 Task: Buy 1 Hoodies & Active of size Large for Baby Boys from Clothing section under best seller category for shipping address: Catherine Martinez, 3635 Walton Street, Salt Lake City, Utah 84104, Cell Number 8014200980. Pay from credit card ending with 2005, CVV 3321
Action: Mouse moved to (294, 75)
Screenshot: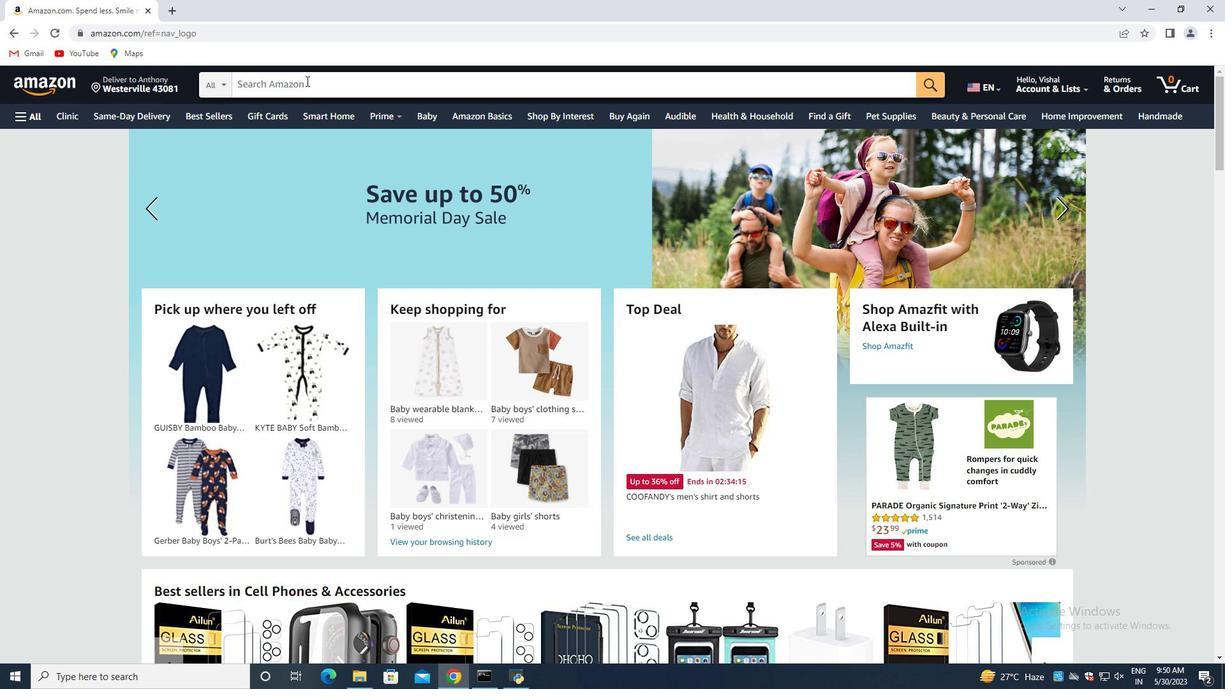 
Action: Mouse pressed left at (294, 75)
Screenshot: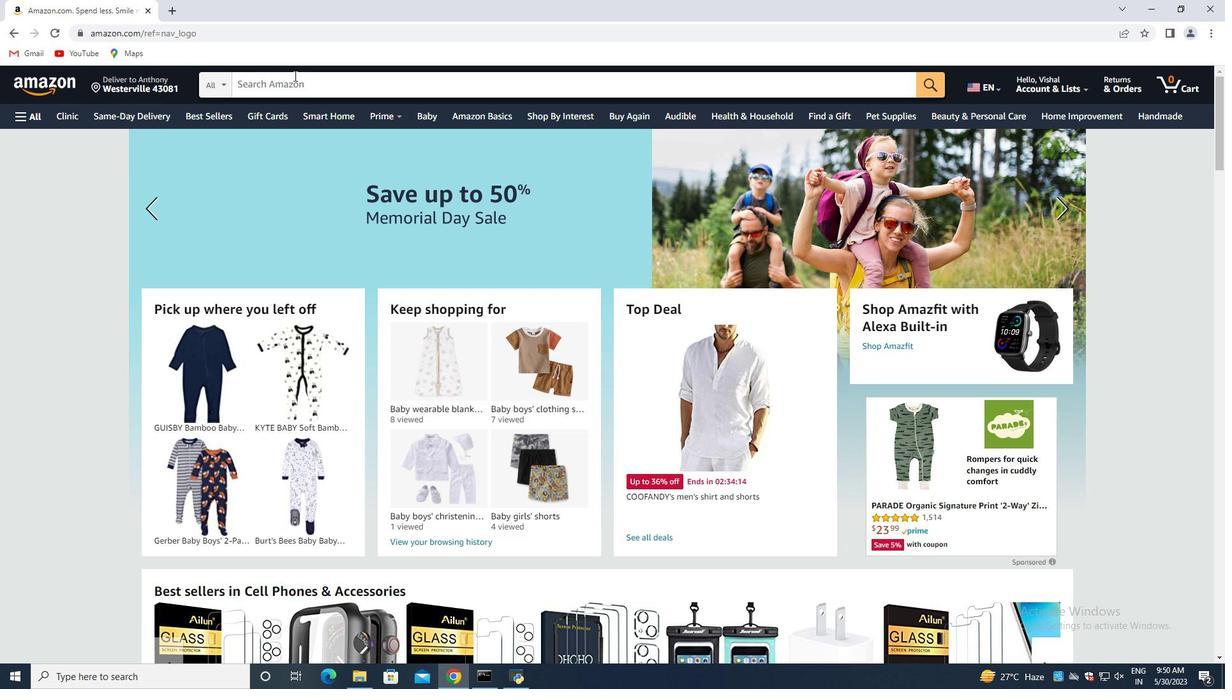 
Action: Mouse moved to (294, 86)
Screenshot: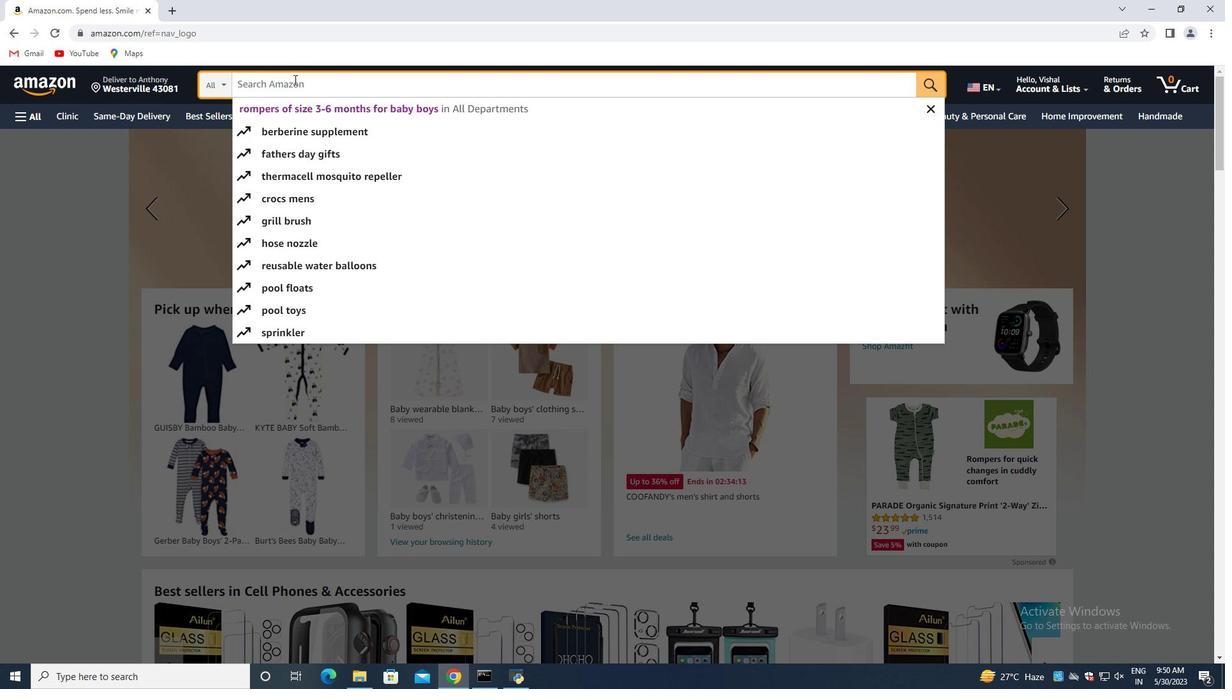 
Action: Key pressed <Key.shift>Hoodies<Key.space><Key.shift><Key.shift><Key.shift><Key.shift><Key.shift><Key.shift><Key.shift><Key.shift><Key.shift><Key.shift><Key.shift><Key.shift><Key.shift><Key.shift><Key.shift><Key.shift><Key.shift><Key.shift><Key.shift>&<Key.space><Key.shift><Key.shift><Key.shift>Active<Key.space>of<Key.space>size<Key.space><Key.shift>Large<Key.space>for<Key.space>baby<Key.space>boys<Key.enter>
Screenshot: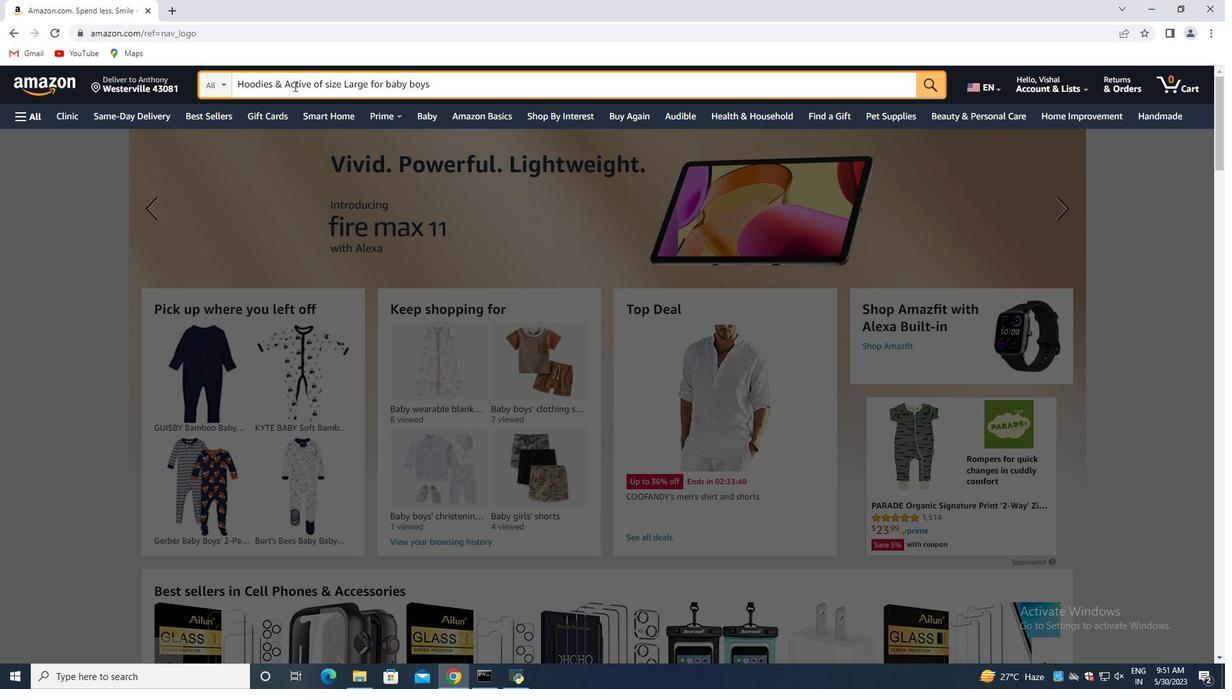 
Action: Mouse moved to (49, 297)
Screenshot: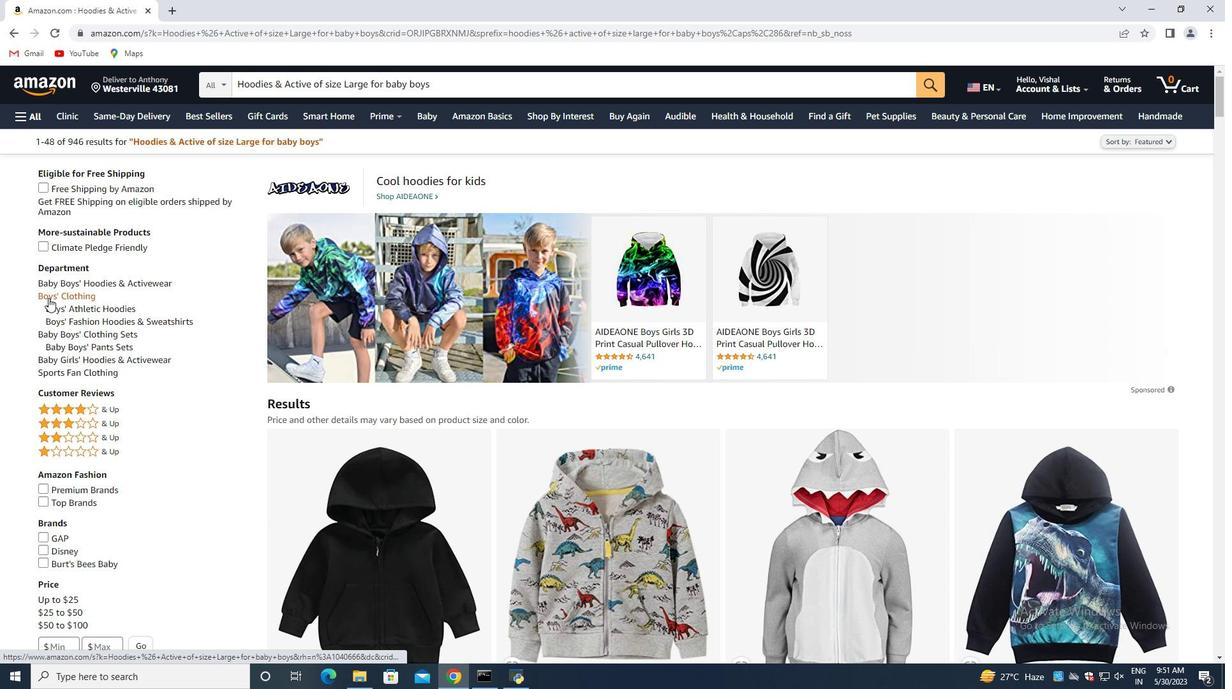 
Action: Mouse pressed left at (49, 297)
Screenshot: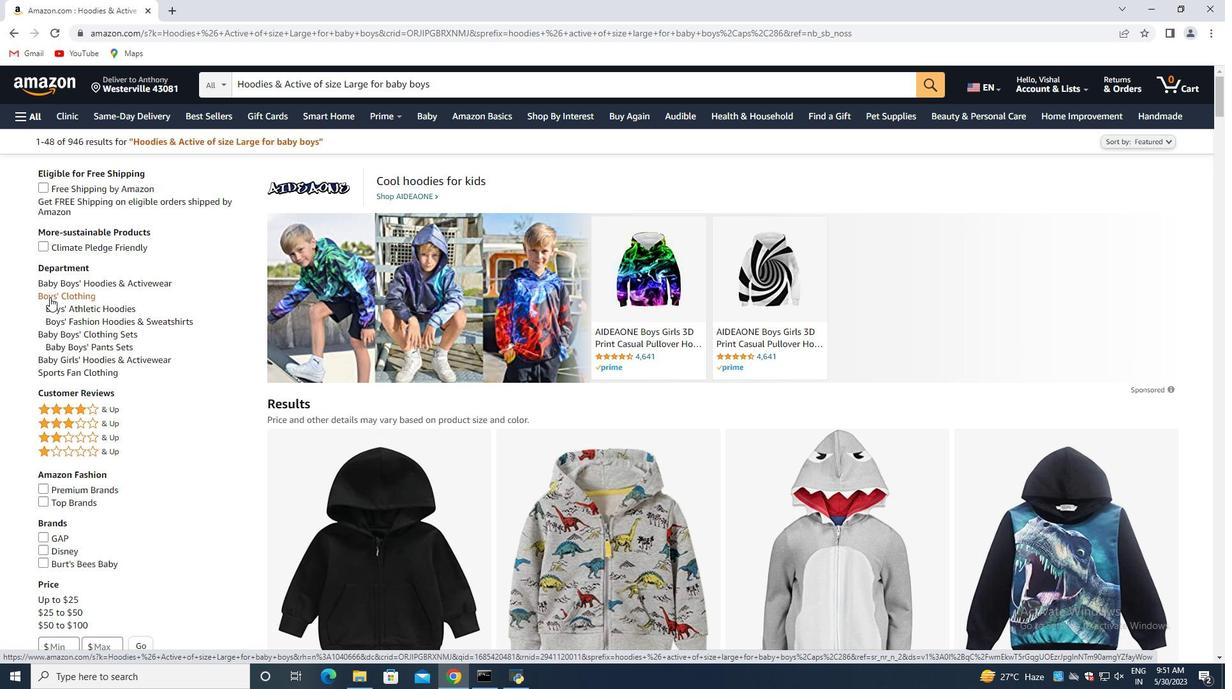 
Action: Mouse moved to (217, 119)
Screenshot: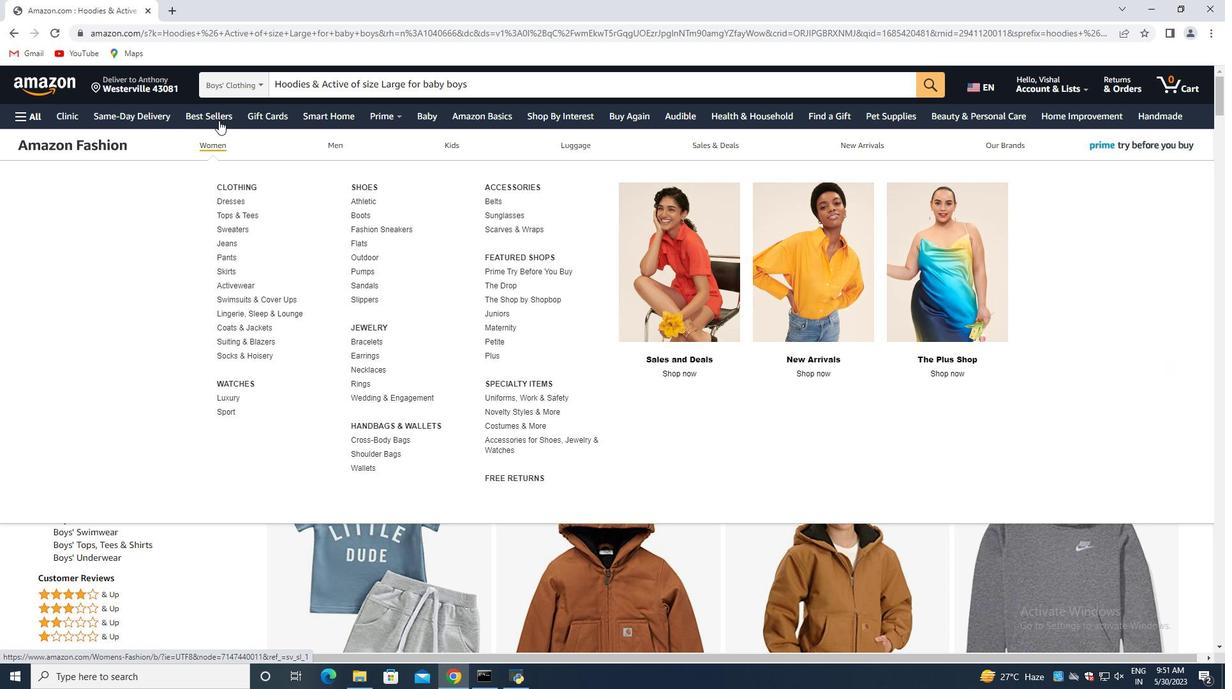 
Action: Mouse pressed left at (217, 119)
Screenshot: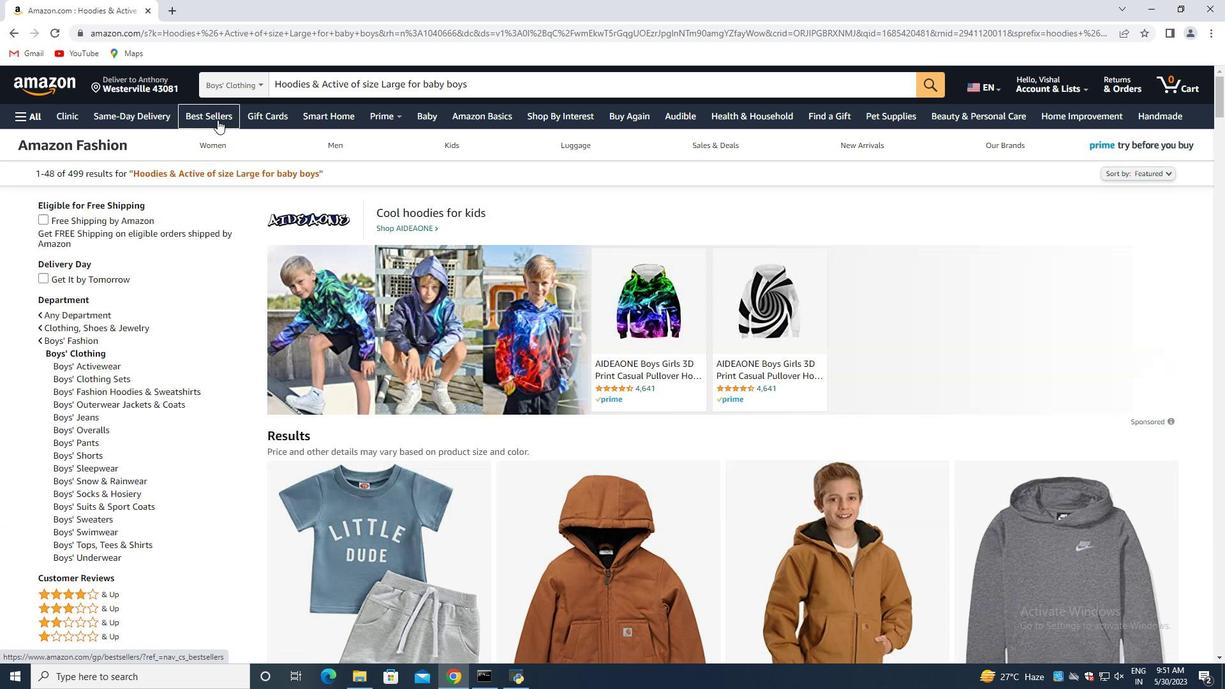 
Action: Mouse moved to (329, 82)
Screenshot: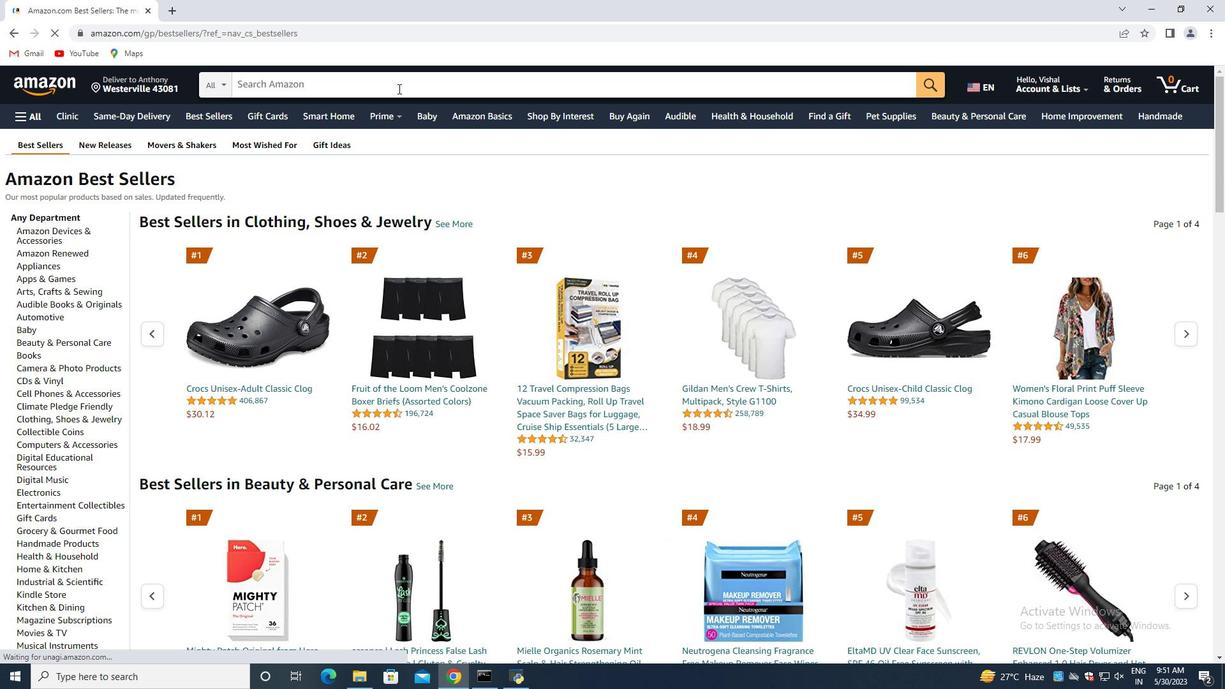 
Action: Mouse pressed left at (329, 82)
Screenshot: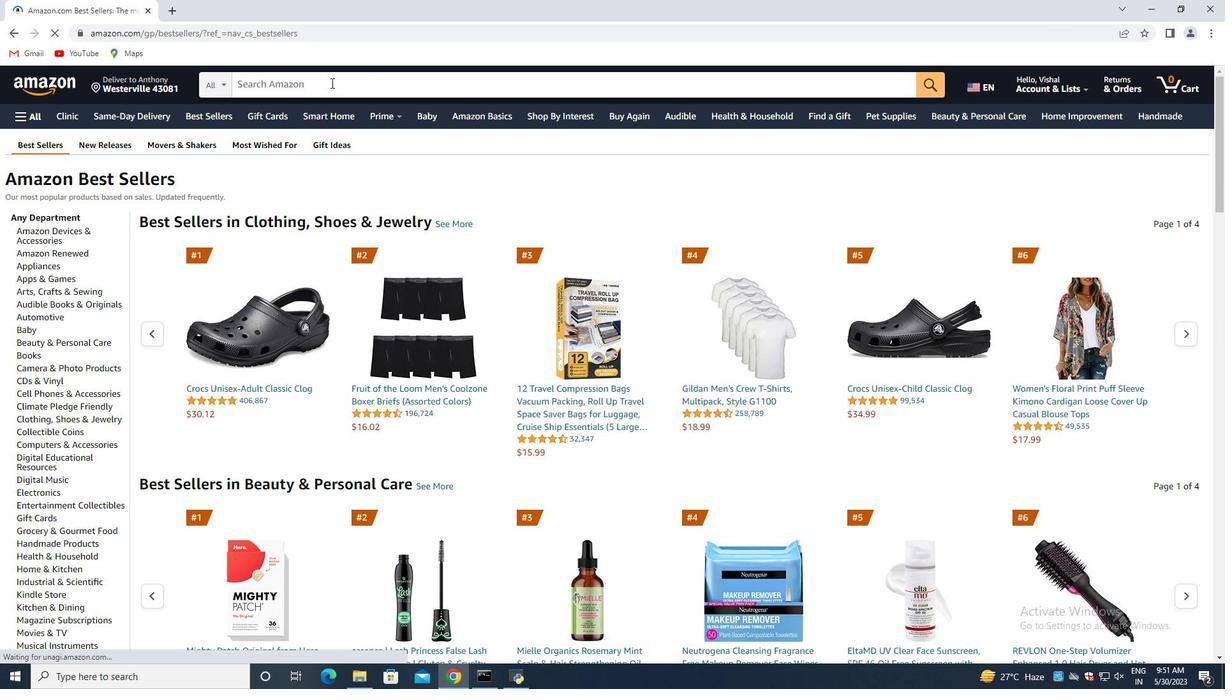 
Action: Mouse moved to (347, 103)
Screenshot: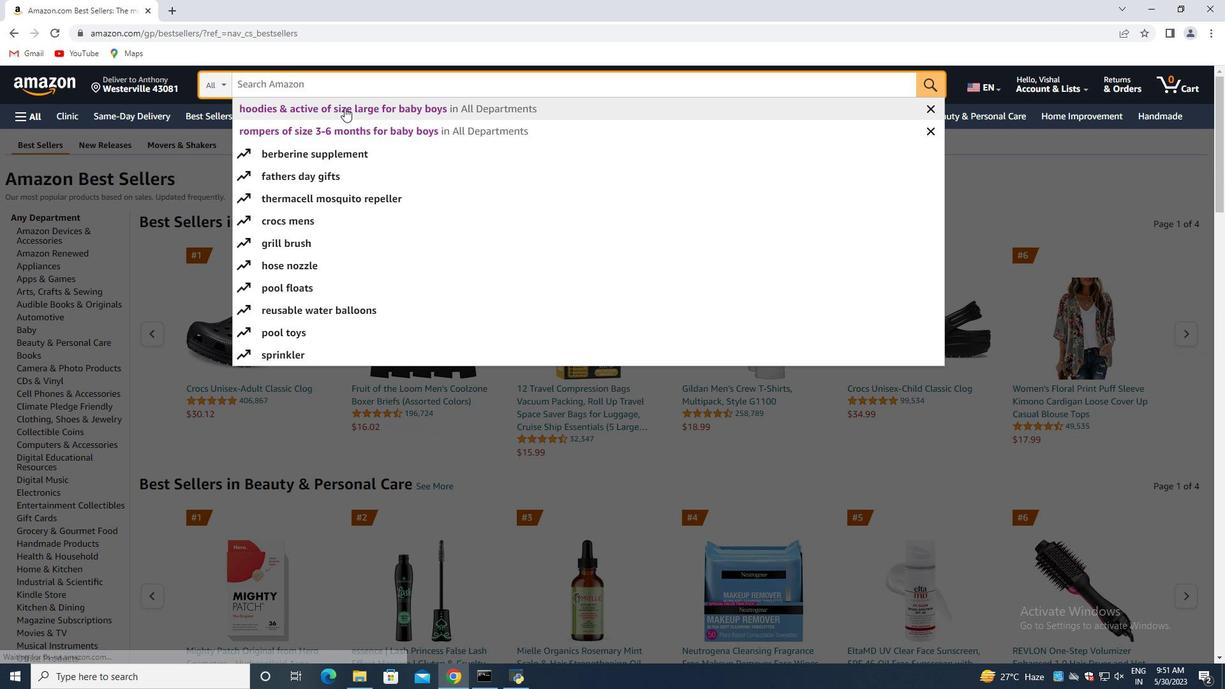 
Action: Mouse pressed left at (347, 103)
Screenshot: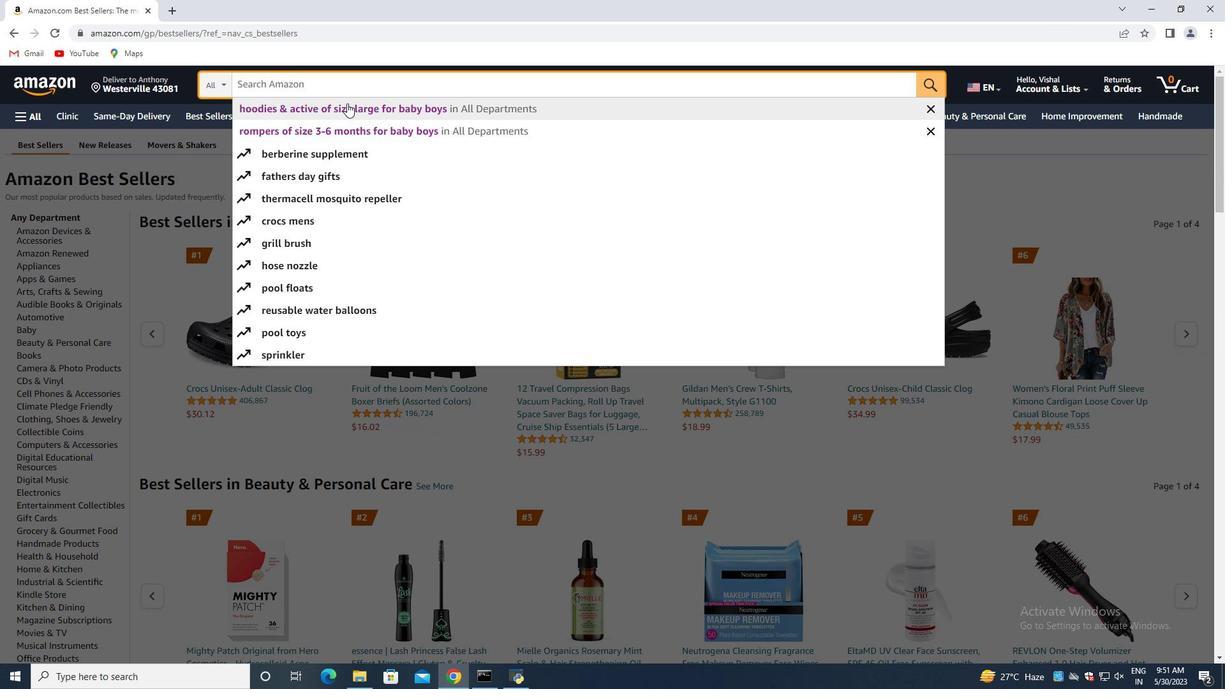 
Action: Mouse moved to (308, 410)
Screenshot: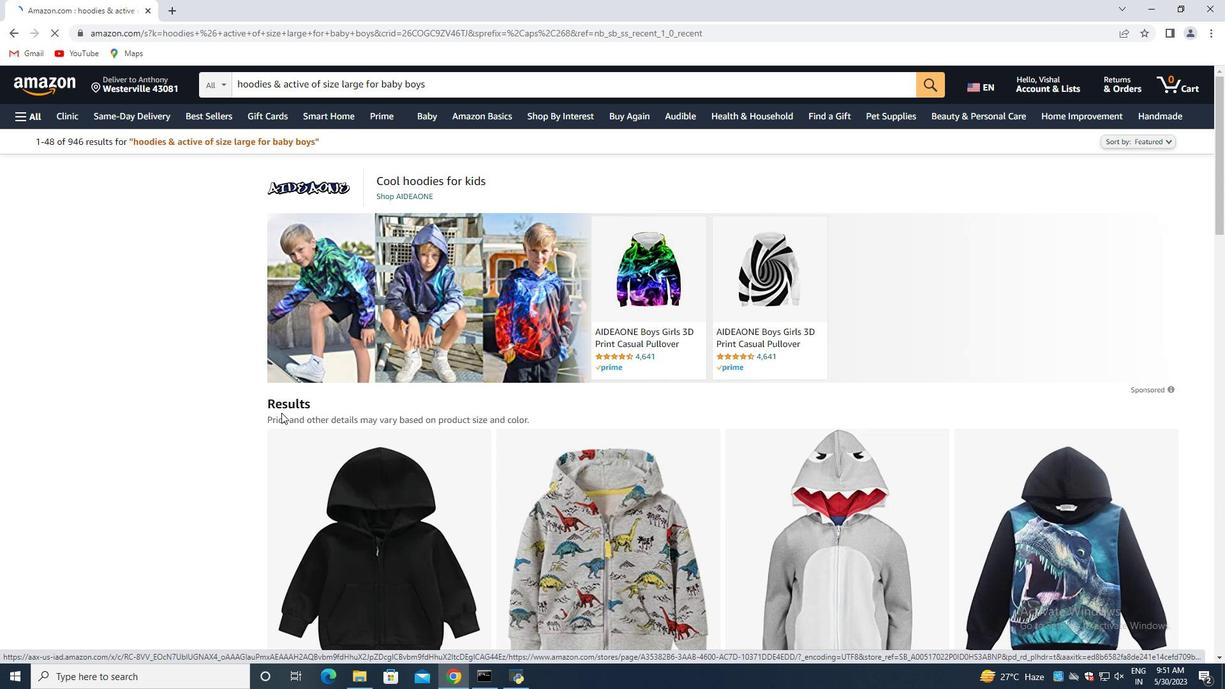 
Action: Mouse scrolled (308, 409) with delta (0, 0)
Screenshot: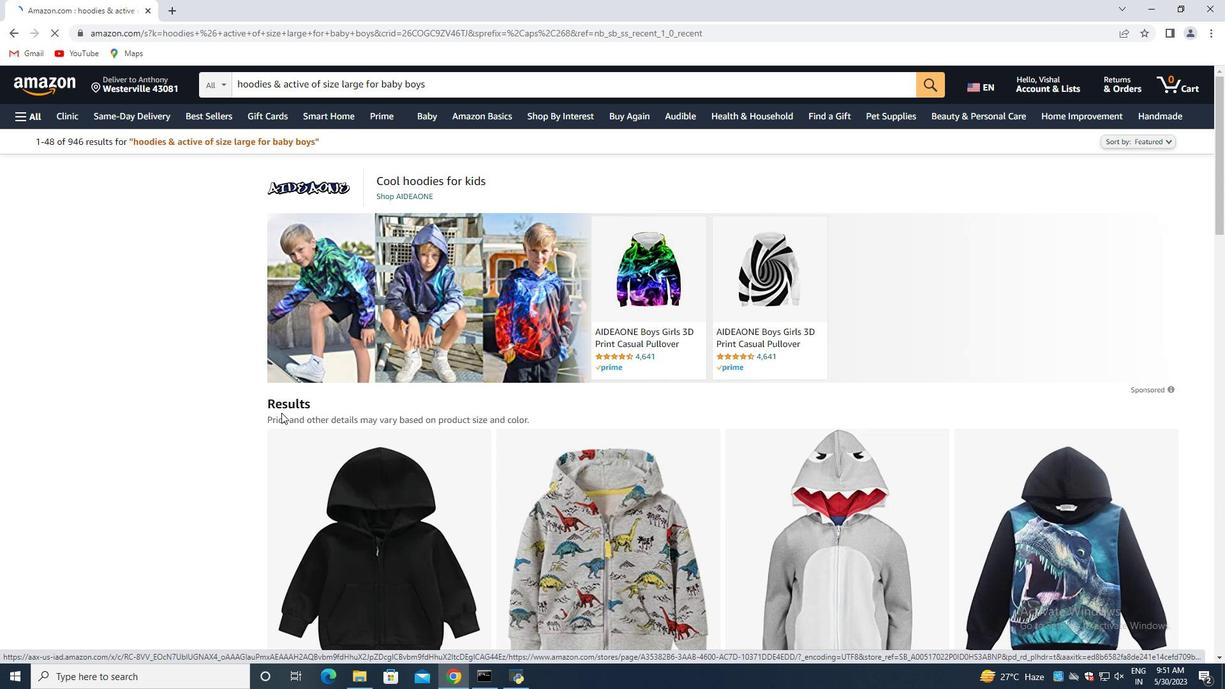 
Action: Mouse moved to (346, 402)
Screenshot: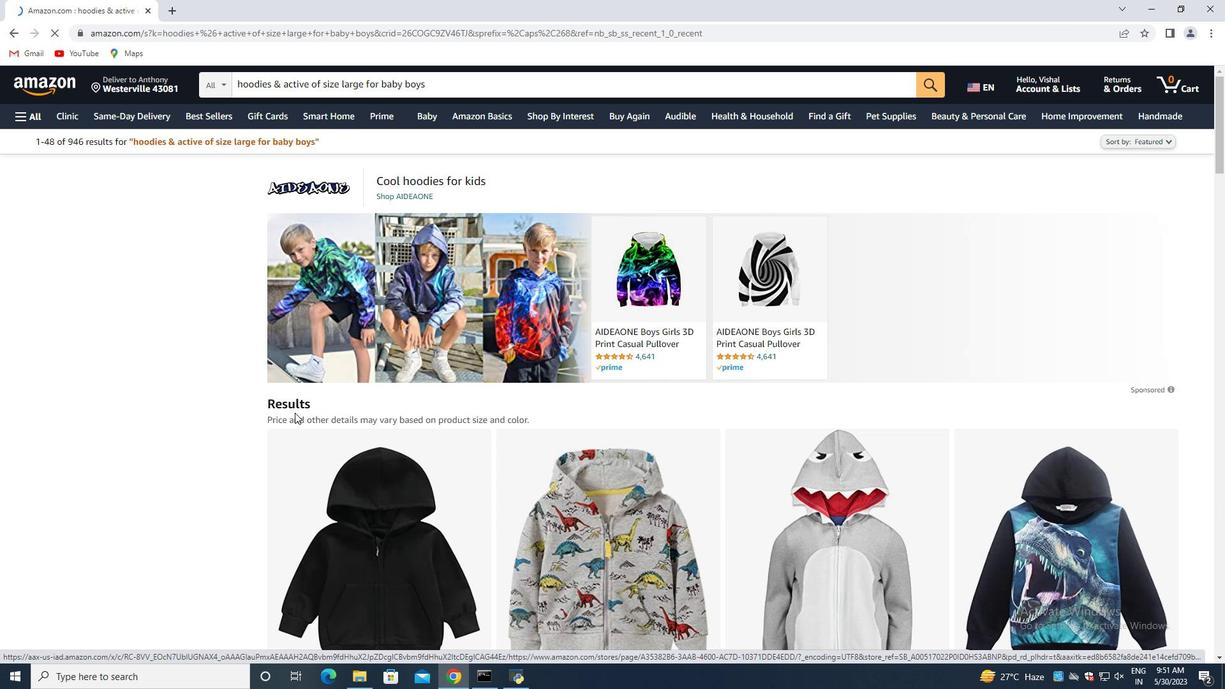 
Action: Mouse scrolled (346, 401) with delta (0, 0)
Screenshot: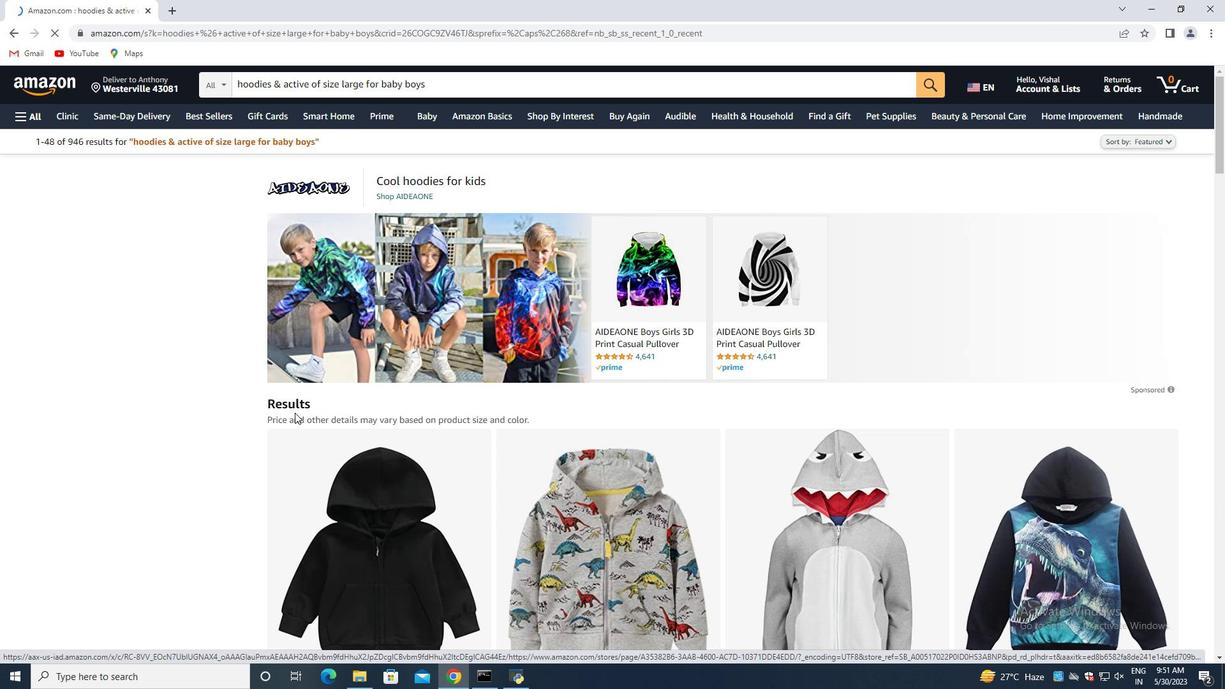 
Action: Mouse moved to (388, 393)
Screenshot: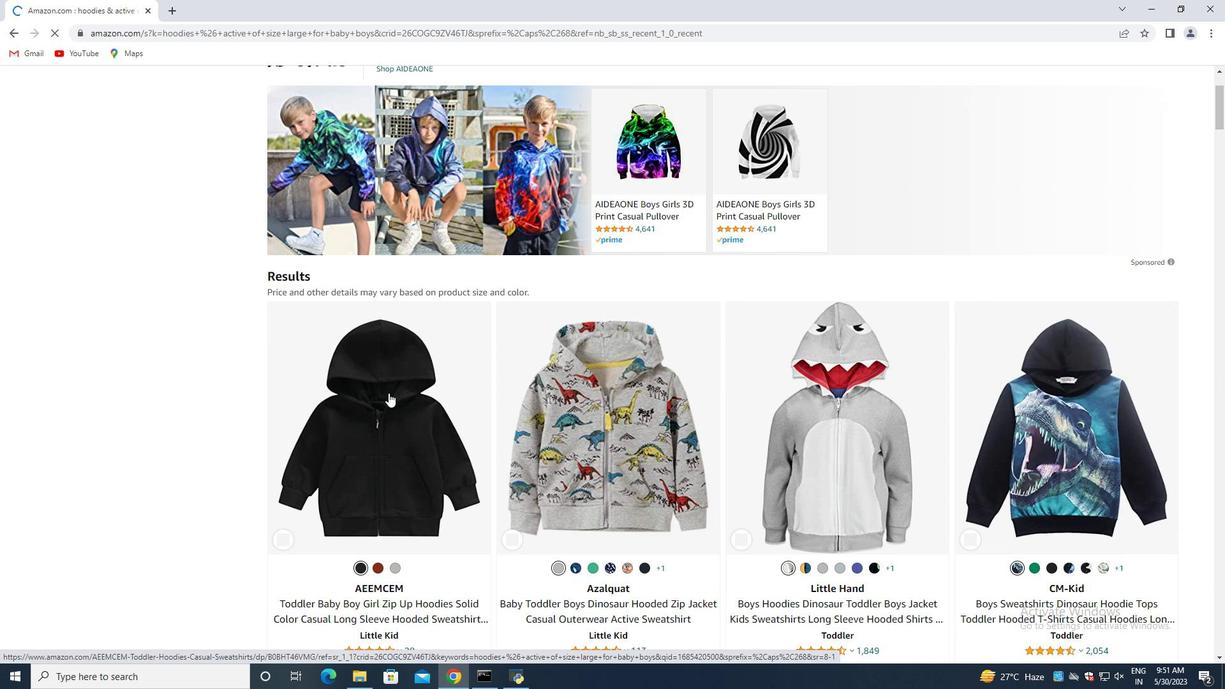 
Action: Mouse scrolled (388, 392) with delta (0, 0)
Screenshot: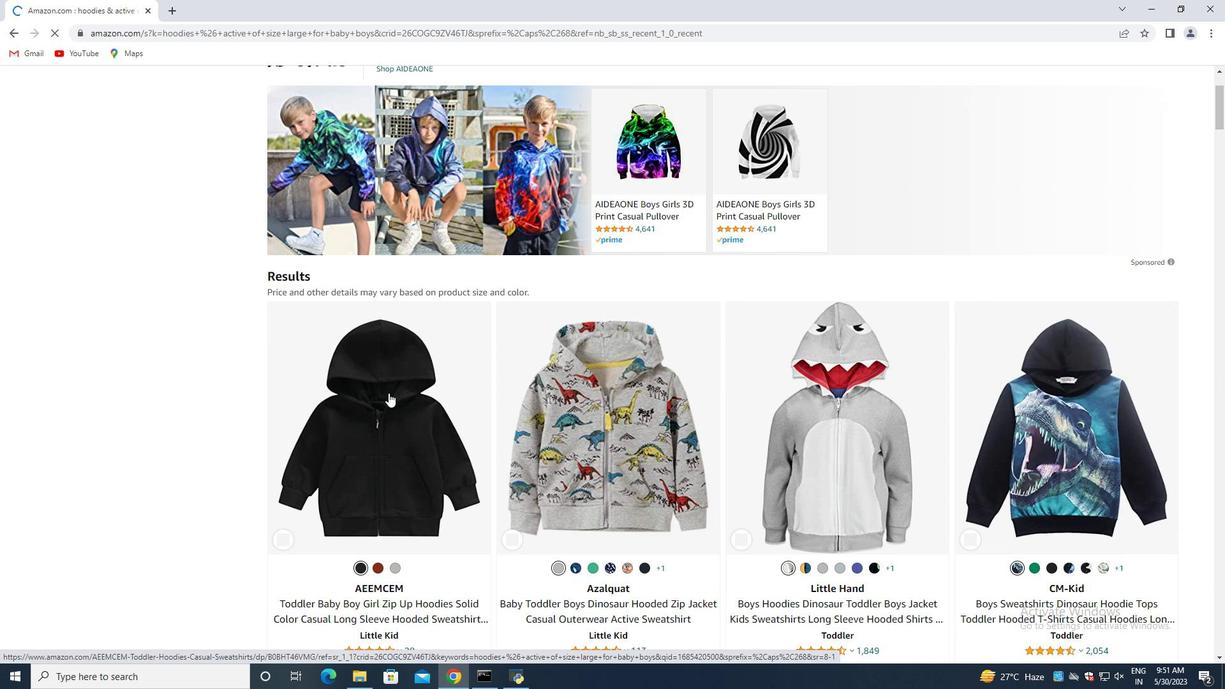 
Action: Mouse scrolled (388, 392) with delta (0, 0)
Screenshot: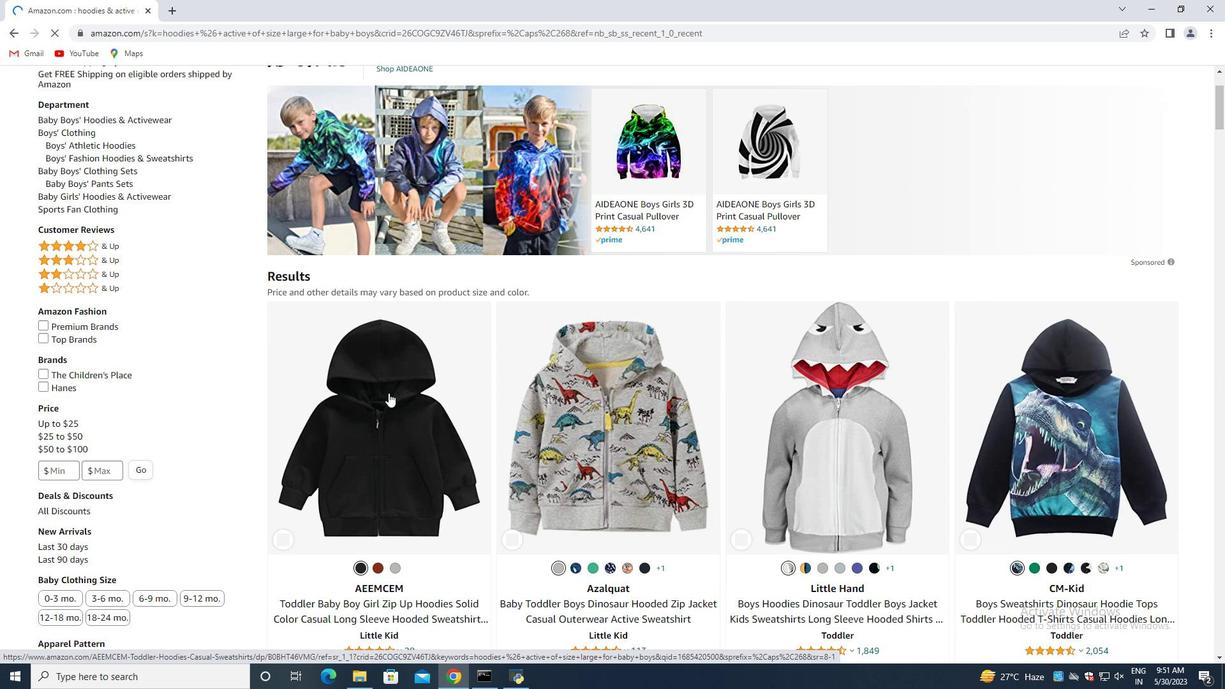 
Action: Mouse moved to (956, 376)
Screenshot: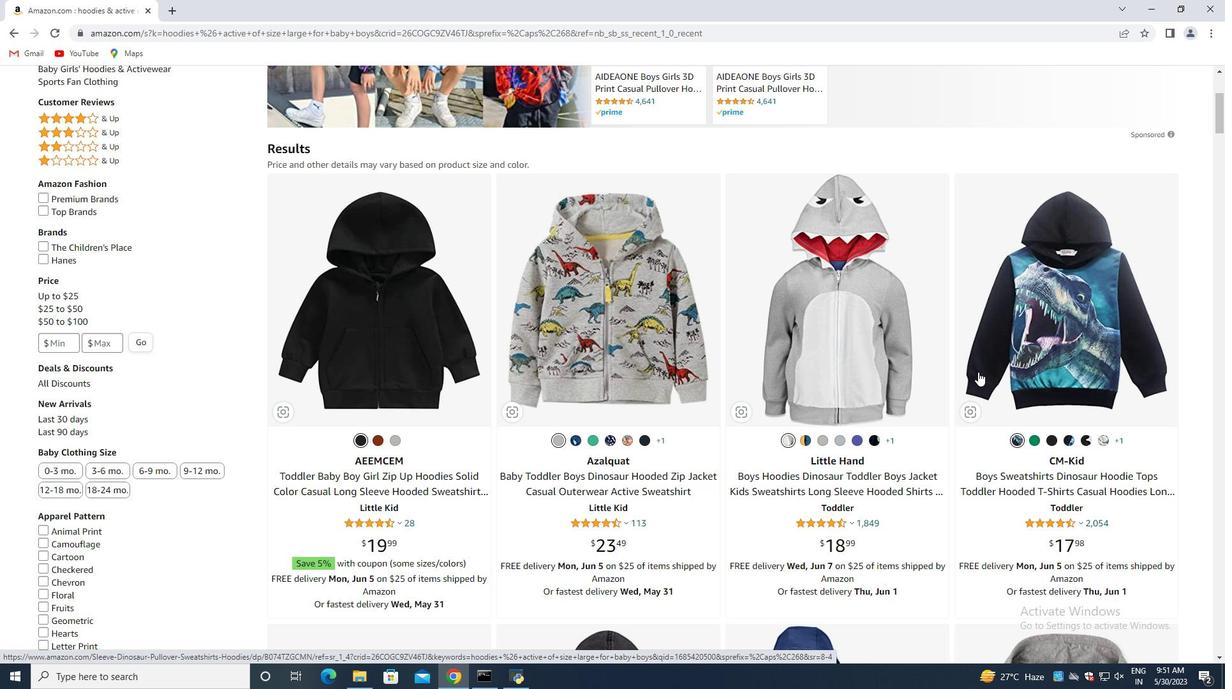 
Action: Mouse scrolled (956, 375) with delta (0, 0)
Screenshot: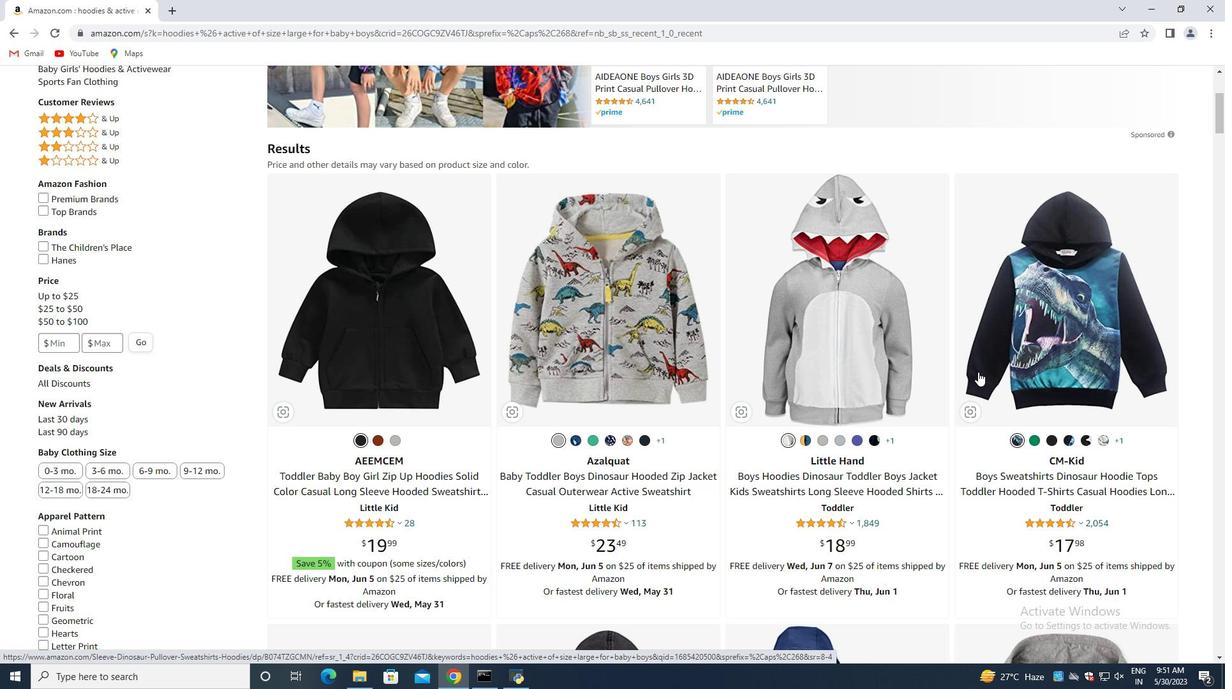 
Action: Mouse moved to (852, 379)
Screenshot: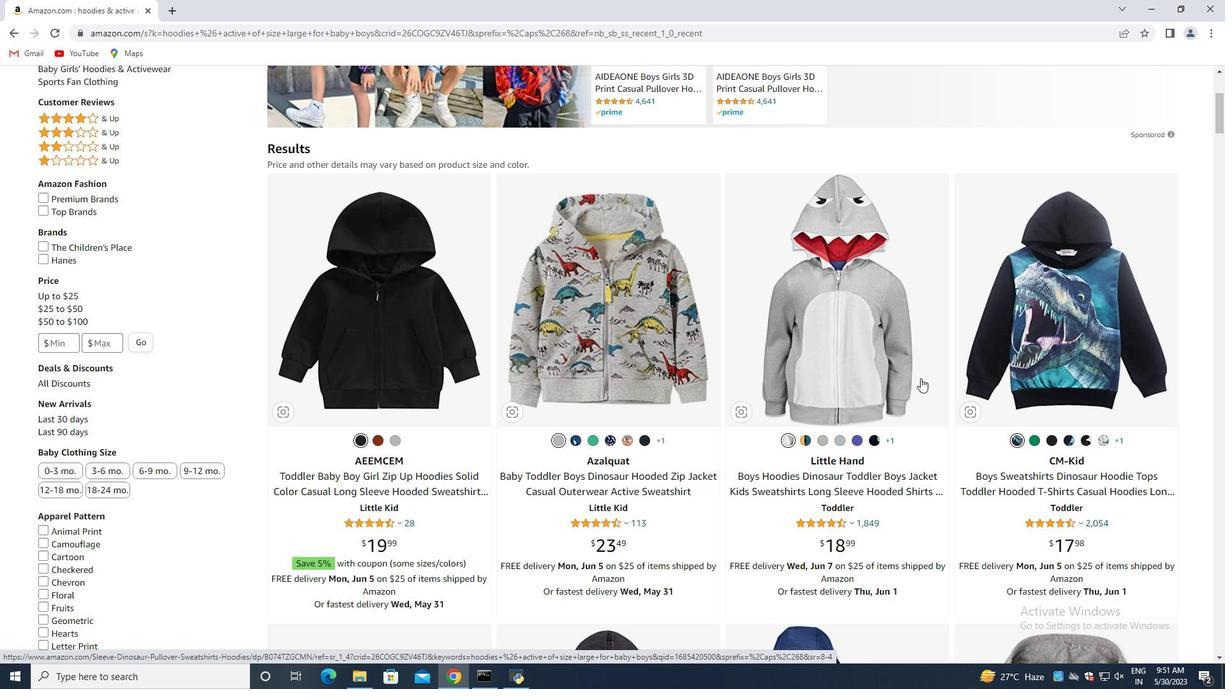 
Action: Mouse scrolled (873, 378) with delta (0, 0)
Screenshot: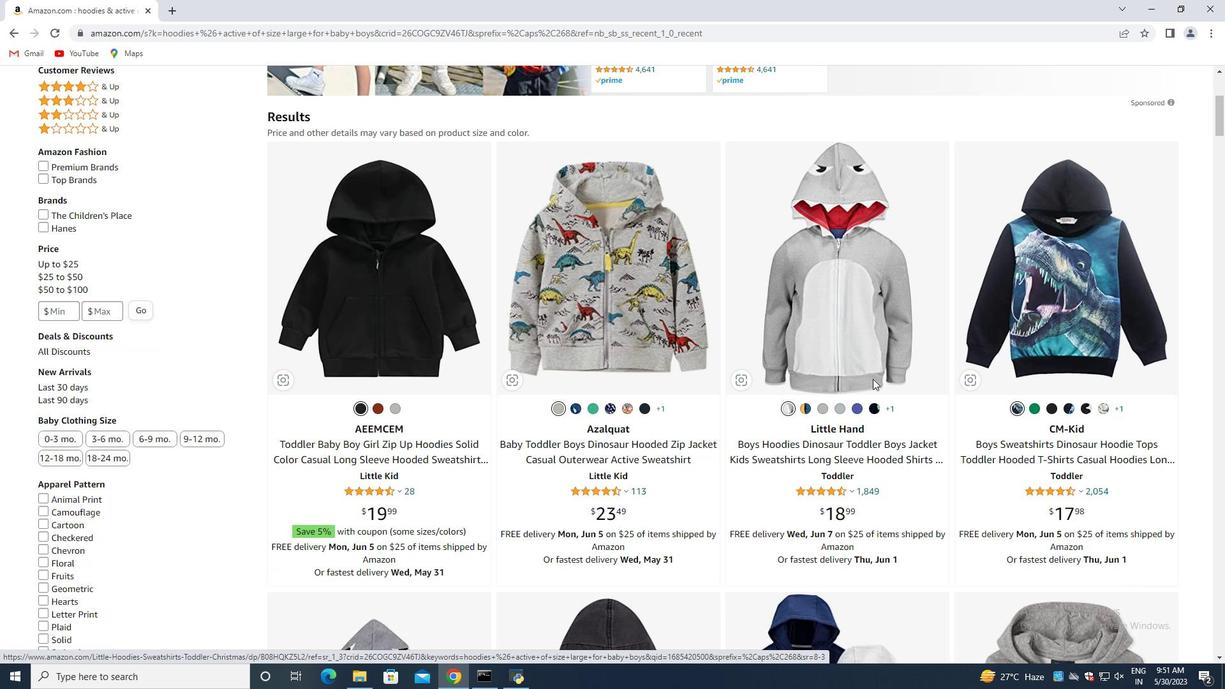 
Action: Mouse moved to (754, 379)
Screenshot: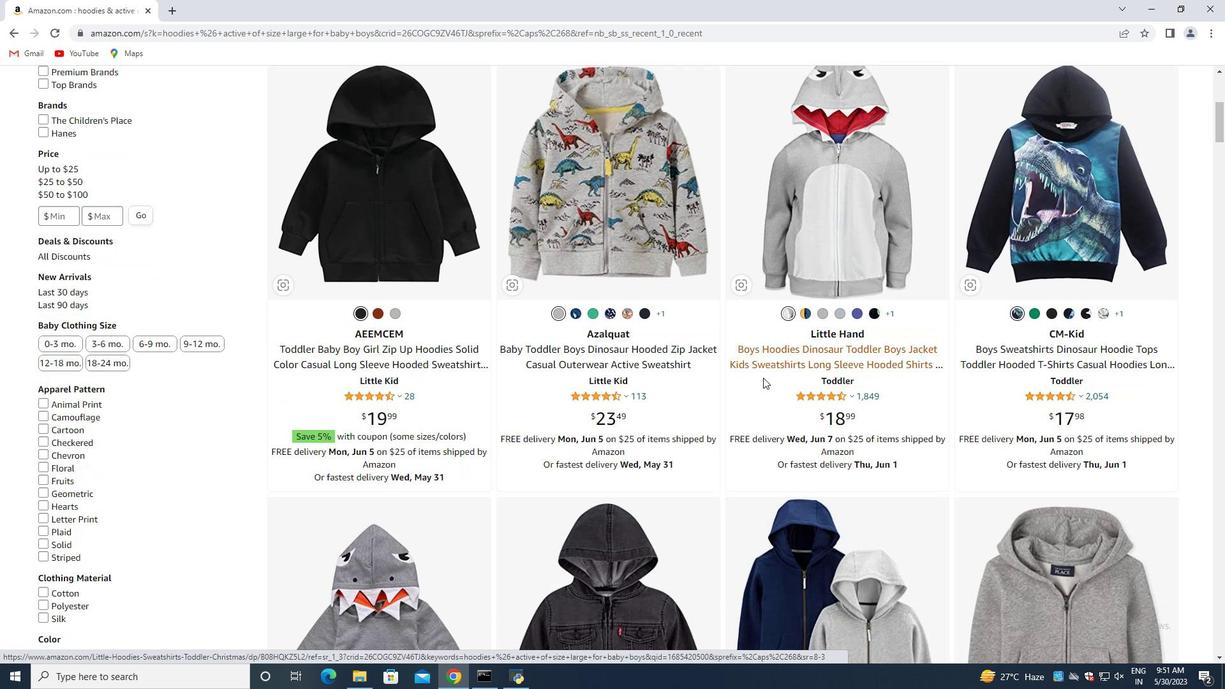 
Action: Mouse scrolled (754, 378) with delta (0, 0)
Screenshot: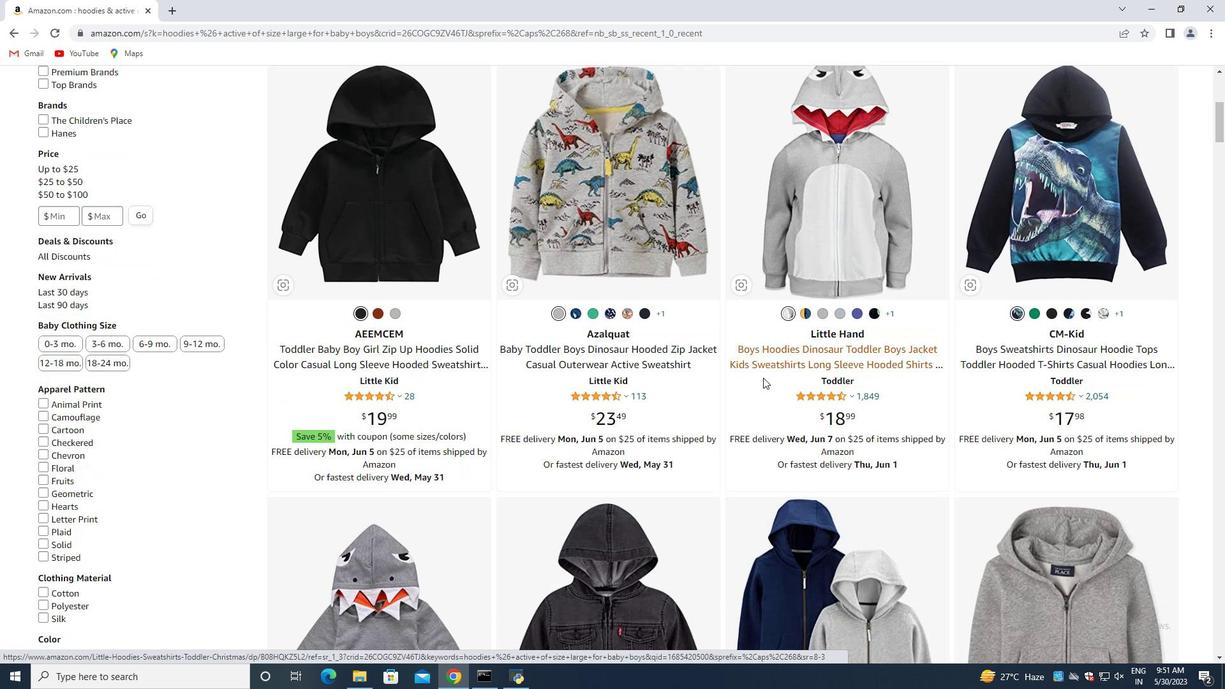 
Action: Mouse moved to (564, 385)
Screenshot: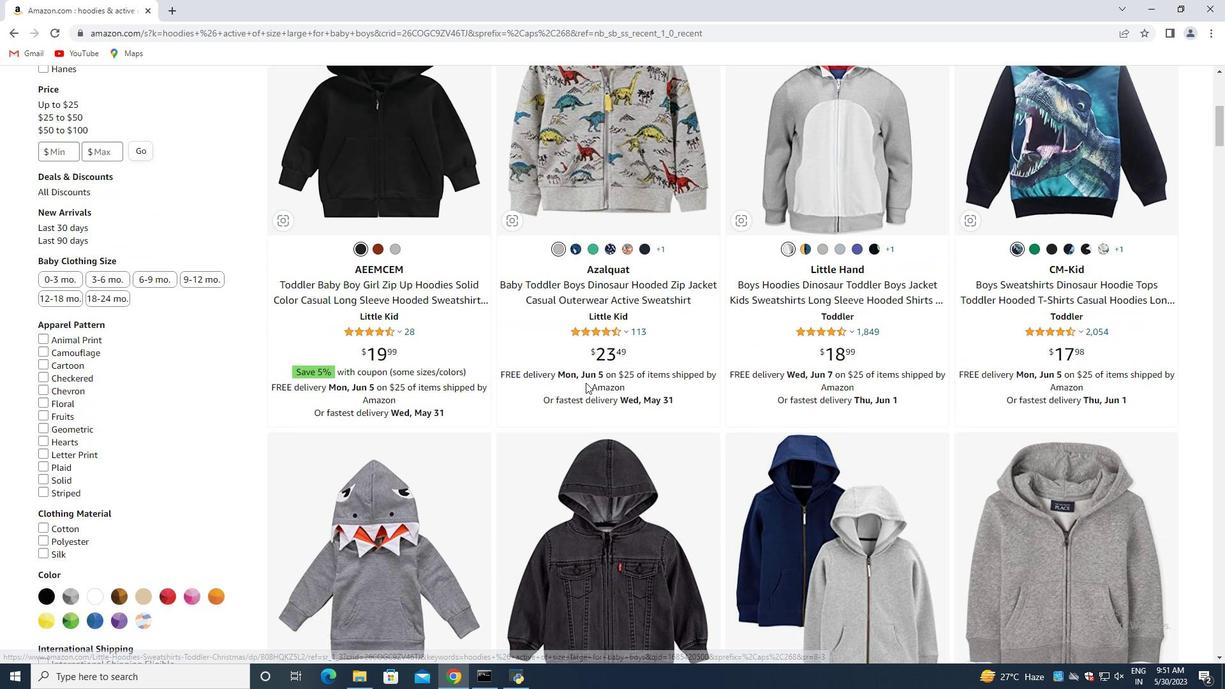 
Action: Mouse scrolled (564, 384) with delta (0, 0)
Screenshot: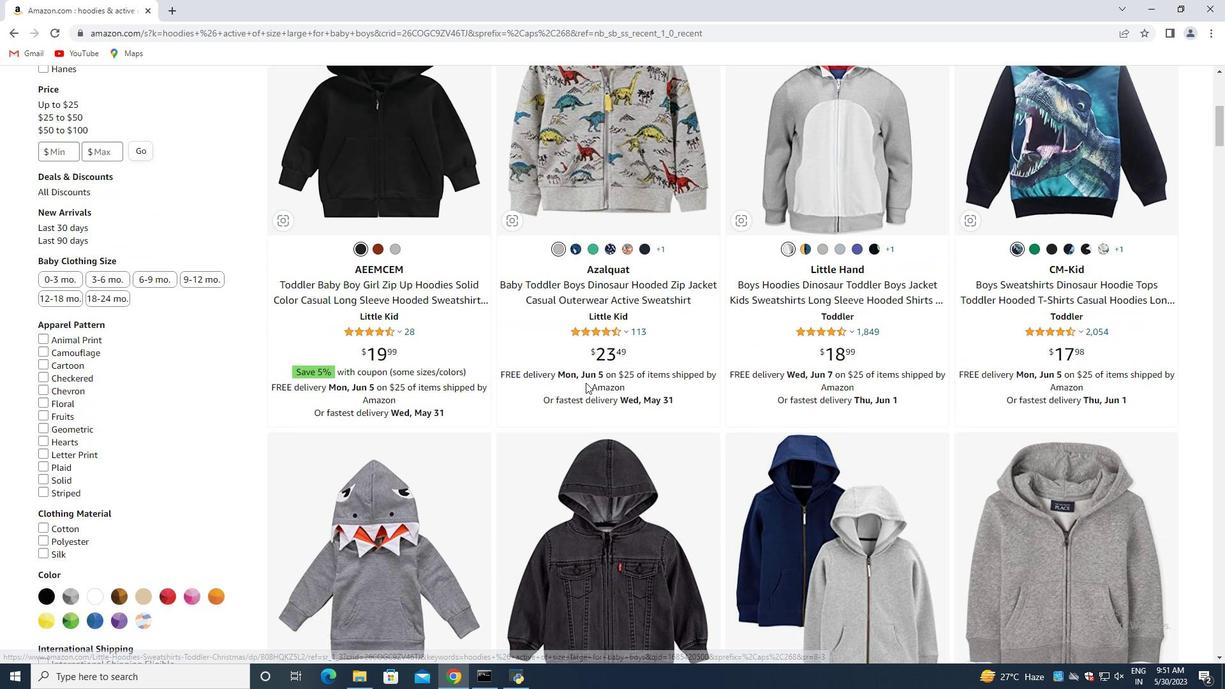 
Action: Mouse moved to (557, 386)
Screenshot: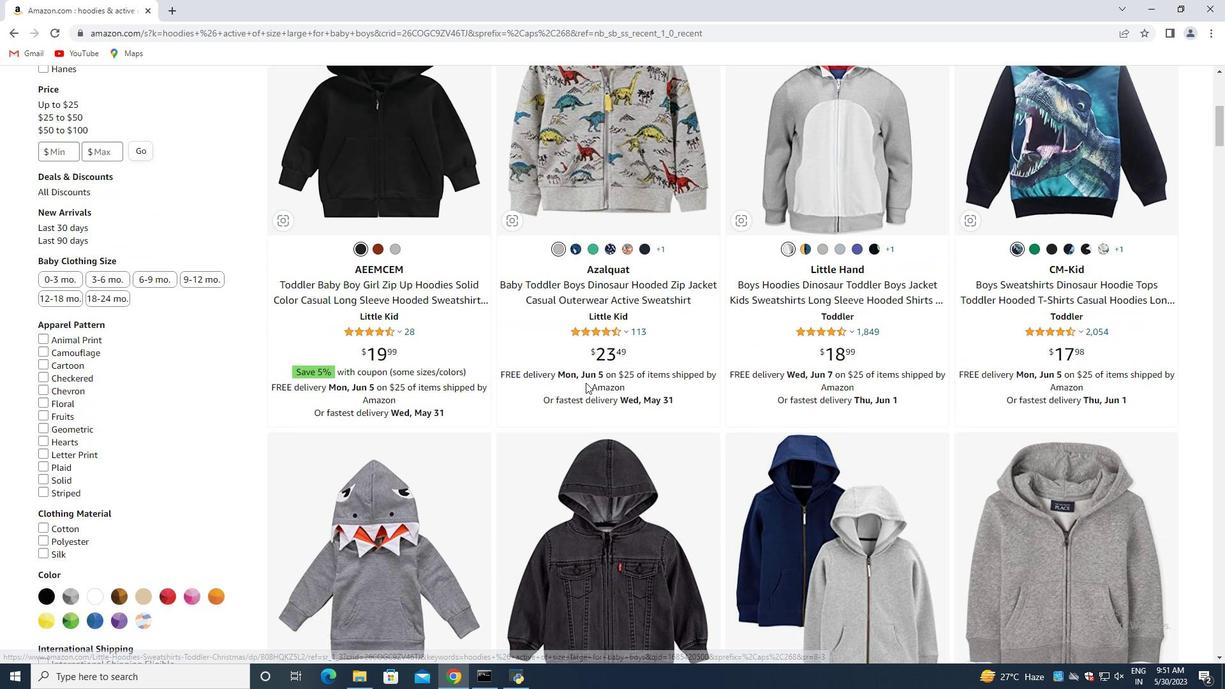 
Action: Mouse scrolled (557, 385) with delta (0, 0)
Screenshot: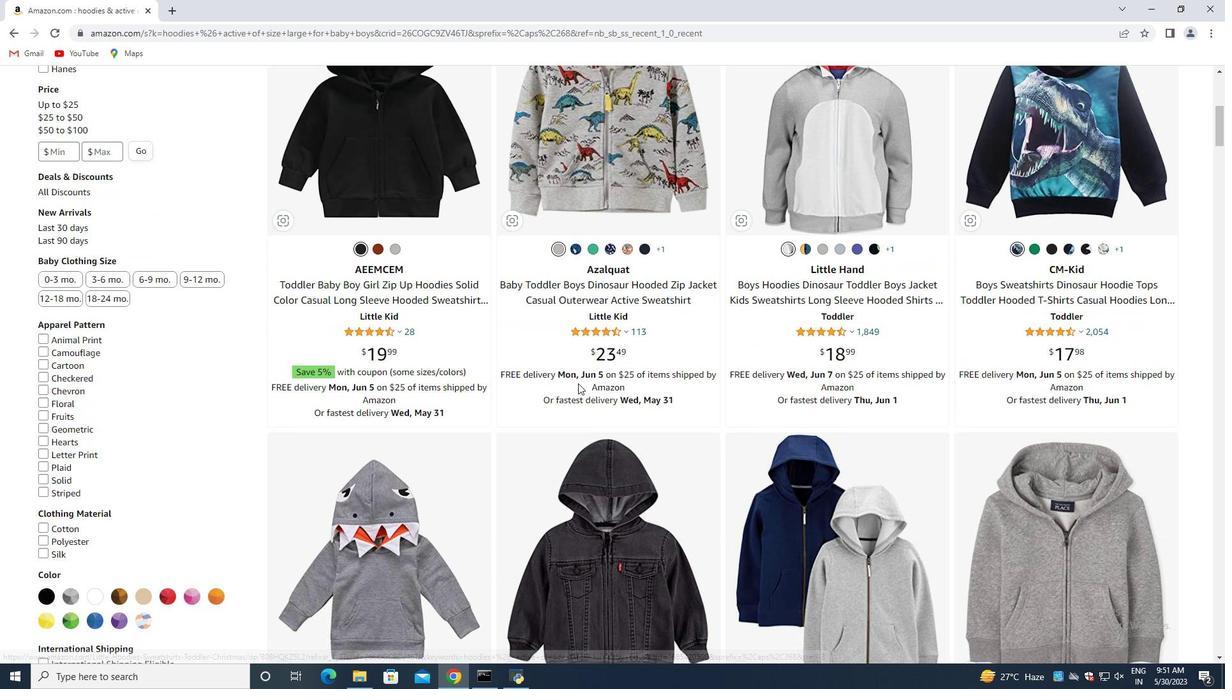 
Action: Mouse moved to (555, 388)
Screenshot: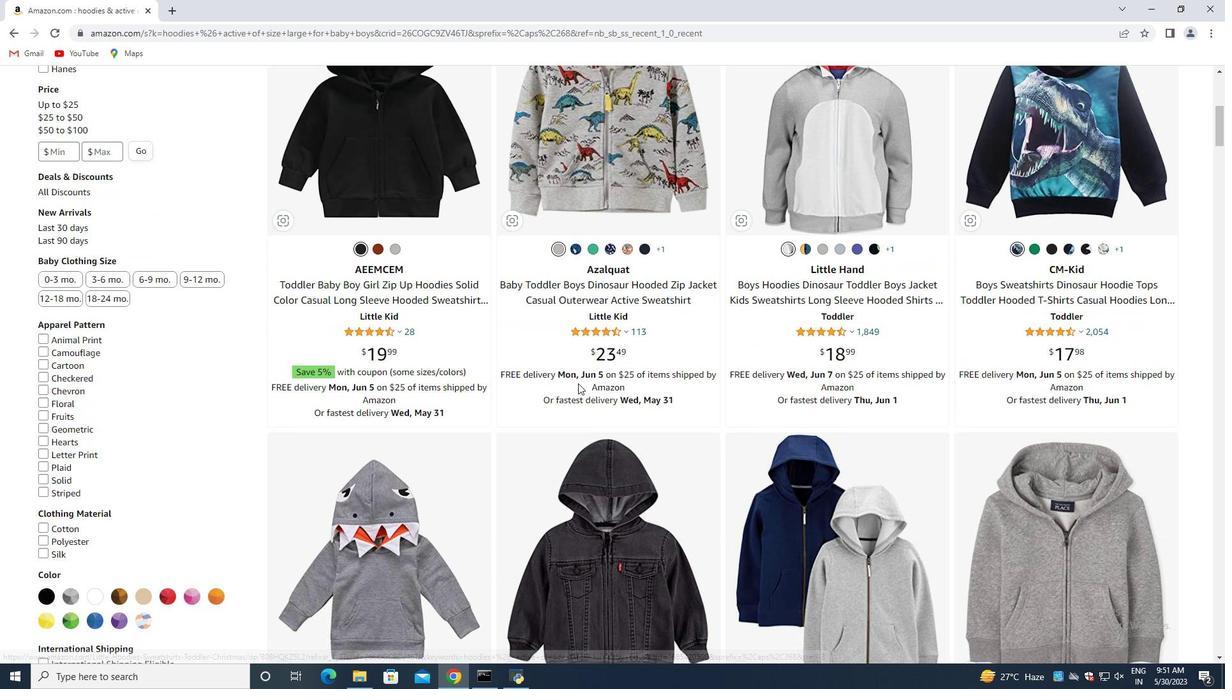 
Action: Mouse scrolled (555, 387) with delta (0, 0)
Screenshot: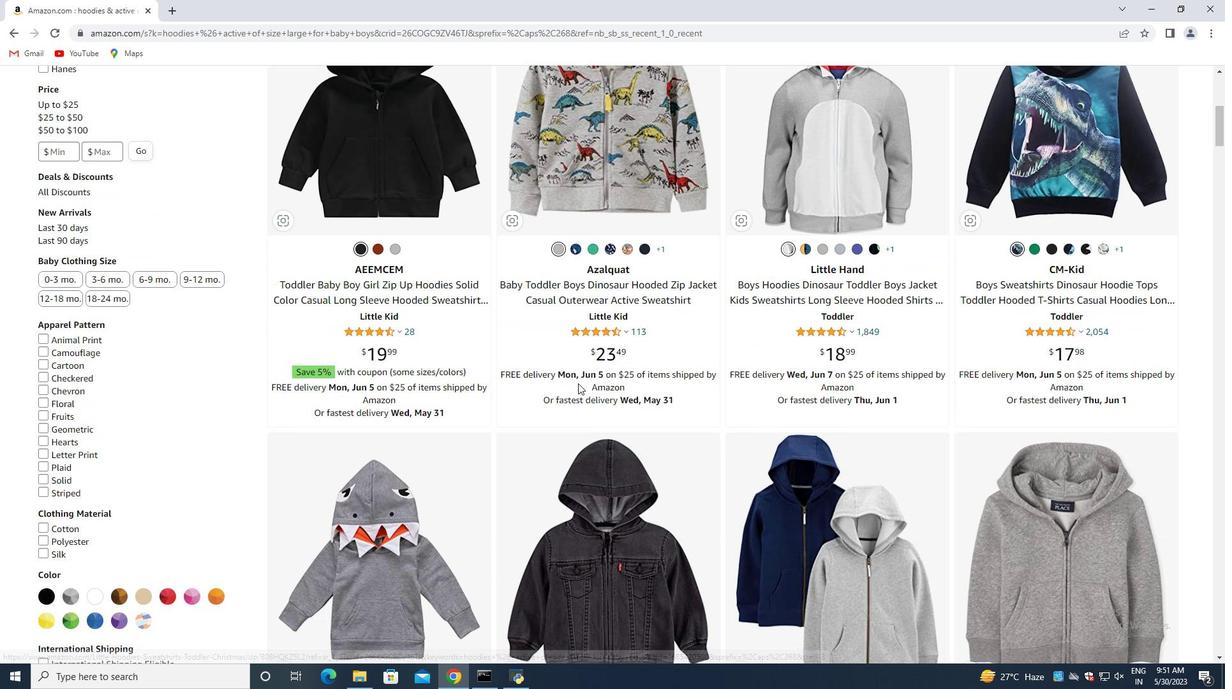 
Action: Mouse moved to (505, 389)
Screenshot: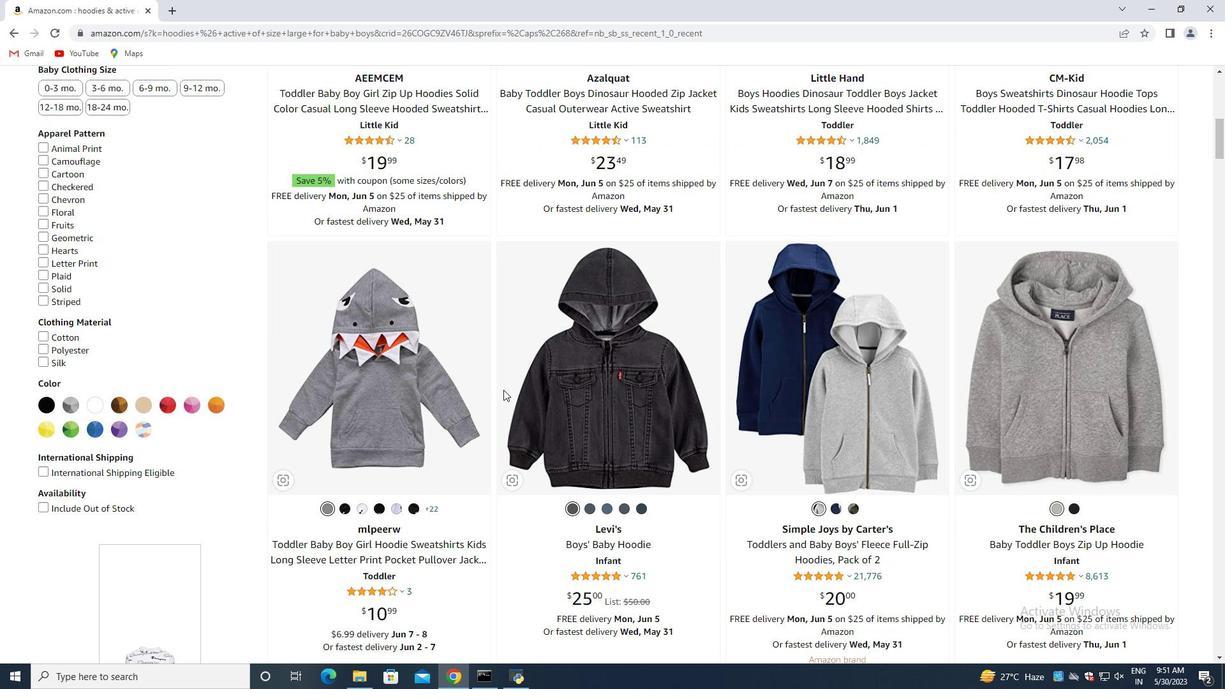 
Action: Mouse scrolled (505, 389) with delta (0, 0)
Screenshot: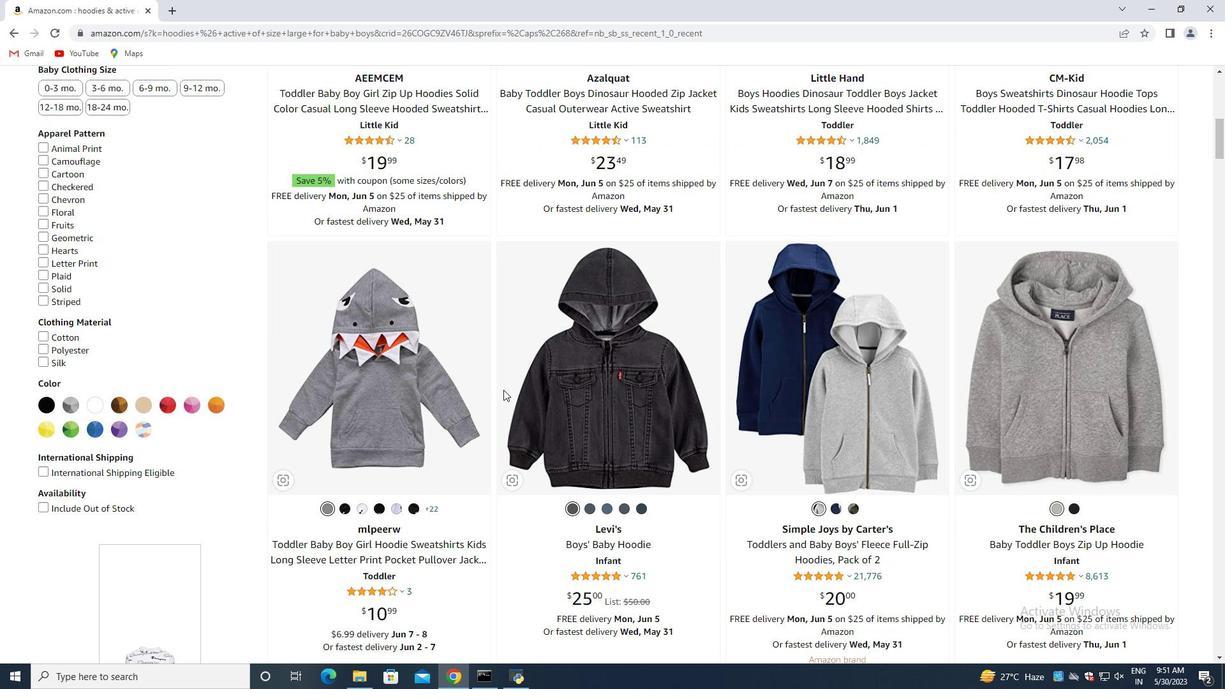 
Action: Mouse moved to (726, 405)
Screenshot: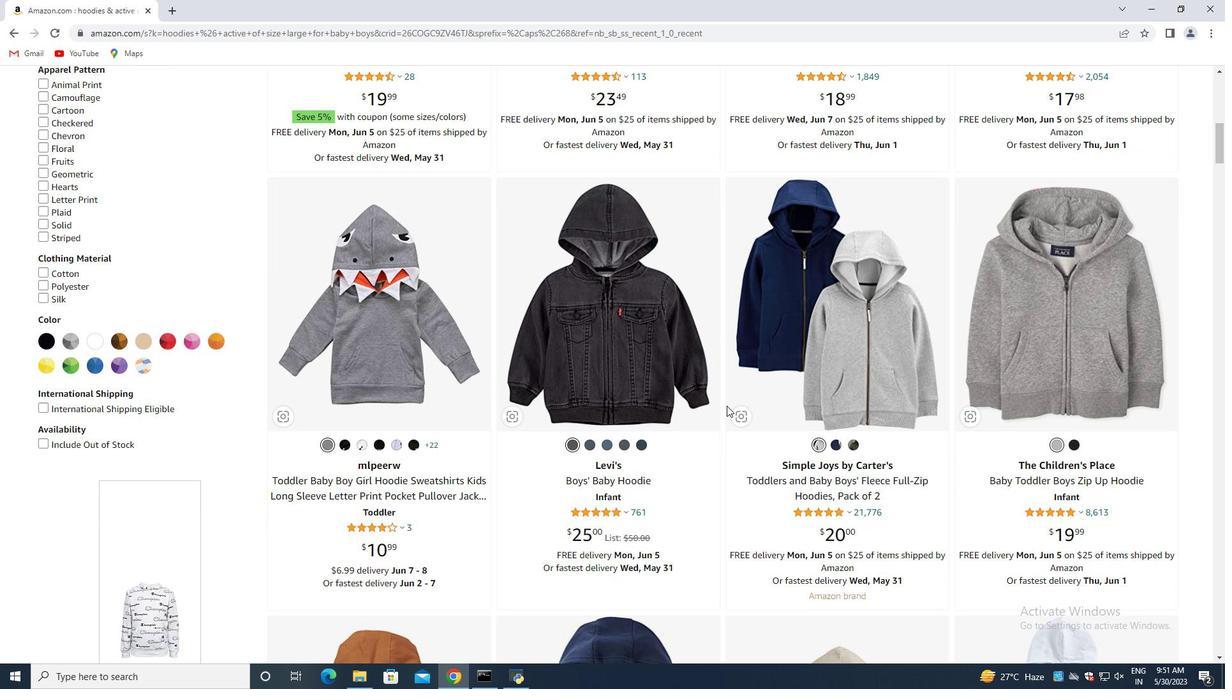 
Action: Key pressed <Key.down><Key.down><Key.down><Key.down><Key.down><Key.down><Key.down><Key.down><Key.down><Key.down><Key.down><Key.down><Key.down><Key.down><Key.down><Key.down><Key.down><Key.down><Key.down><Key.down><Key.down><Key.down><Key.down><Key.down><Key.down><Key.down><Key.down><Key.down><Key.down><Key.down><Key.down><Key.down><Key.down><Key.down><Key.down><Key.down><Key.down><Key.down><Key.down><Key.down>
Screenshot: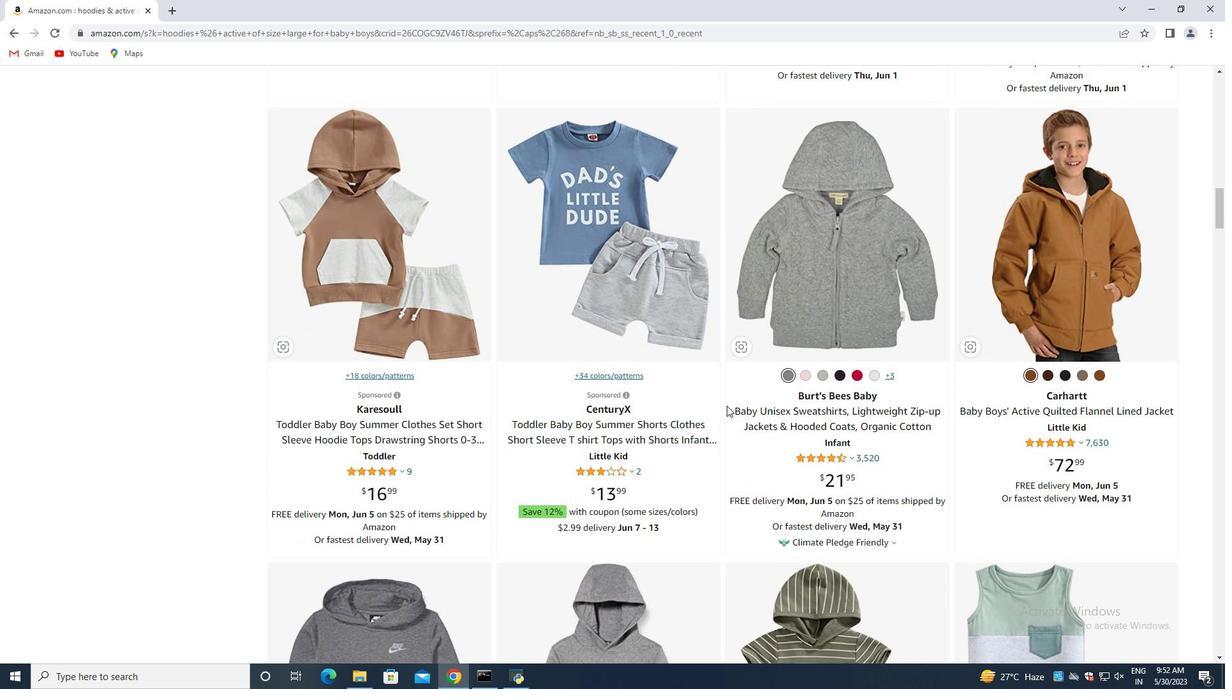 
Action: Mouse moved to (722, 443)
Screenshot: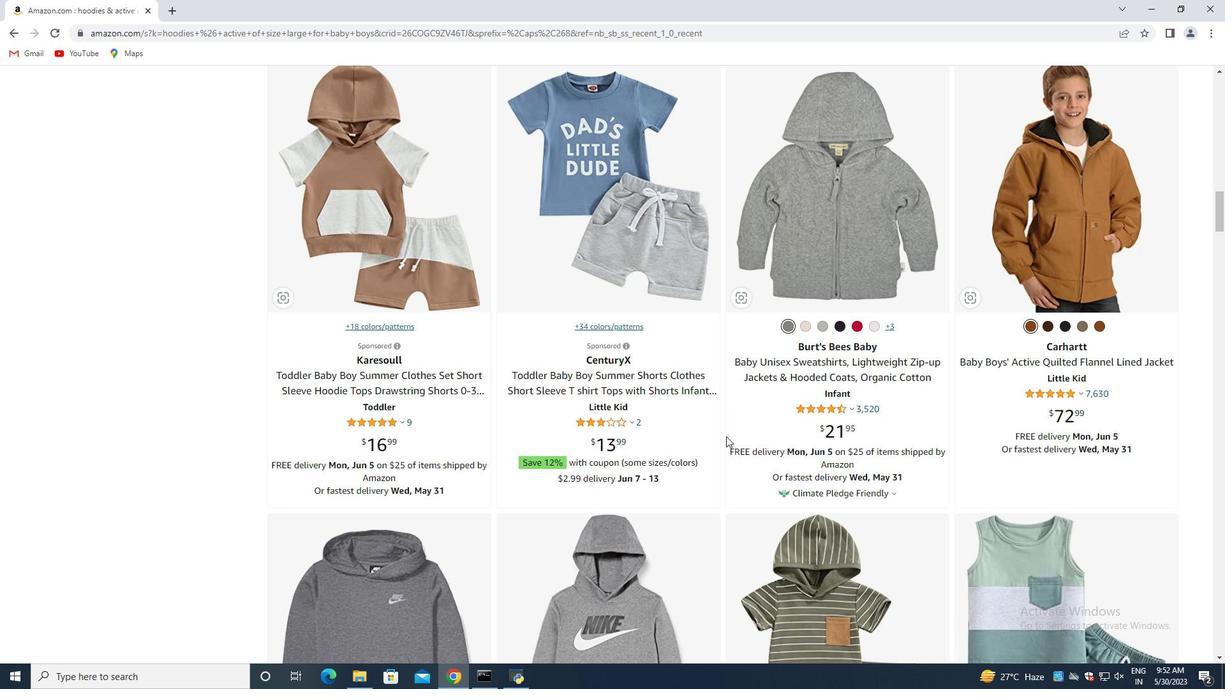 
Action: Mouse scrolled (724, 438) with delta (0, 0)
Screenshot: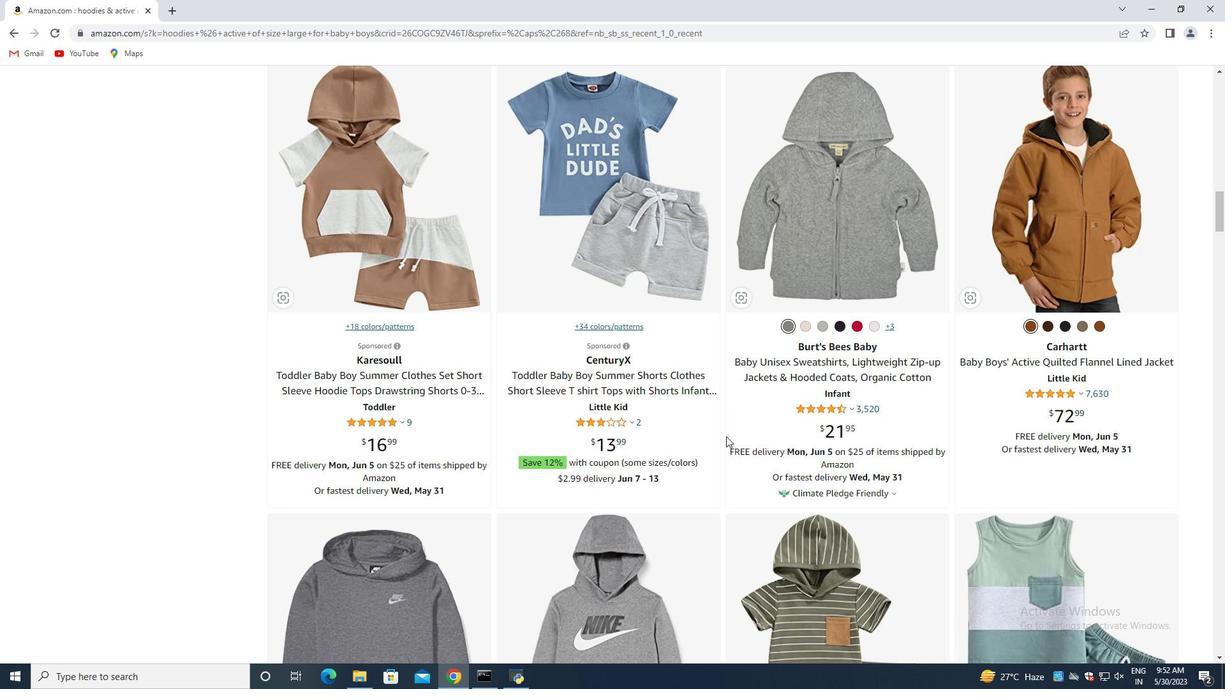 
Action: Mouse scrolled (722, 442) with delta (0, 0)
Screenshot: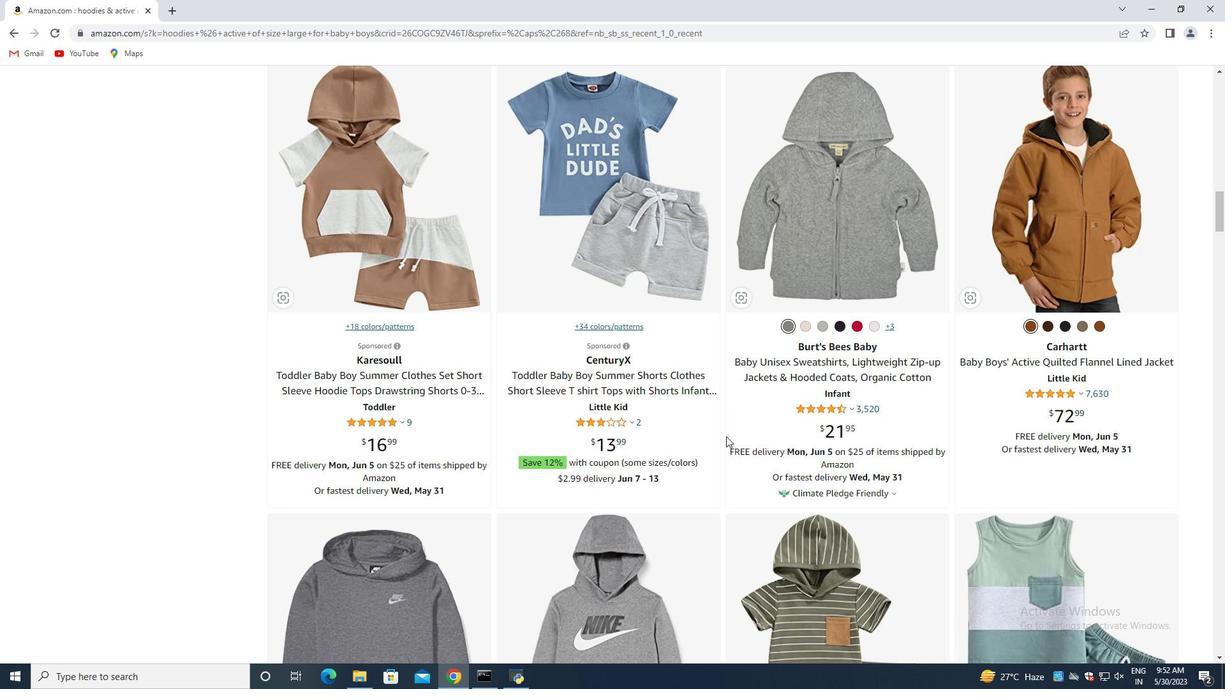 
Action: Mouse moved to (715, 451)
Screenshot: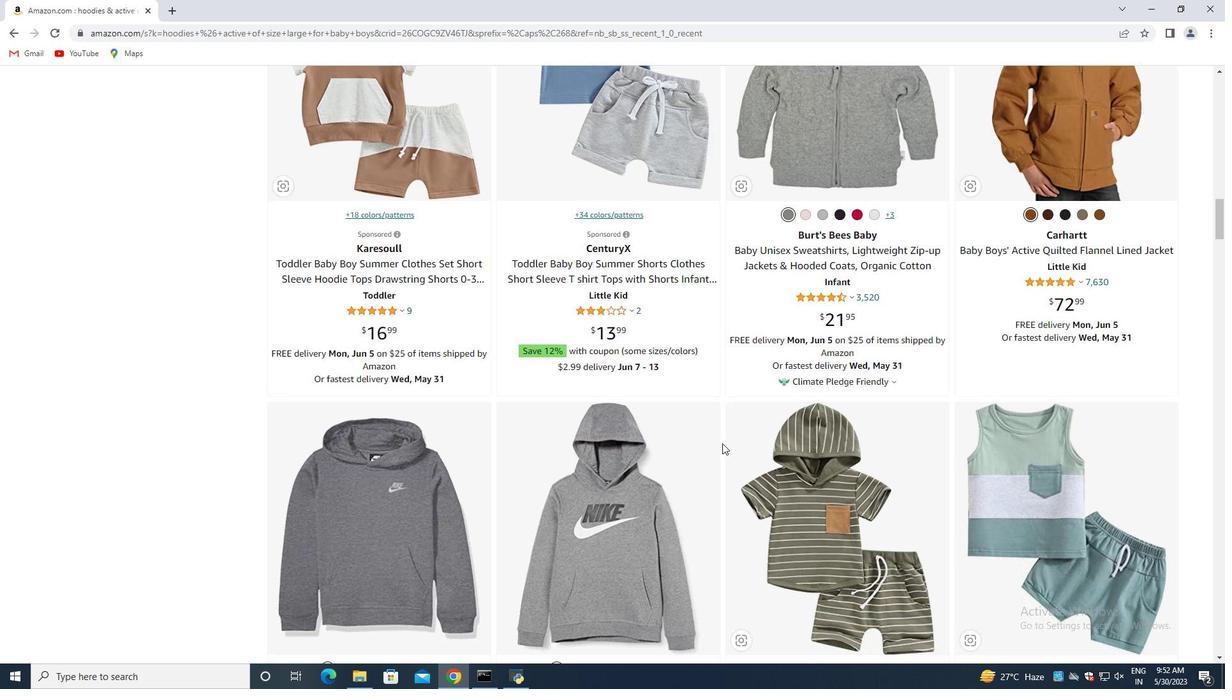 
Action: Mouse scrolled (715, 450) with delta (0, 0)
Screenshot: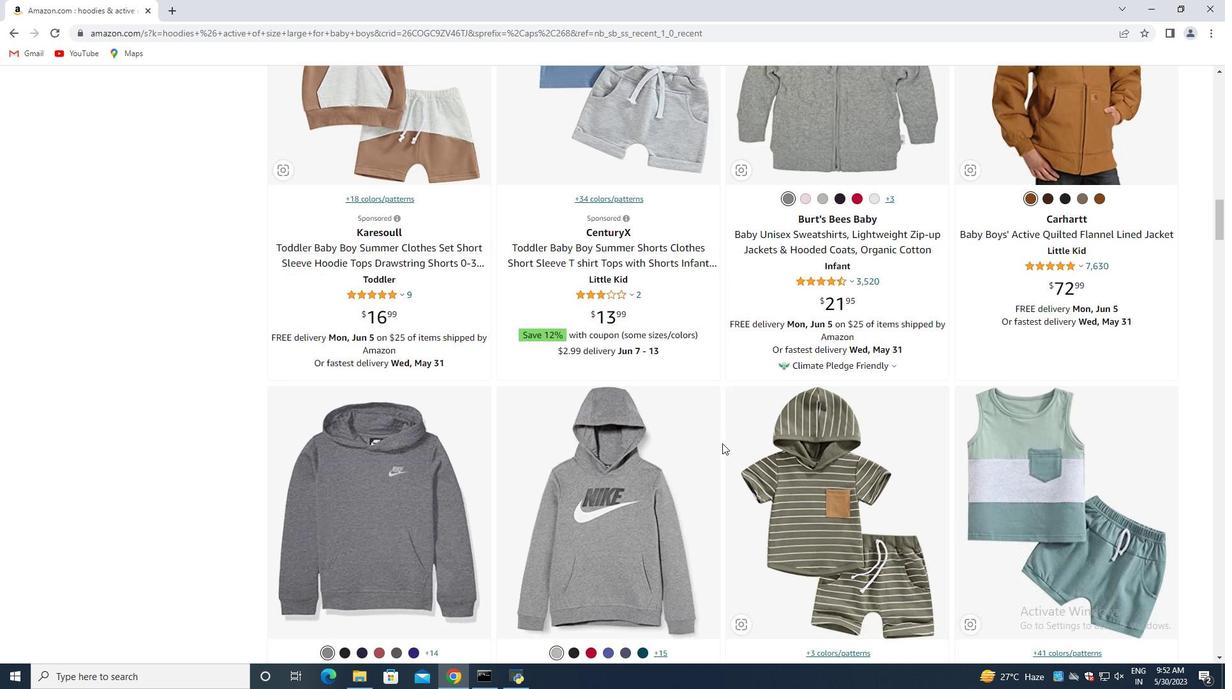 
Action: Mouse moved to (712, 455)
Screenshot: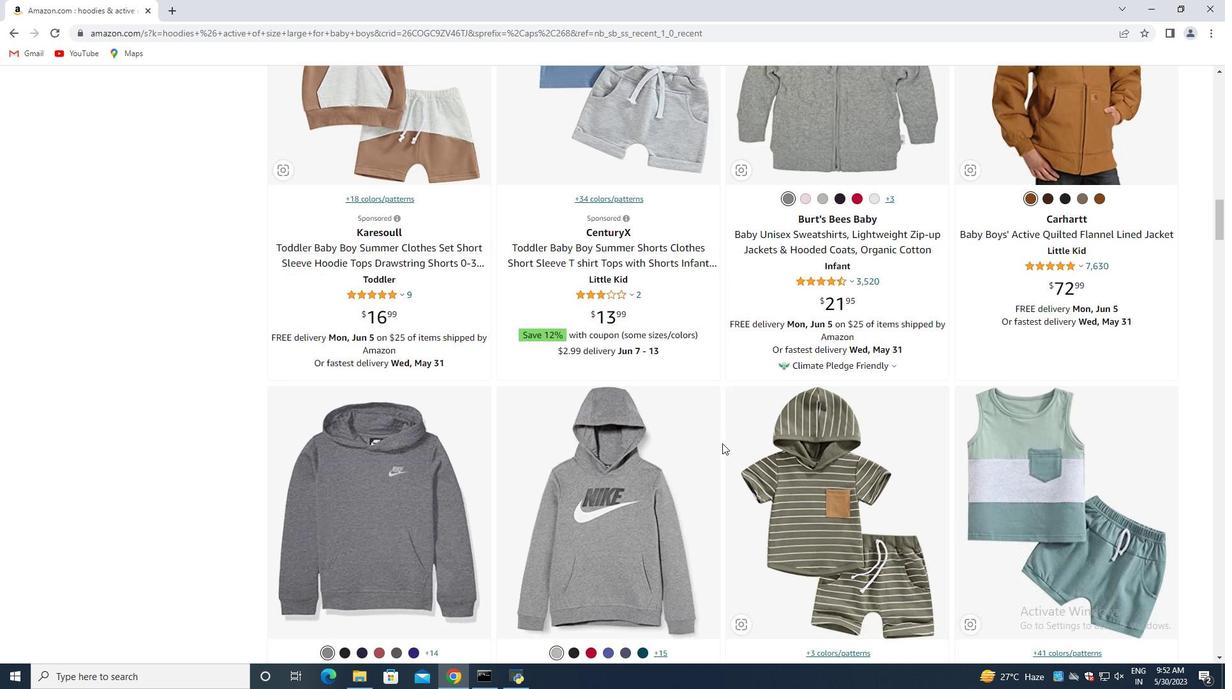 
Action: Mouse scrolled (712, 454) with delta (0, 0)
Screenshot: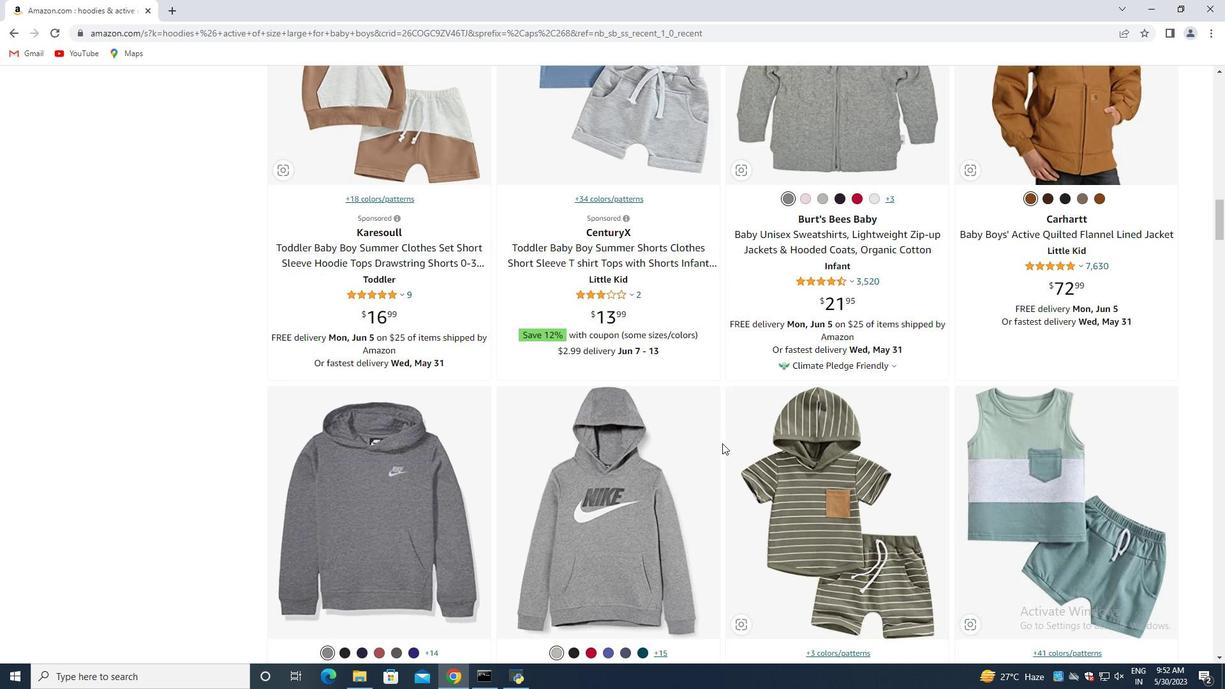 
Action: Mouse moved to (712, 455)
Screenshot: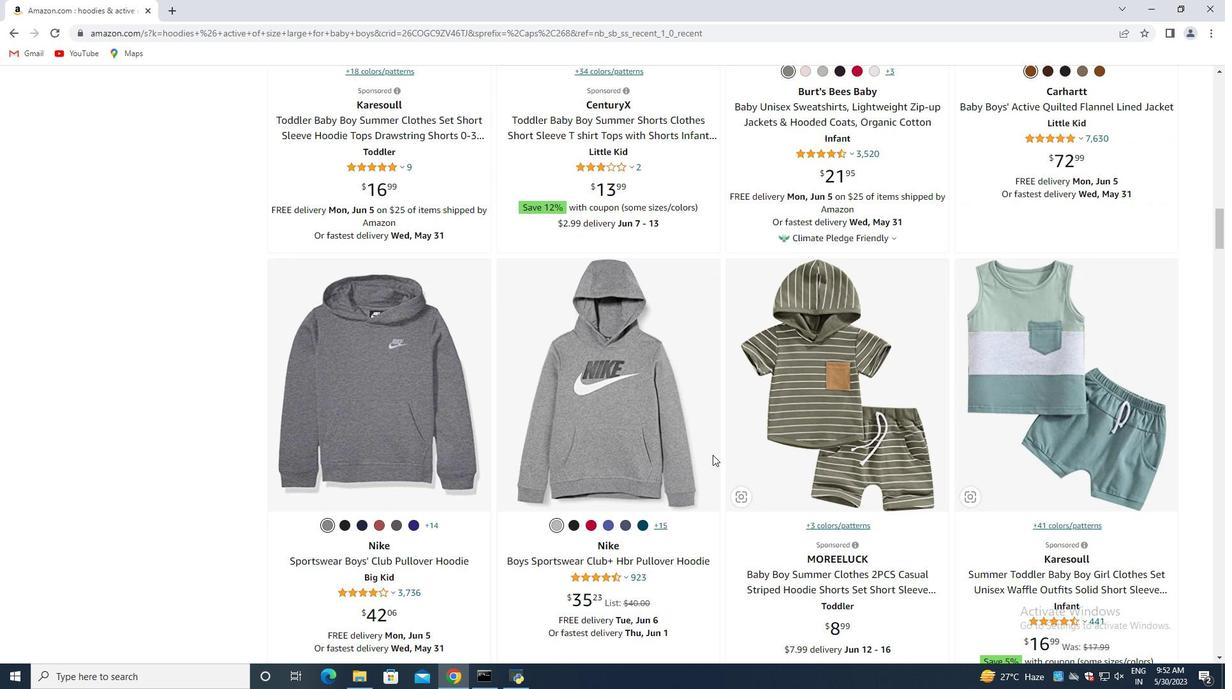 
Action: Mouse scrolled (712, 454) with delta (0, 0)
Screenshot: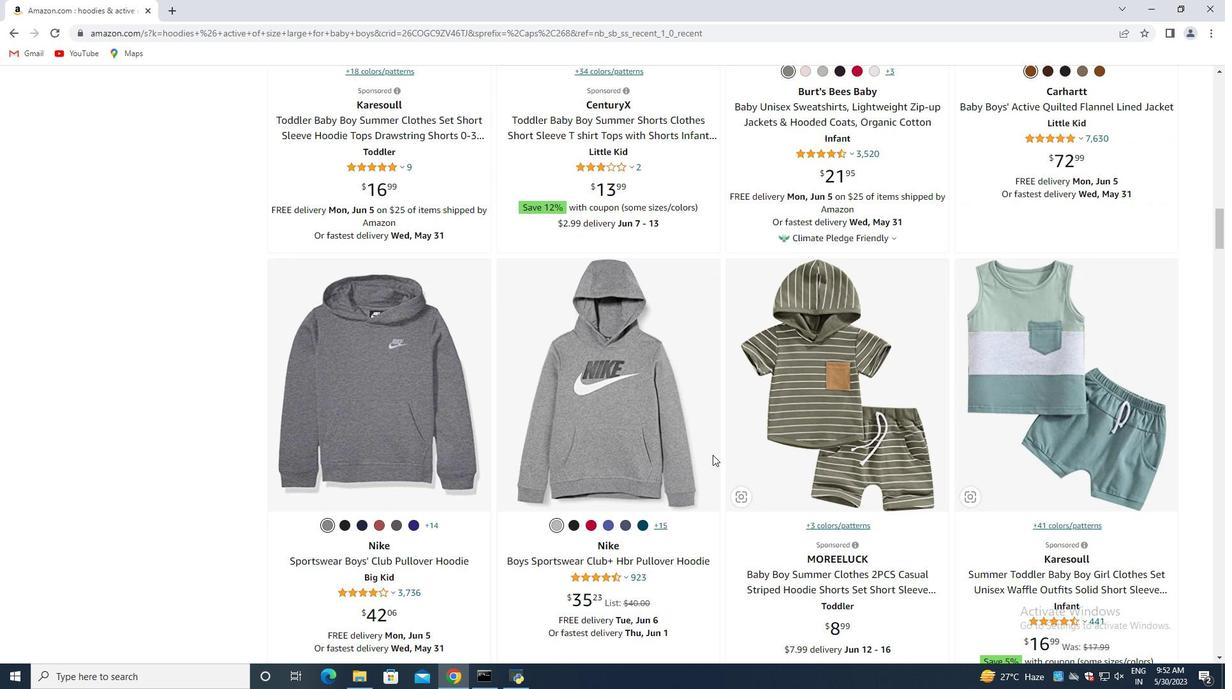 
Action: Mouse moved to (710, 455)
Screenshot: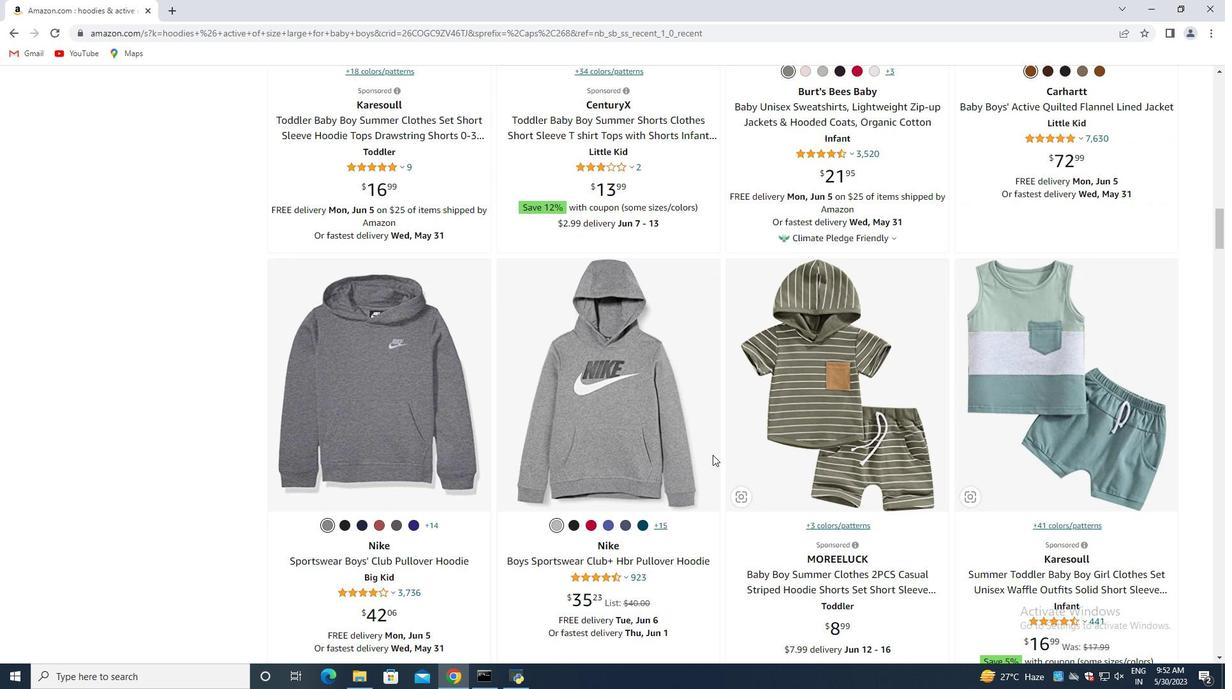 
Action: Mouse scrolled (710, 454) with delta (0, 0)
Screenshot: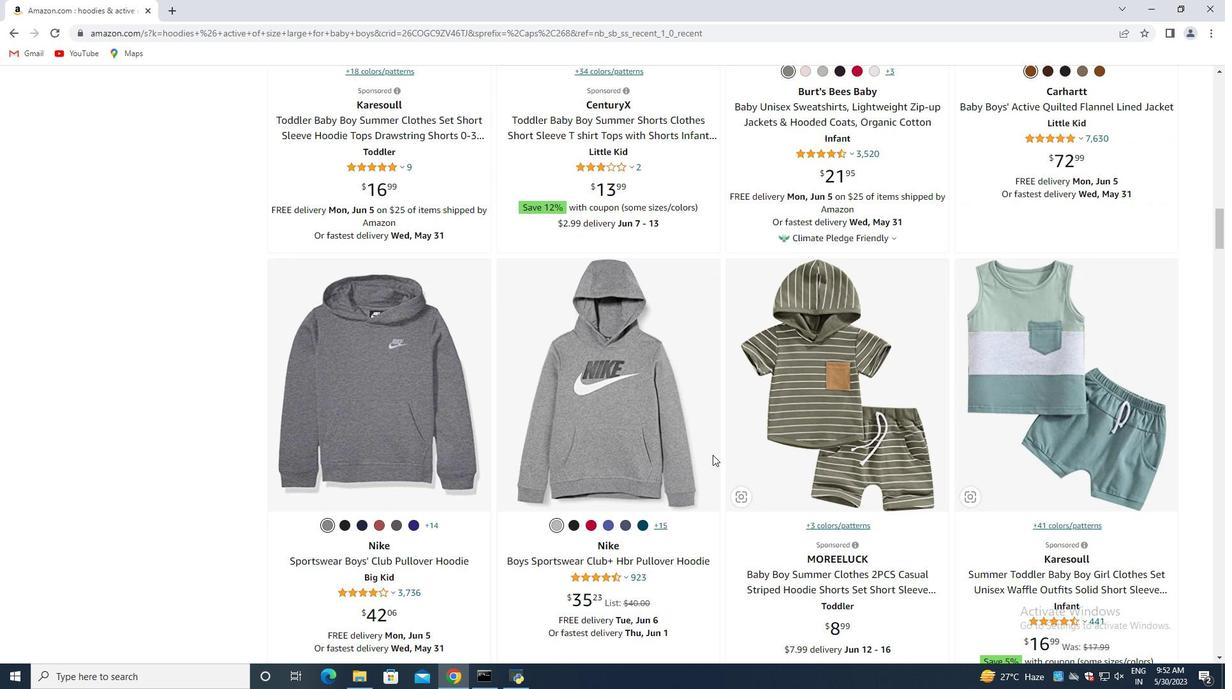 
Action: Mouse moved to (708, 455)
Screenshot: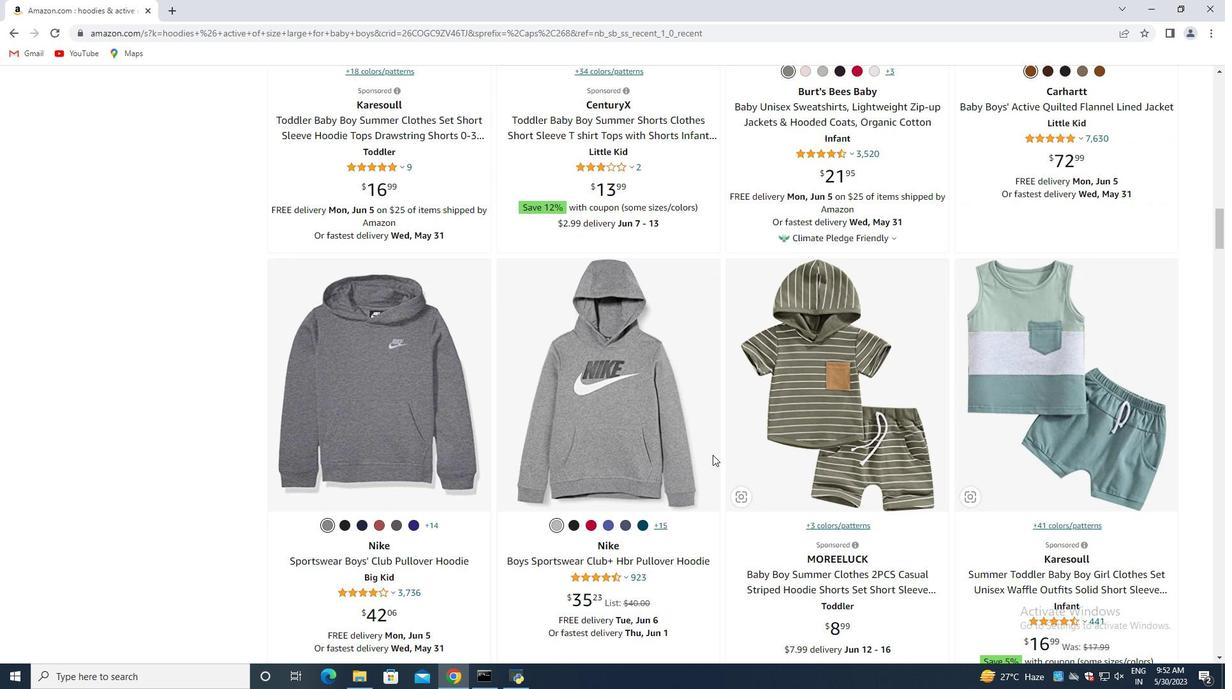 
Action: Mouse scrolled (708, 454) with delta (0, 0)
Screenshot: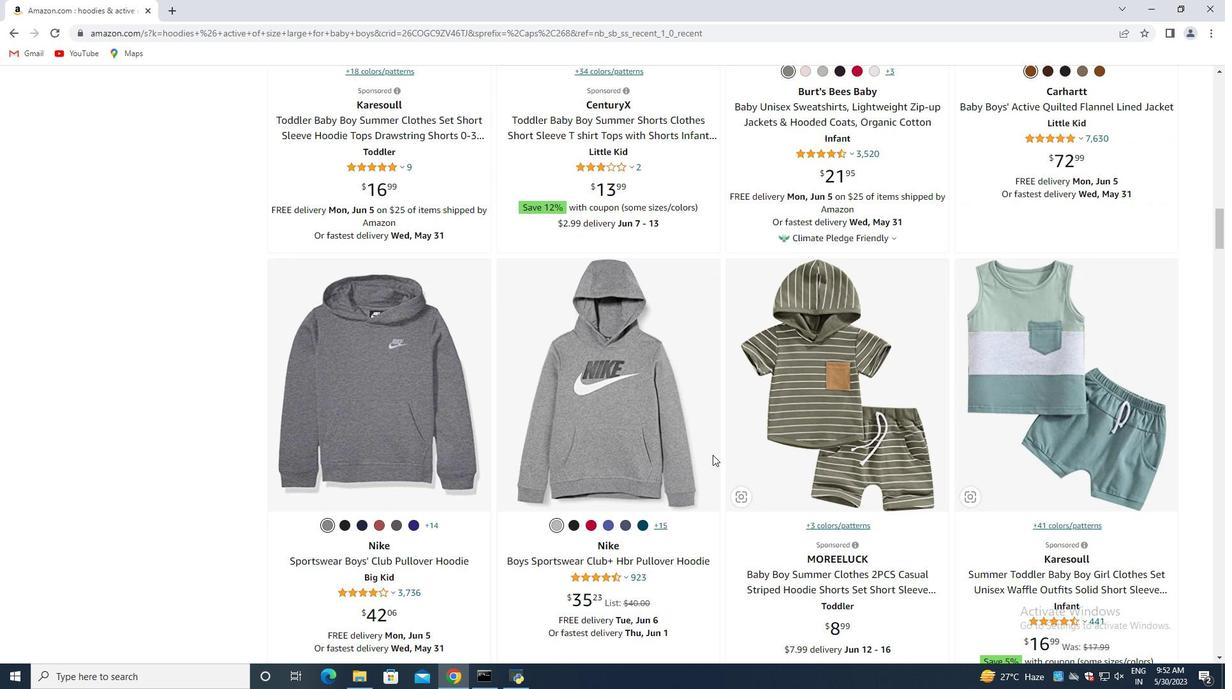 
Action: Mouse moved to (698, 451)
Screenshot: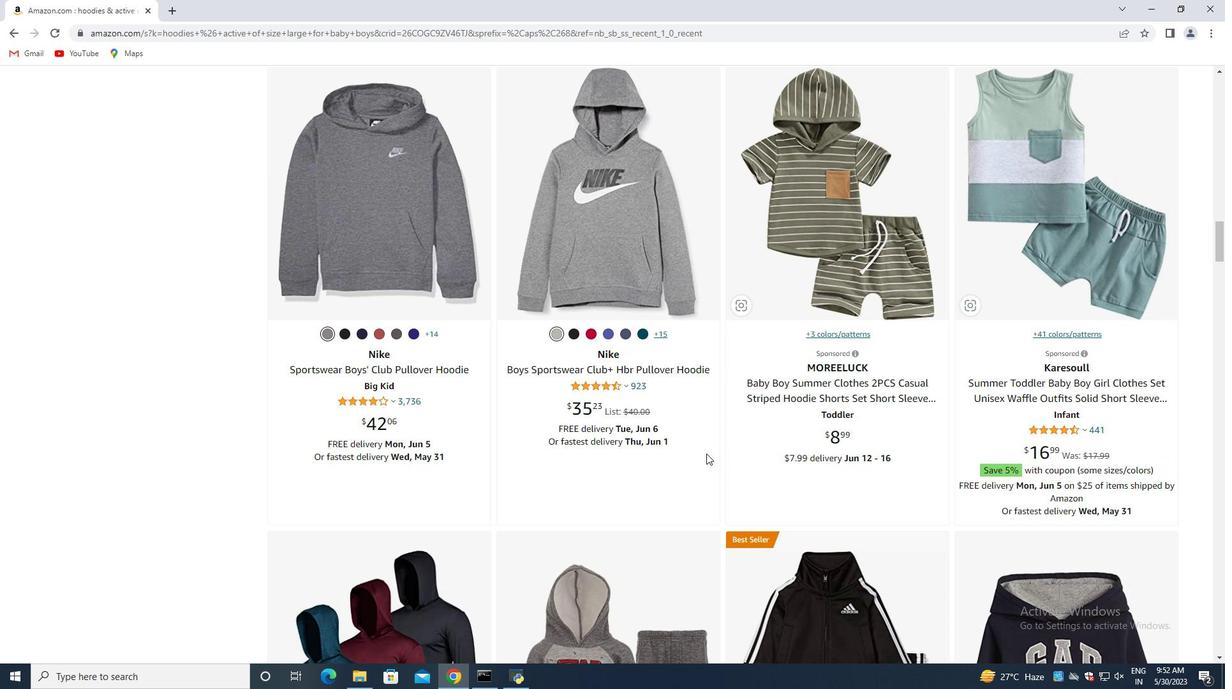 
Action: Mouse scrolled (698, 451) with delta (0, 0)
Screenshot: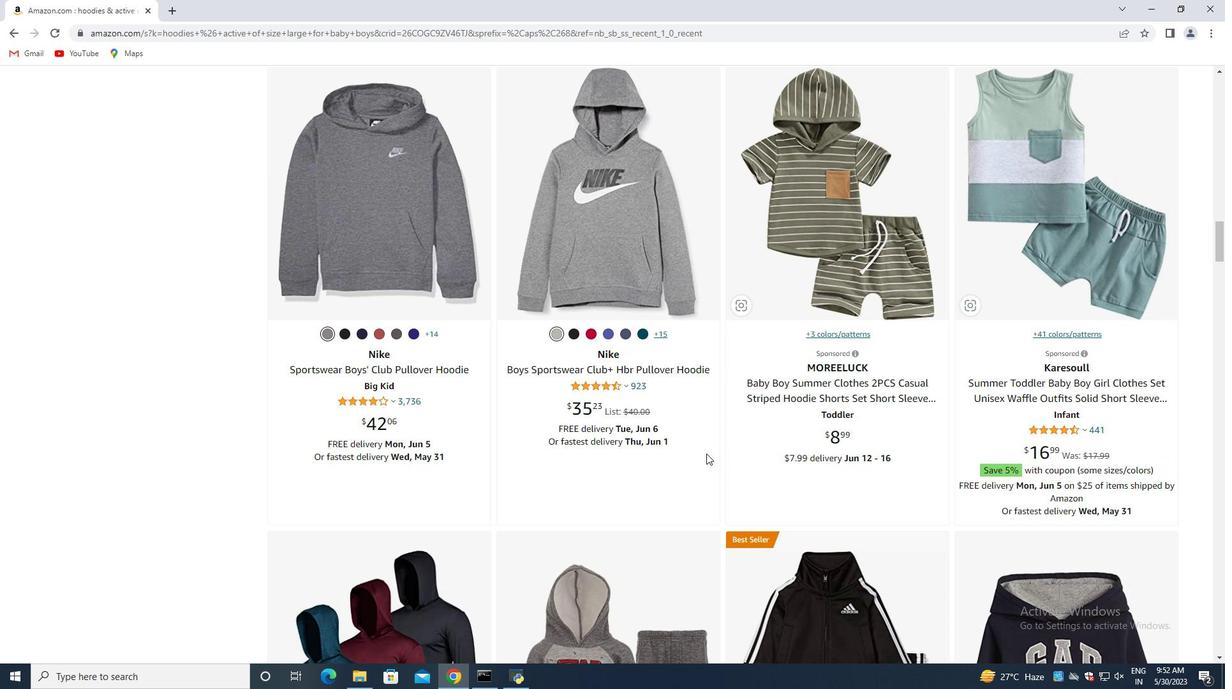 
Action: Mouse moved to (683, 449)
Screenshot: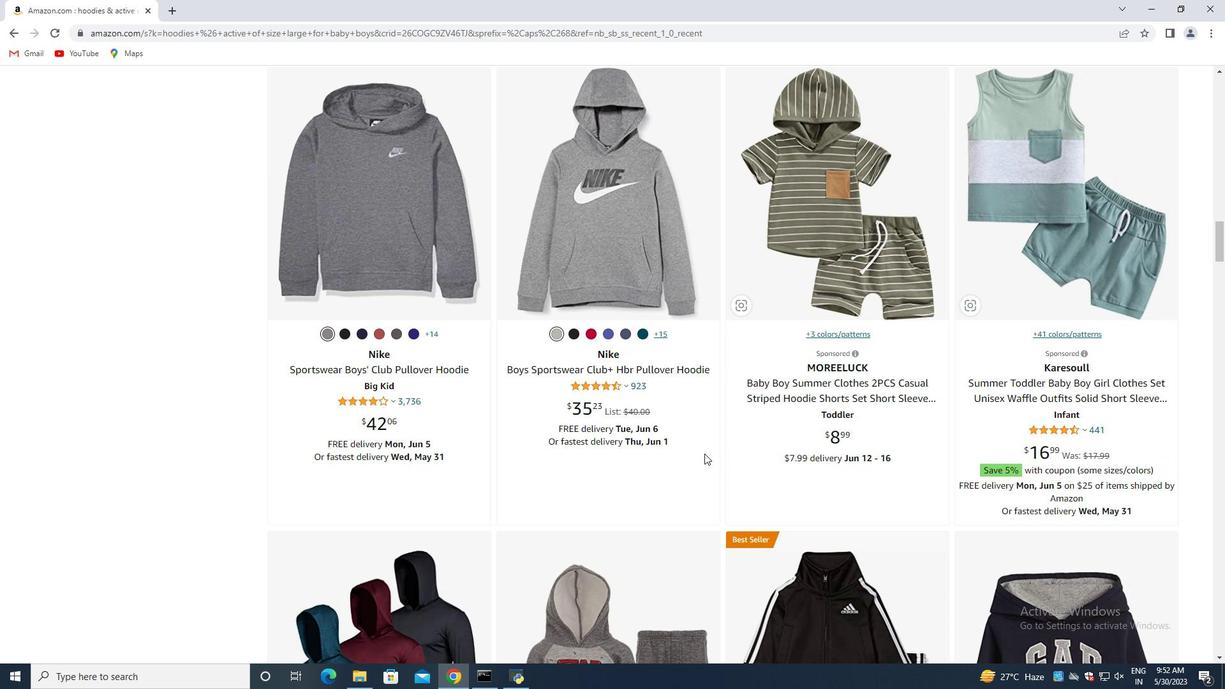 
Action: Mouse scrolled (683, 449) with delta (0, 0)
Screenshot: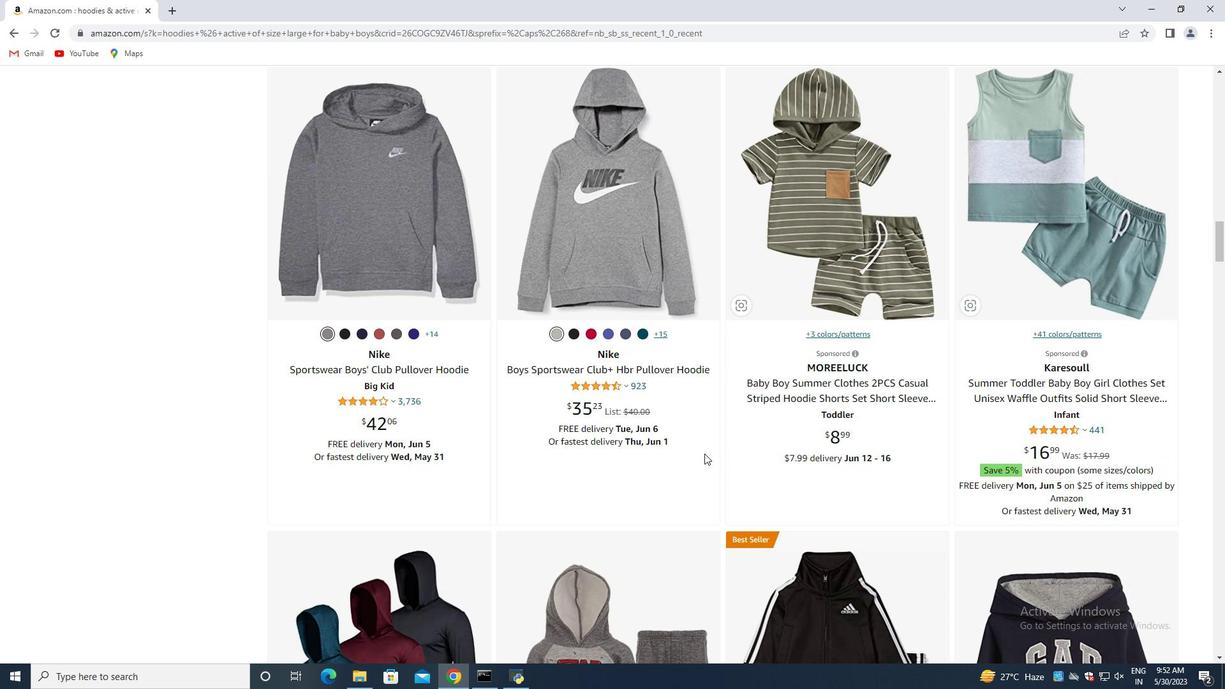 
Action: Mouse moved to (675, 448)
Screenshot: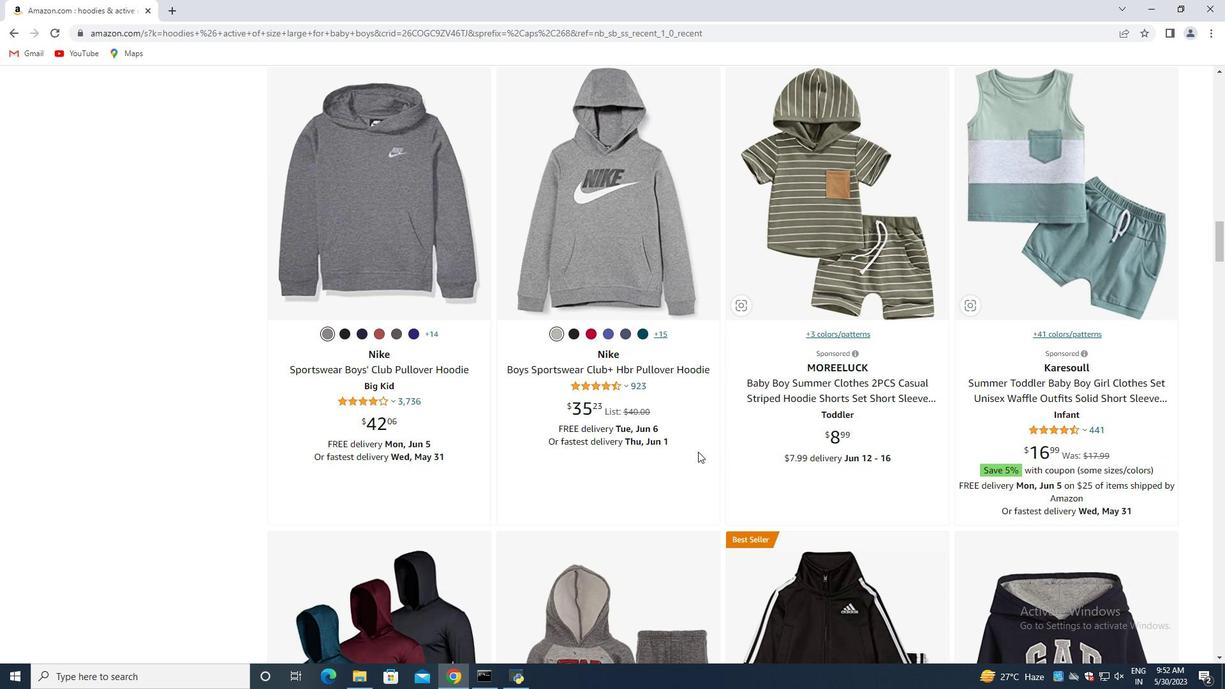 
Action: Mouse scrolled (675, 448) with delta (0, 0)
Screenshot: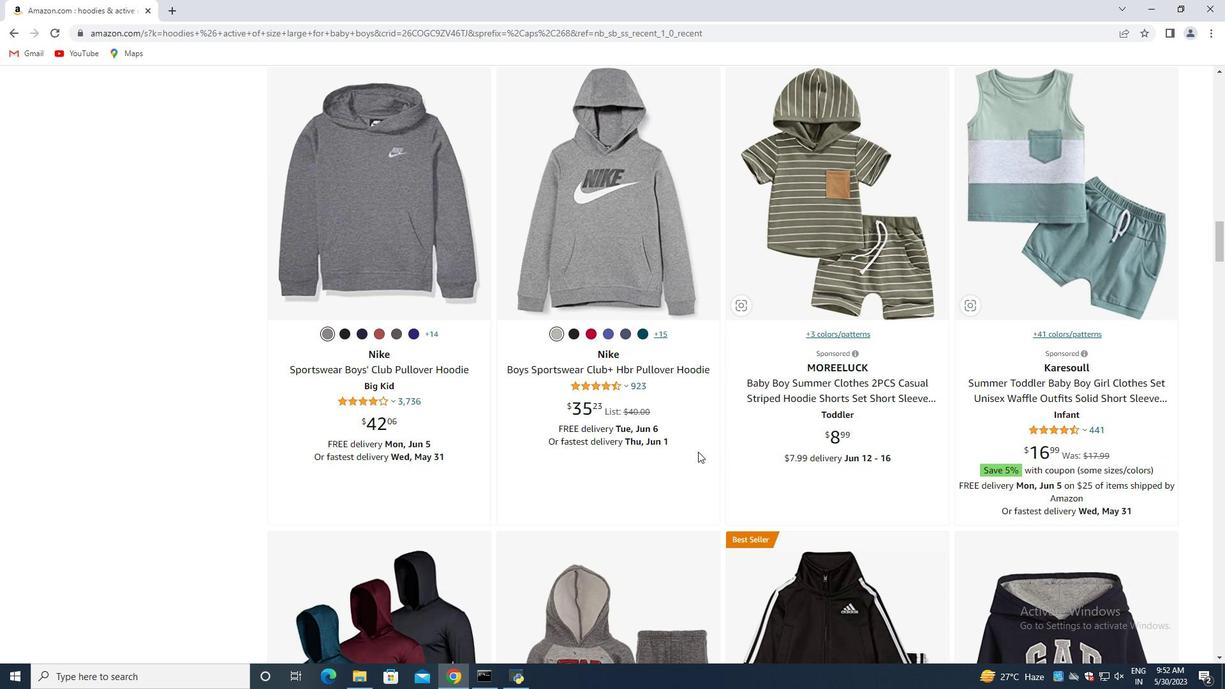 
Action: Mouse moved to (618, 435)
Screenshot: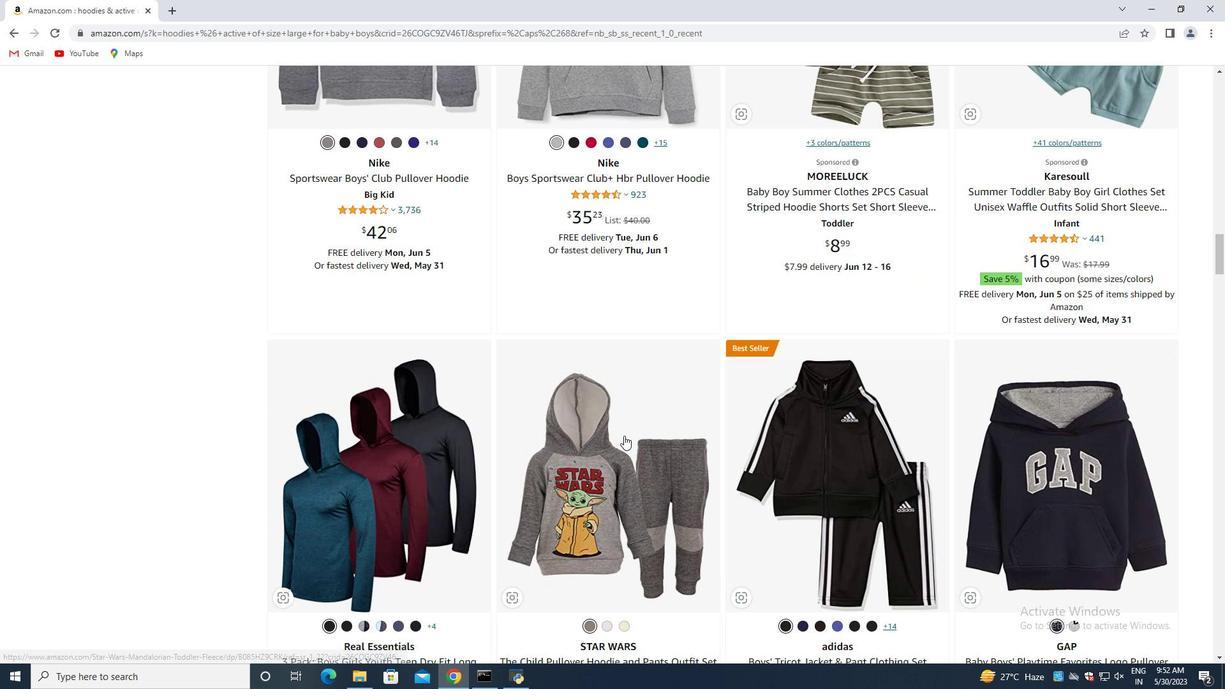 
Action: Mouse scrolled (618, 434) with delta (0, 0)
Screenshot: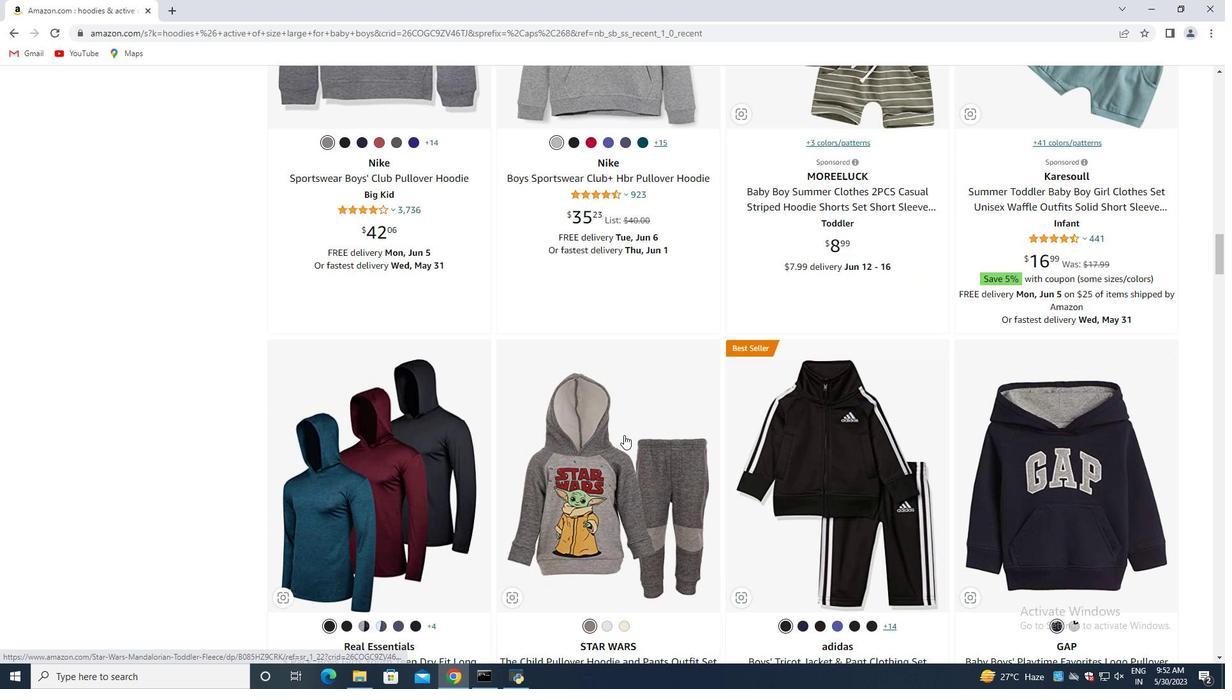 
Action: Mouse moved to (615, 435)
Screenshot: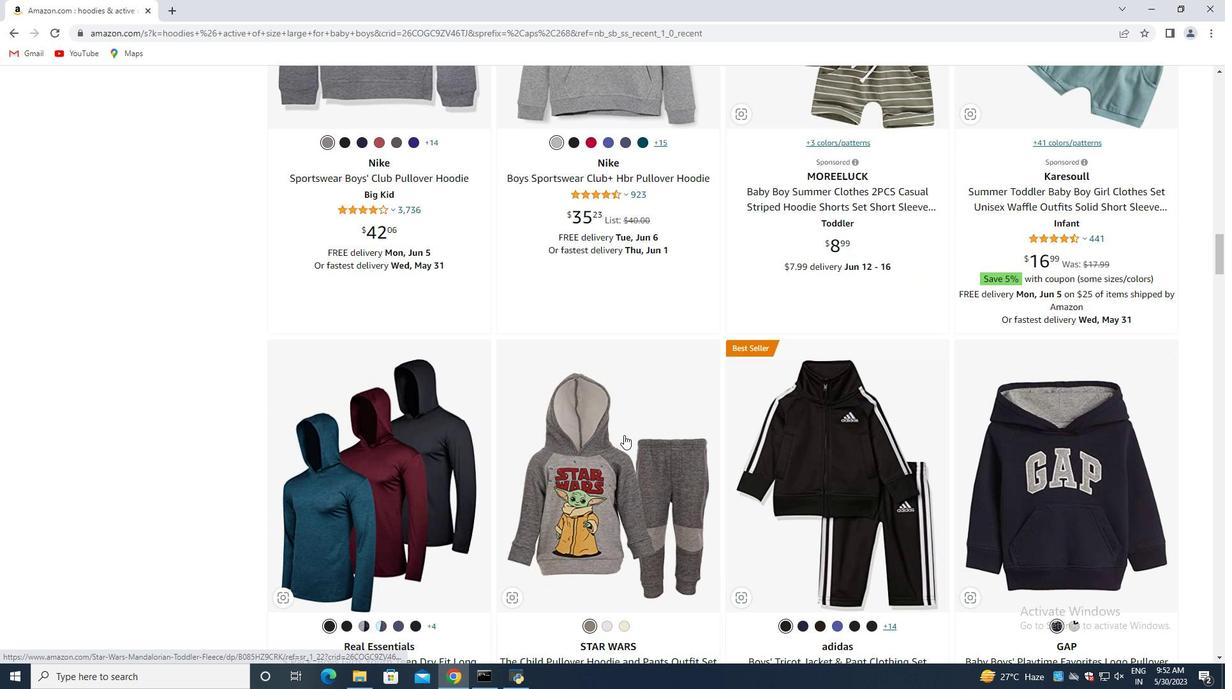 
Action: Mouse scrolled (615, 434) with delta (0, 0)
Screenshot: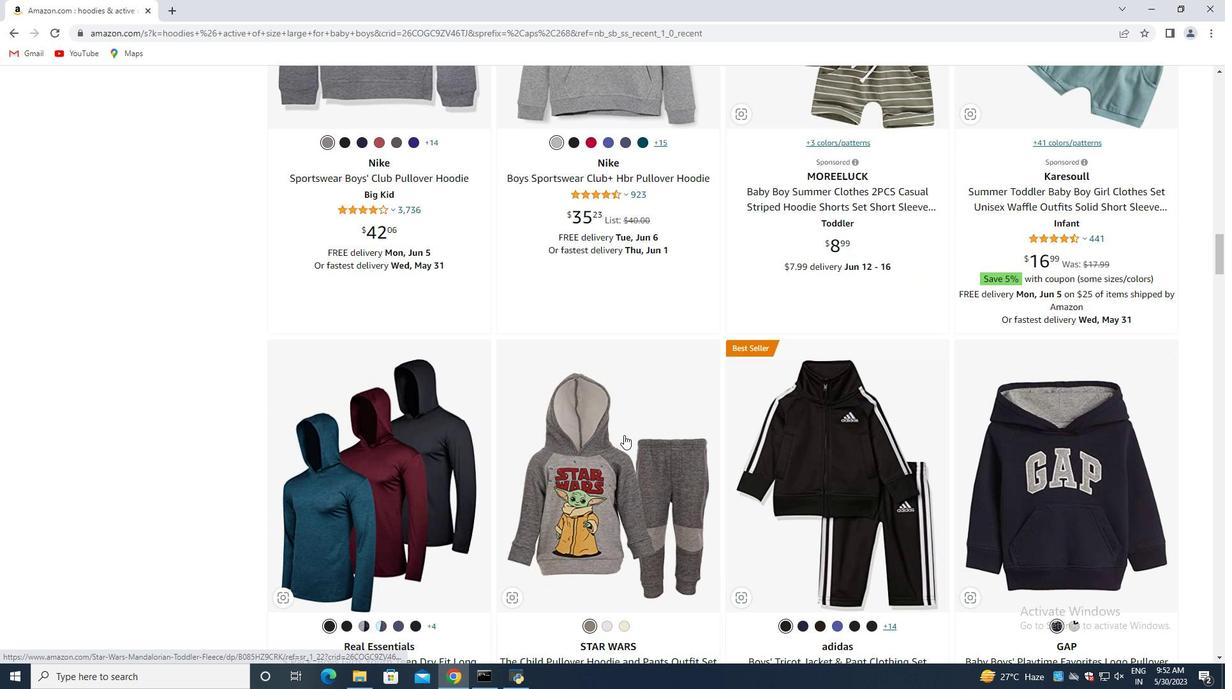 
Action: Mouse moved to (592, 426)
Screenshot: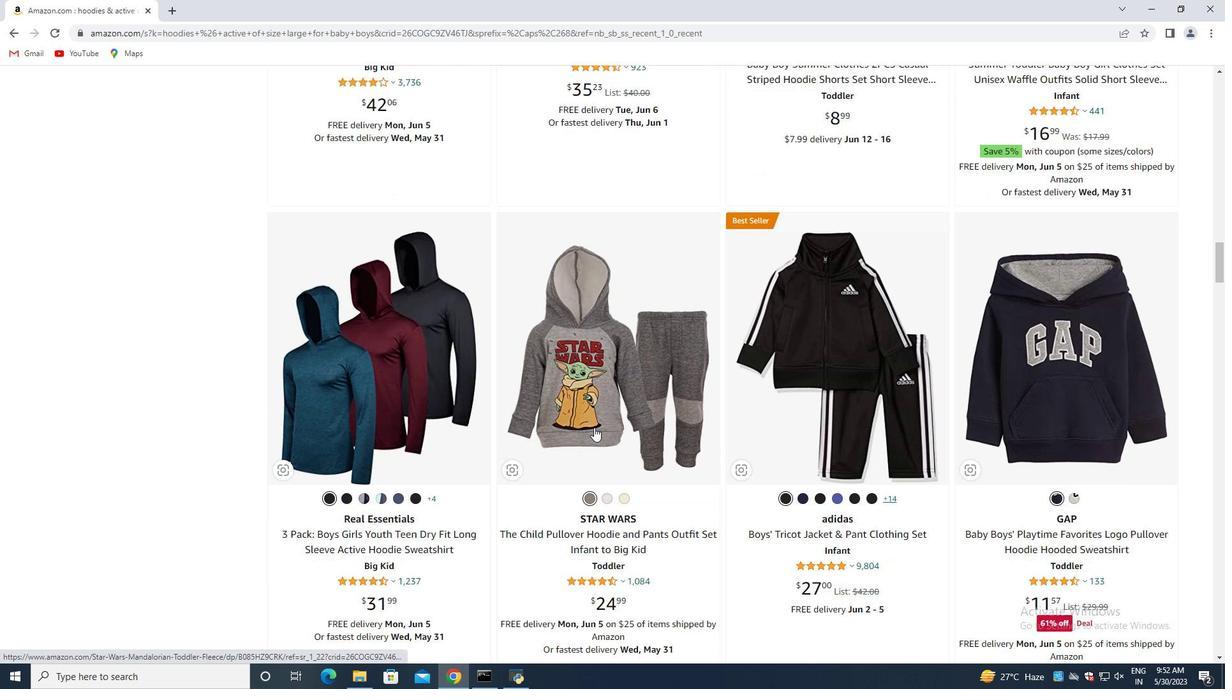 
Action: Mouse scrolled (592, 426) with delta (0, 0)
Screenshot: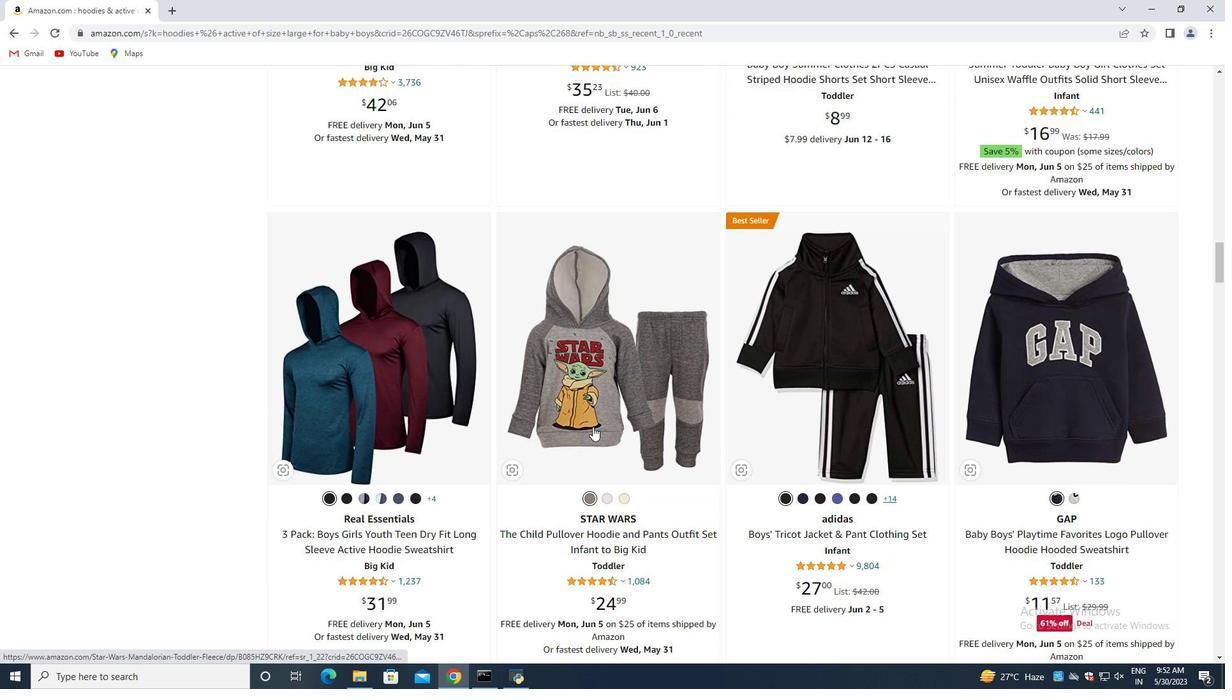 
Action: Mouse scrolled (592, 426) with delta (0, 0)
Screenshot: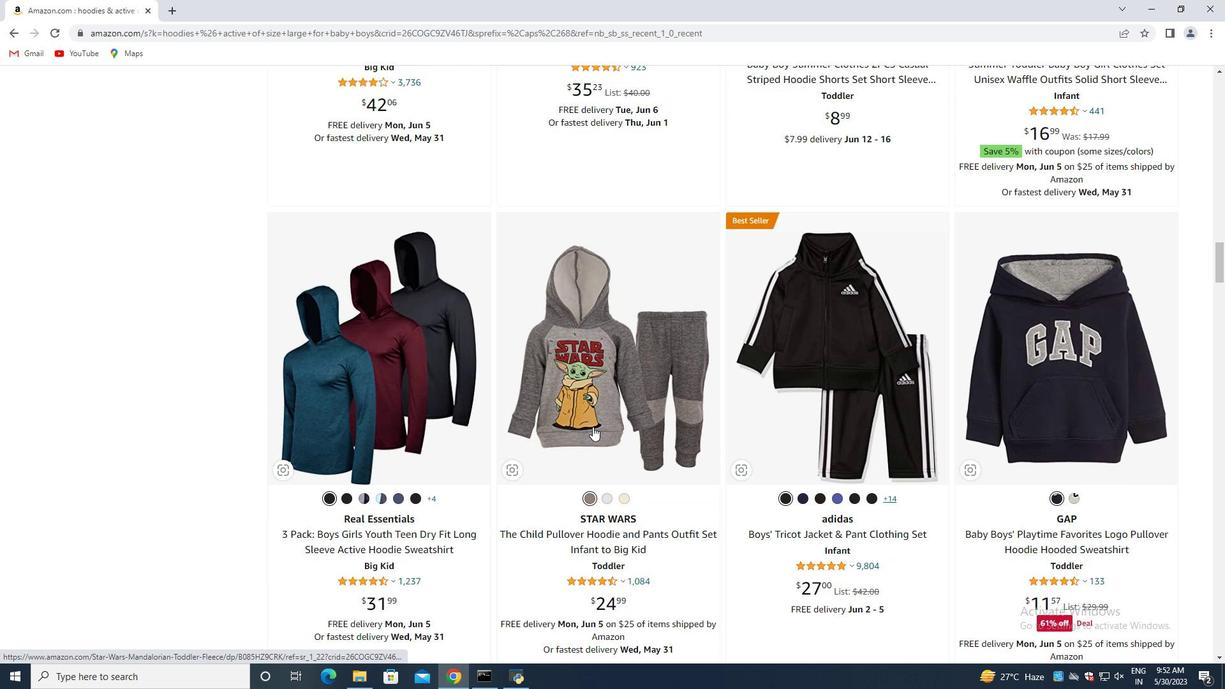 
Action: Mouse scrolled (592, 426) with delta (0, 0)
Screenshot: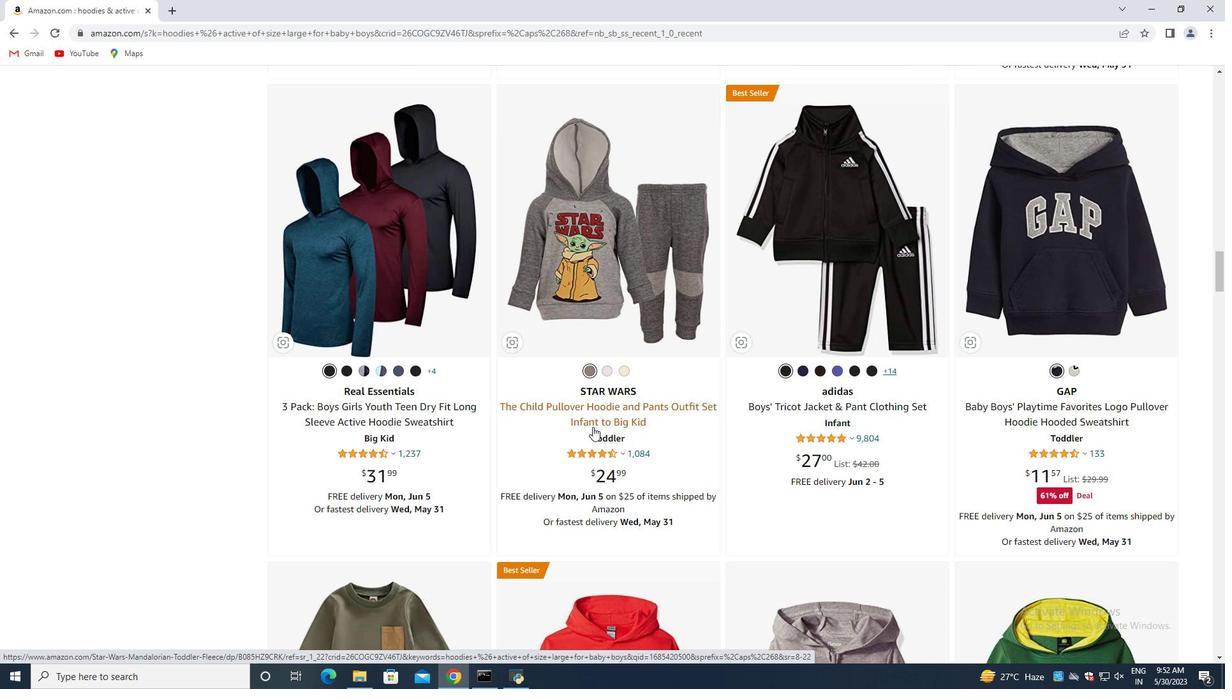
Action: Mouse scrolled (592, 426) with delta (0, 0)
Screenshot: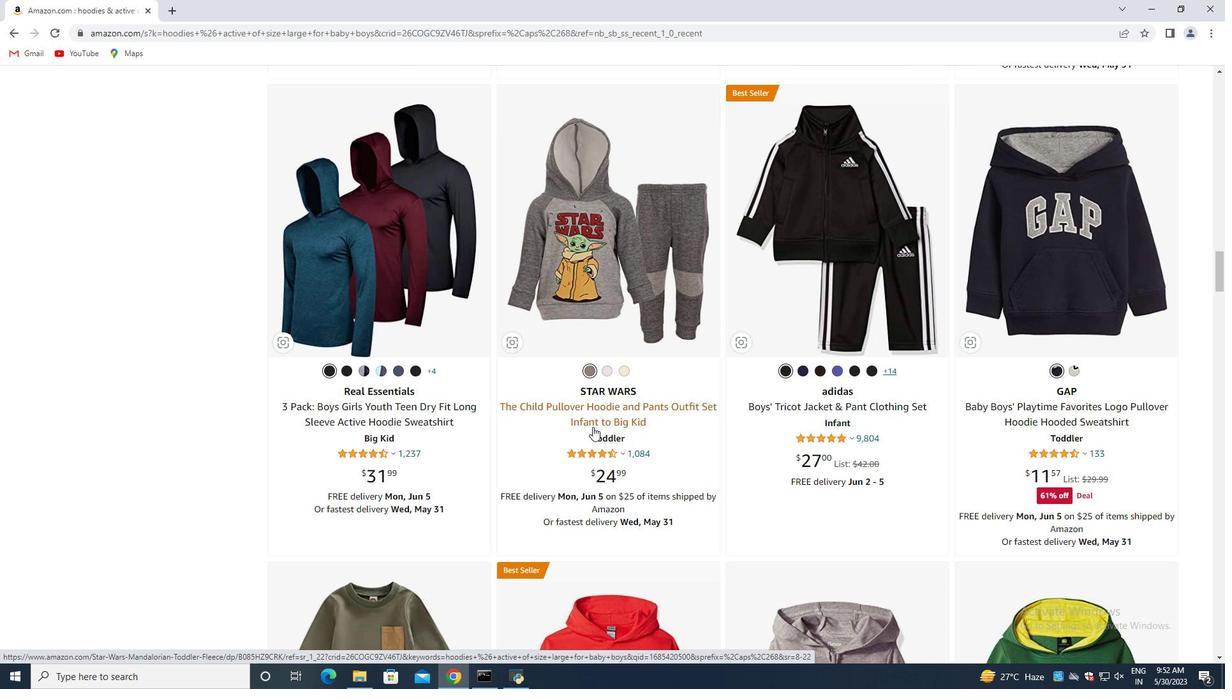 
Action: Mouse scrolled (592, 426) with delta (0, 0)
Screenshot: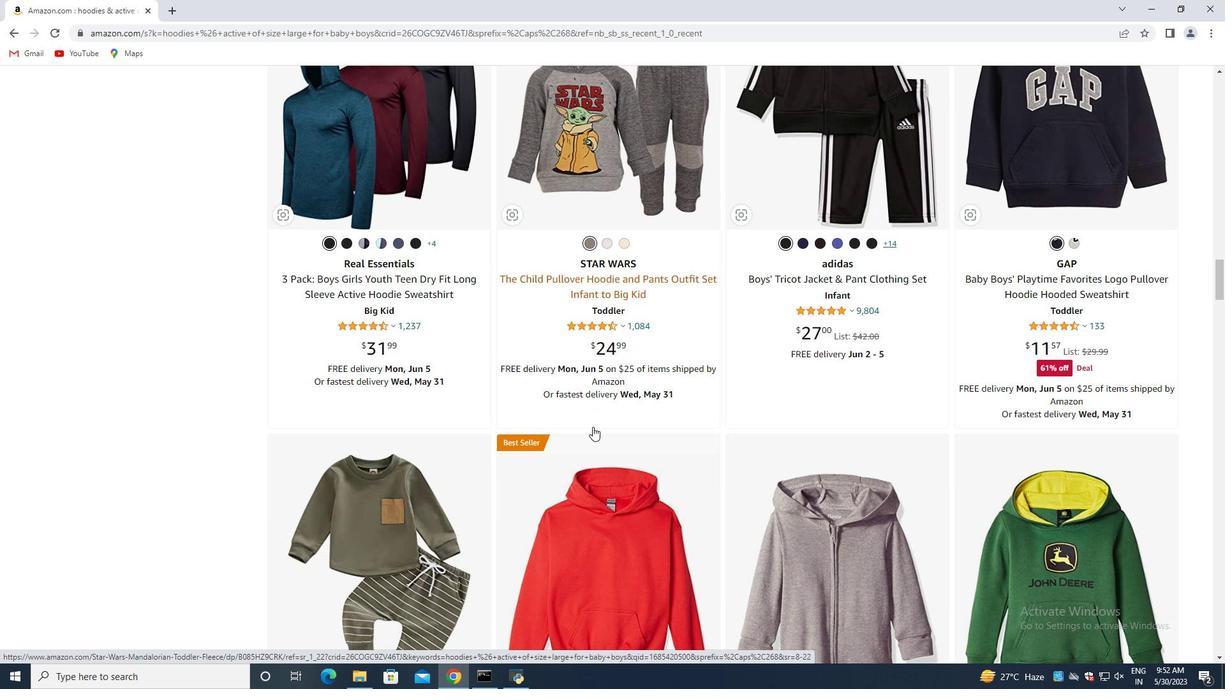 
Action: Mouse scrolled (592, 426) with delta (0, 0)
Screenshot: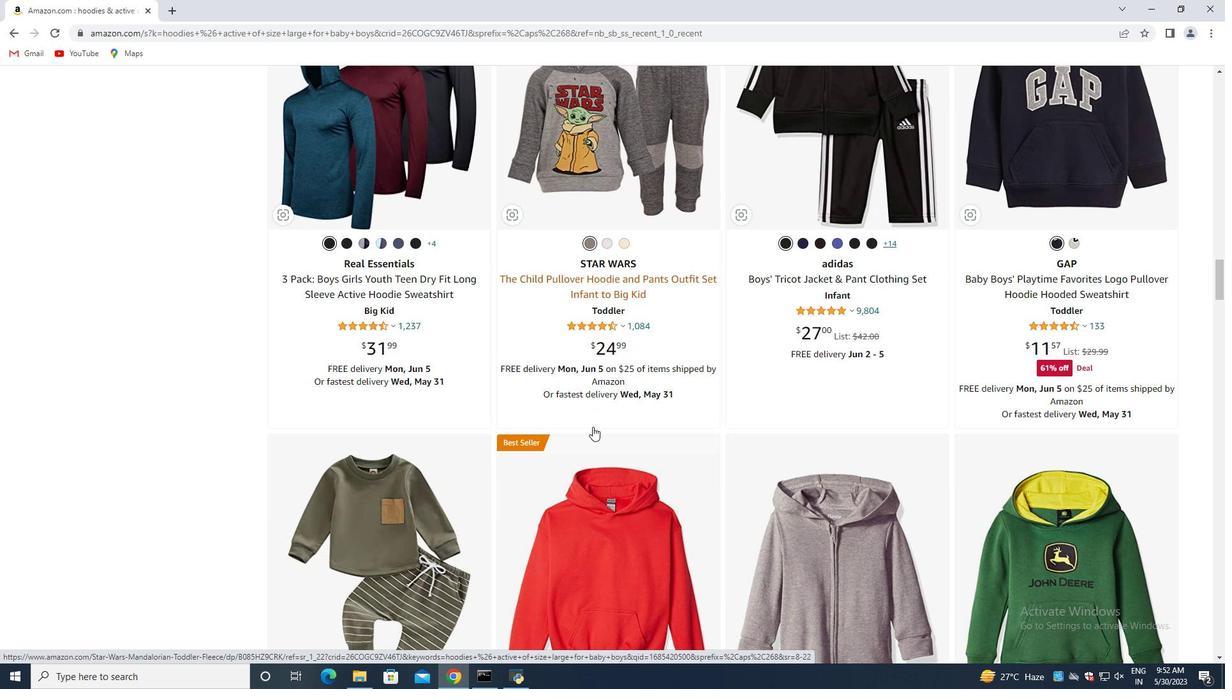 
Action: Mouse scrolled (592, 426) with delta (0, 0)
Screenshot: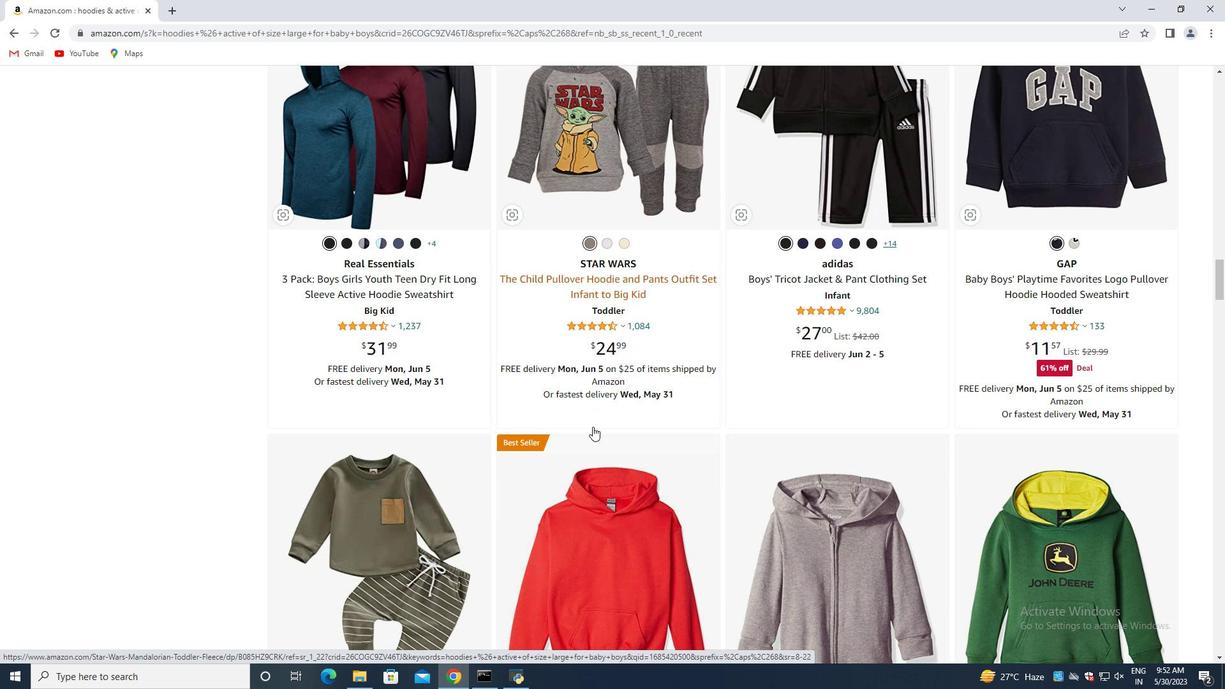 
Action: Mouse scrolled (592, 427) with delta (0, 0)
Screenshot: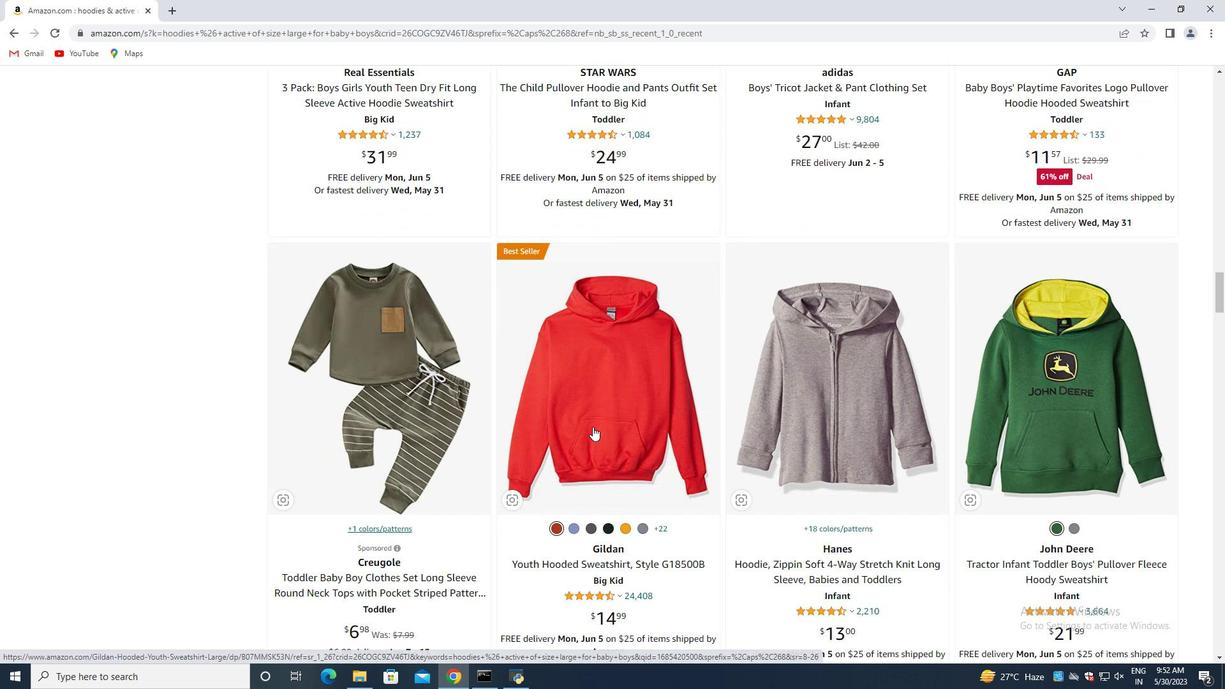 
Action: Mouse scrolled (592, 427) with delta (0, 0)
Screenshot: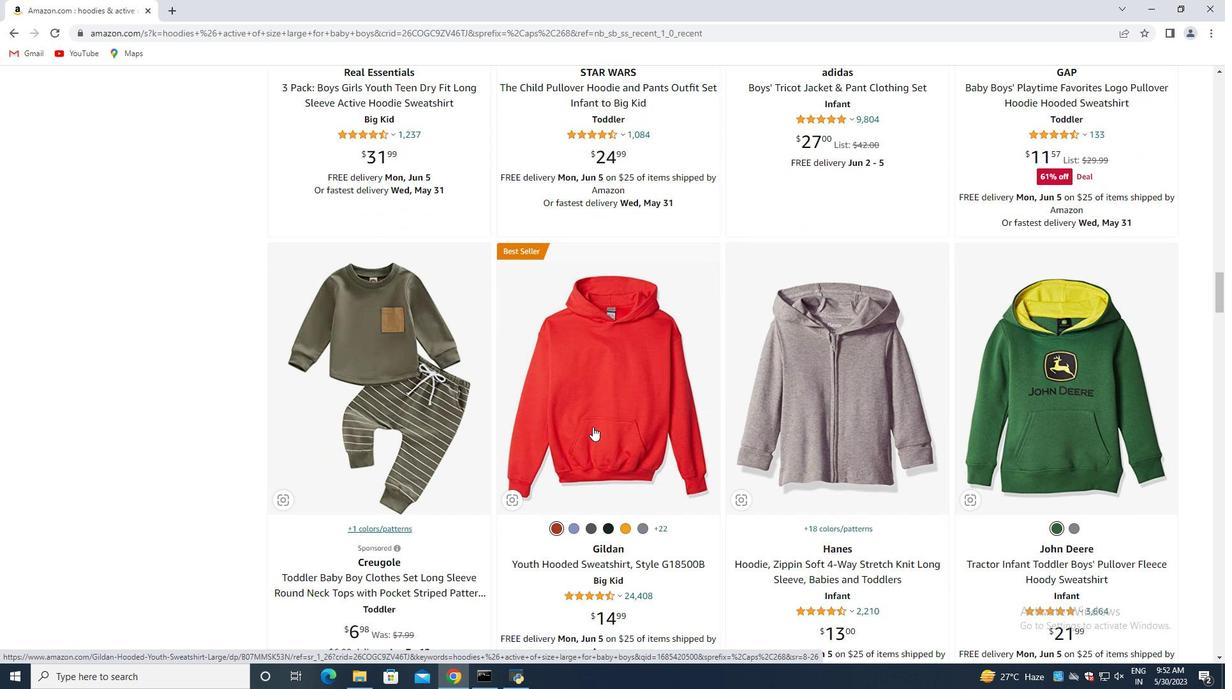 
Action: Mouse scrolled (592, 427) with delta (0, 0)
Screenshot: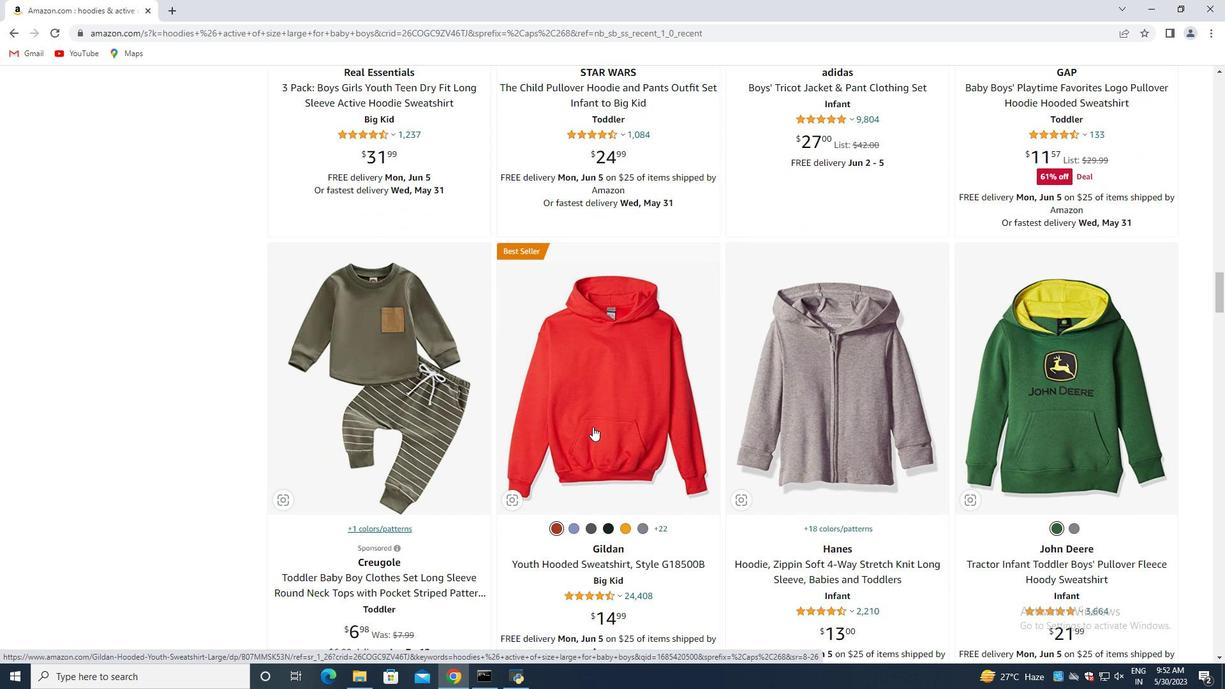 
Action: Mouse scrolled (592, 427) with delta (0, 0)
Screenshot: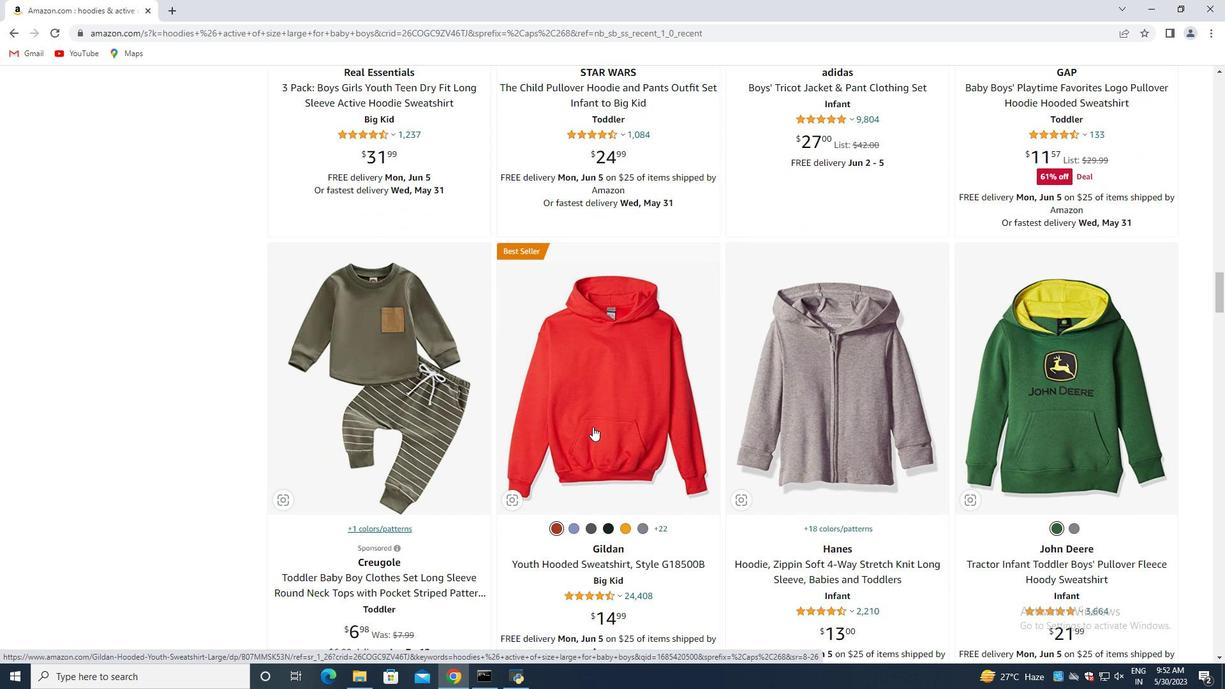 
Action: Mouse scrolled (592, 427) with delta (0, 0)
Screenshot: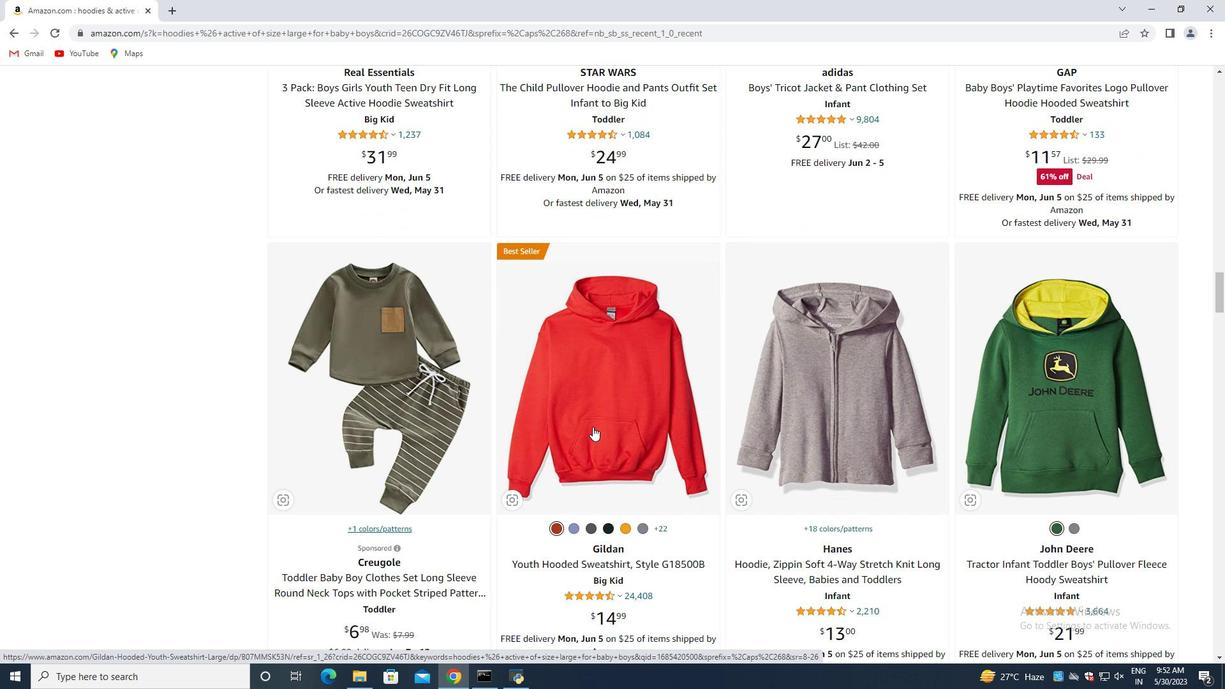 
Action: Mouse scrolled (592, 427) with delta (0, 0)
Screenshot: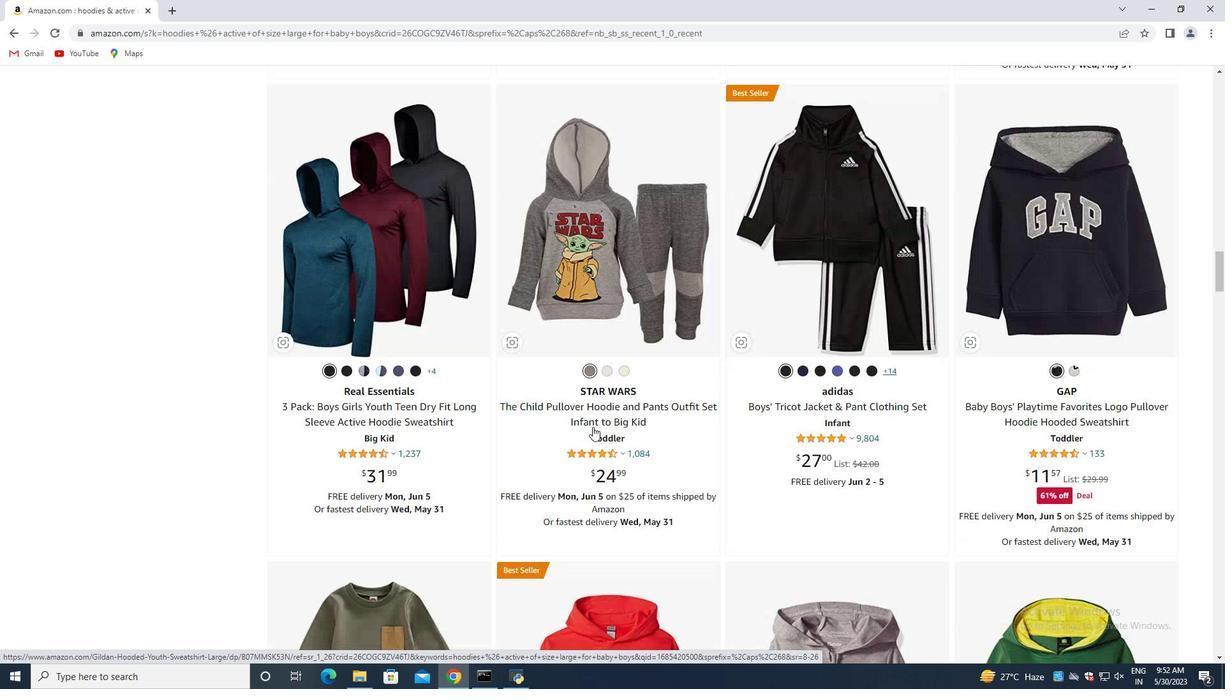 
Action: Mouse scrolled (592, 427) with delta (0, 0)
Screenshot: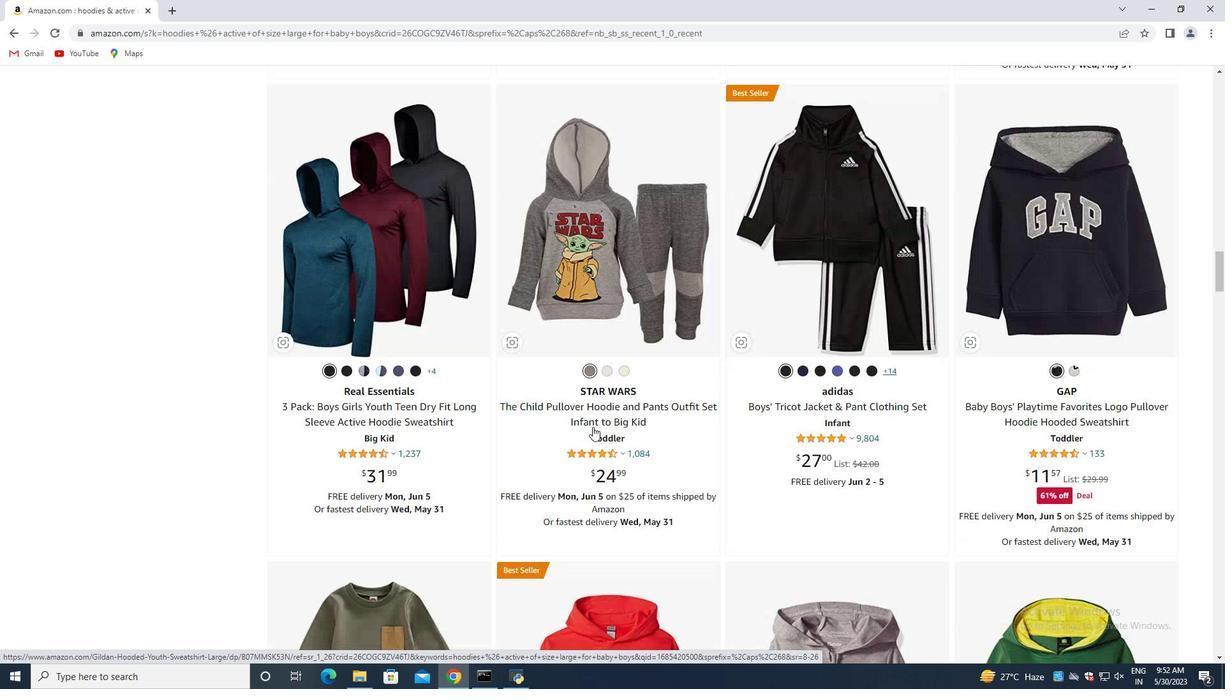 
Action: Mouse scrolled (592, 427) with delta (0, 0)
Screenshot: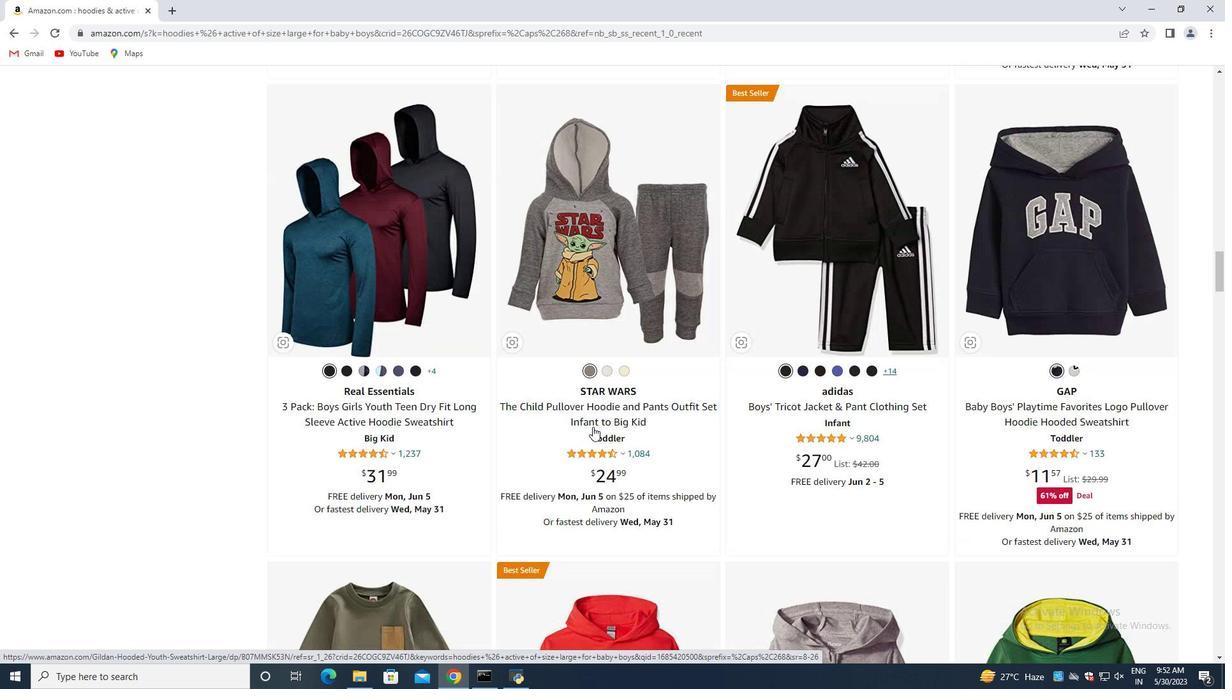 
Action: Mouse scrolled (592, 427) with delta (0, 0)
Screenshot: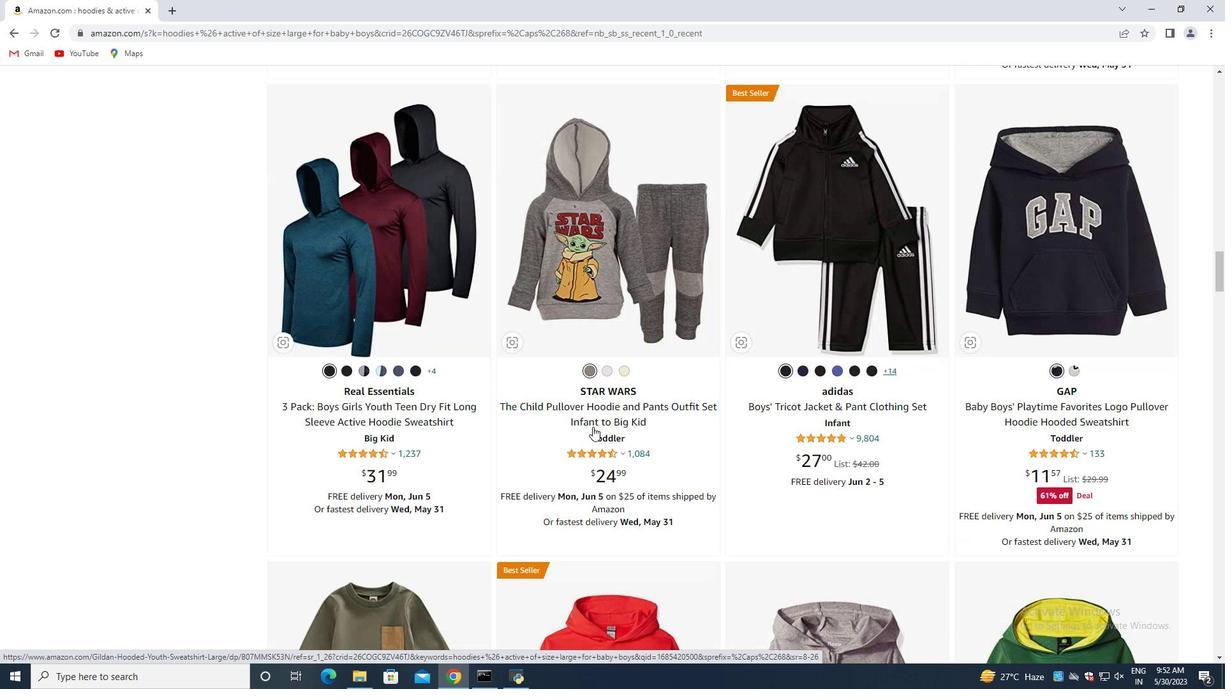 
Action: Mouse scrolled (592, 427) with delta (0, 0)
Screenshot: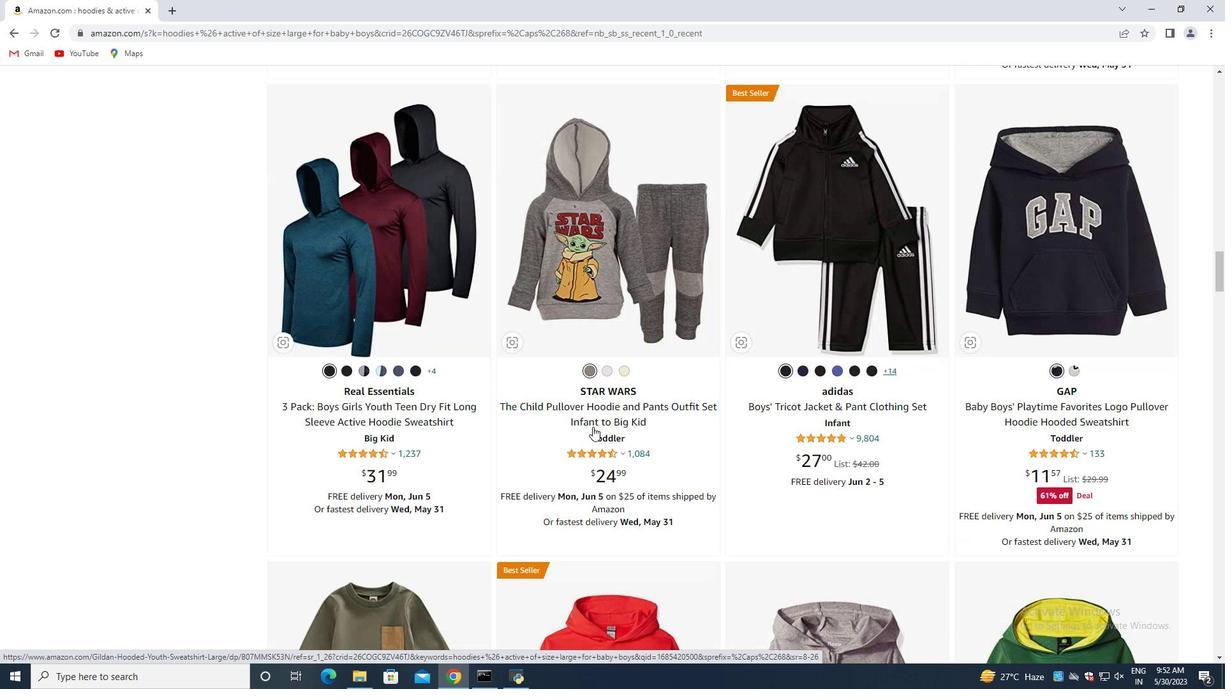 
Action: Mouse scrolled (592, 427) with delta (0, 0)
Screenshot: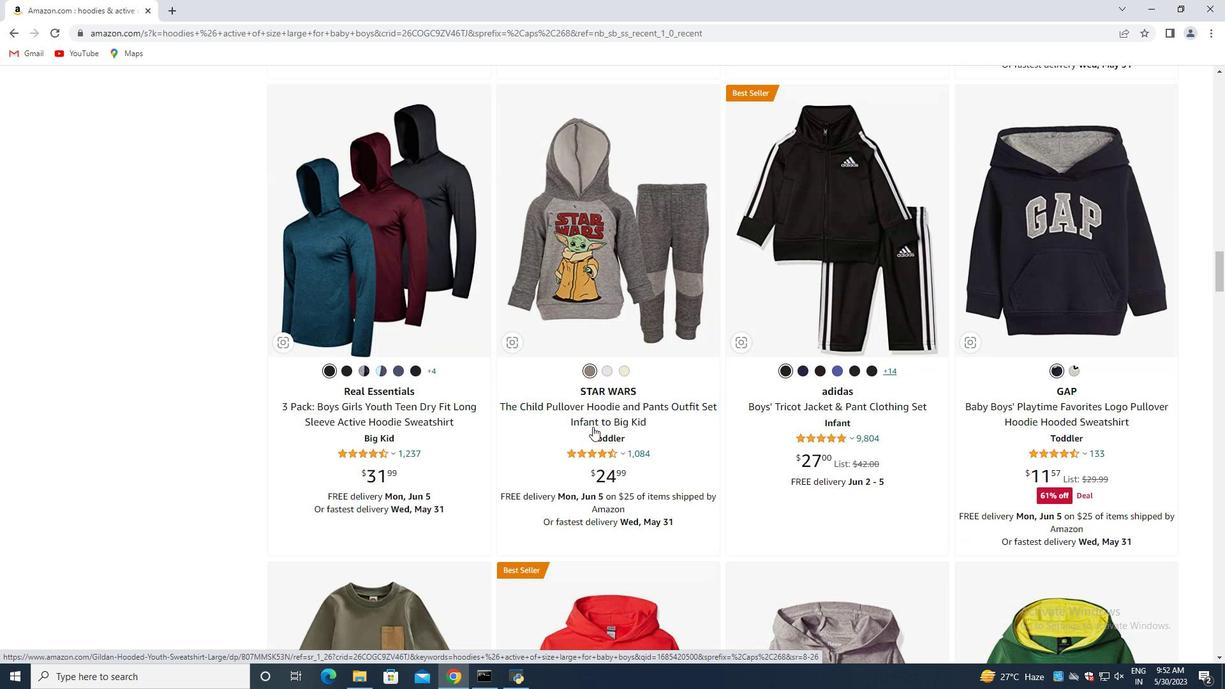 
Action: Mouse scrolled (592, 427) with delta (0, 0)
Screenshot: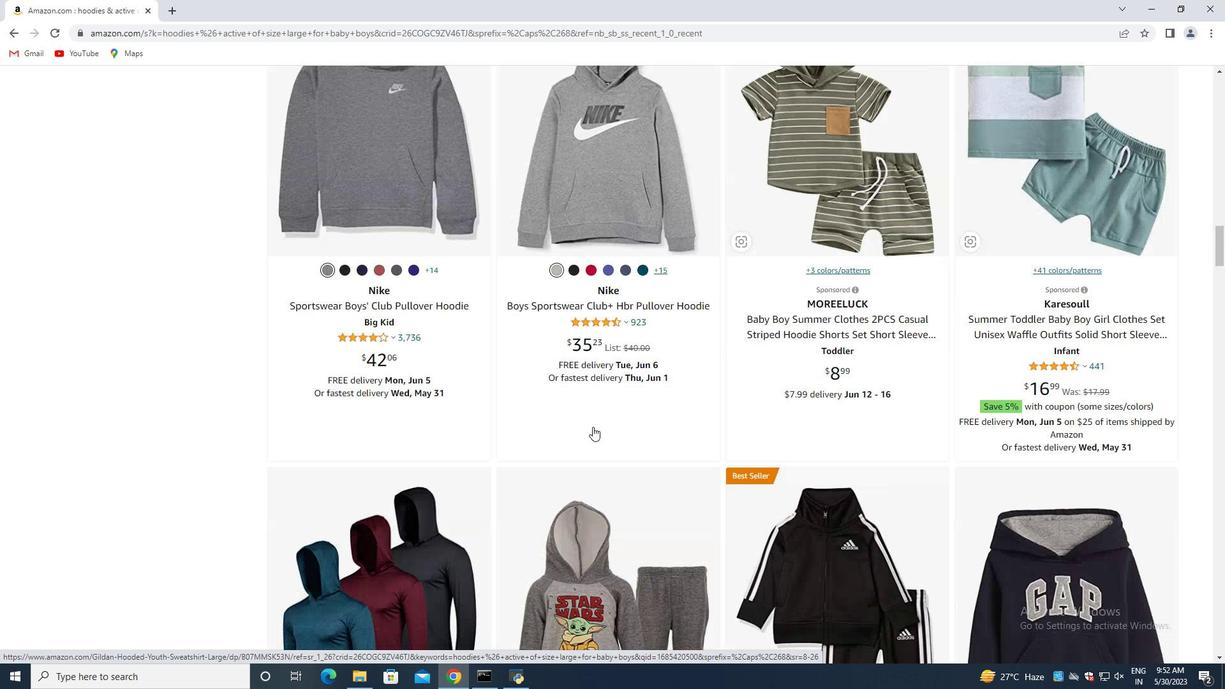
Action: Mouse scrolled (592, 427) with delta (0, 0)
Screenshot: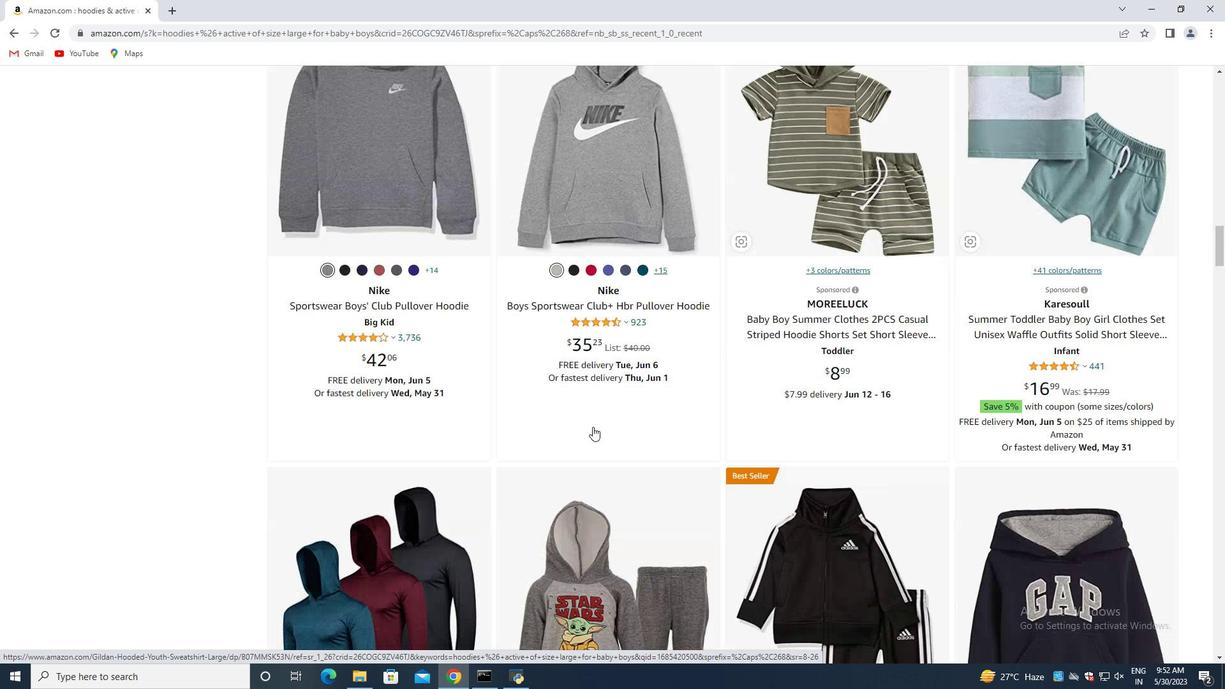 
Action: Mouse scrolled (592, 427) with delta (0, 0)
Screenshot: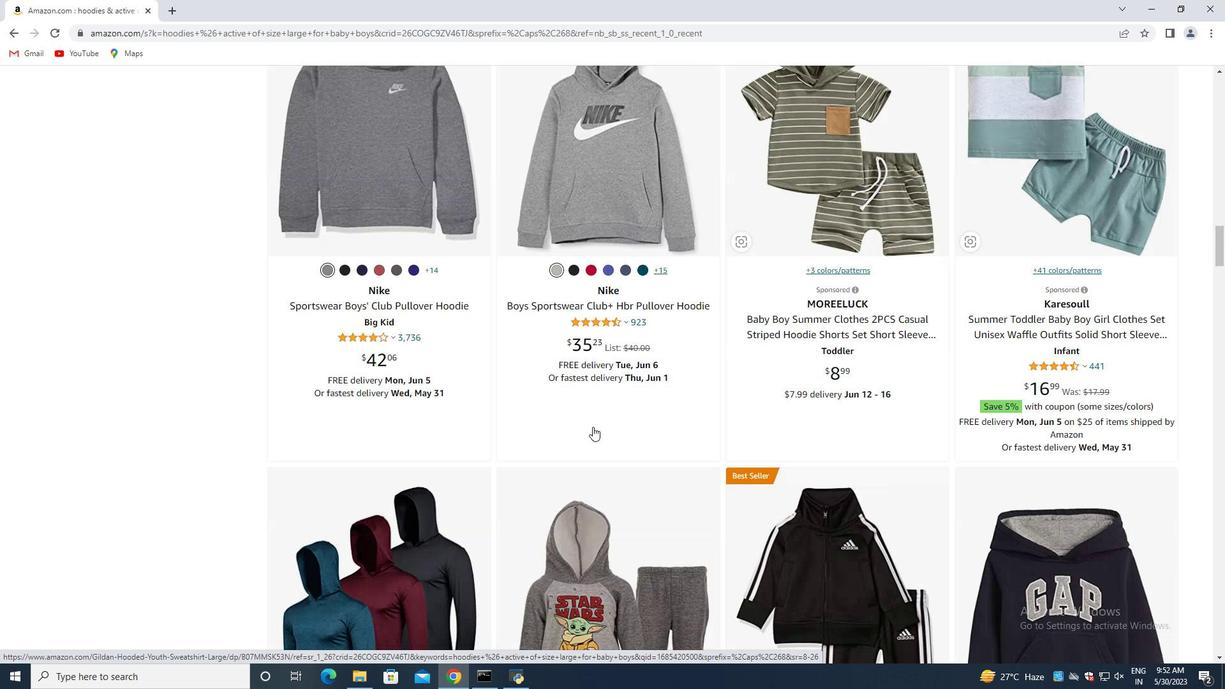 
Action: Mouse scrolled (592, 427) with delta (0, 0)
Screenshot: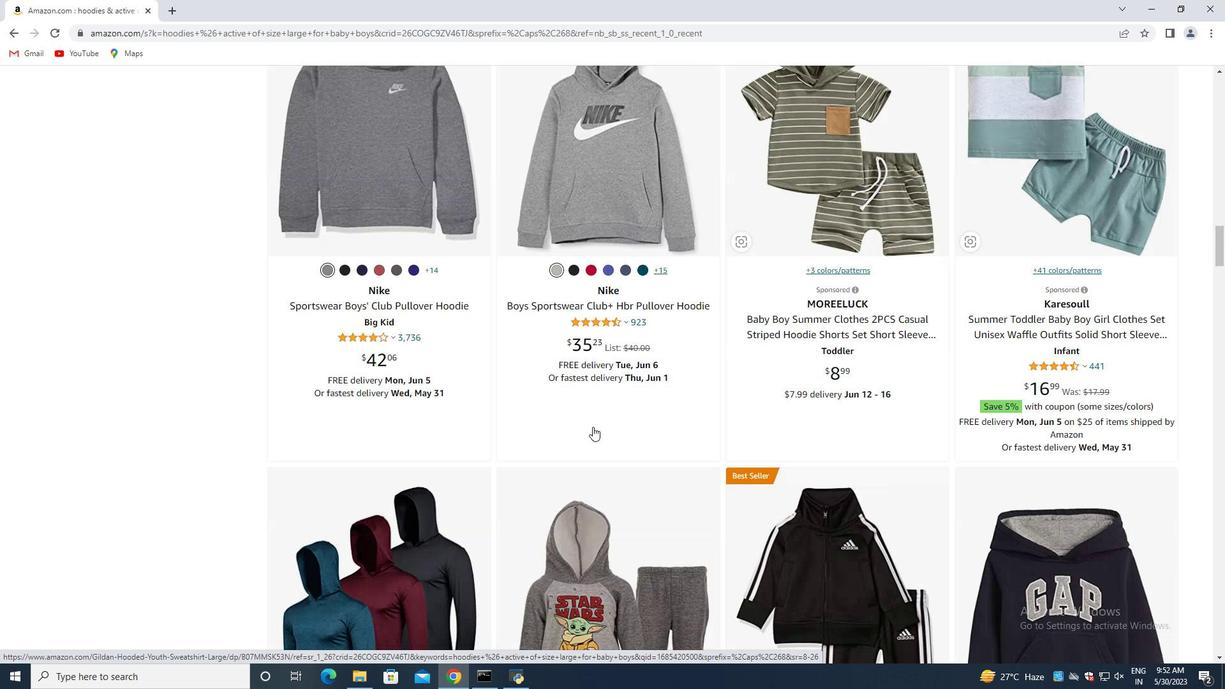 
Action: Mouse moved to (592, 426)
Screenshot: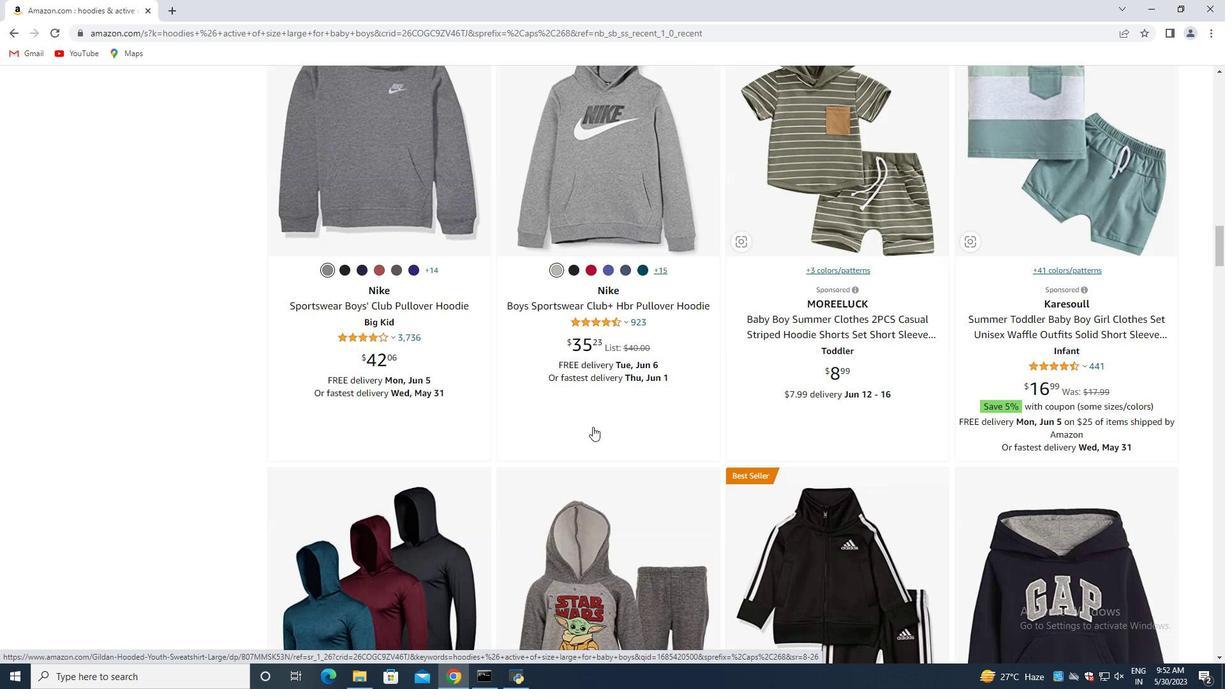
Action: Mouse scrolled (592, 426) with delta (0, 0)
Screenshot: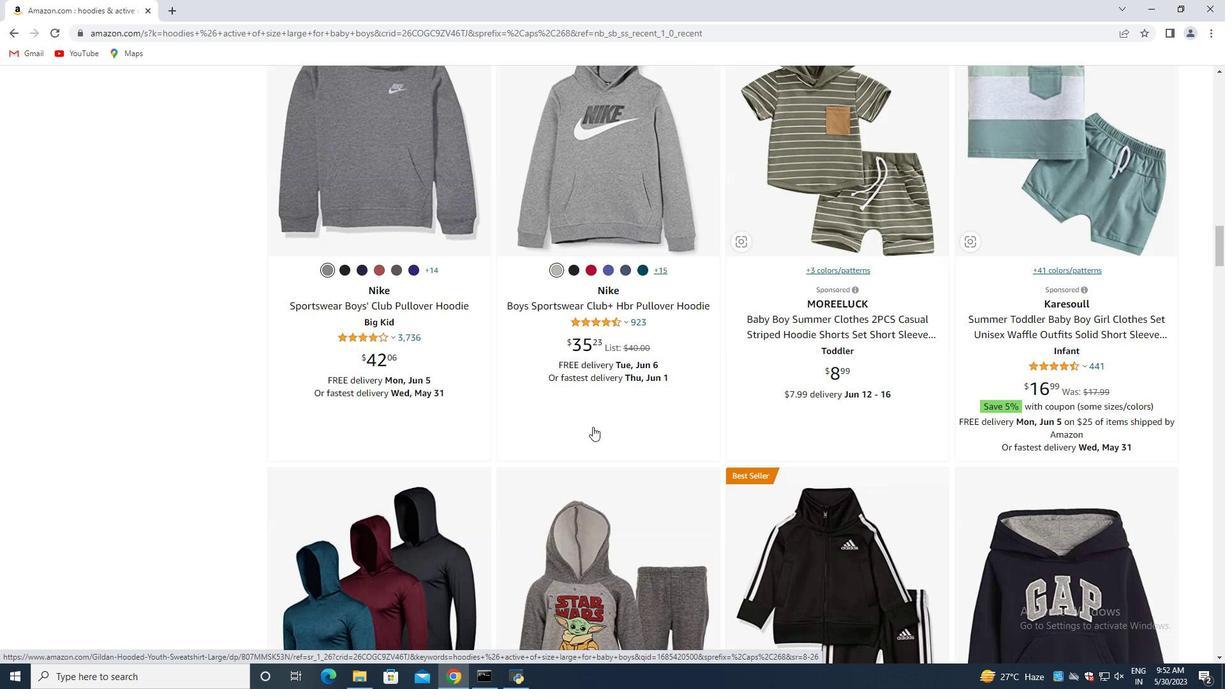 
Action: Mouse scrolled (592, 426) with delta (0, 0)
Screenshot: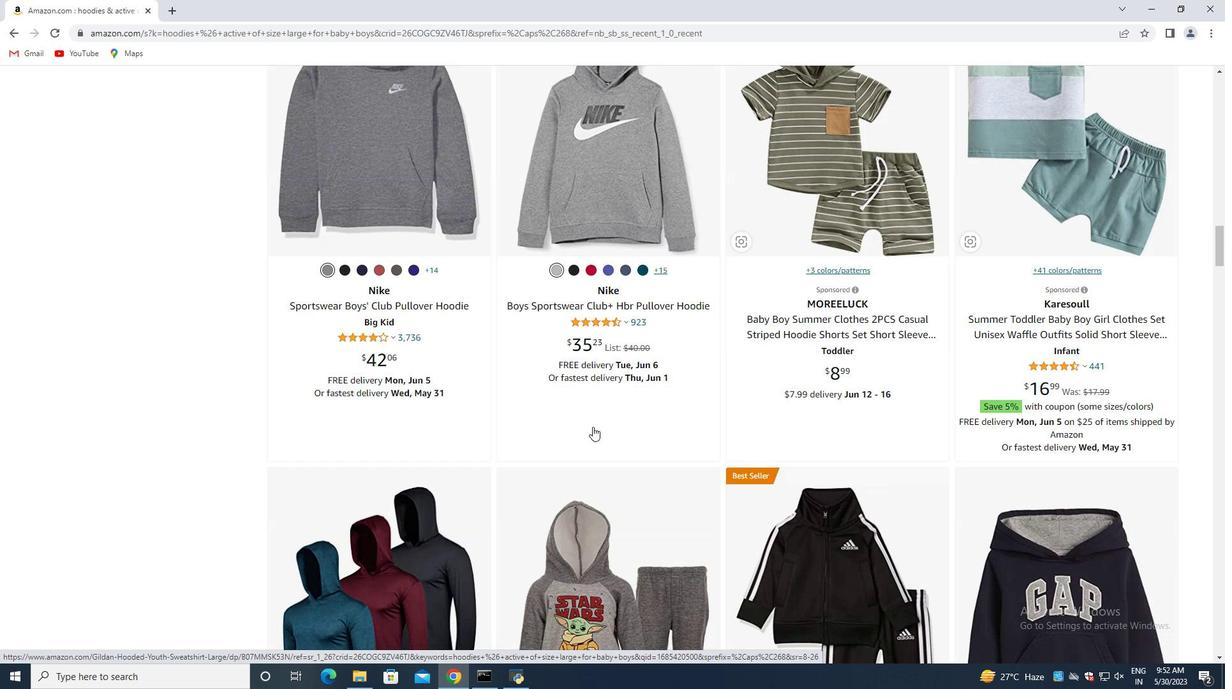 
Action: Mouse scrolled (592, 426) with delta (0, 0)
Screenshot: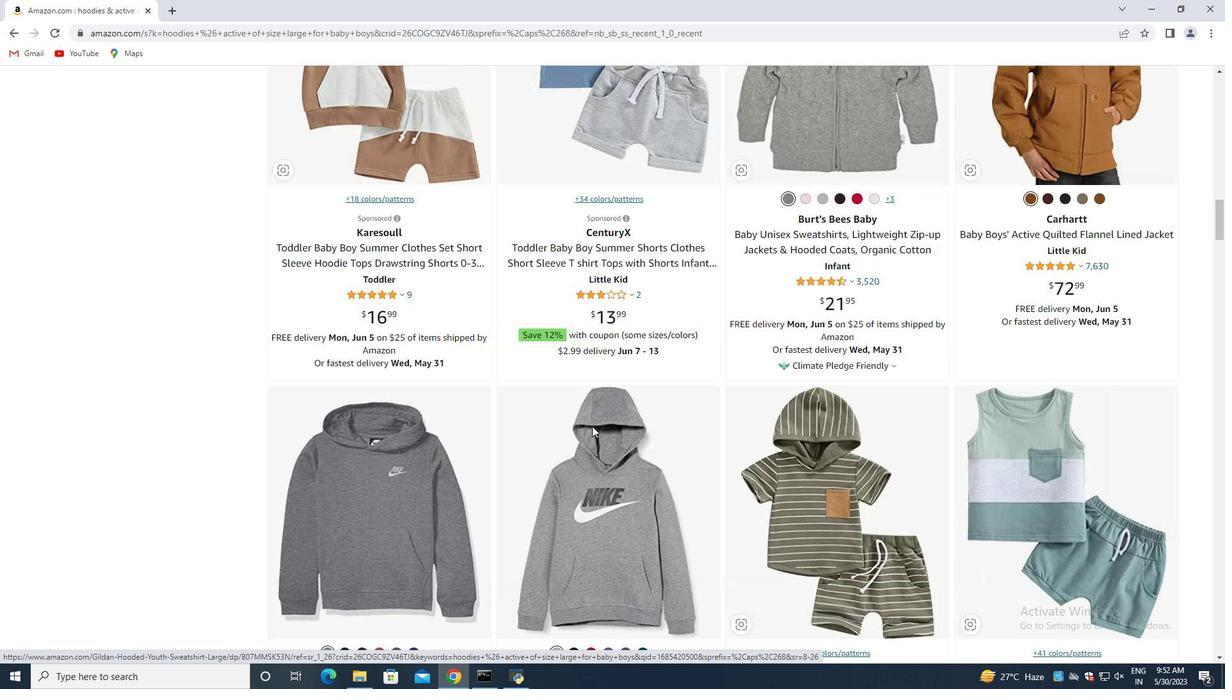 
Action: Mouse scrolled (592, 426) with delta (0, 0)
Screenshot: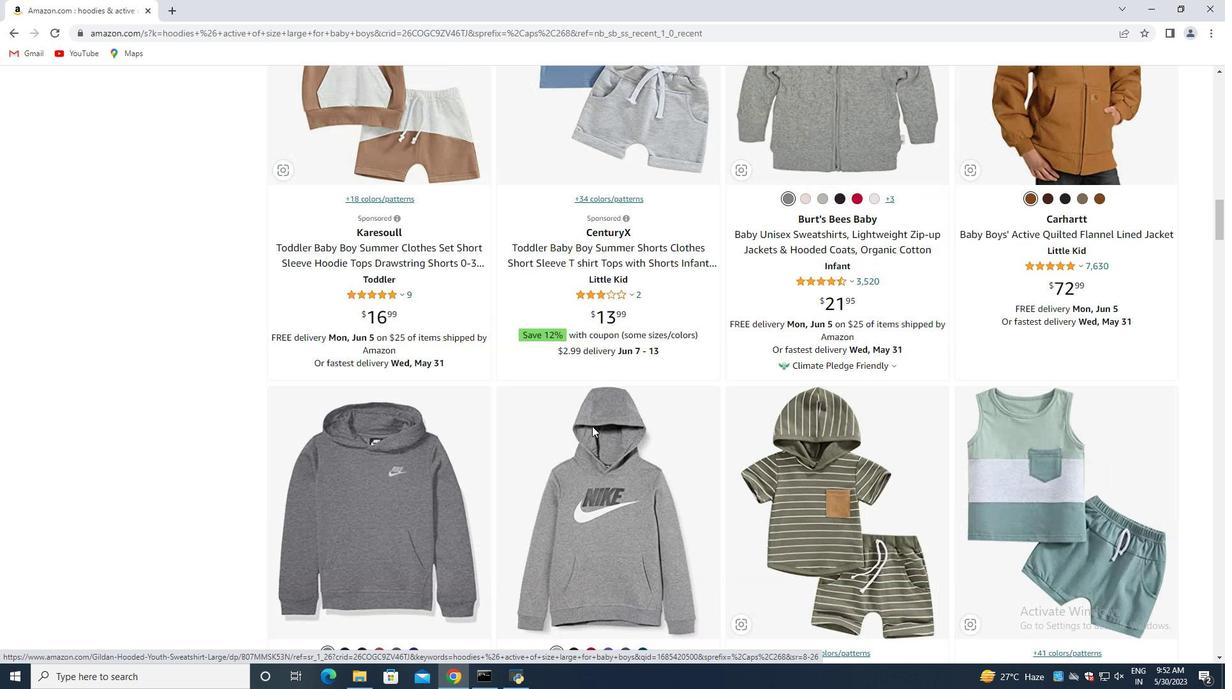 
Action: Mouse scrolled (592, 426) with delta (0, 0)
Screenshot: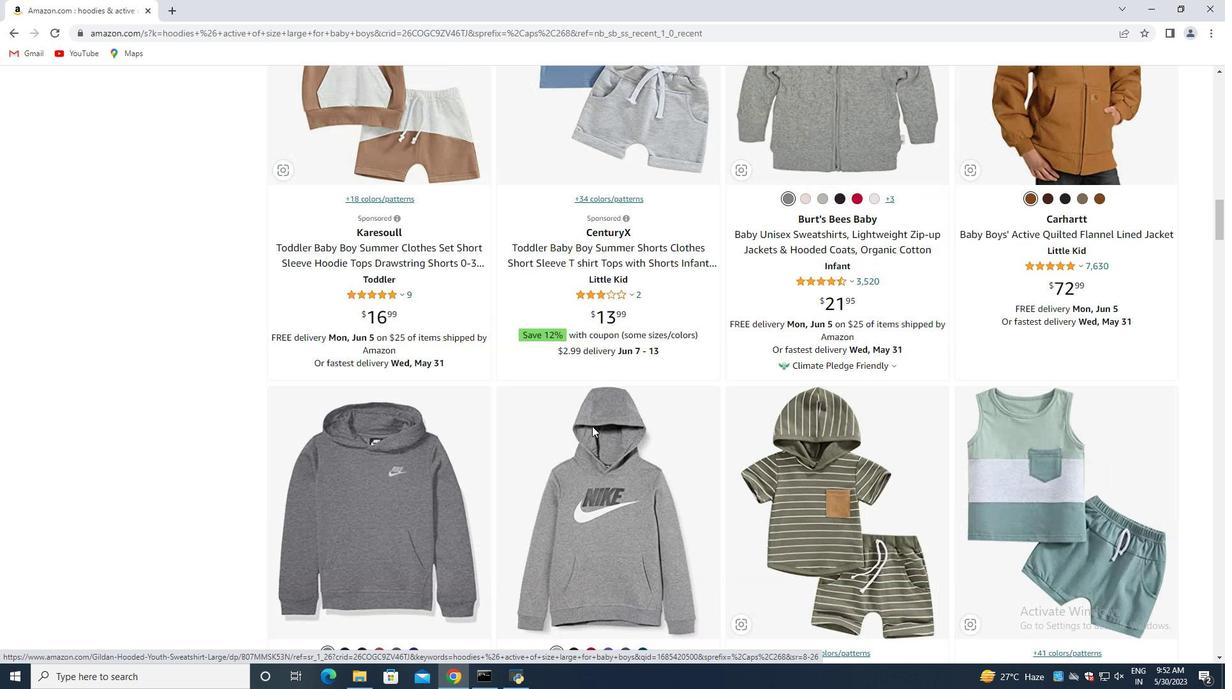
Action: Mouse scrolled (592, 426) with delta (0, 0)
Screenshot: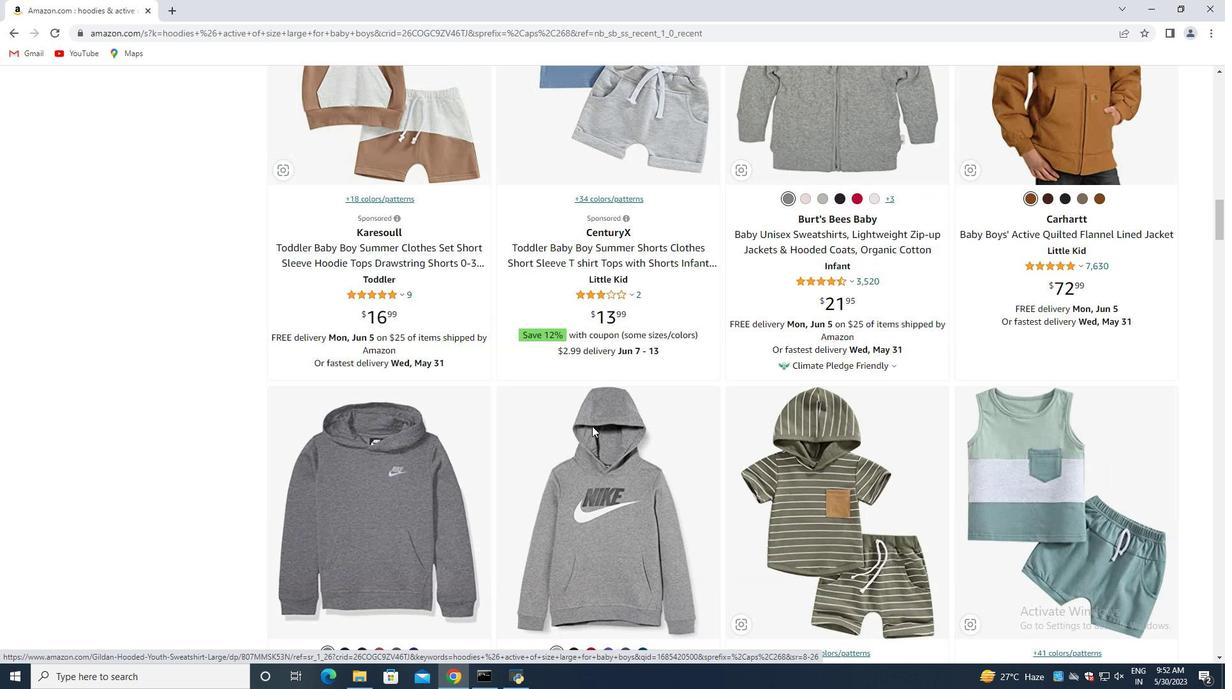 
Action: Mouse scrolled (592, 426) with delta (0, 0)
Screenshot: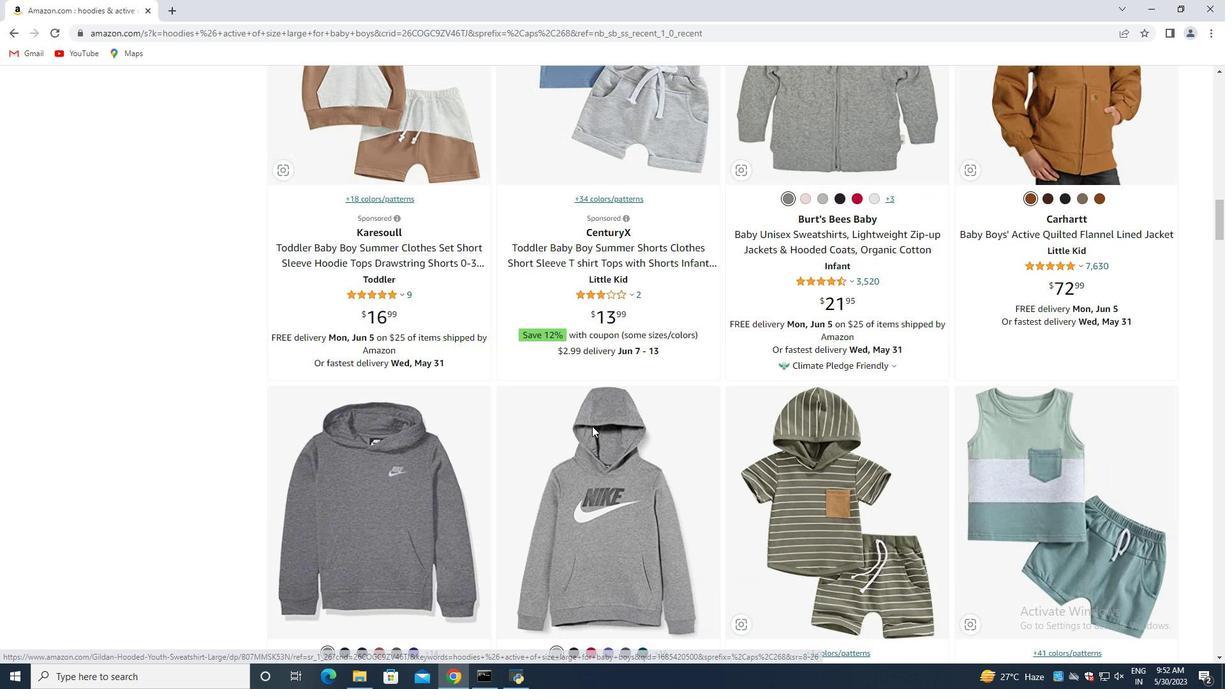 
Action: Mouse scrolled (592, 426) with delta (0, 0)
Screenshot: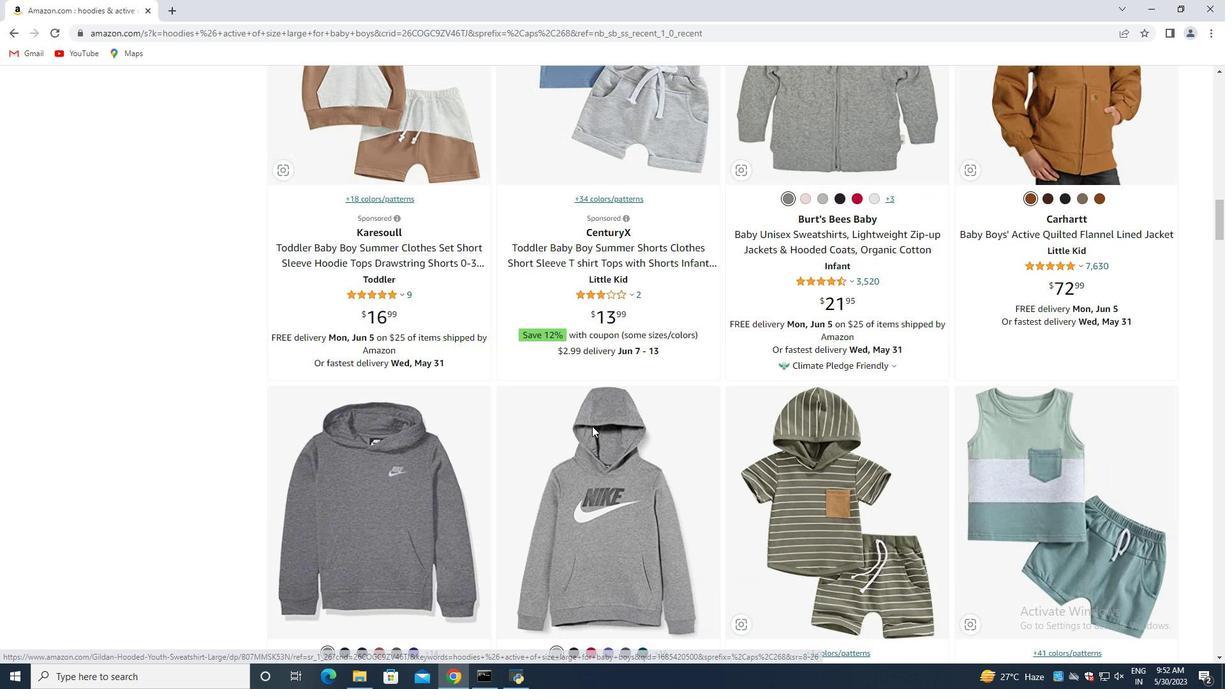
Action: Mouse scrolled (592, 426) with delta (0, 0)
Screenshot: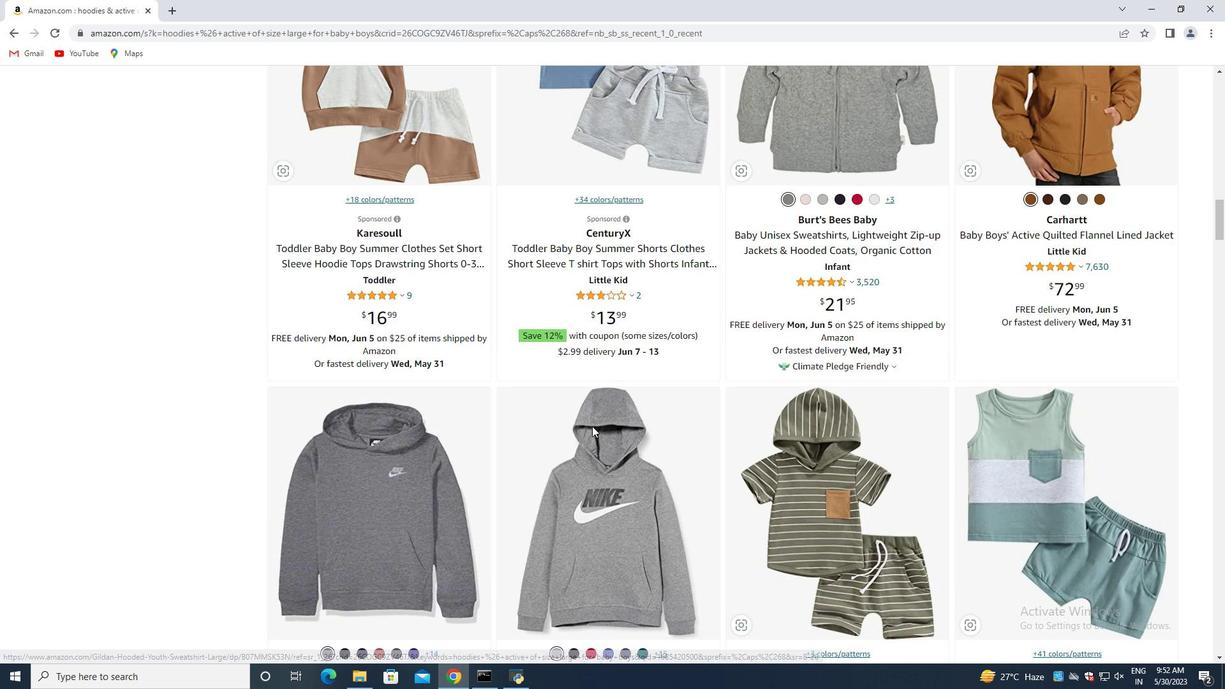 
Action: Mouse scrolled (592, 426) with delta (0, 0)
Screenshot: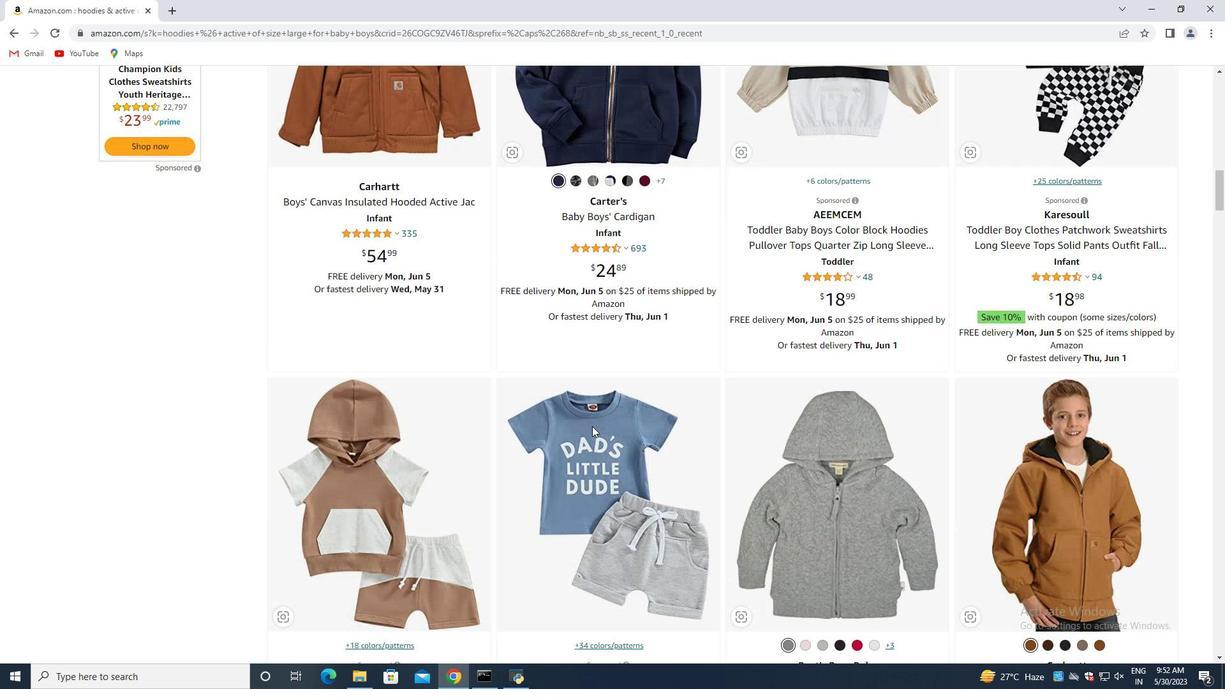 
Action: Mouse scrolled (592, 426) with delta (0, 0)
Screenshot: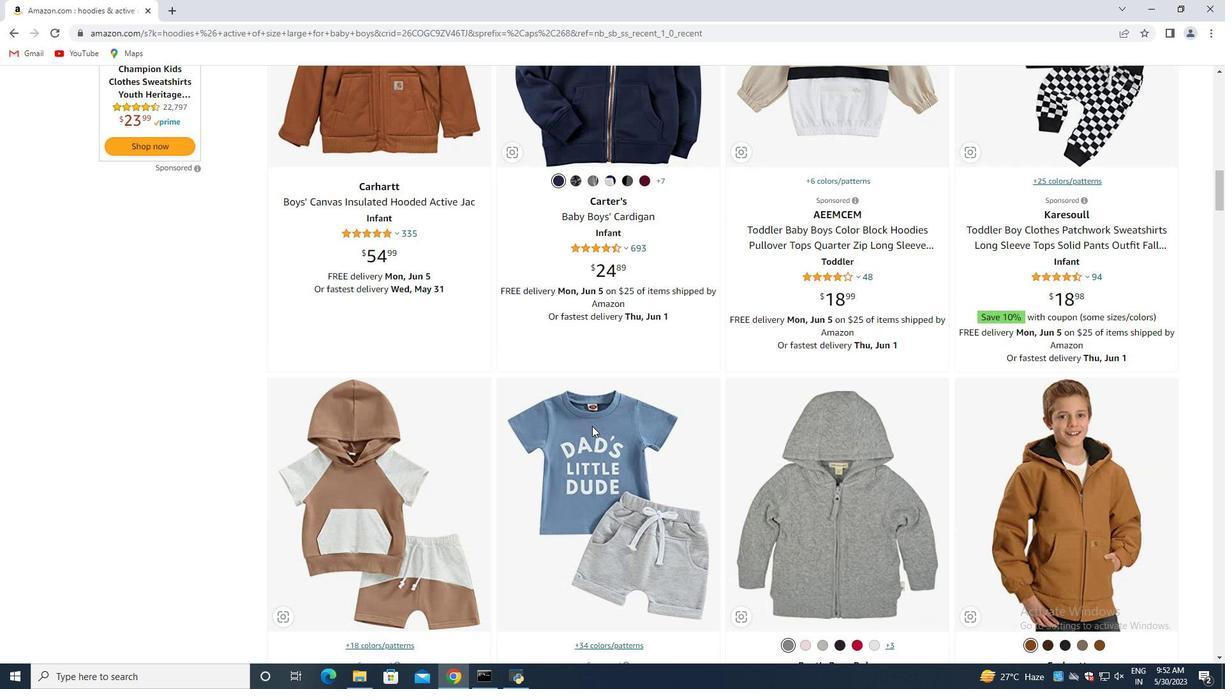 
Action: Mouse scrolled (592, 426) with delta (0, 0)
Screenshot: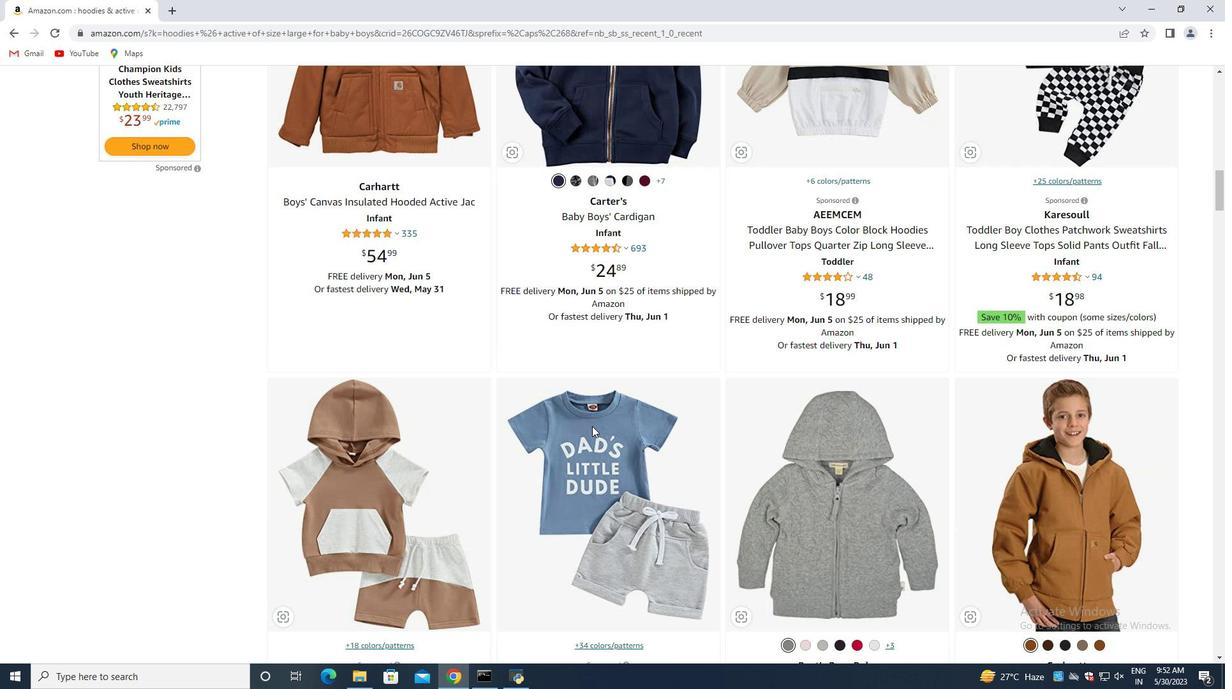 
Action: Mouse scrolled (592, 426) with delta (0, 0)
Screenshot: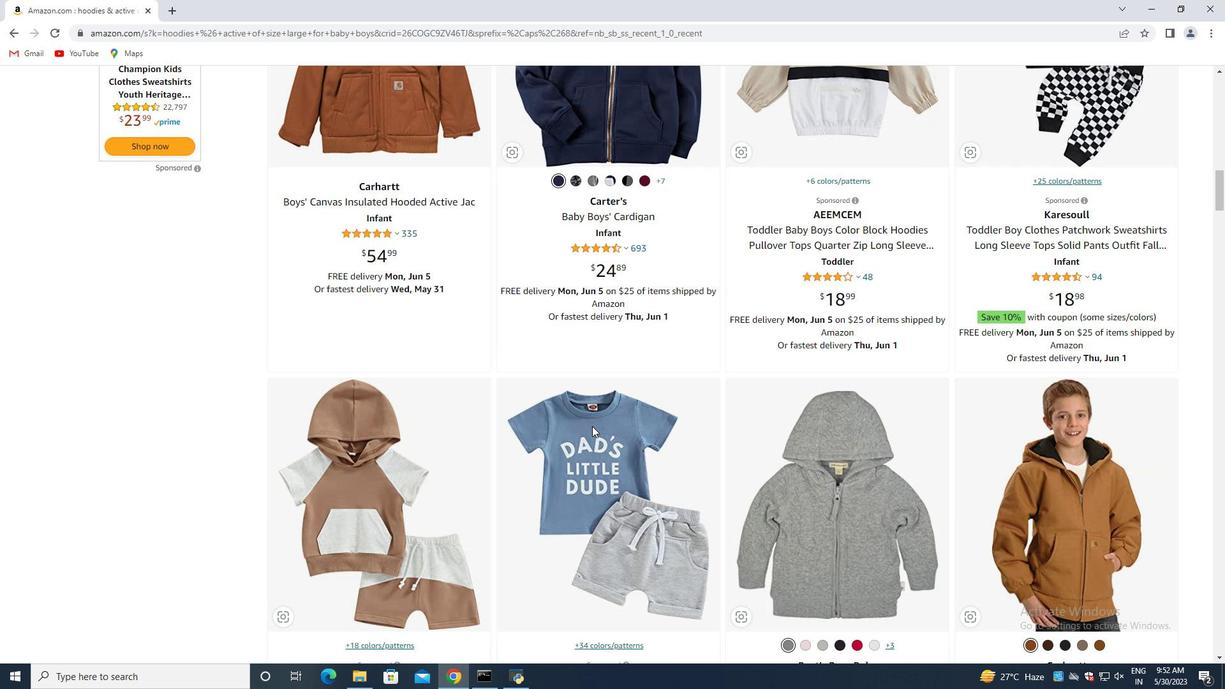 
Action: Mouse scrolled (592, 426) with delta (0, 0)
Screenshot: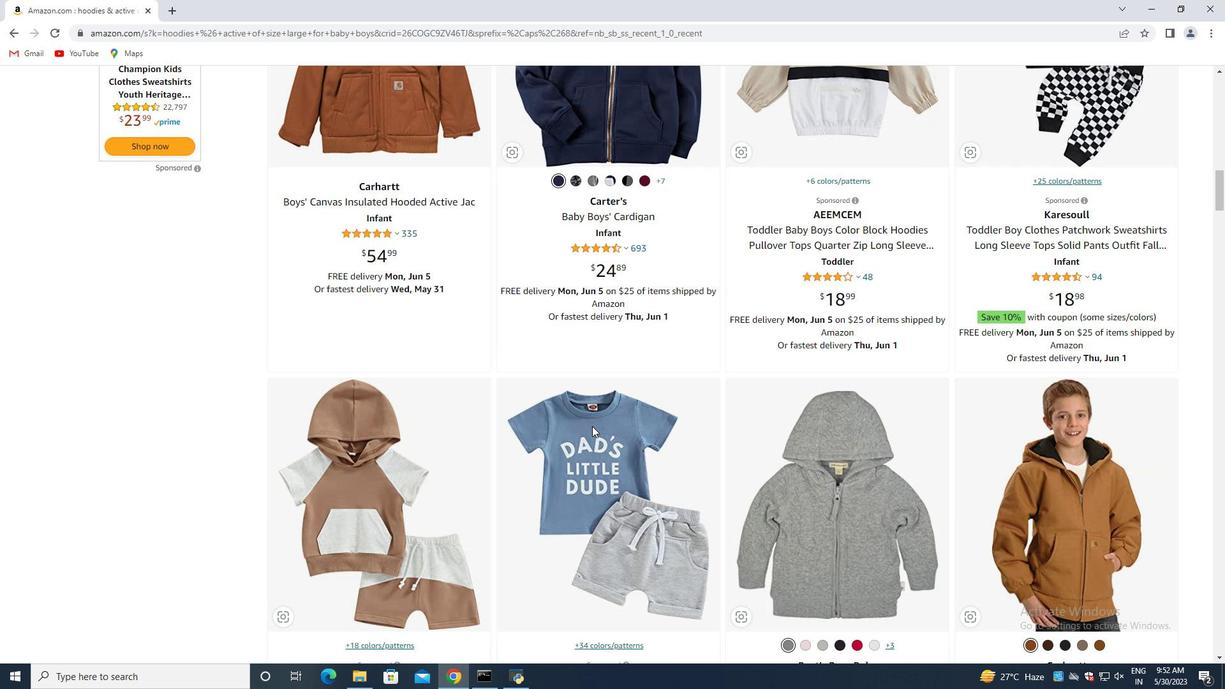 
Action: Mouse scrolled (592, 426) with delta (0, 0)
Screenshot: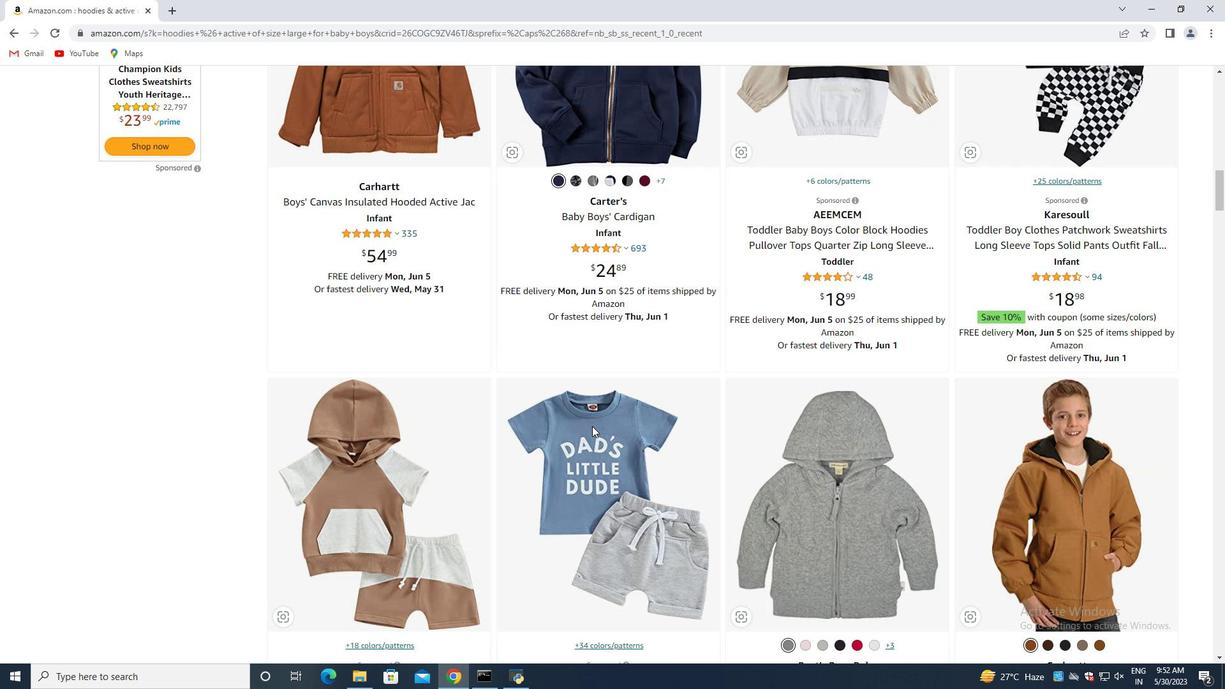
Action: Mouse scrolled (592, 426) with delta (0, 0)
Screenshot: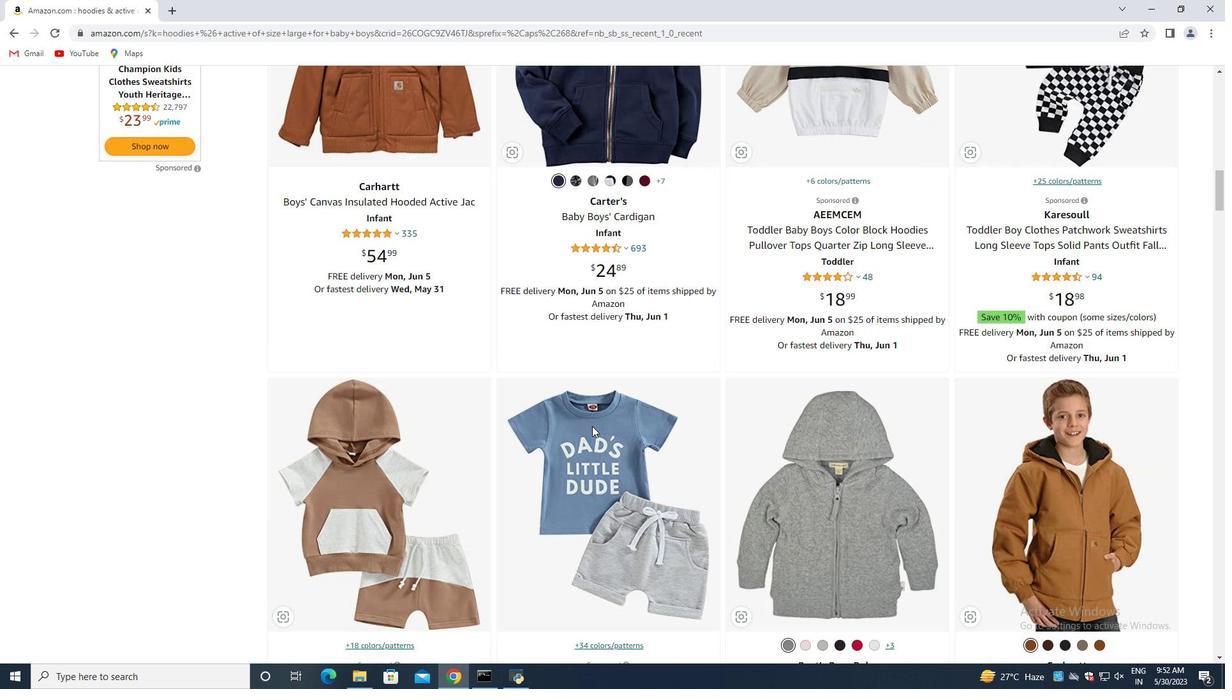 
Action: Mouse scrolled (592, 426) with delta (0, 0)
Screenshot: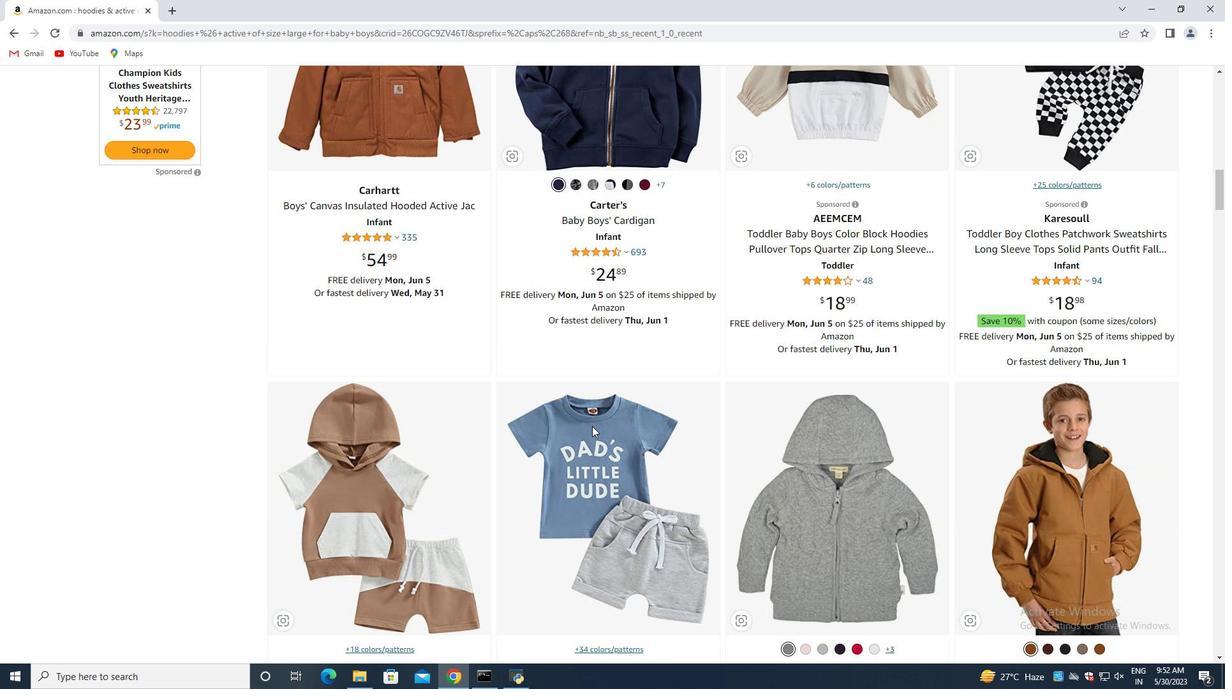 
Action: Mouse scrolled (592, 426) with delta (0, 0)
Screenshot: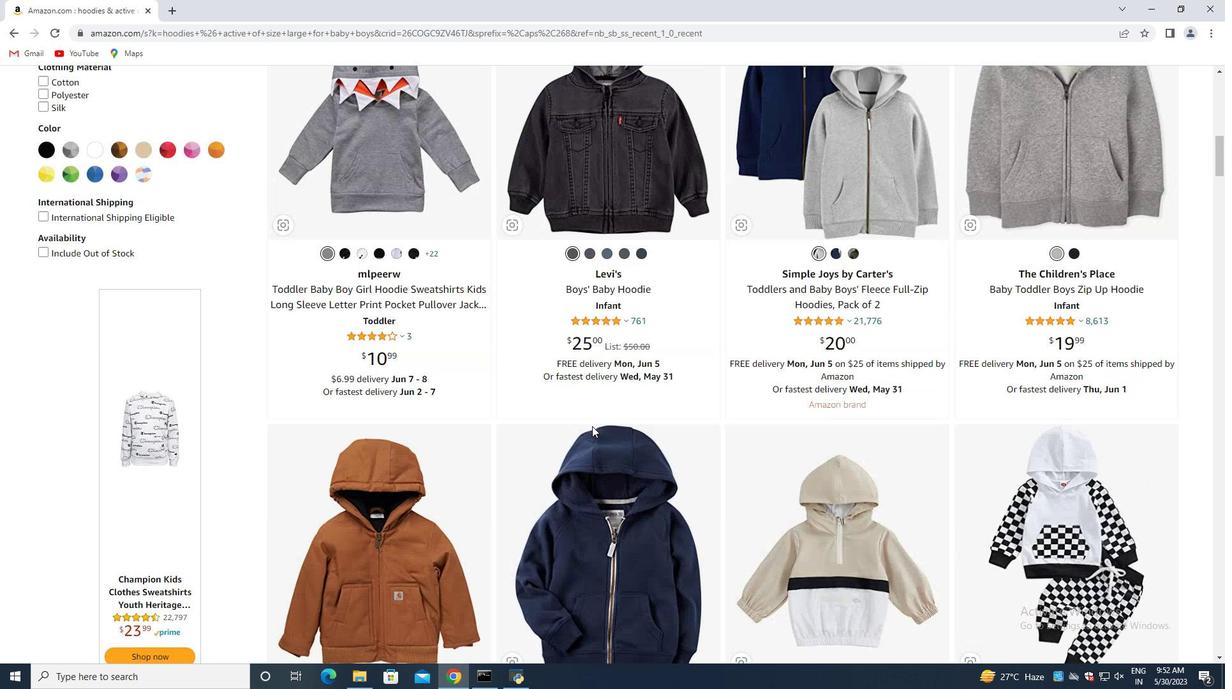
Action: Mouse scrolled (592, 426) with delta (0, 0)
Screenshot: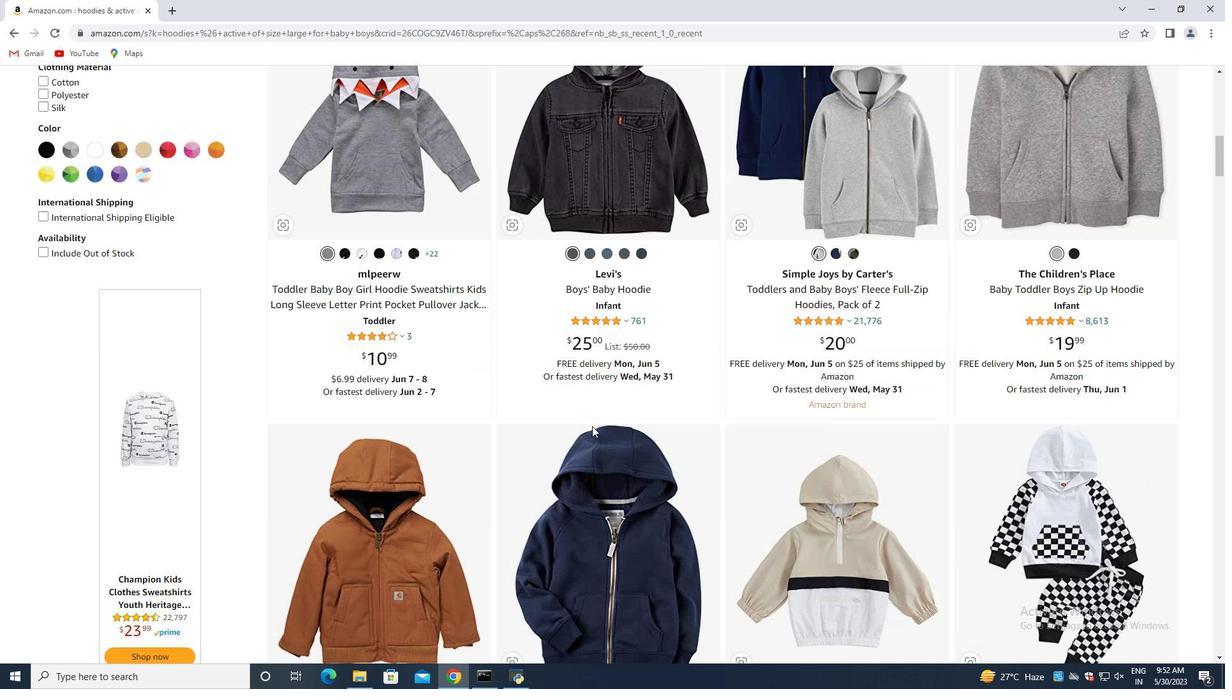 
Action: Mouse scrolled (592, 426) with delta (0, 0)
Screenshot: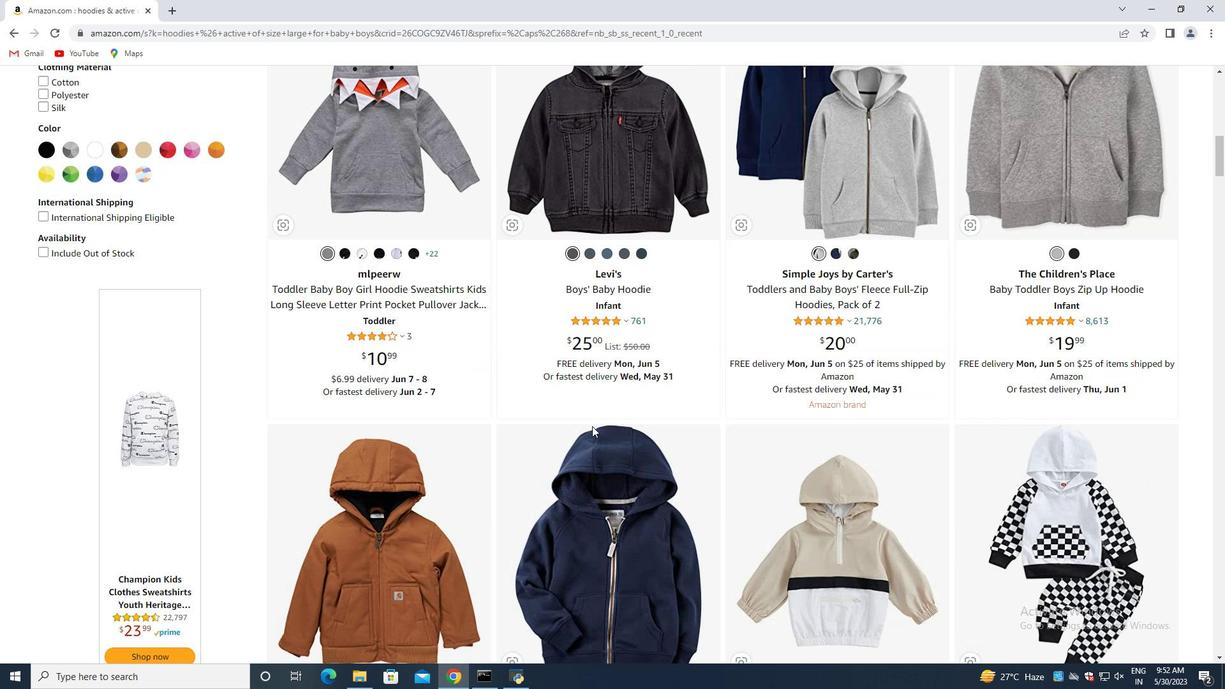 
Action: Mouse scrolled (592, 426) with delta (0, 0)
Screenshot: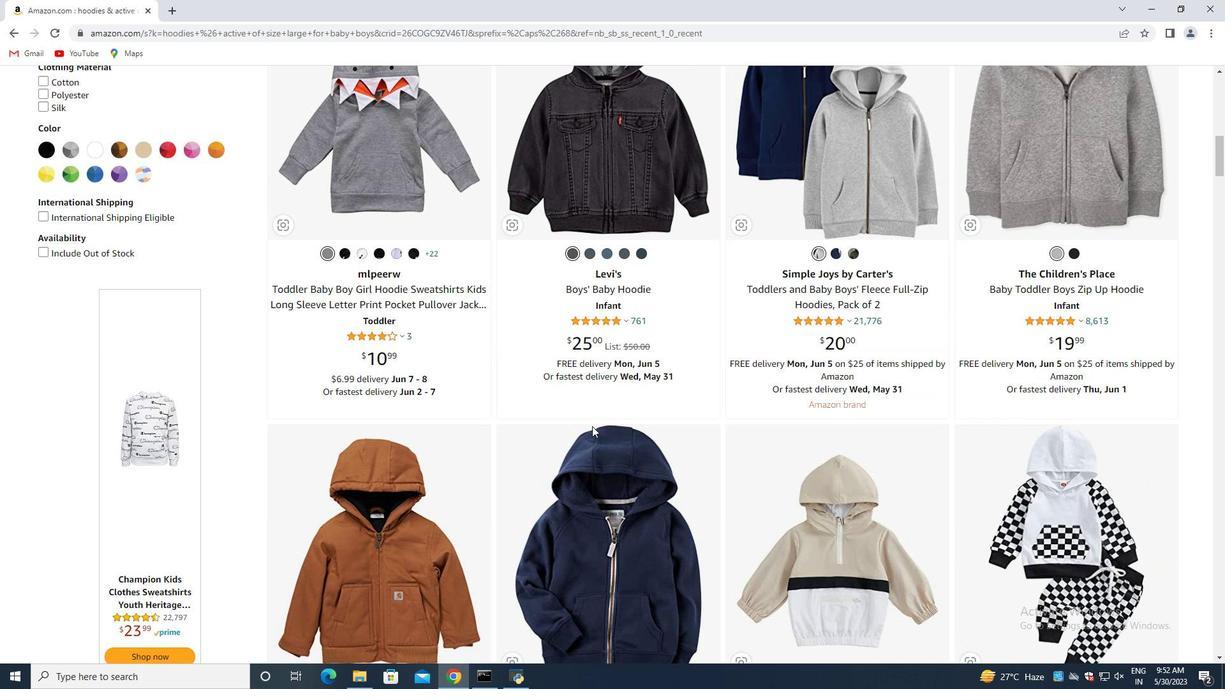 
Action: Mouse scrolled (592, 426) with delta (0, 0)
Screenshot: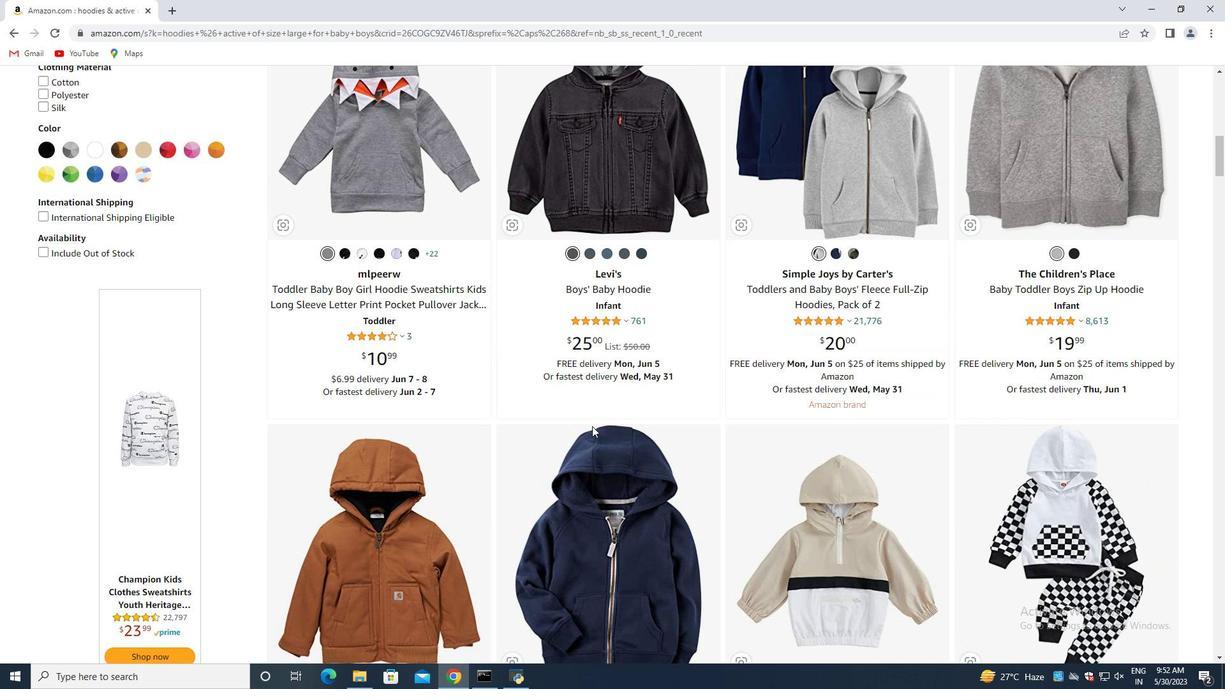 
Action: Mouse scrolled (592, 426) with delta (0, 0)
Screenshot: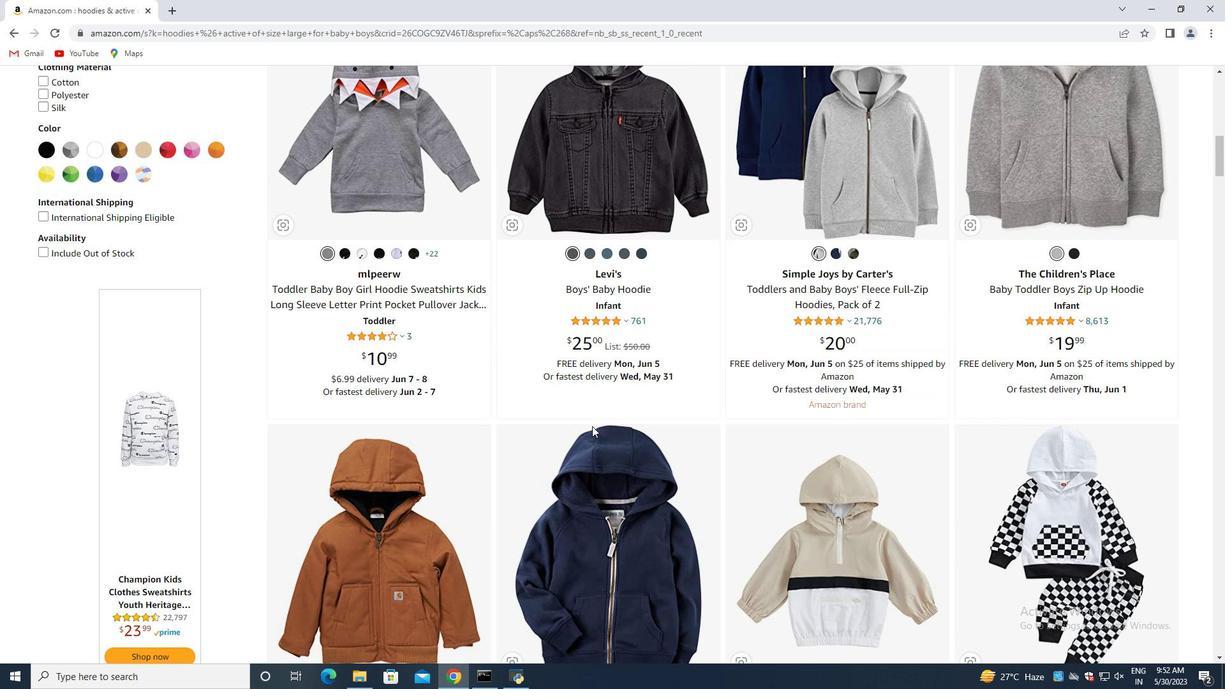 
Action: Mouse scrolled (592, 426) with delta (0, 0)
Screenshot: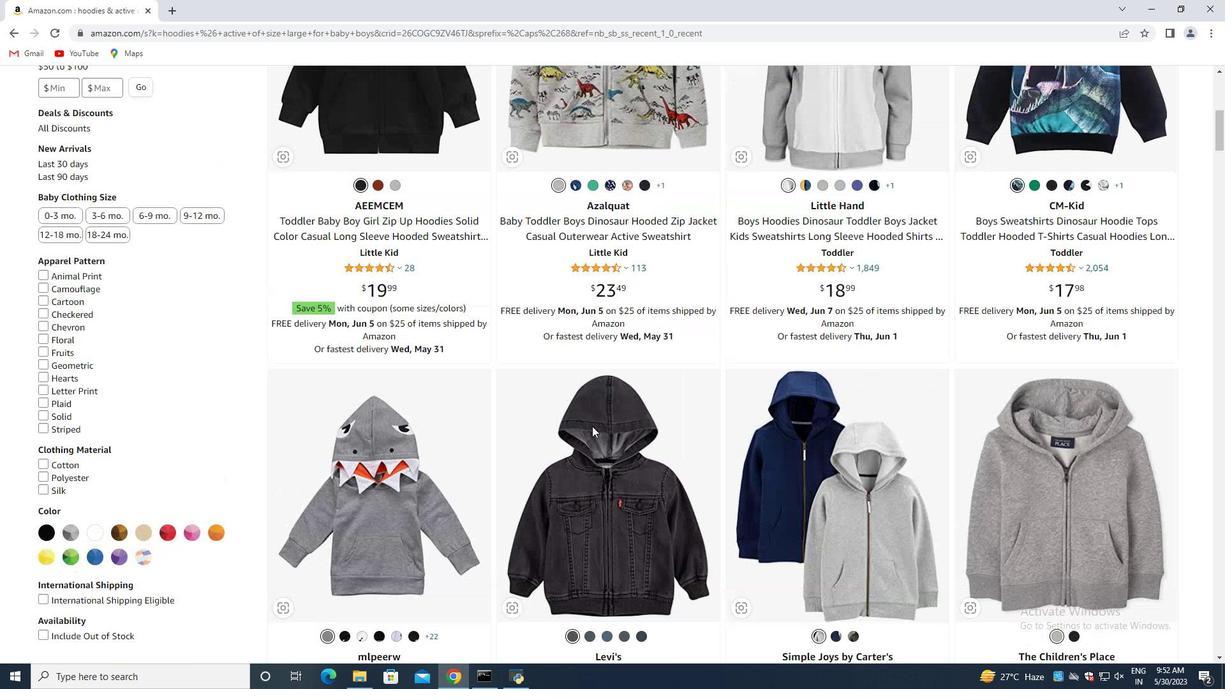 
Action: Mouse scrolled (592, 426) with delta (0, 0)
Screenshot: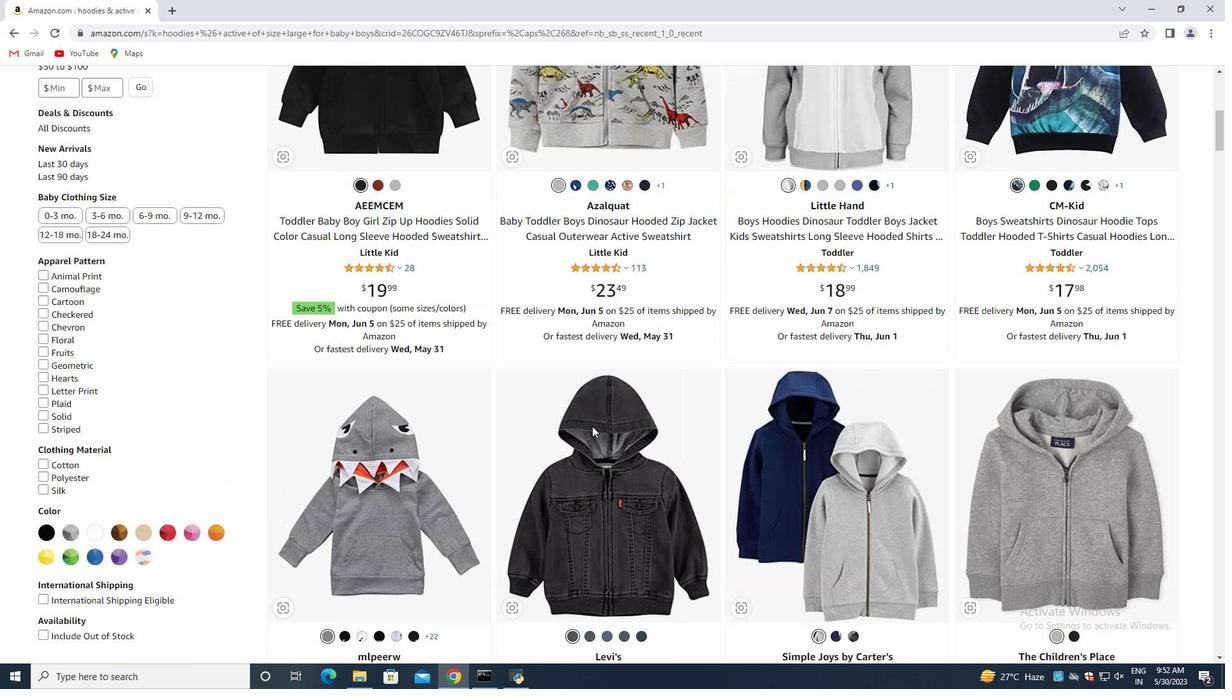 
Action: Mouse scrolled (592, 426) with delta (0, 0)
Screenshot: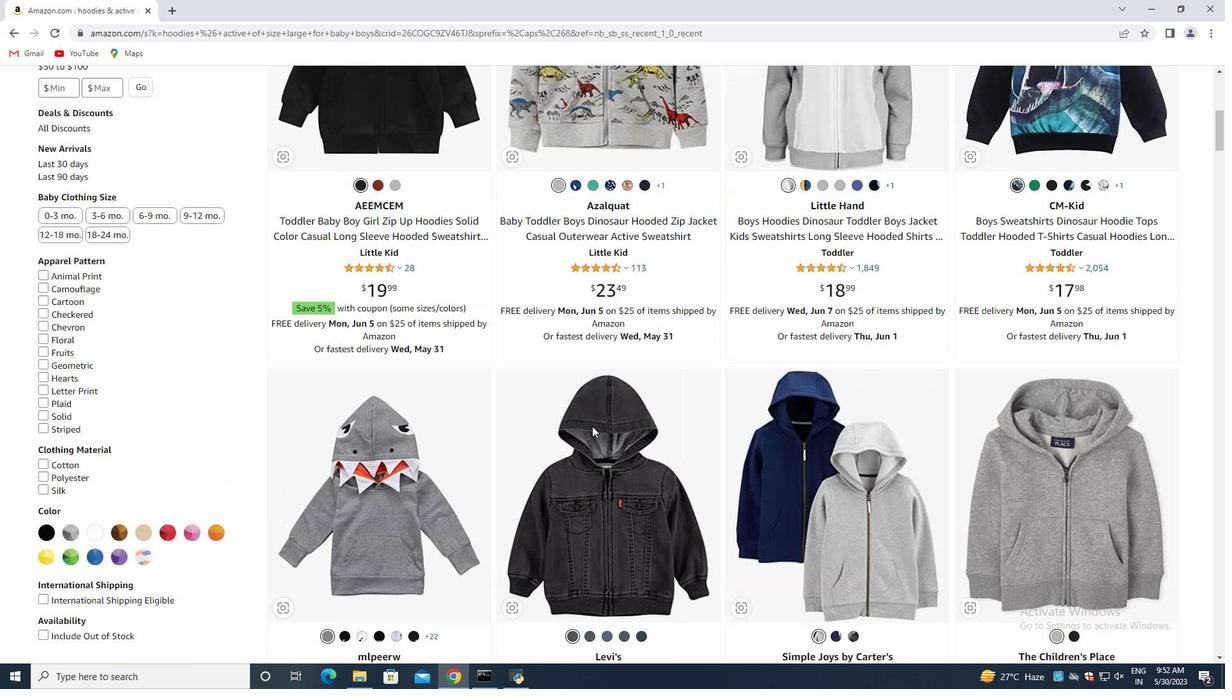 
Action: Mouse scrolled (592, 426) with delta (0, 0)
Screenshot: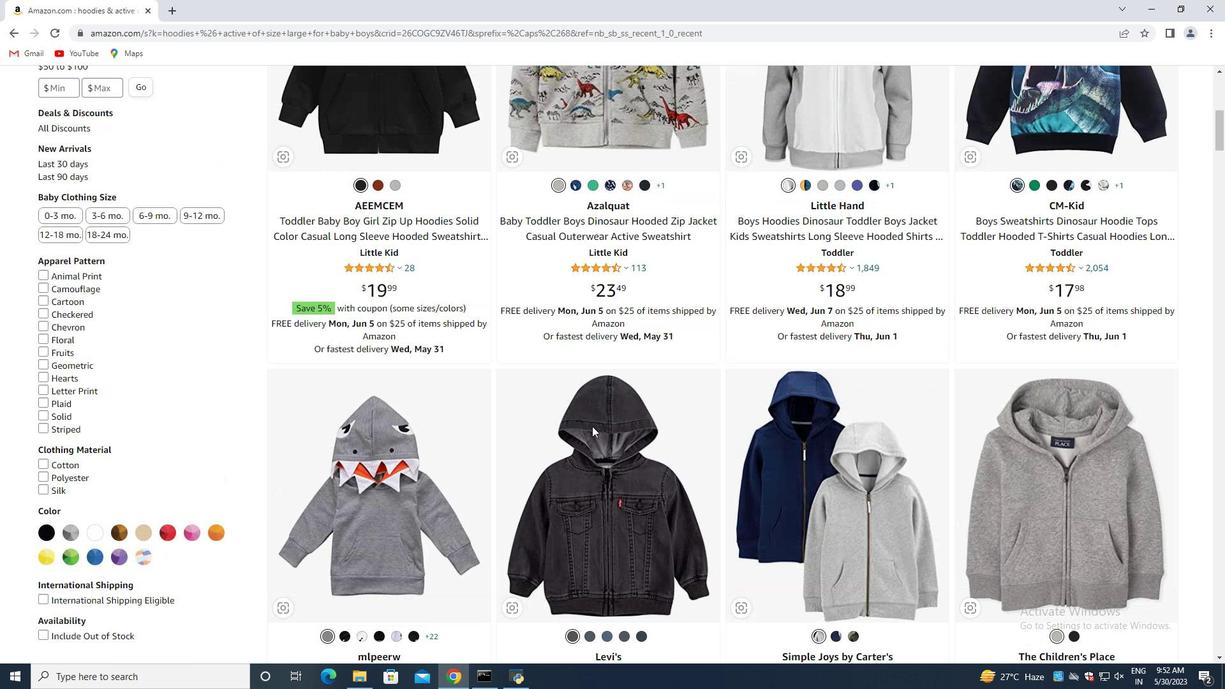 
Action: Mouse scrolled (592, 426) with delta (0, 0)
Screenshot: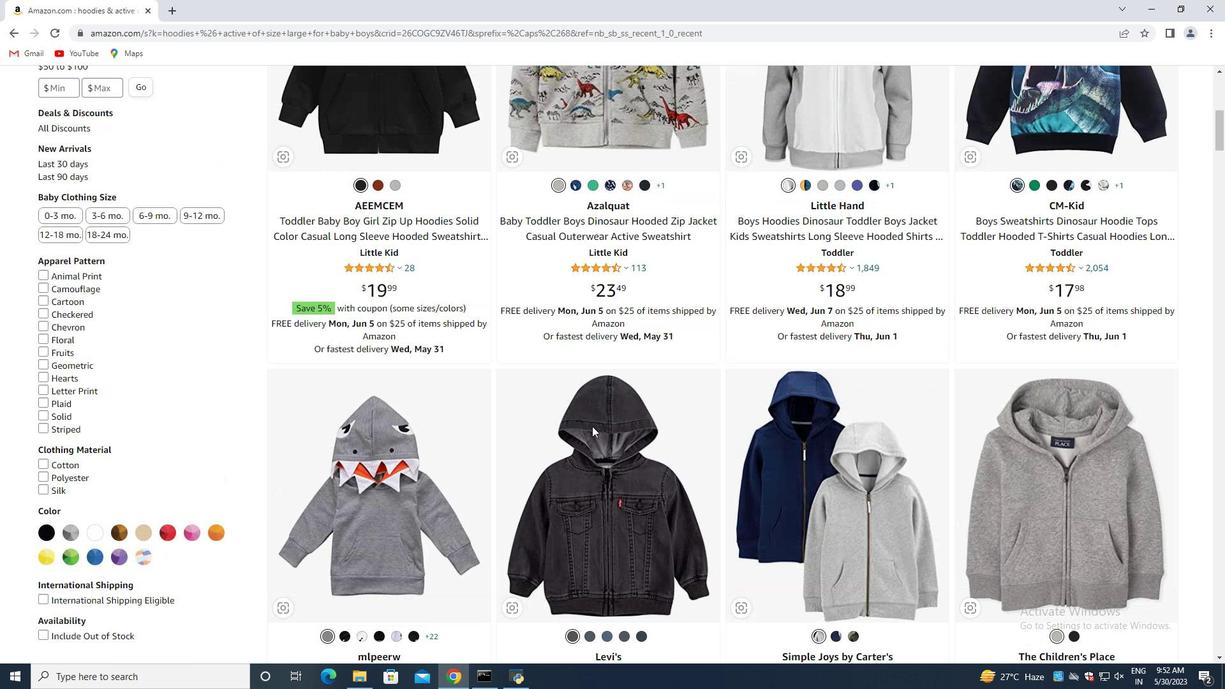 
Action: Mouse scrolled (592, 426) with delta (0, 0)
Screenshot: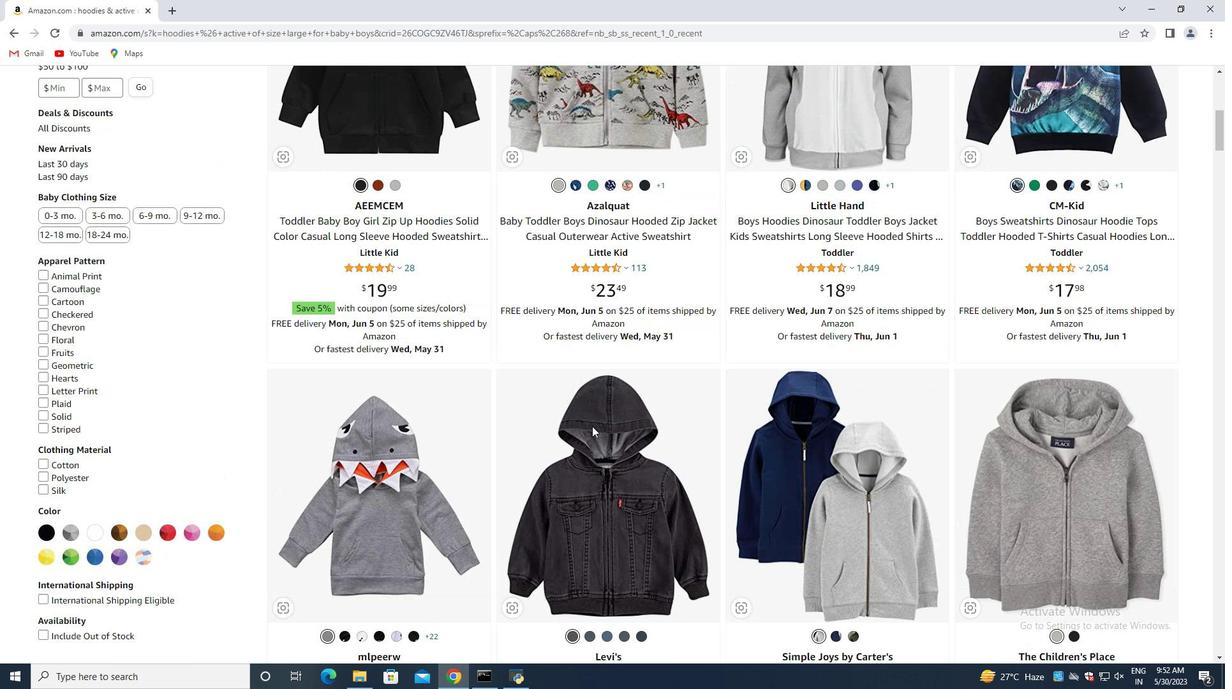 
Action: Mouse scrolled (592, 426) with delta (0, 0)
Screenshot: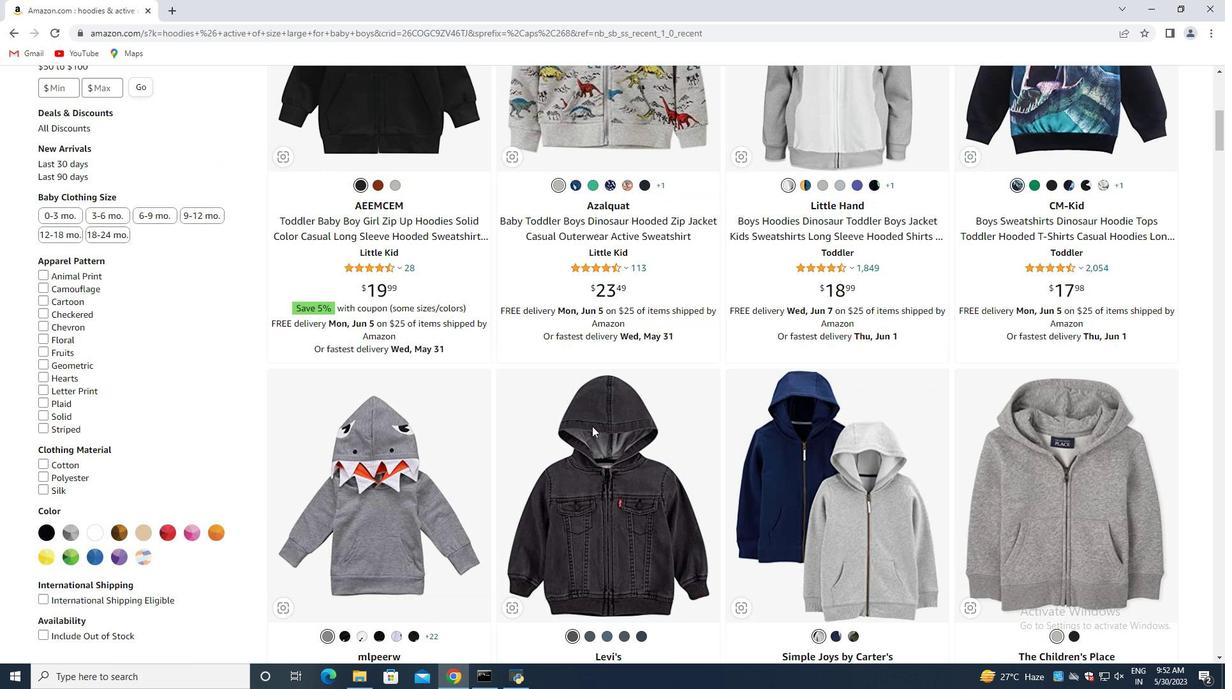 
Action: Mouse scrolled (592, 426) with delta (0, 0)
Screenshot: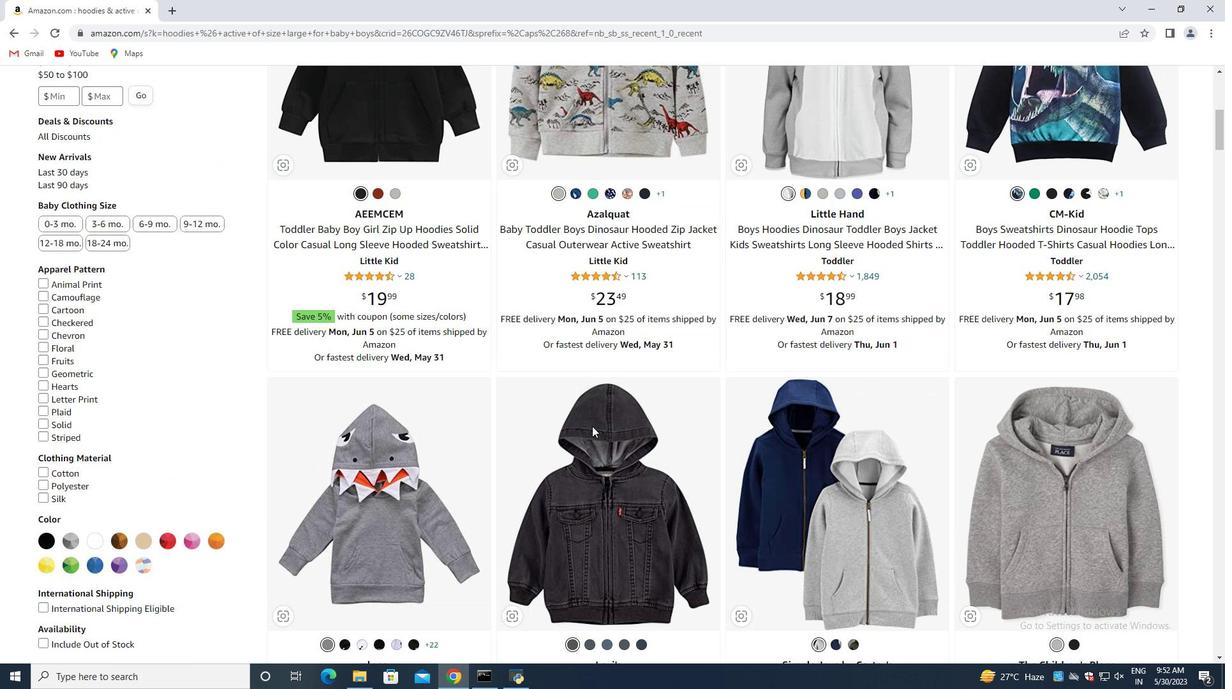 
Action: Mouse scrolled (592, 426) with delta (0, 0)
Screenshot: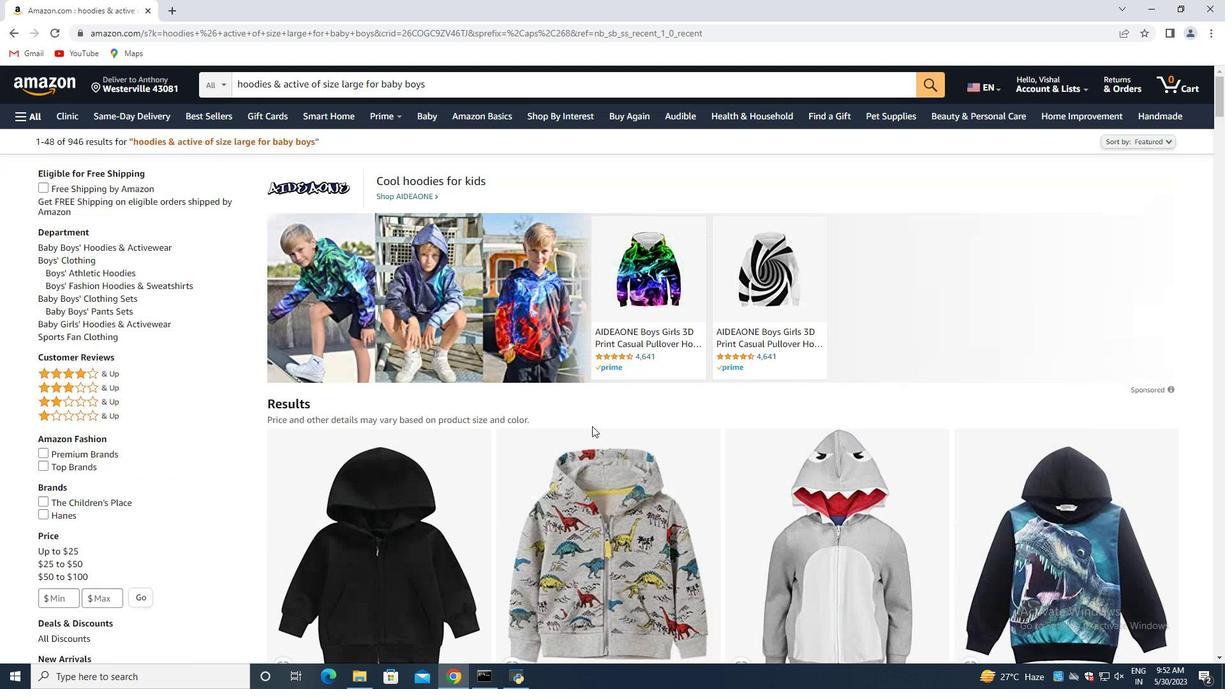 
Action: Mouse scrolled (592, 426) with delta (0, 0)
Screenshot: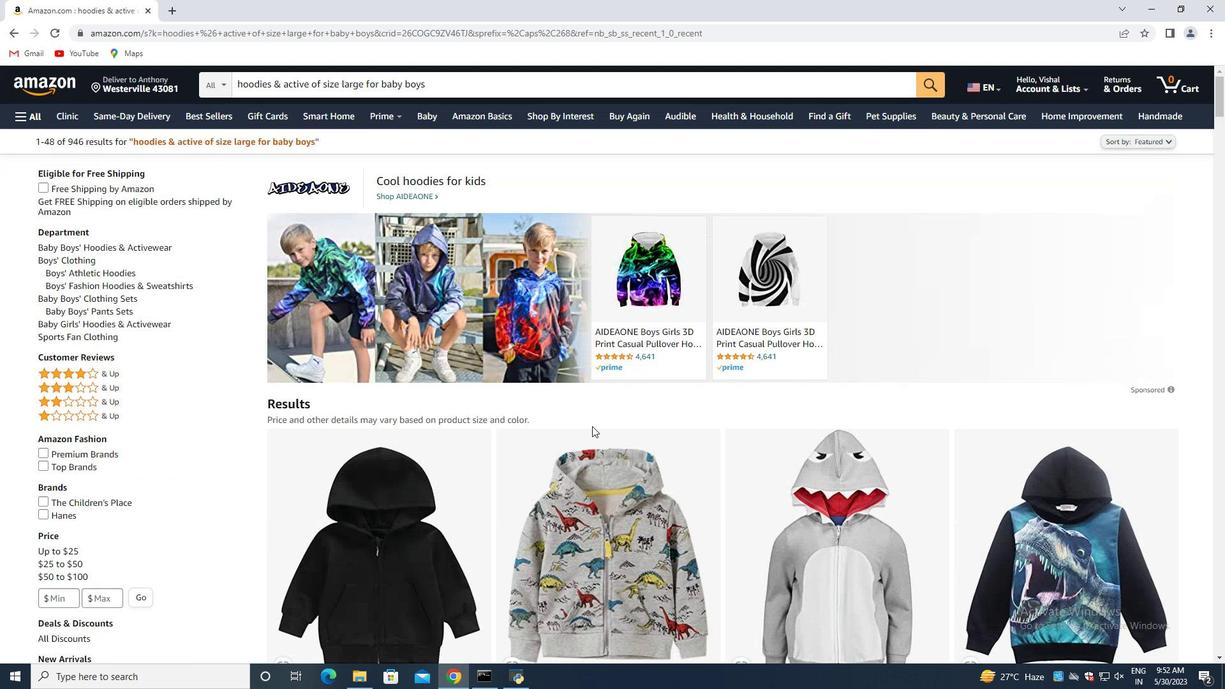 
Action: Mouse scrolled (592, 426) with delta (0, 0)
Screenshot: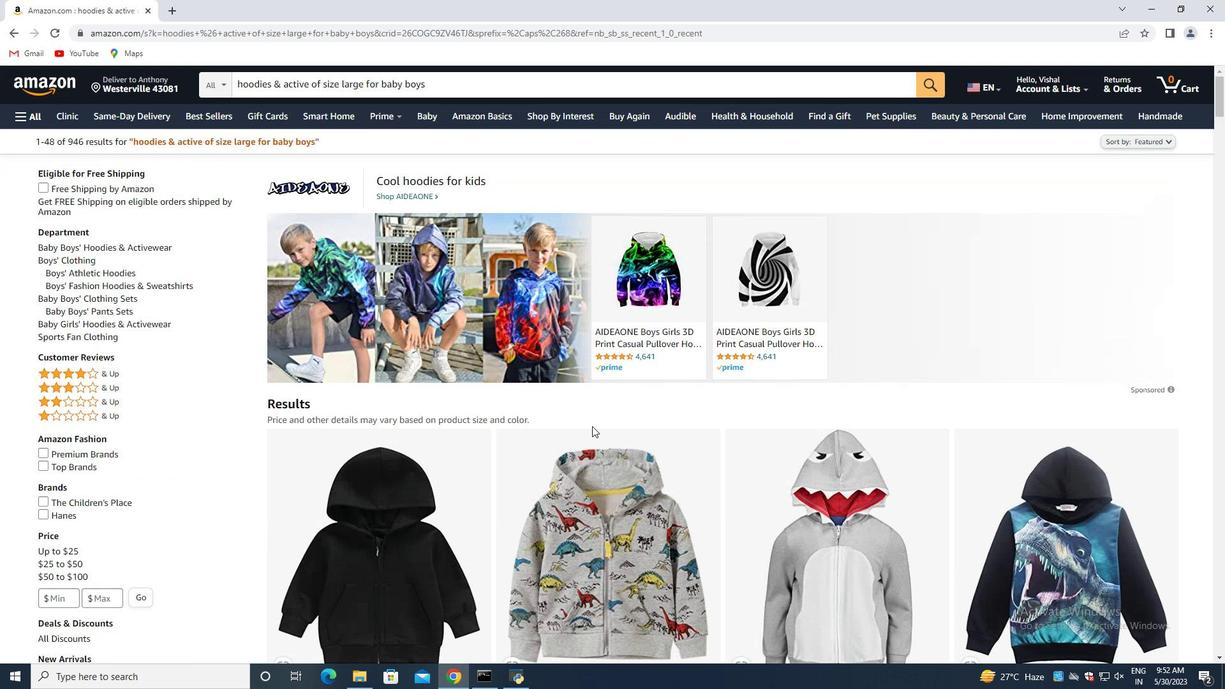 
Action: Mouse scrolled (592, 426) with delta (0, 0)
Screenshot: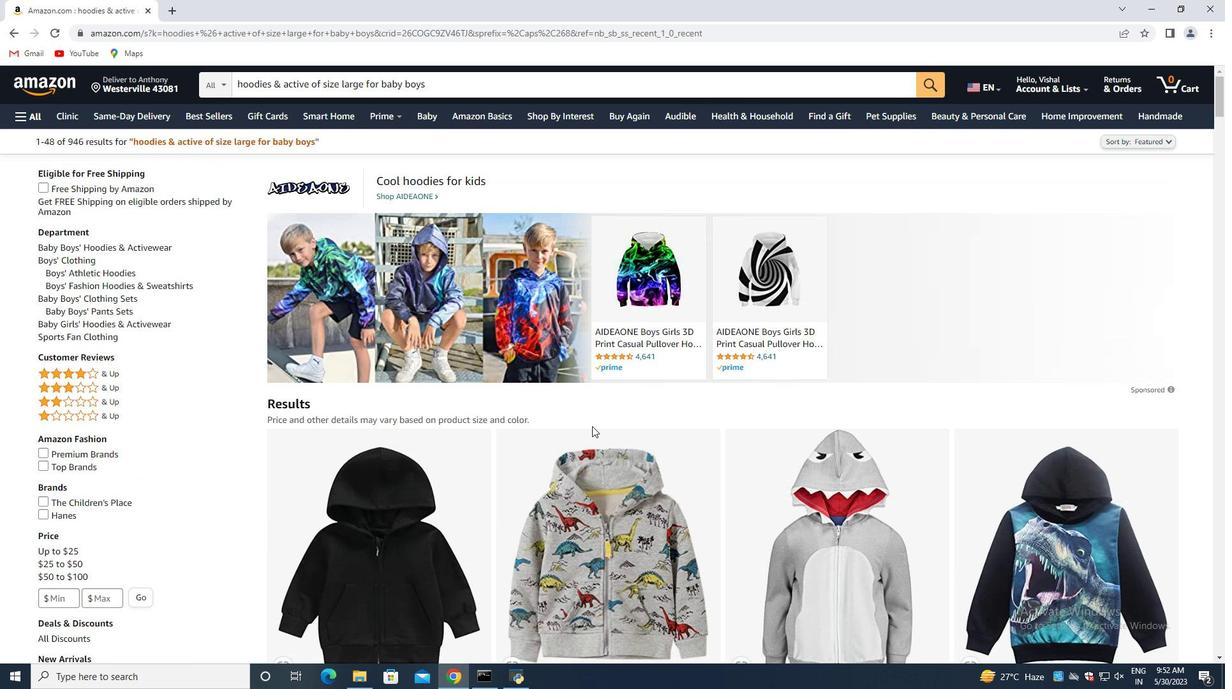 
Action: Mouse scrolled (592, 426) with delta (0, 0)
Screenshot: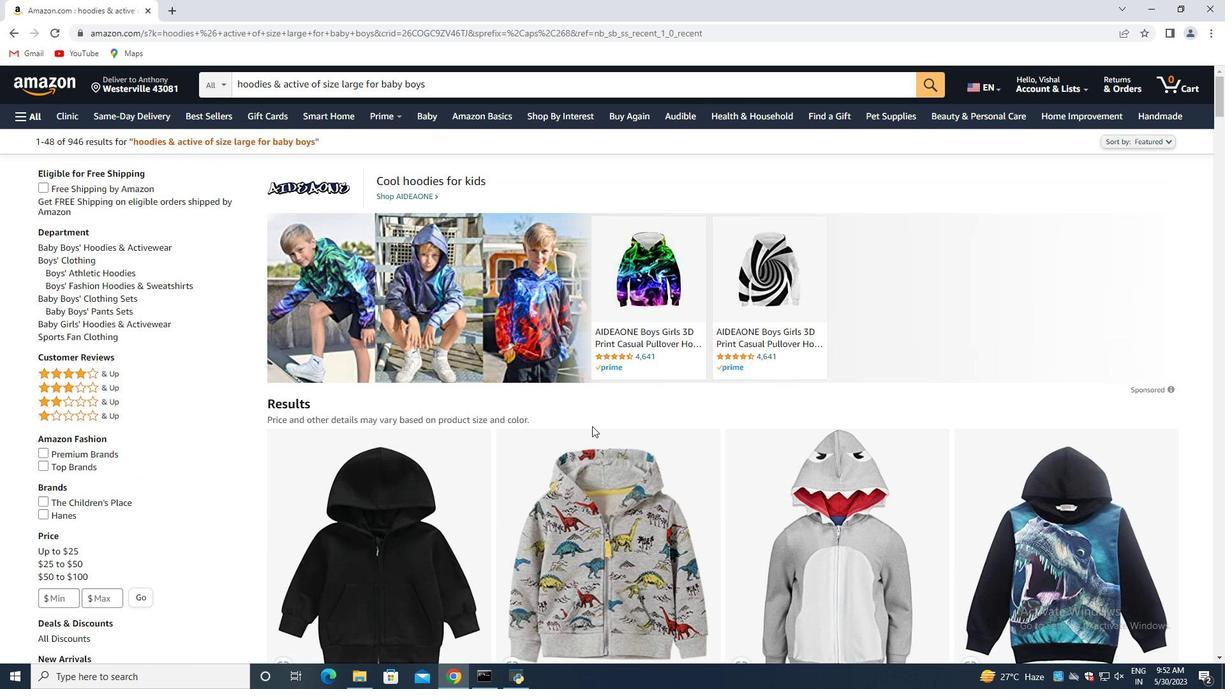 
Action: Mouse moved to (519, 397)
Screenshot: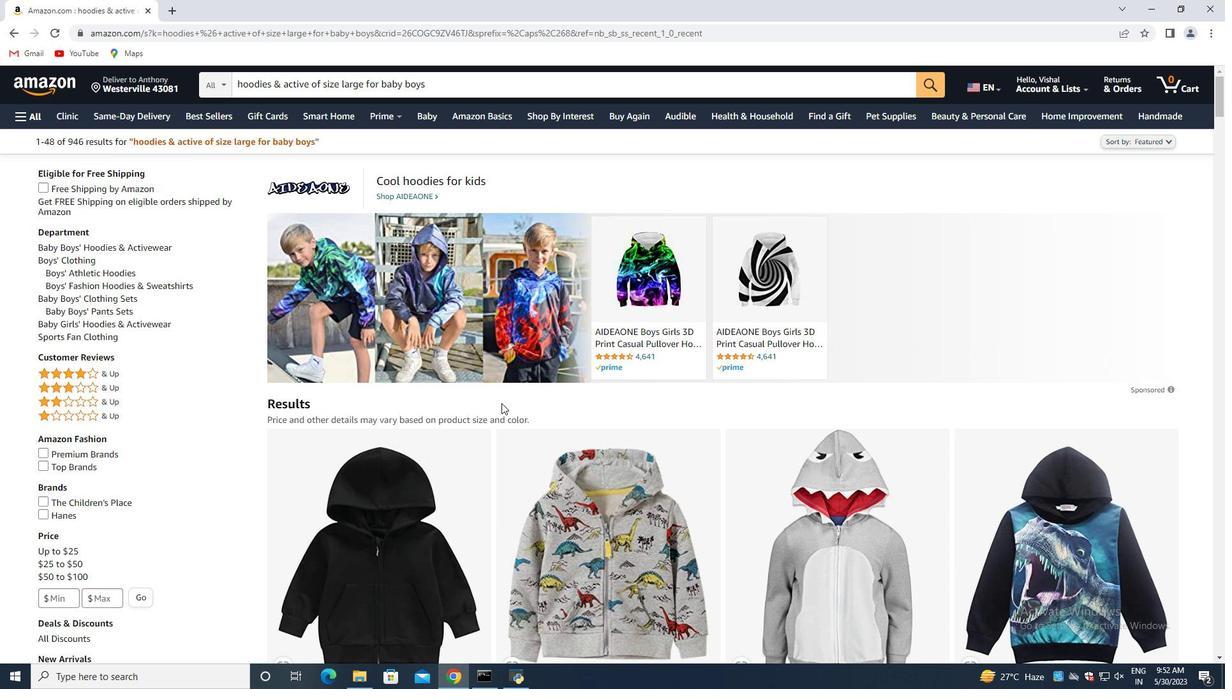 
Action: Mouse scrolled (519, 396) with delta (0, 0)
Screenshot: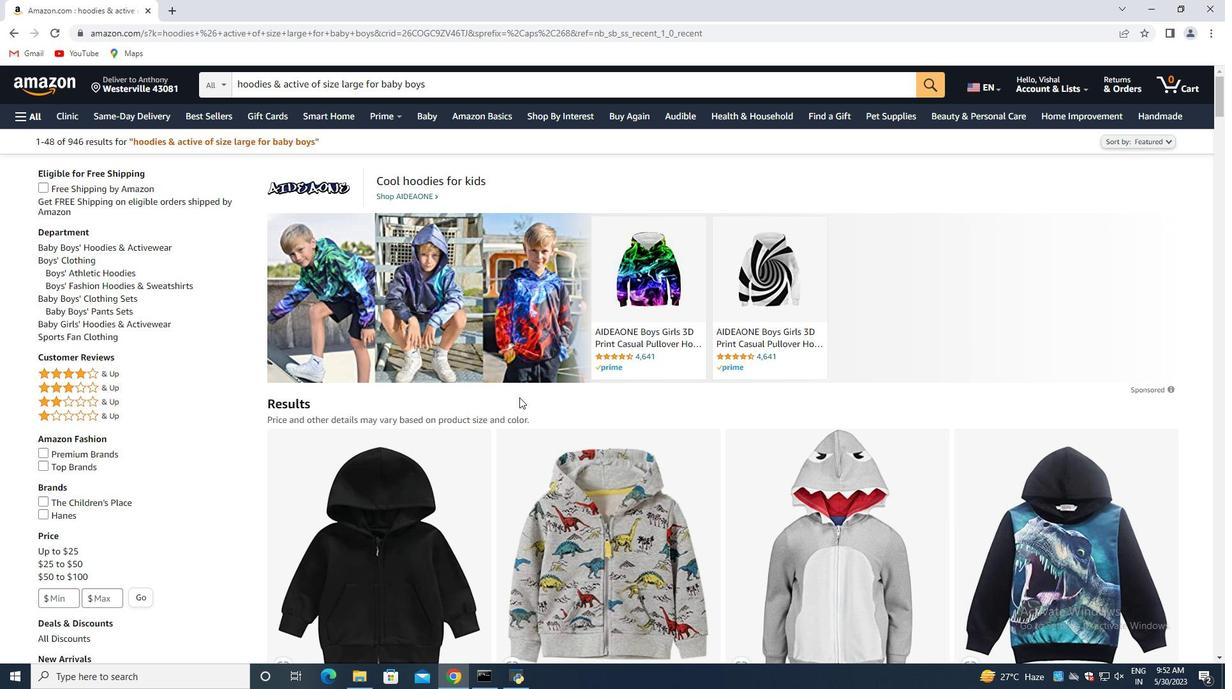 
Action: Mouse moved to (522, 397)
Screenshot: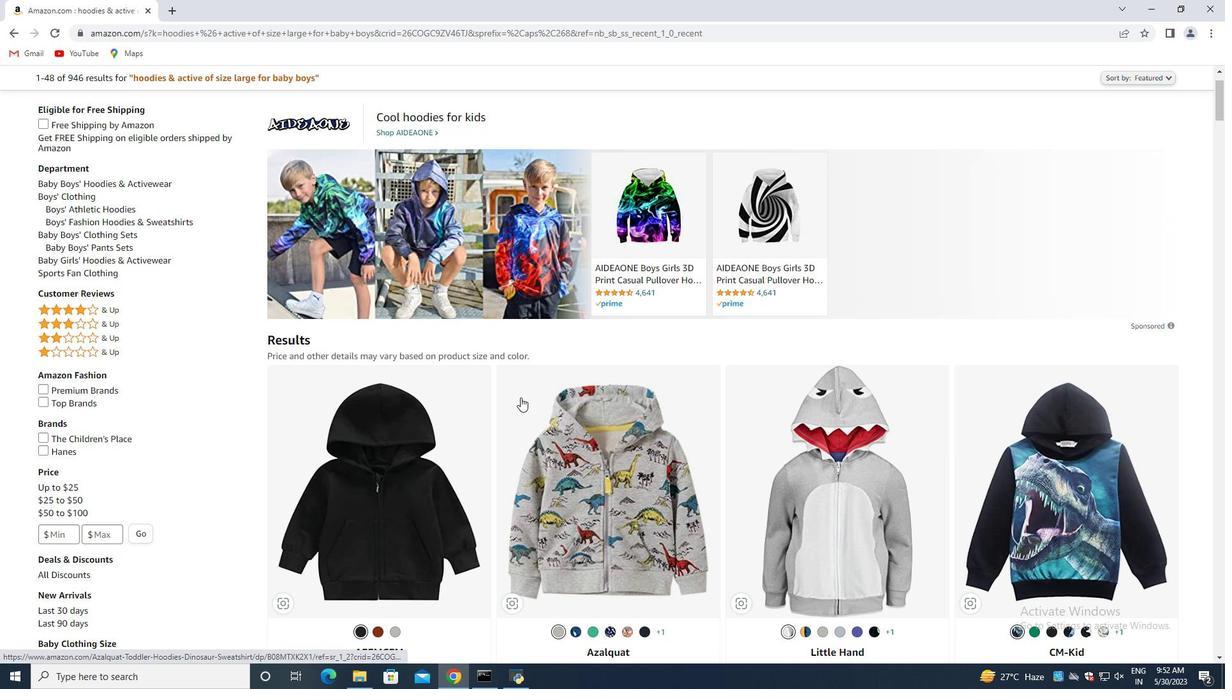 
Action: Mouse scrolled (522, 396) with delta (0, 0)
Screenshot: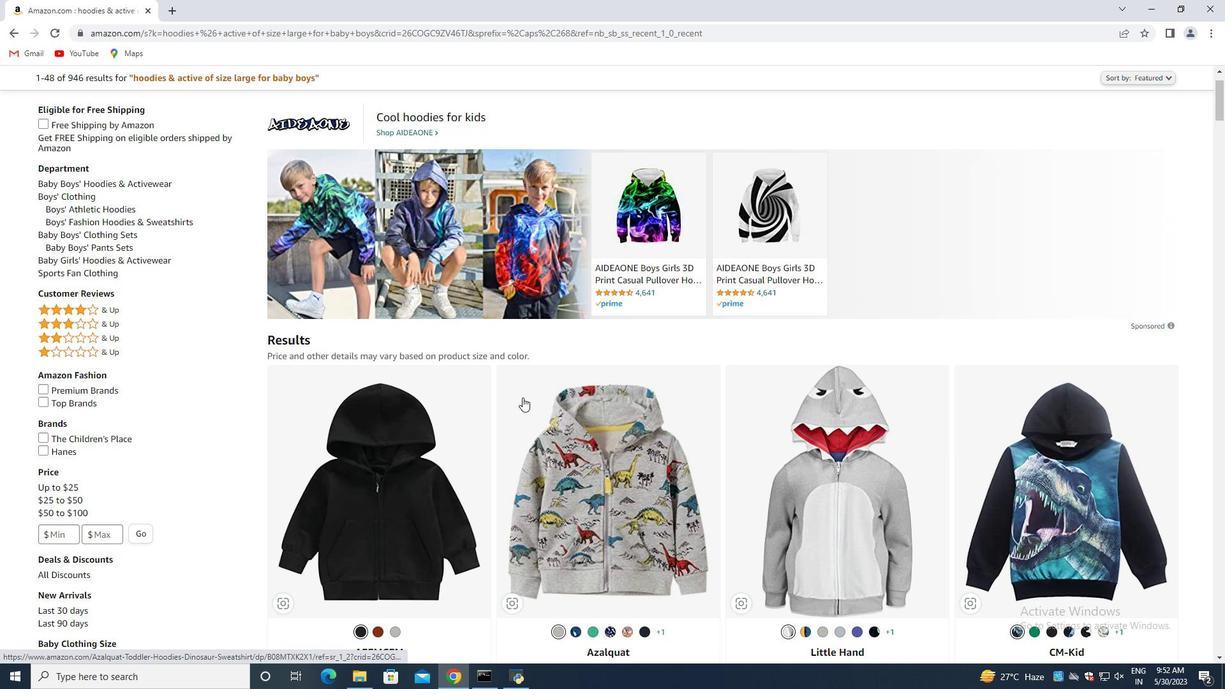 
Action: Mouse scrolled (522, 396) with delta (0, 0)
Screenshot: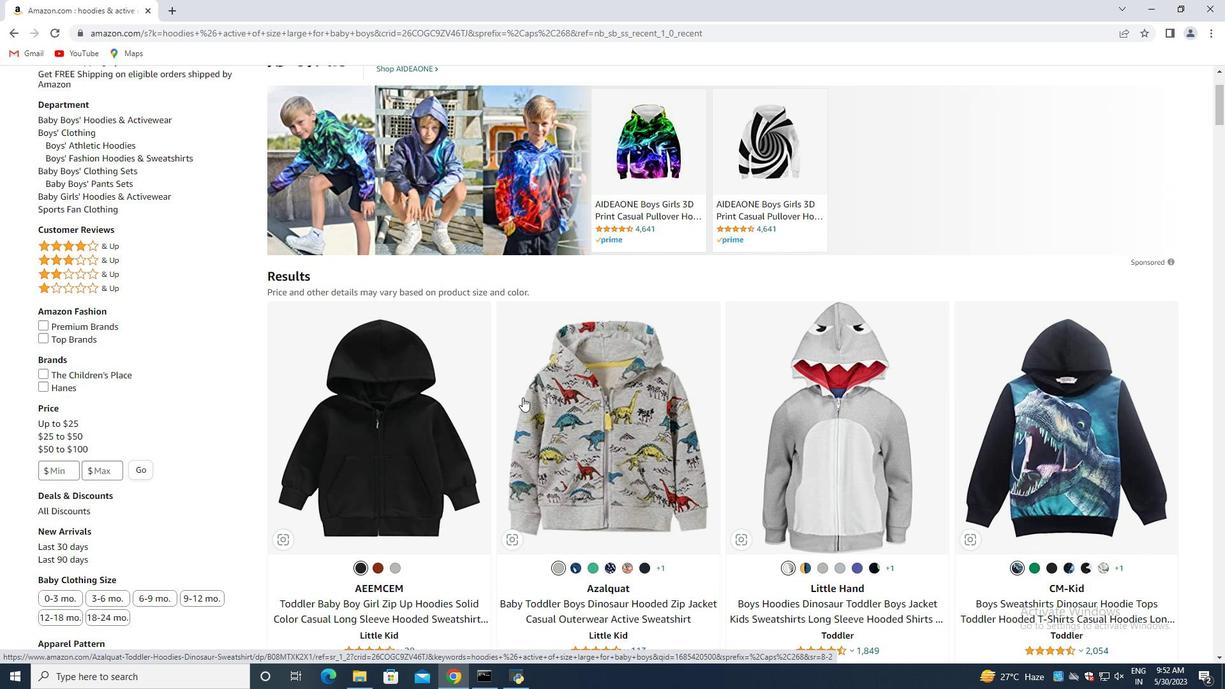 
Action: Mouse moved to (601, 372)
Screenshot: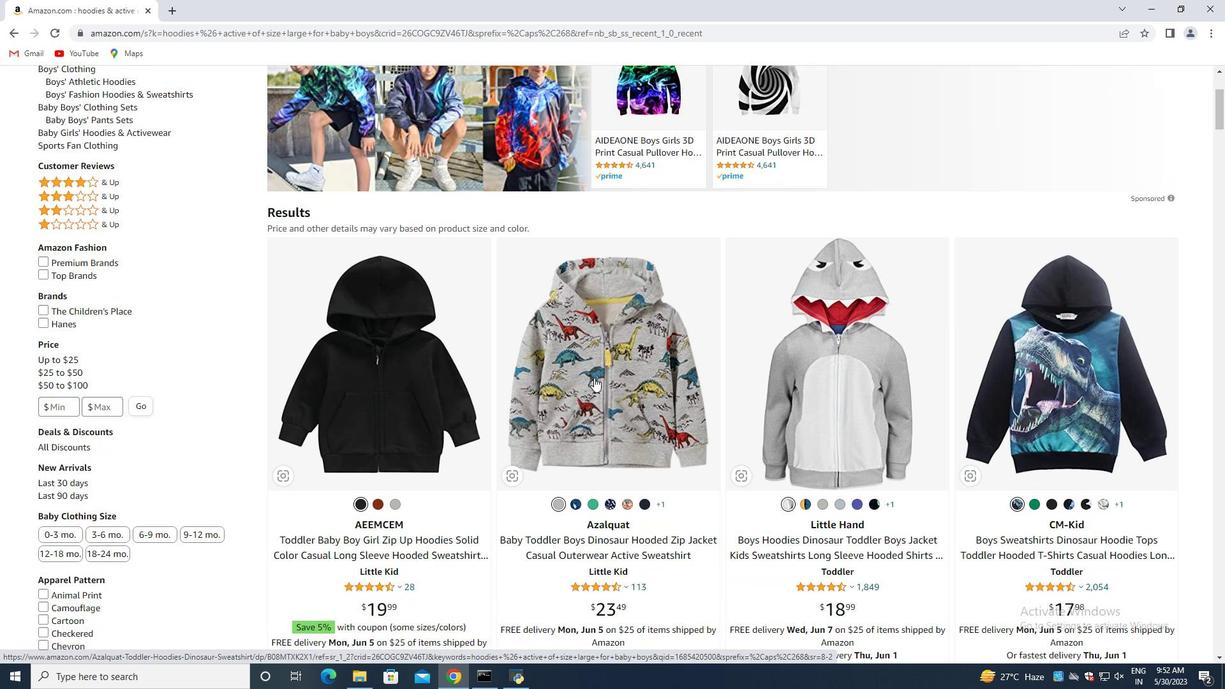 
Action: Mouse pressed left at (601, 372)
Screenshot: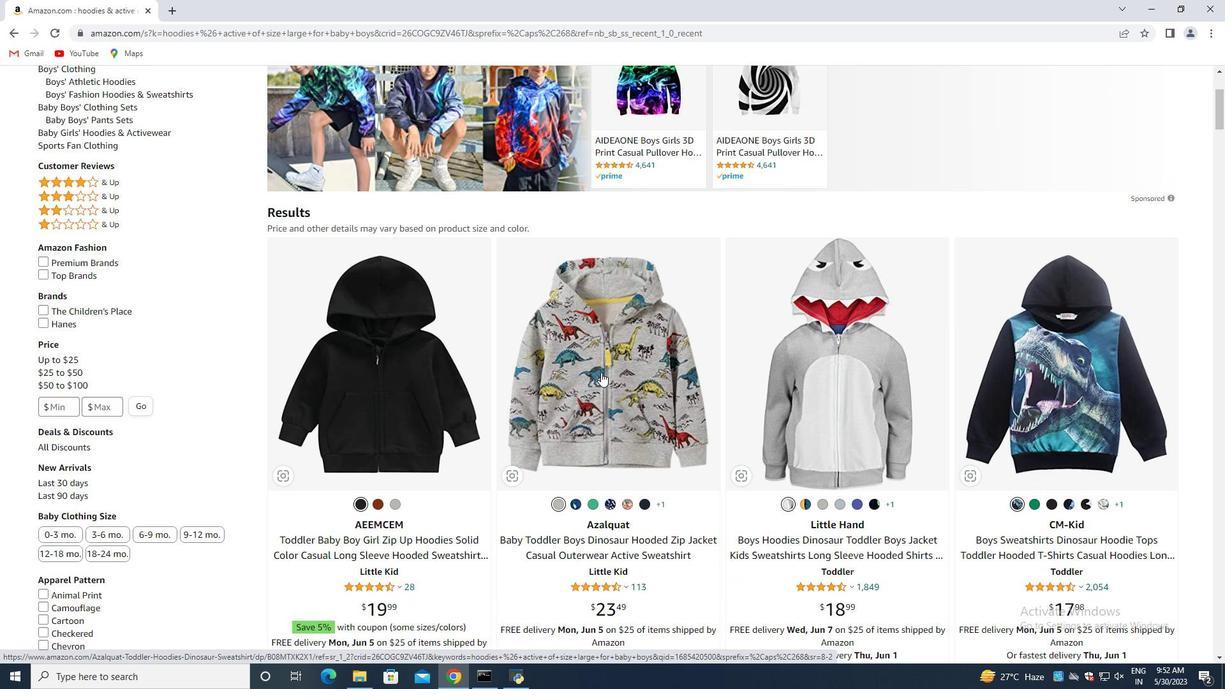 
Action: Mouse moved to (619, 423)
Screenshot: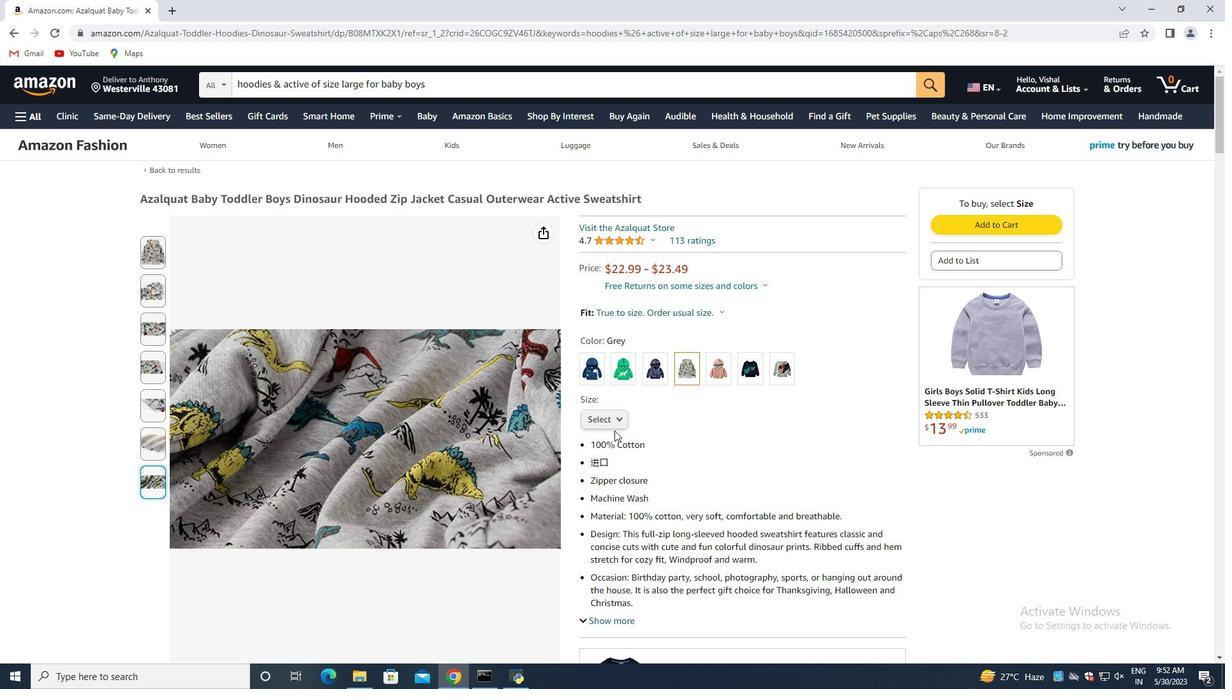 
Action: Mouse pressed left at (619, 423)
Screenshot: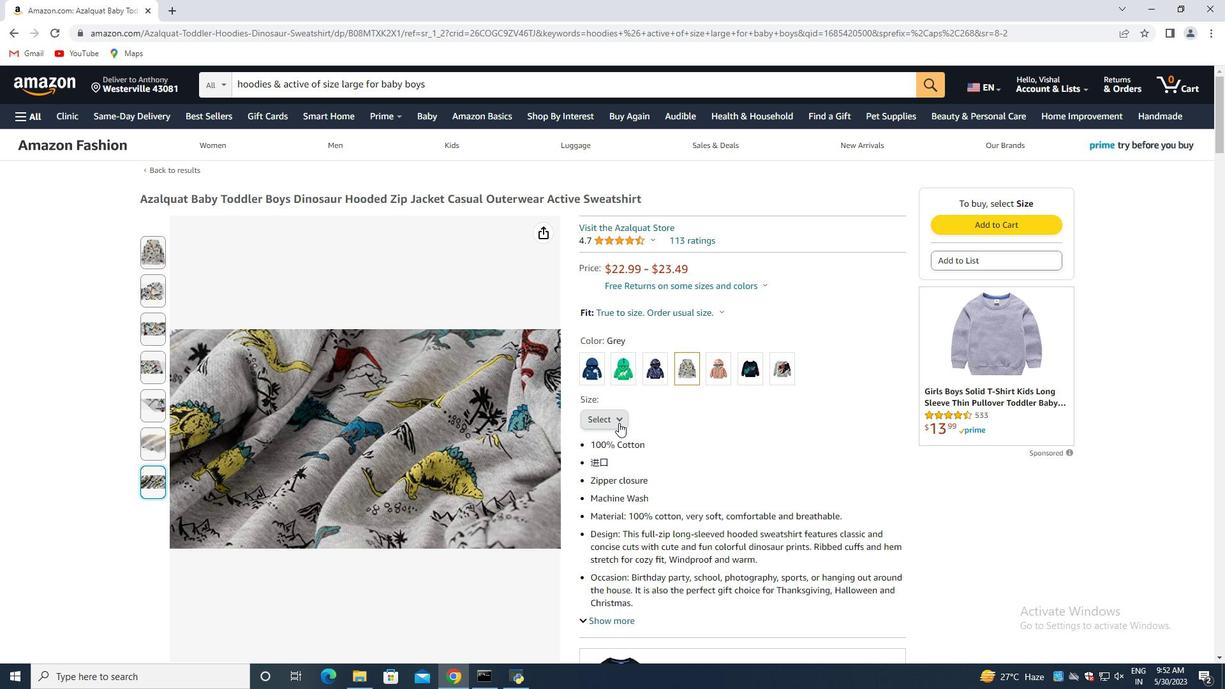 
Action: Mouse moved to (710, 463)
Screenshot: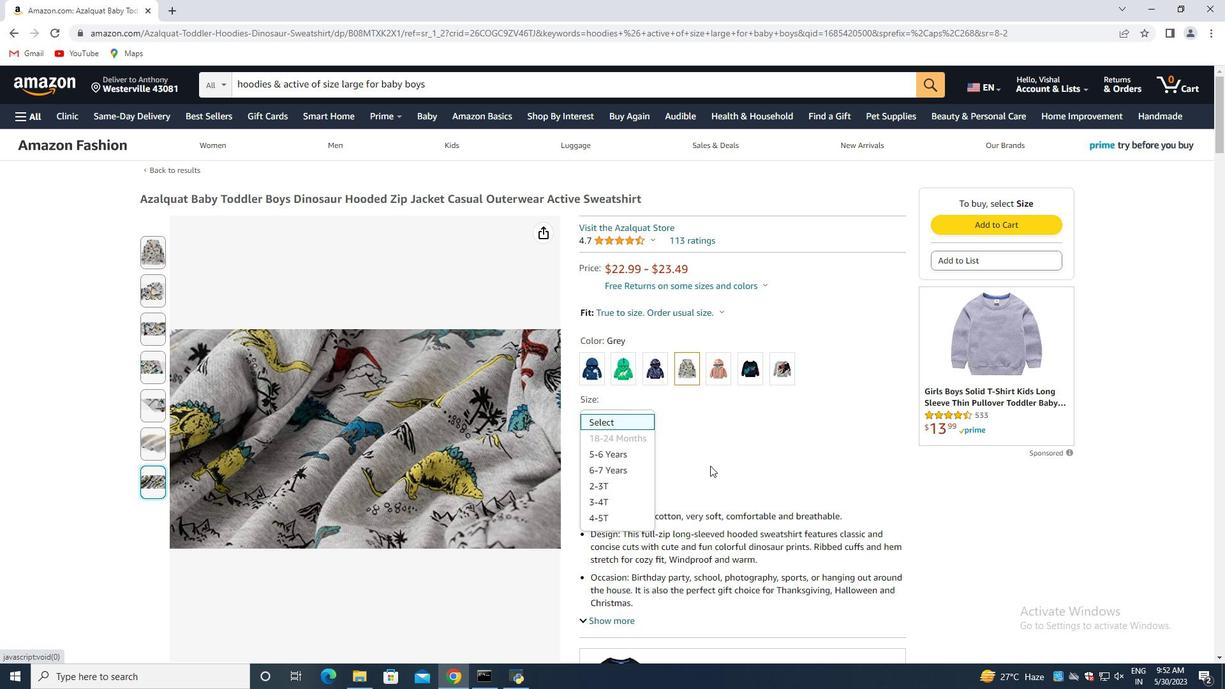 
Action: Mouse pressed left at (710, 463)
Screenshot: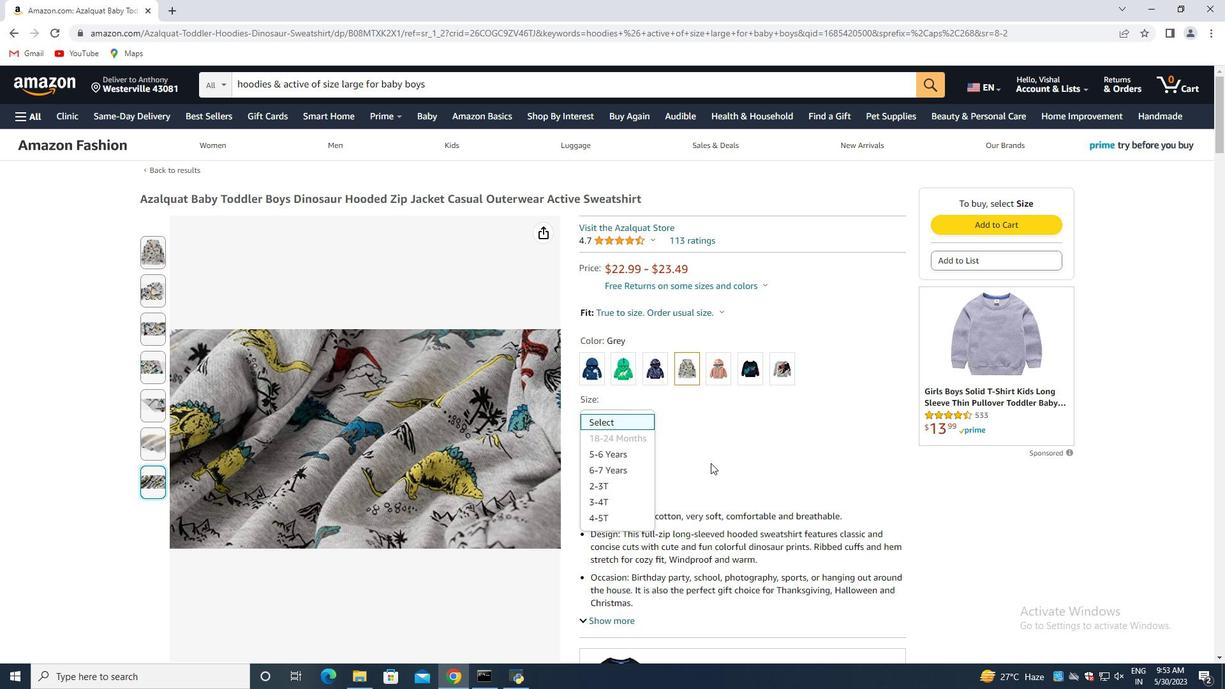 
Action: Mouse moved to (738, 478)
Screenshot: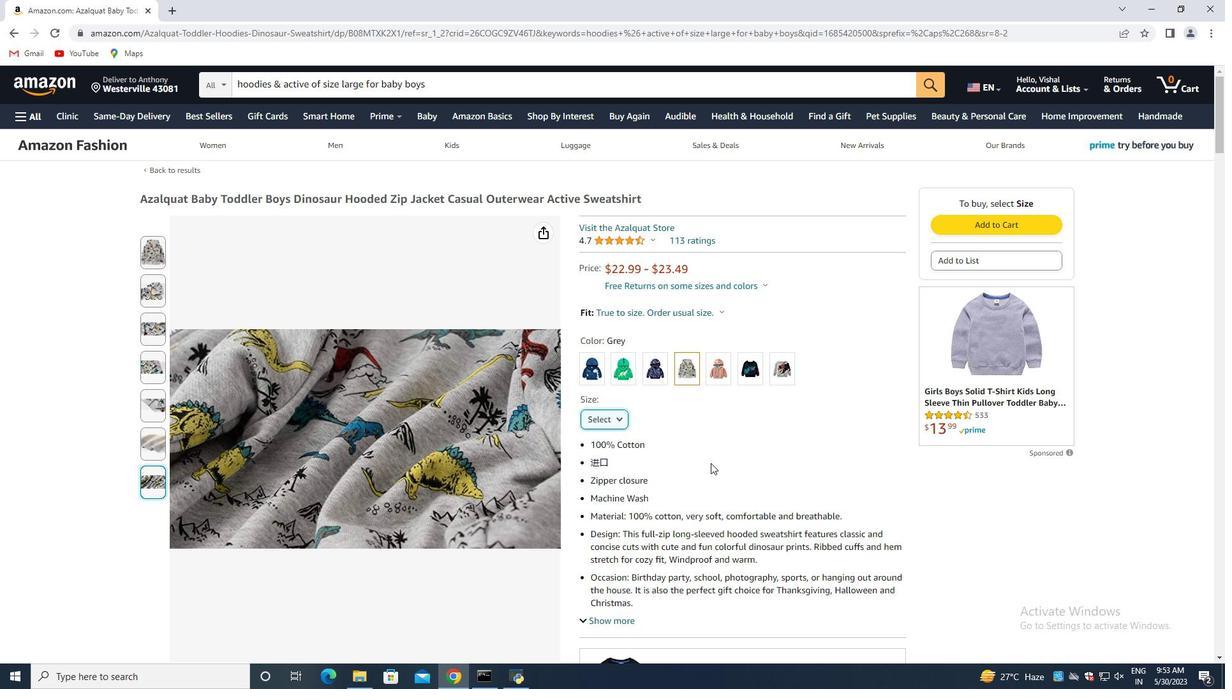 
Action: Mouse scrolled (738, 478) with delta (0, 0)
Screenshot: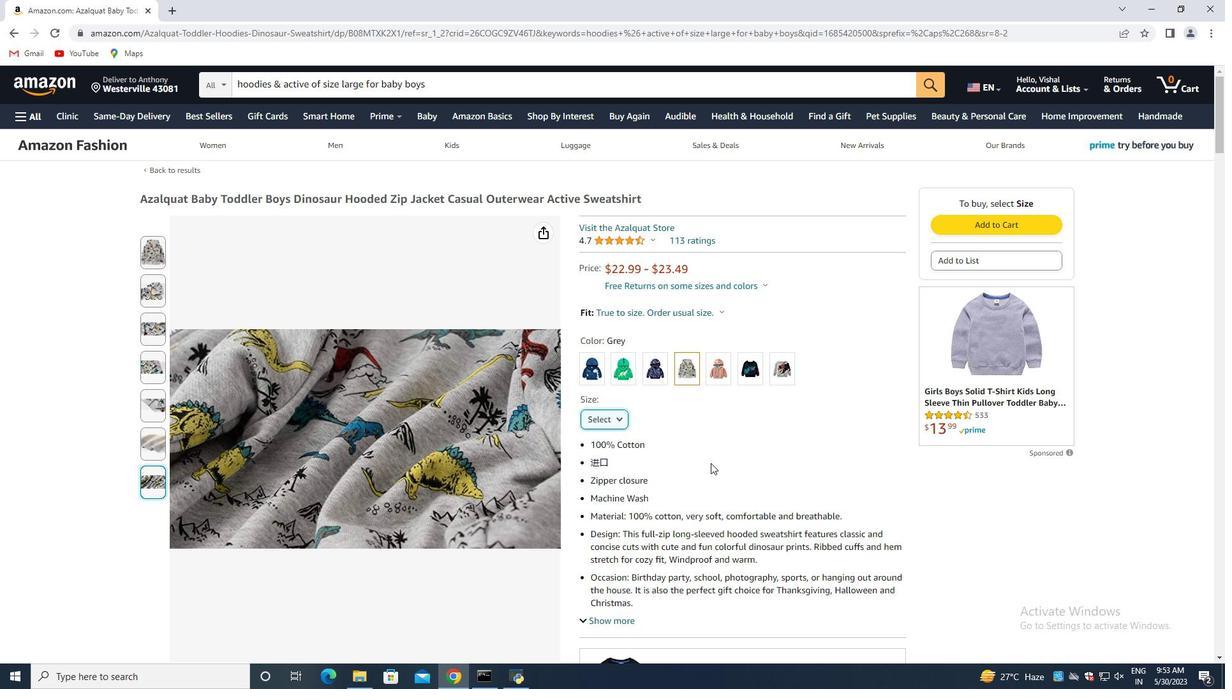 
Action: Mouse scrolled (738, 478) with delta (0, 0)
Screenshot: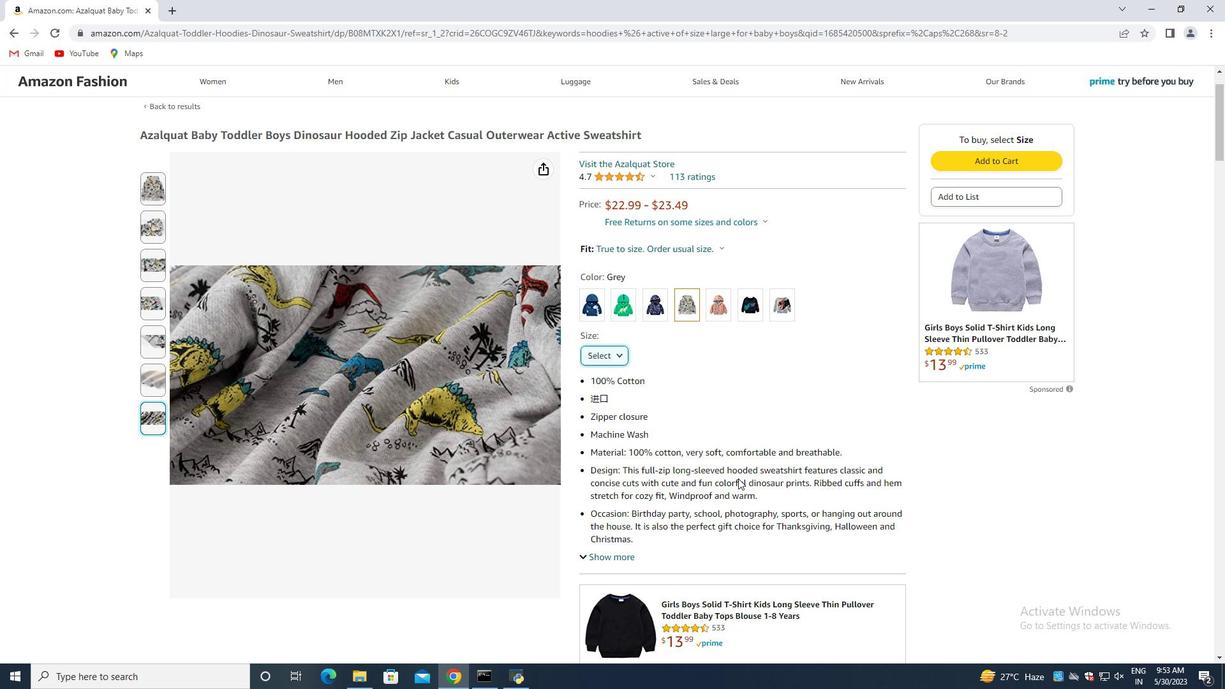 
Action: Mouse scrolled (738, 478) with delta (0, 0)
Screenshot: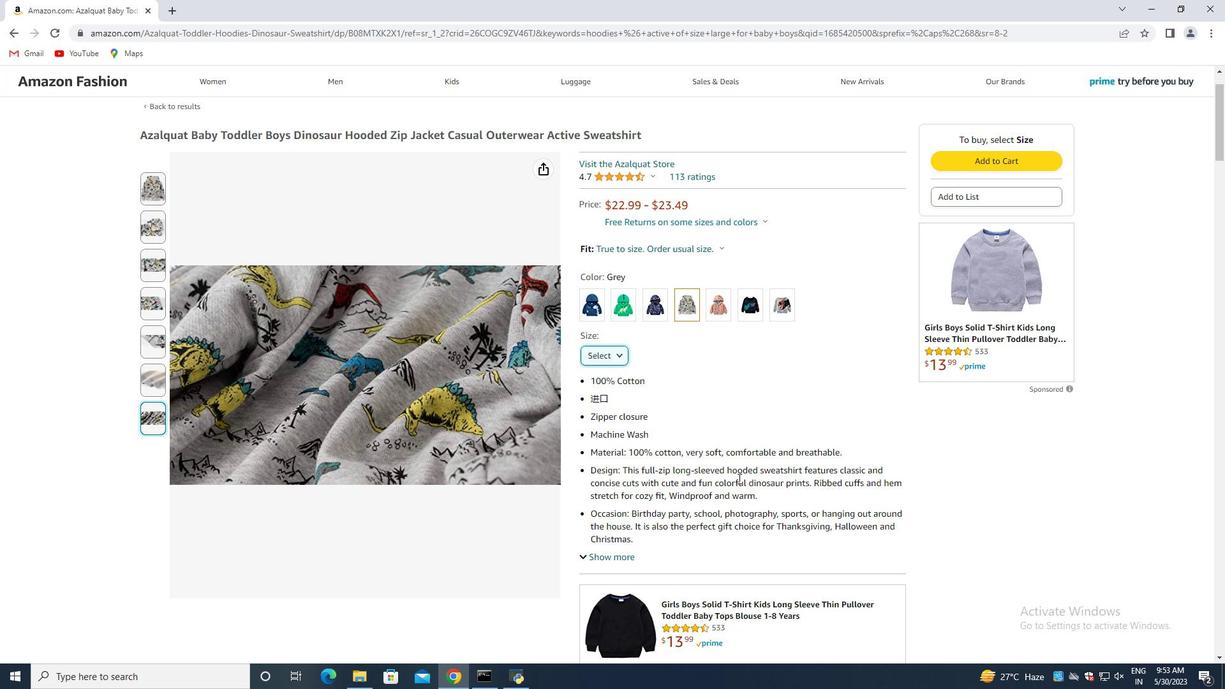 
Action: Mouse moved to (738, 478)
Screenshot: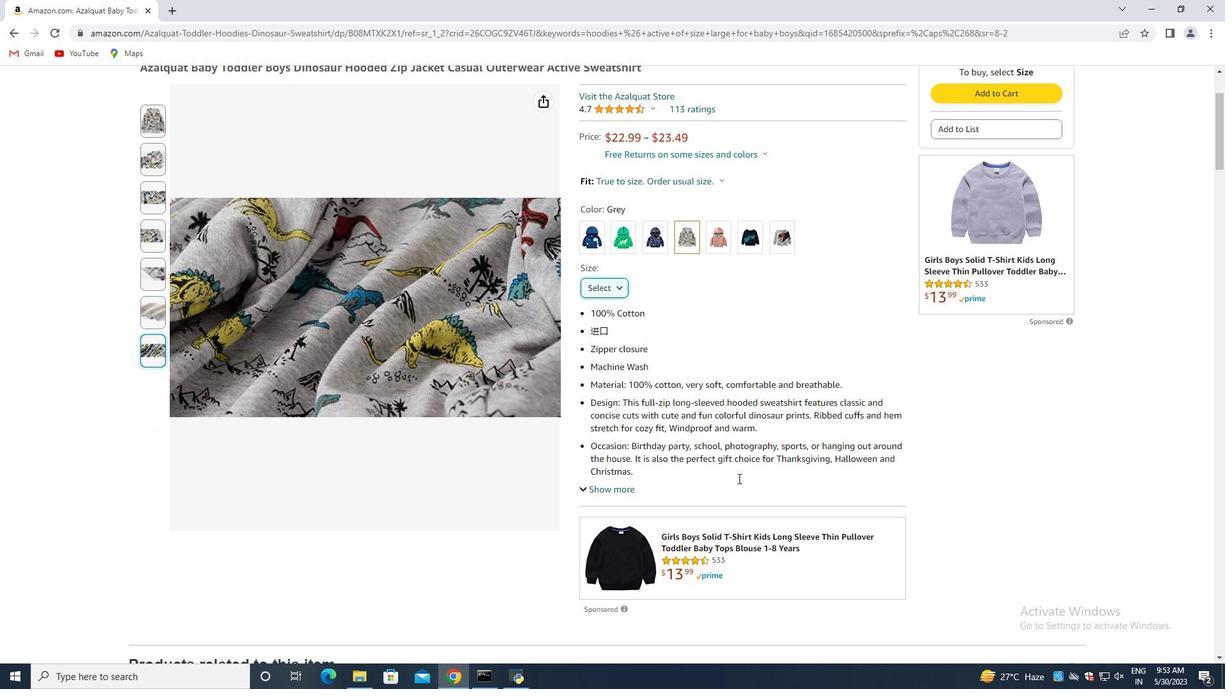 
Action: Mouse scrolled (738, 478) with delta (0, 0)
Screenshot: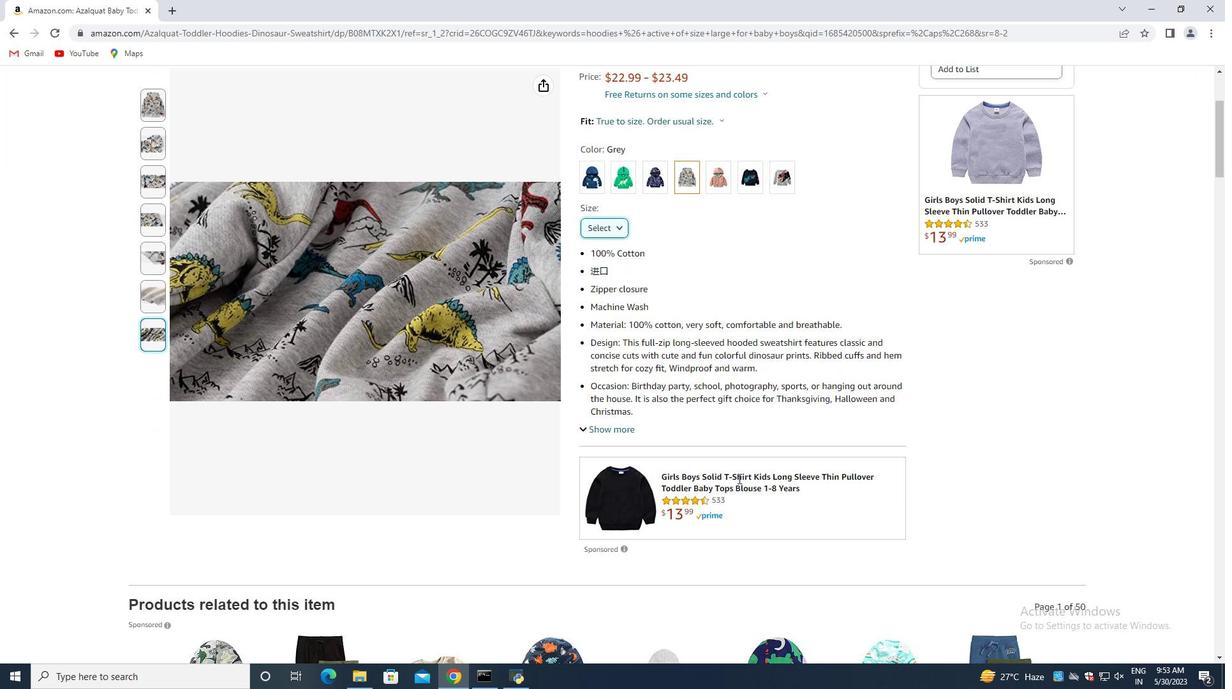 
Action: Mouse moved to (737, 478)
Screenshot: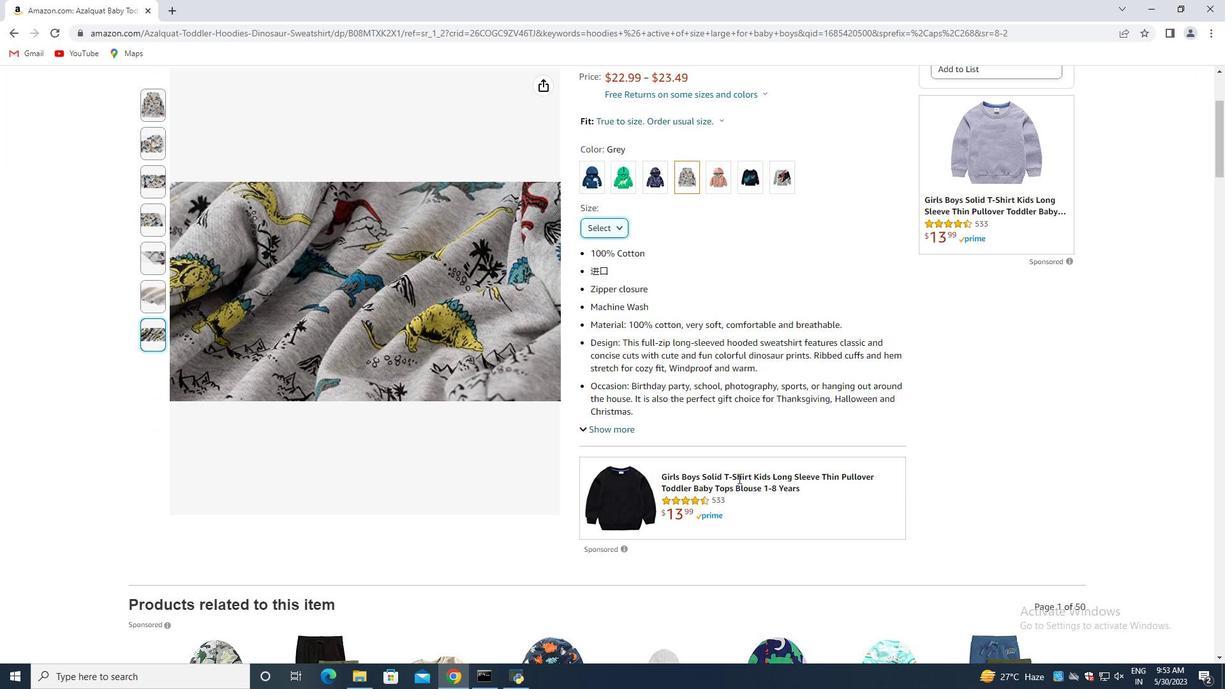 
Action: Mouse scrolled (737, 478) with delta (0, 0)
Screenshot: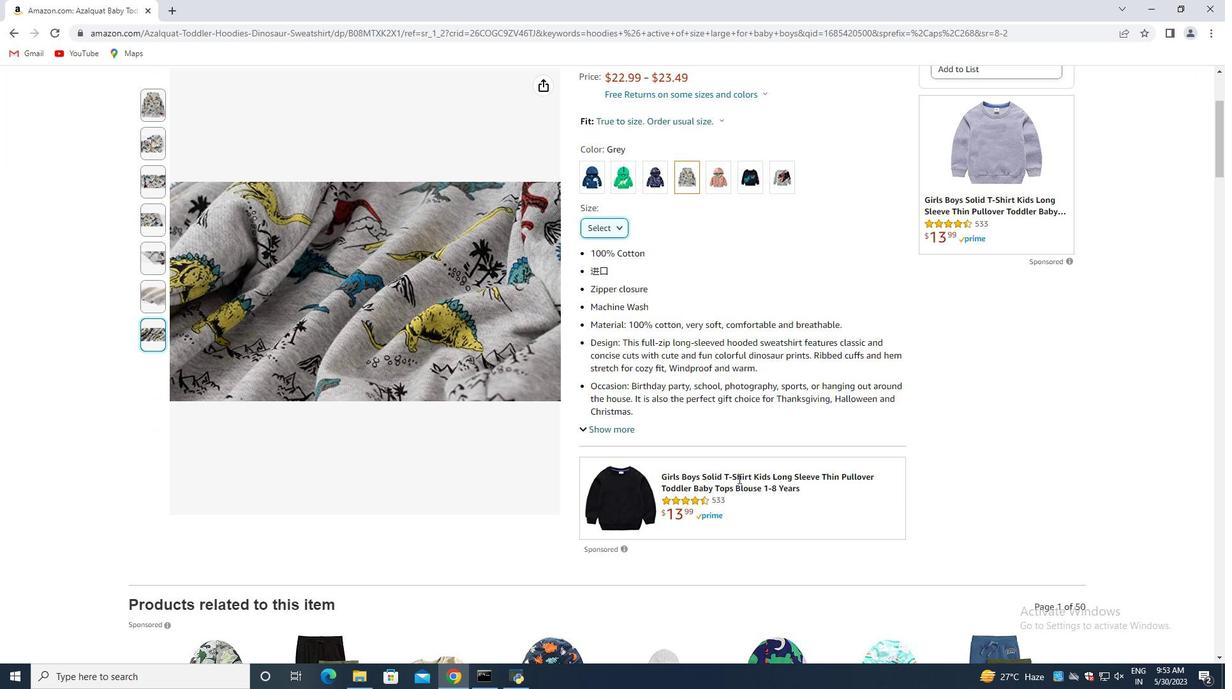 
Action: Mouse moved to (655, 466)
Screenshot: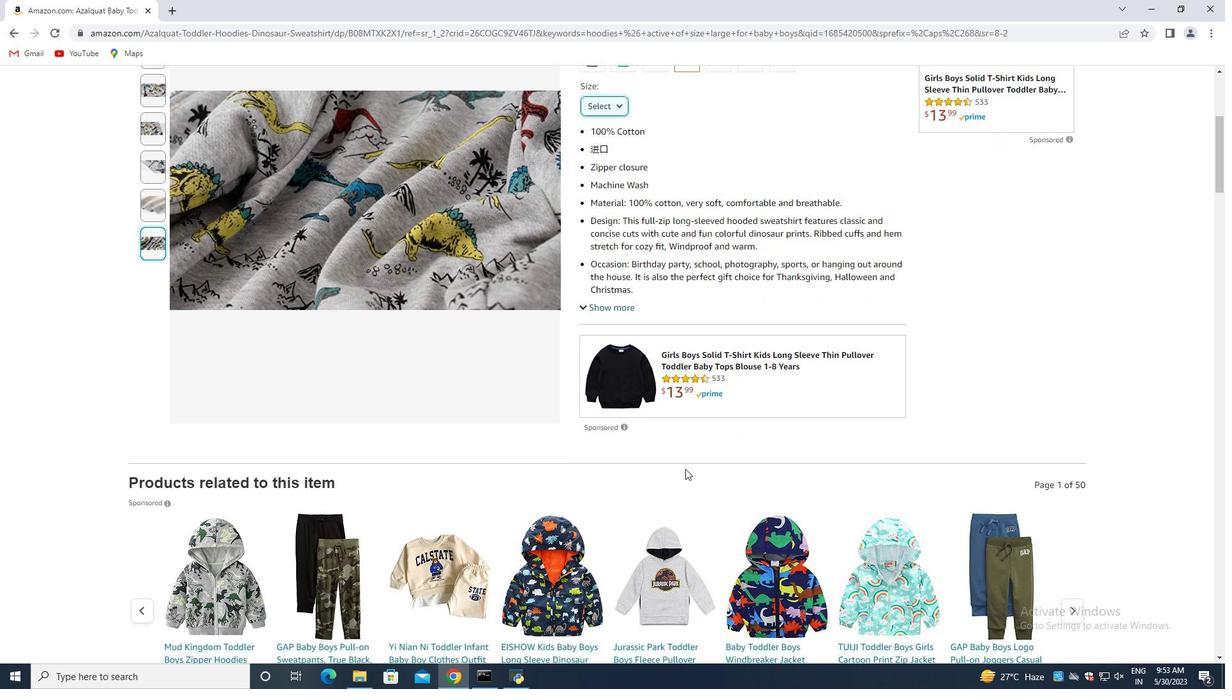 
Action: Mouse scrolled (655, 465) with delta (0, 0)
Screenshot: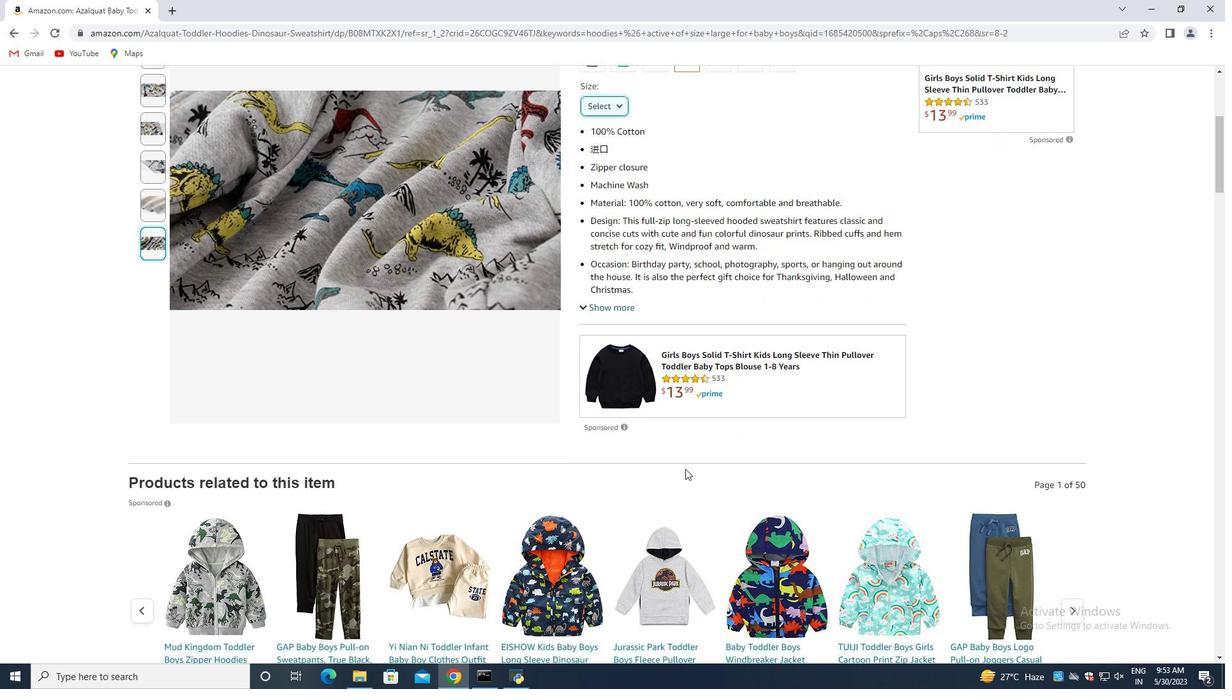 
Action: Mouse moved to (641, 467)
Screenshot: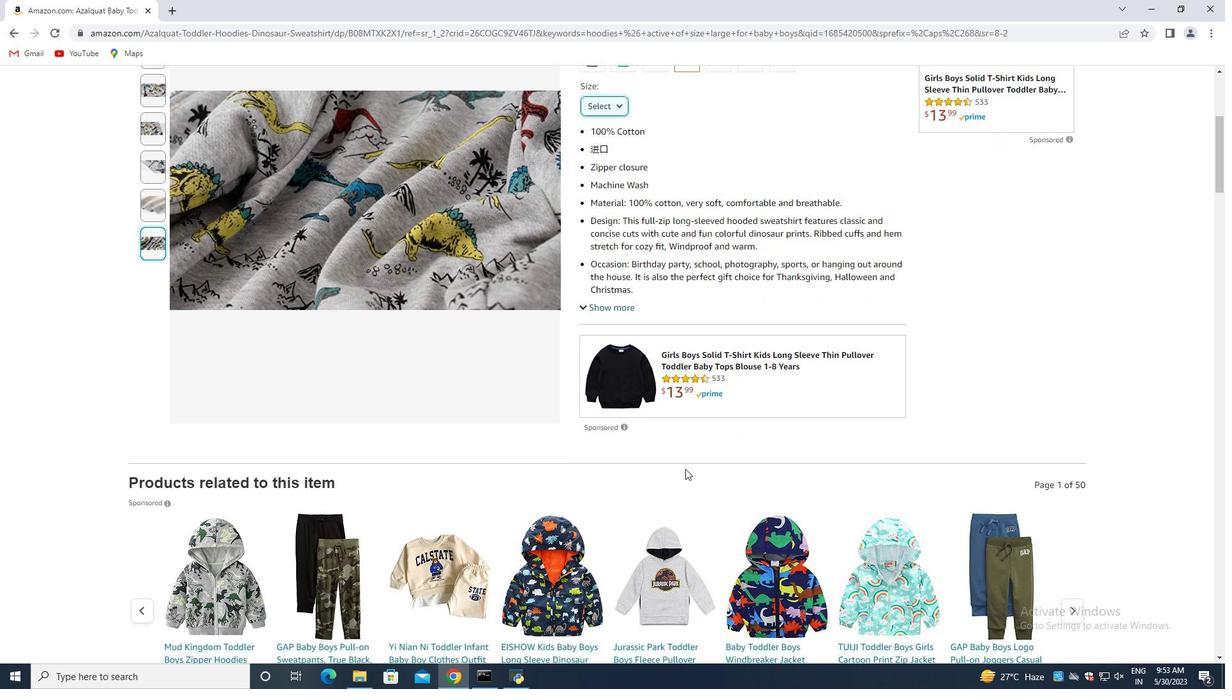 
Action: Mouse scrolled (641, 466) with delta (0, 0)
Screenshot: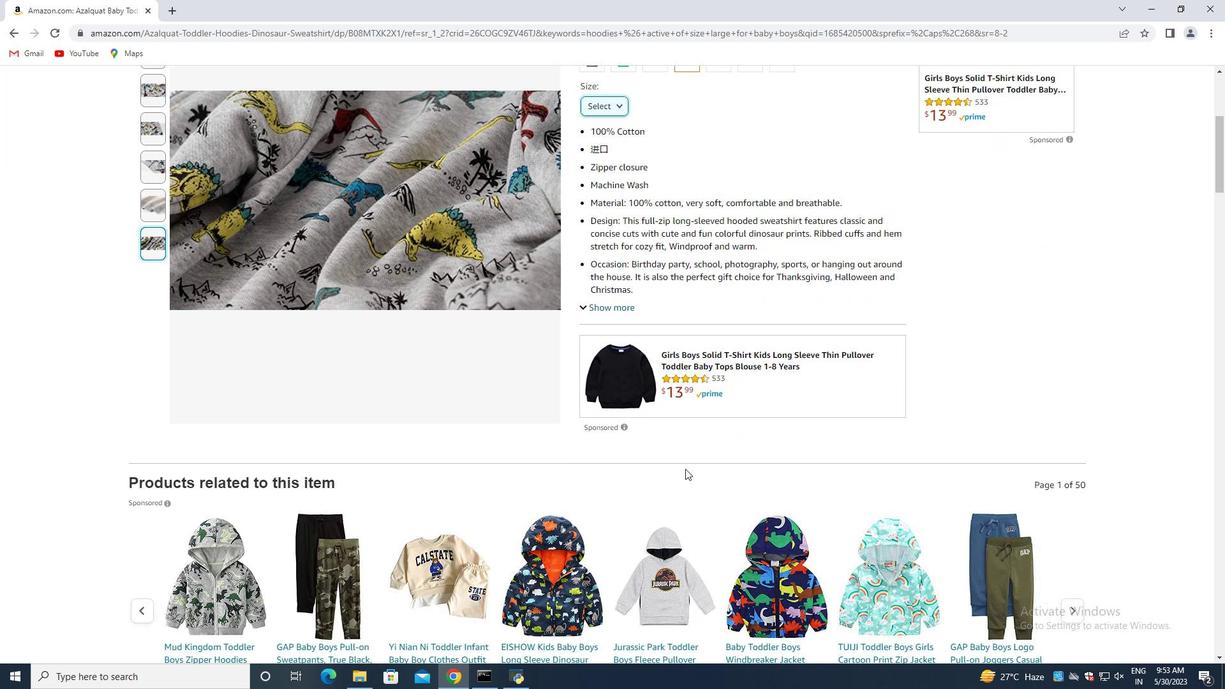 
Action: Mouse moved to (622, 467)
Screenshot: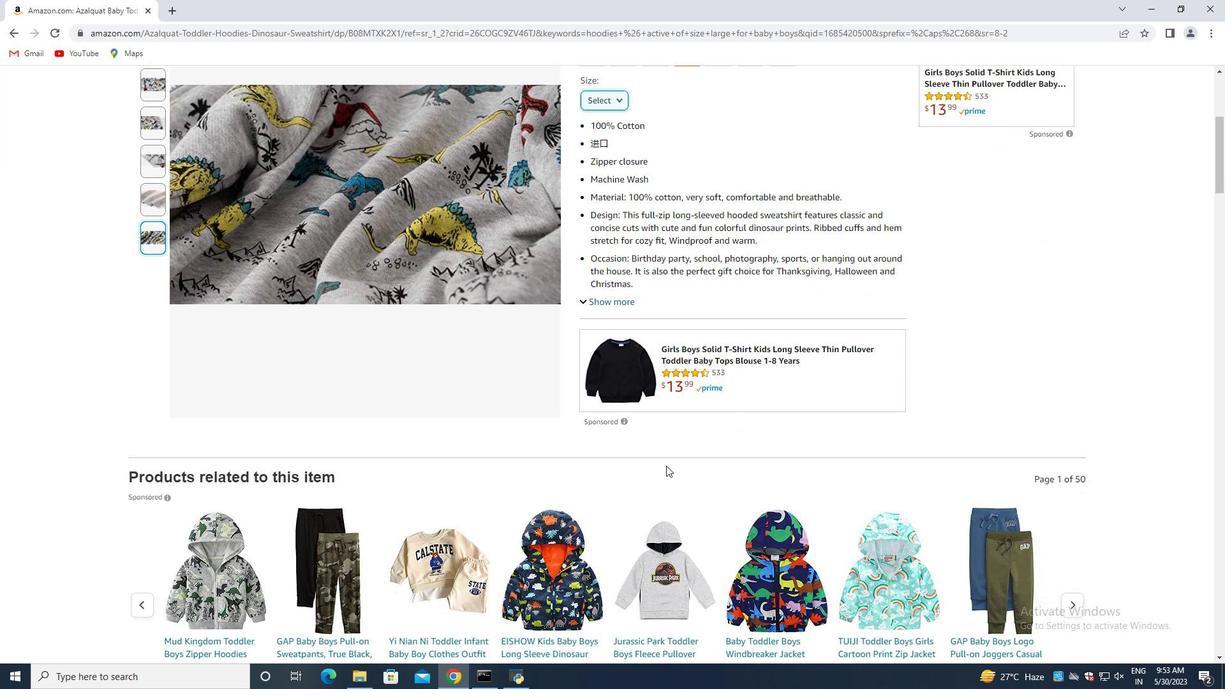 
Action: Mouse scrolled (622, 467) with delta (0, 0)
Screenshot: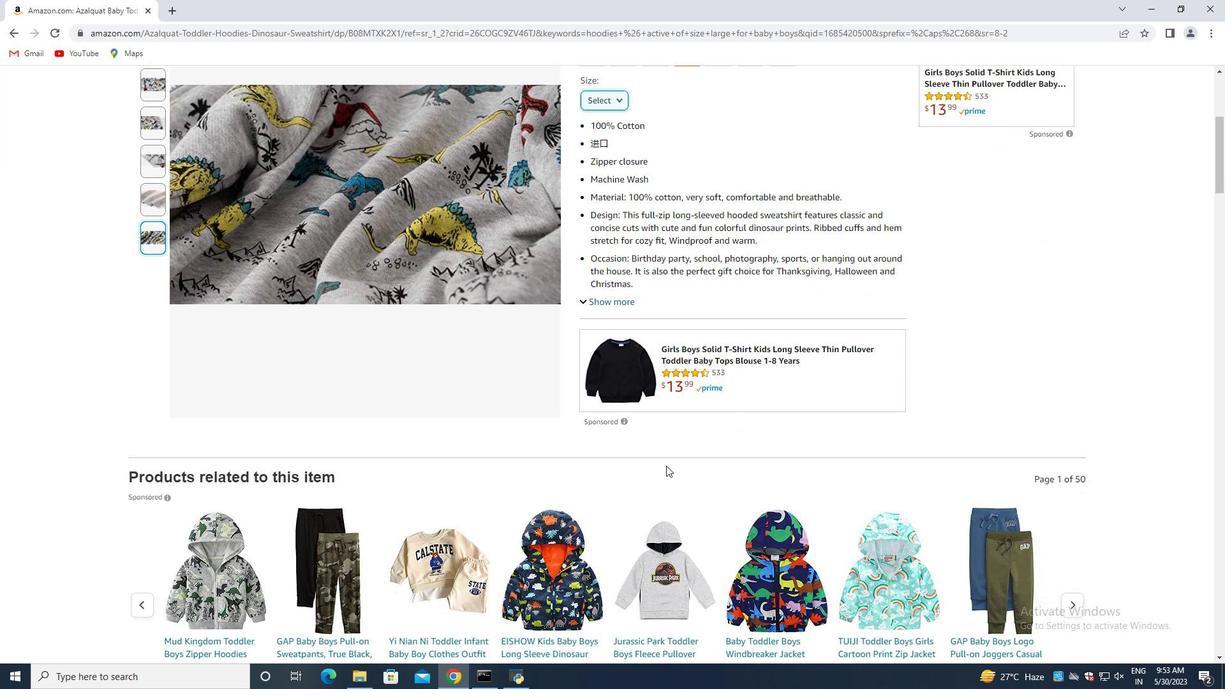 
Action: Mouse moved to (518, 433)
Screenshot: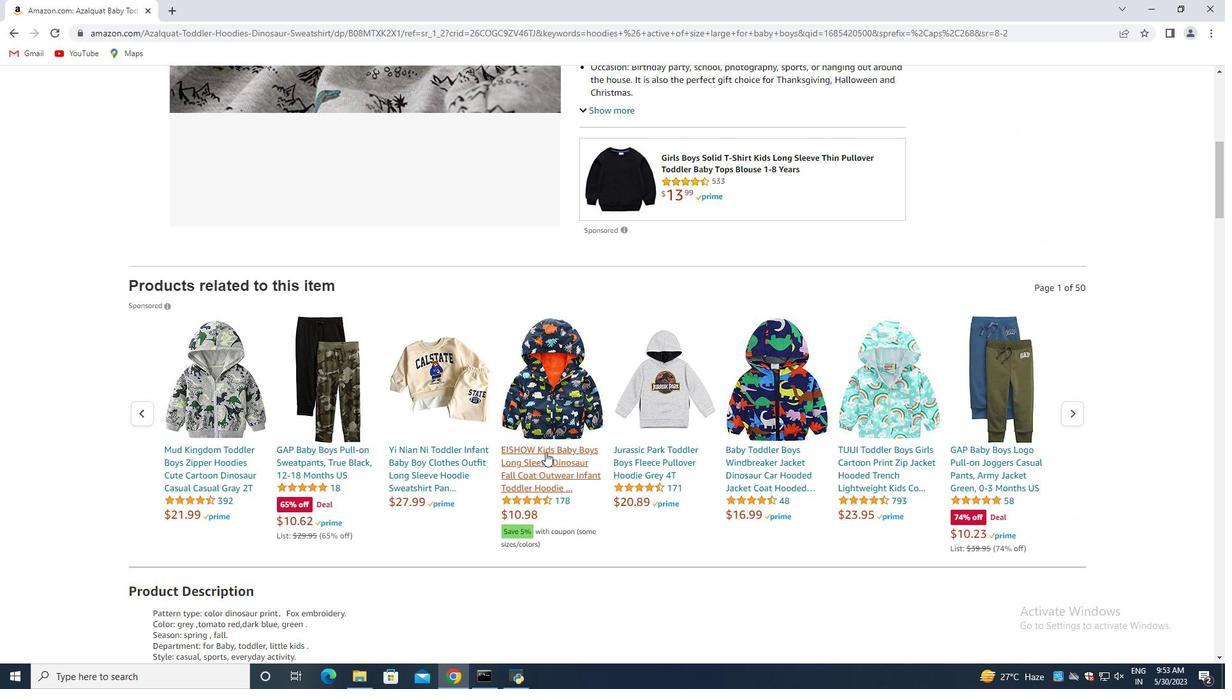 
Action: Mouse scrolled (518, 433) with delta (0, 0)
Screenshot: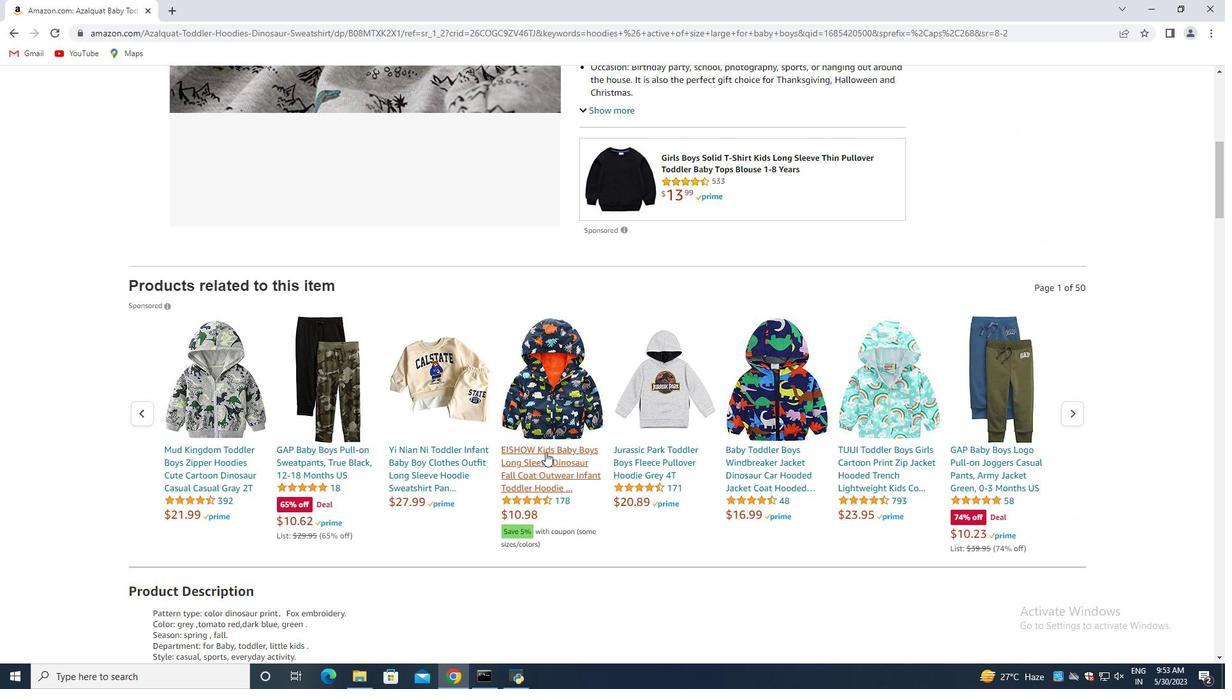 
Action: Mouse moved to (516, 432)
Screenshot: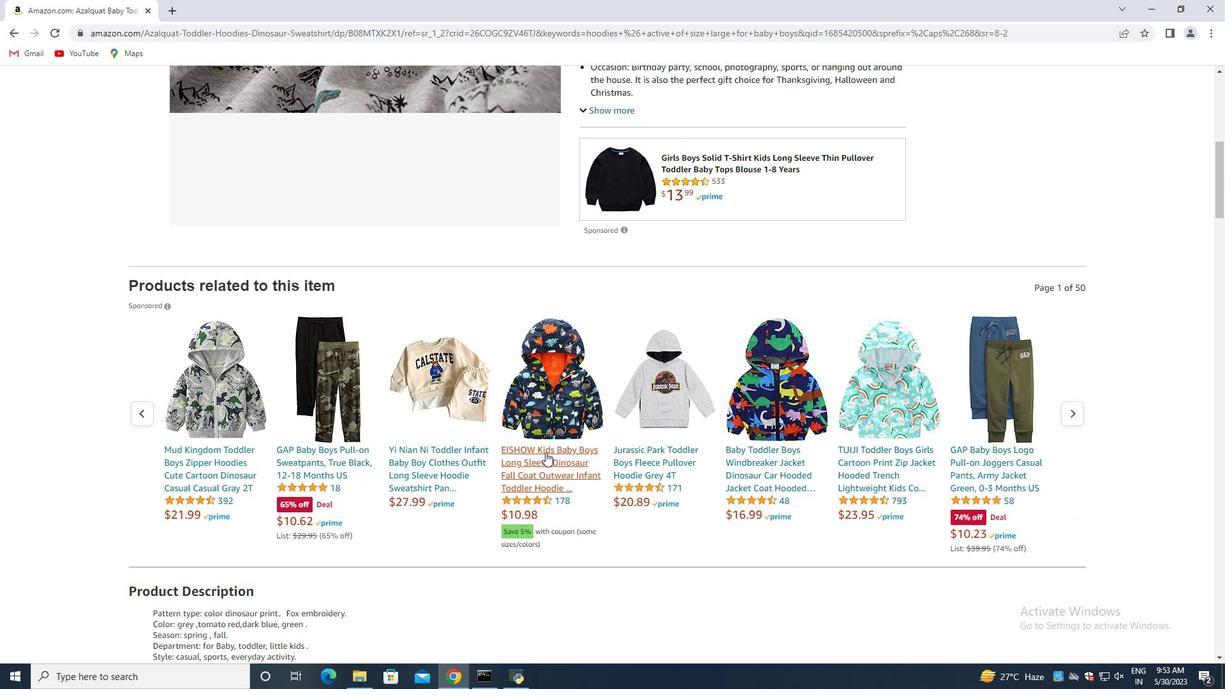
Action: Mouse scrolled (516, 432) with delta (0, 0)
Screenshot: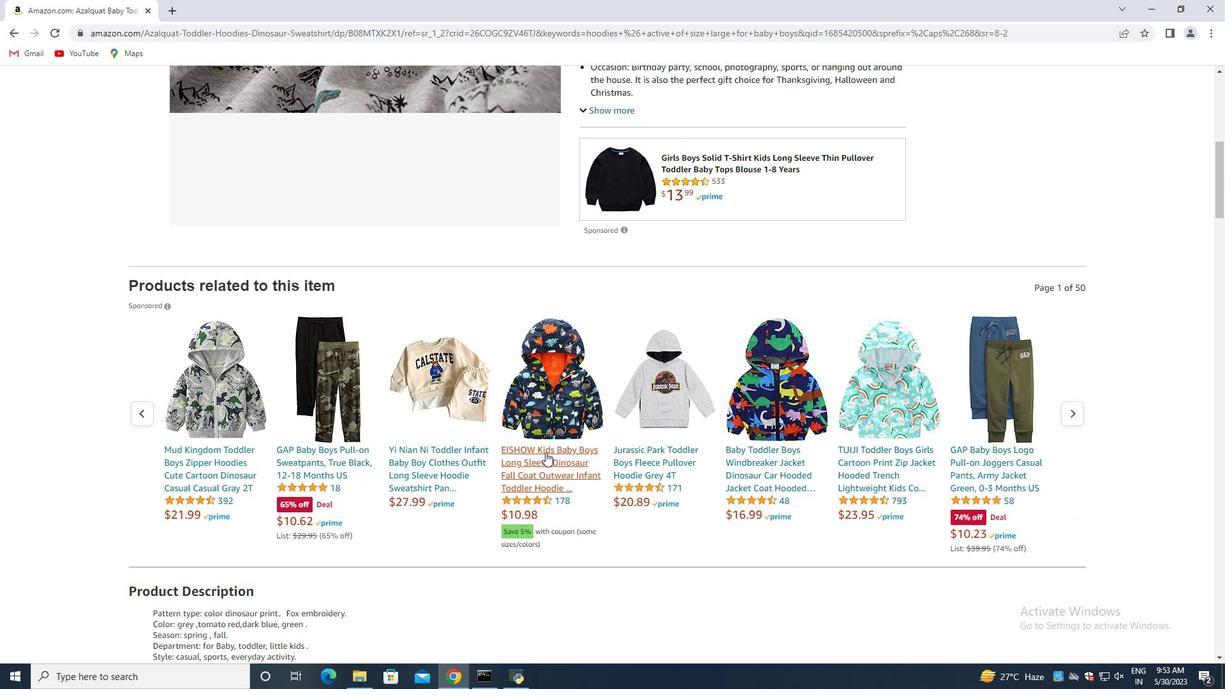 
Action: Mouse moved to (514, 430)
Screenshot: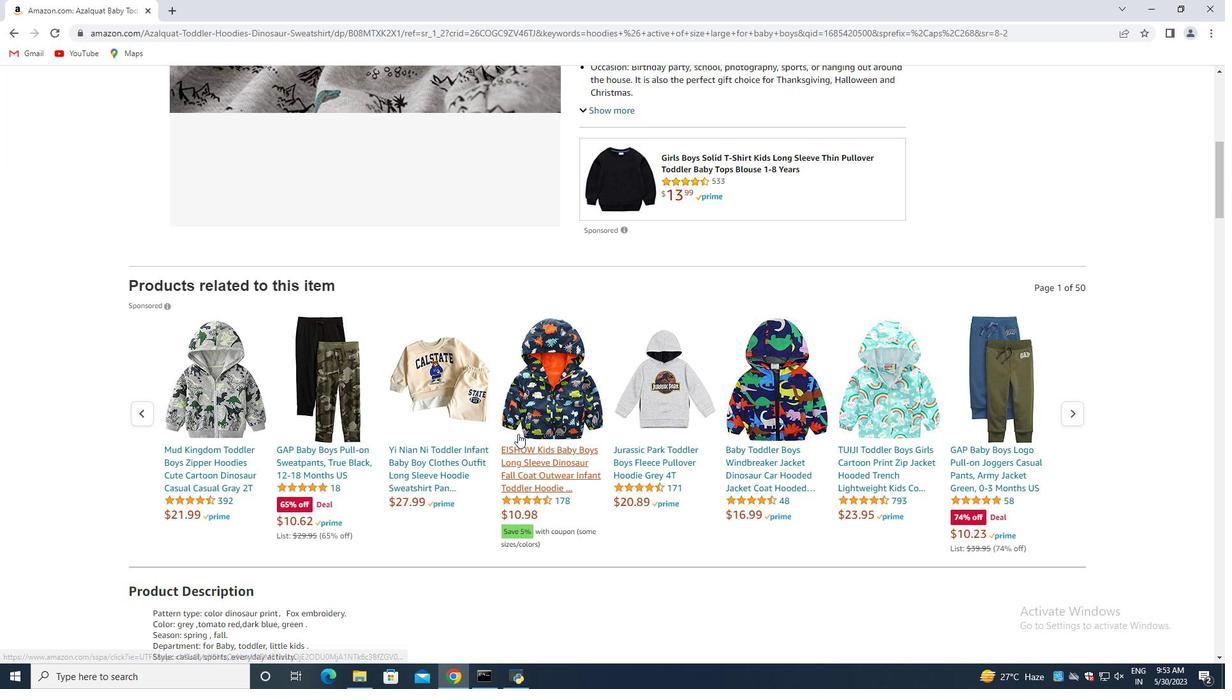 
Action: Mouse scrolled (514, 430) with delta (0, 0)
Screenshot: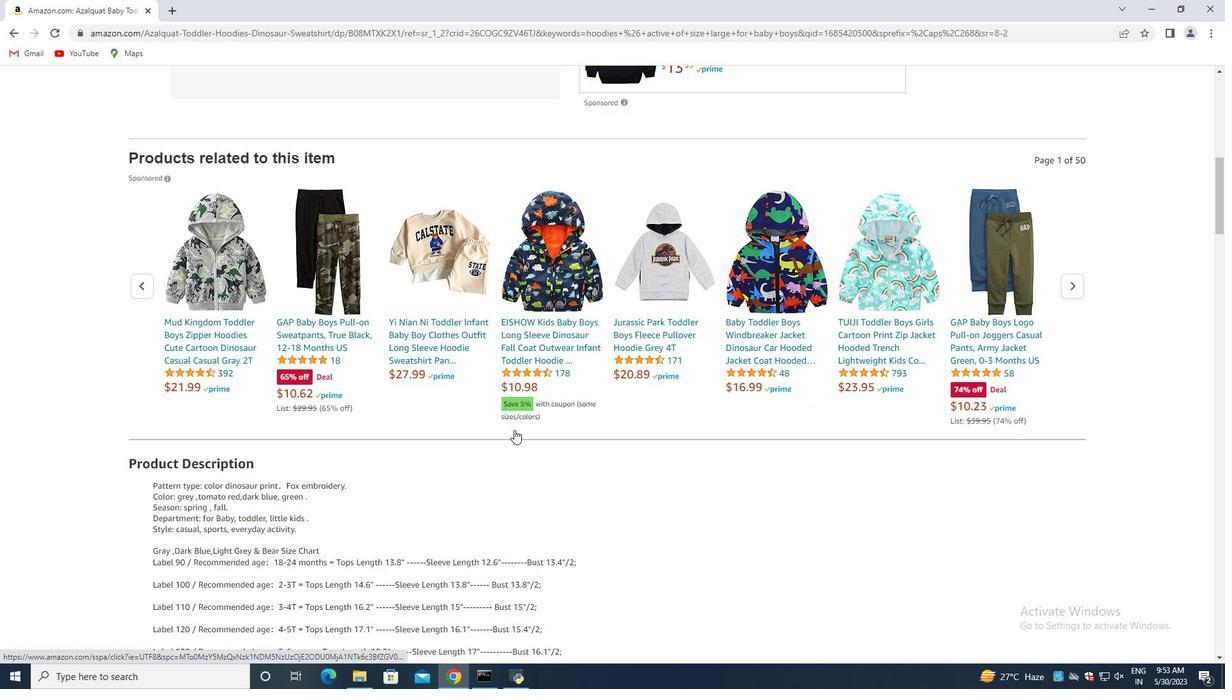 
Action: Mouse scrolled (514, 430) with delta (0, 0)
Screenshot: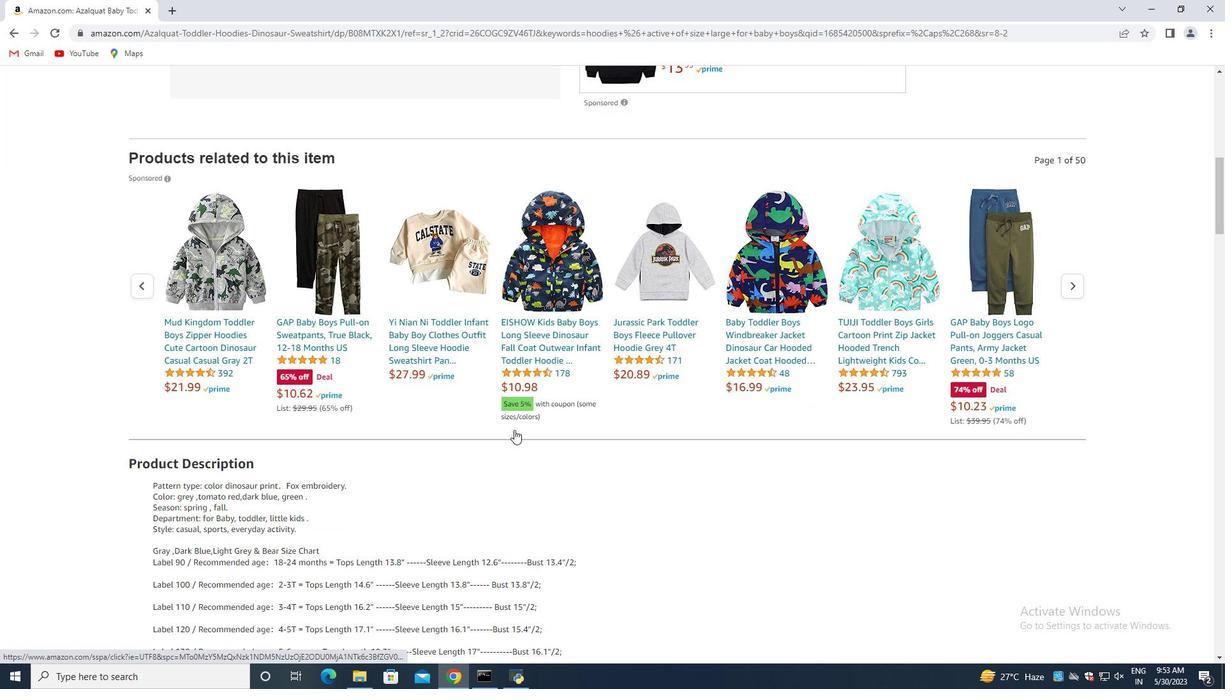 
Action: Mouse scrolled (514, 430) with delta (0, 0)
Screenshot: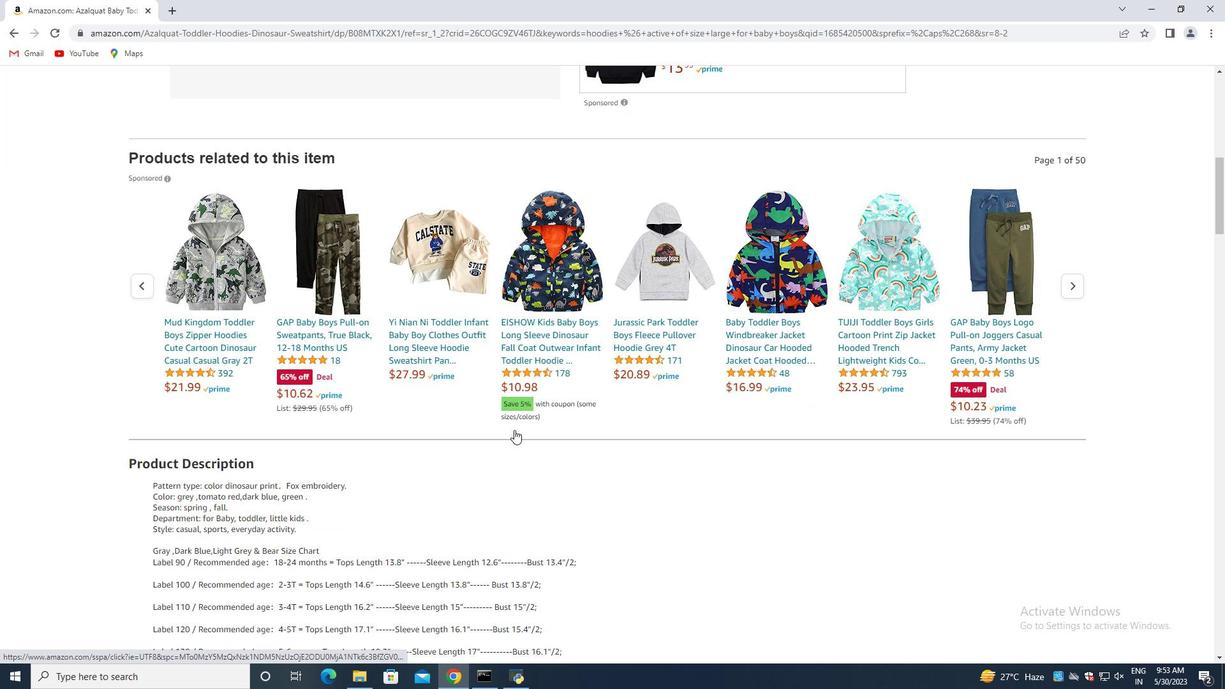 
Action: Mouse scrolled (514, 430) with delta (0, 0)
Screenshot: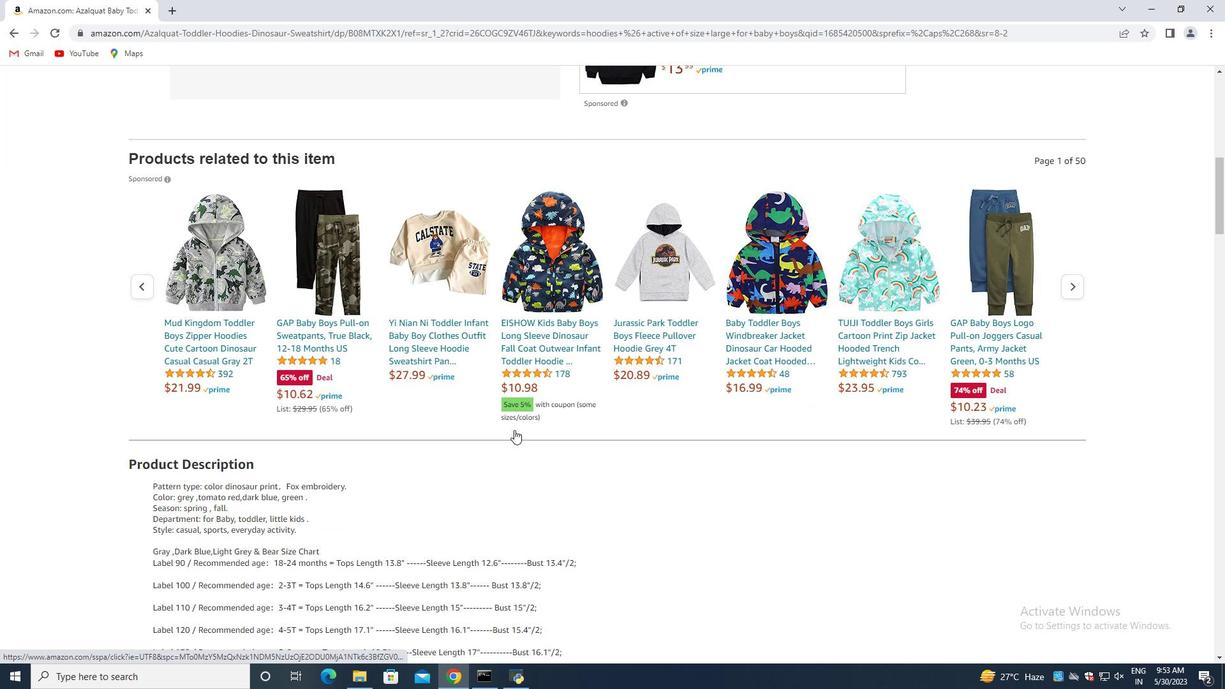 
Action: Mouse scrolled (514, 430) with delta (0, 0)
Screenshot: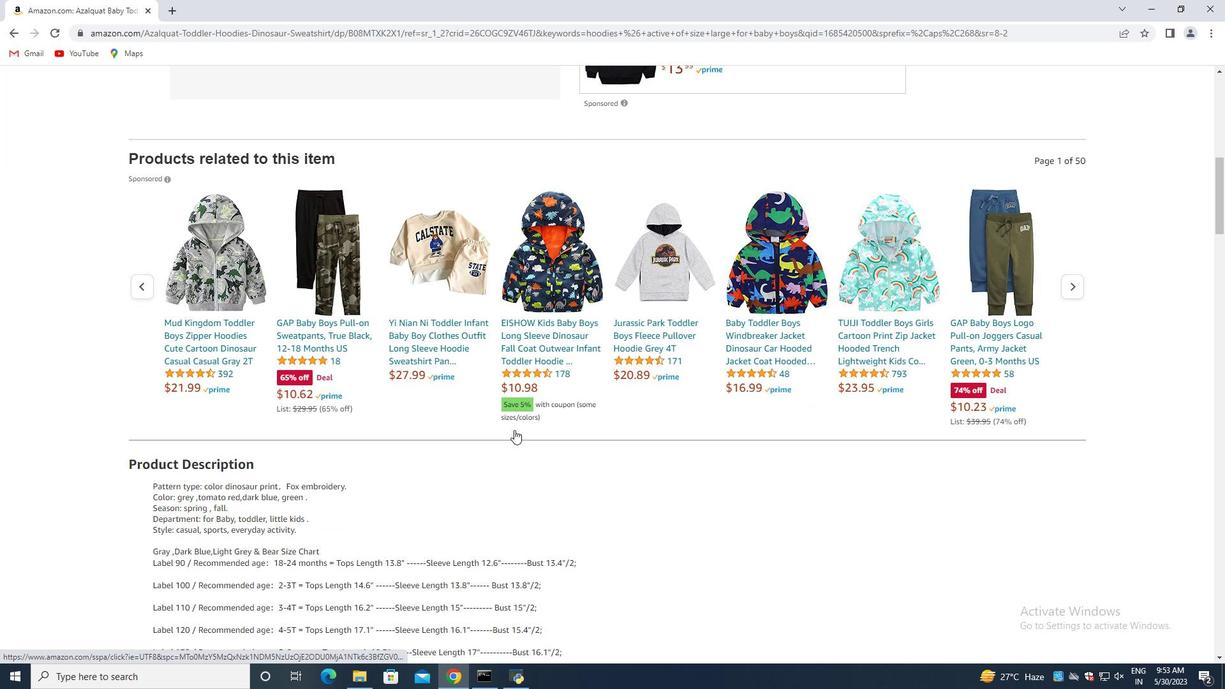 
Action: Mouse scrolled (514, 430) with delta (0, 0)
Screenshot: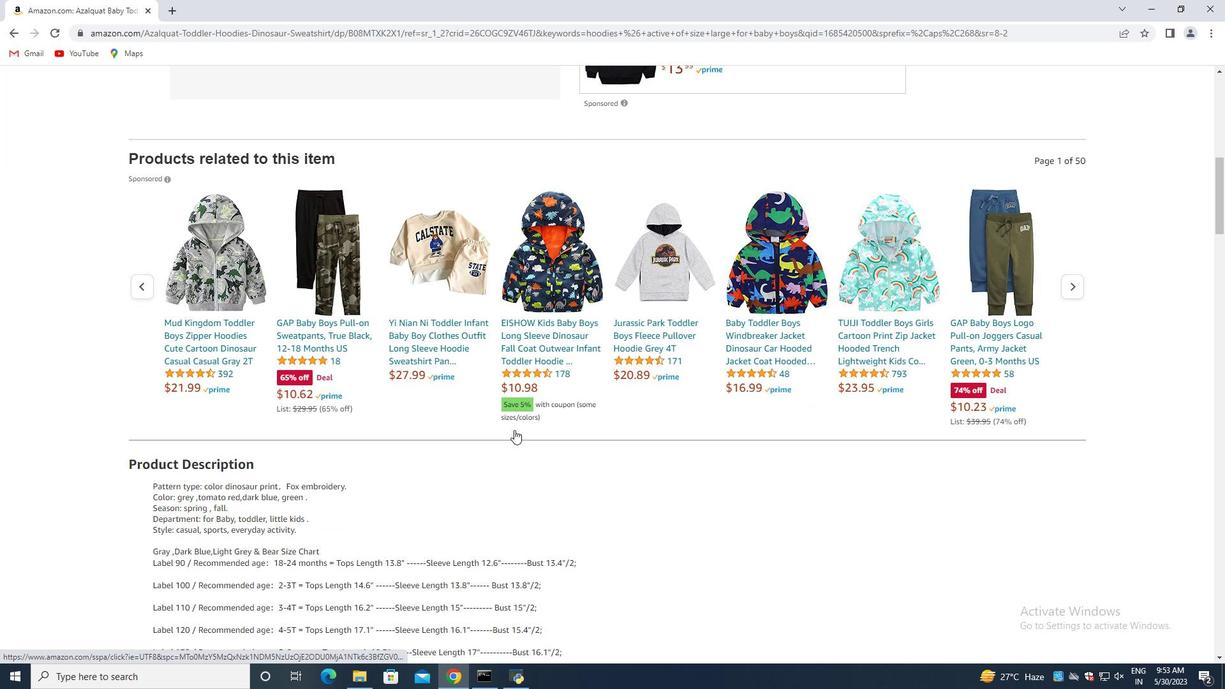
Action: Mouse scrolled (514, 430) with delta (0, 0)
Screenshot: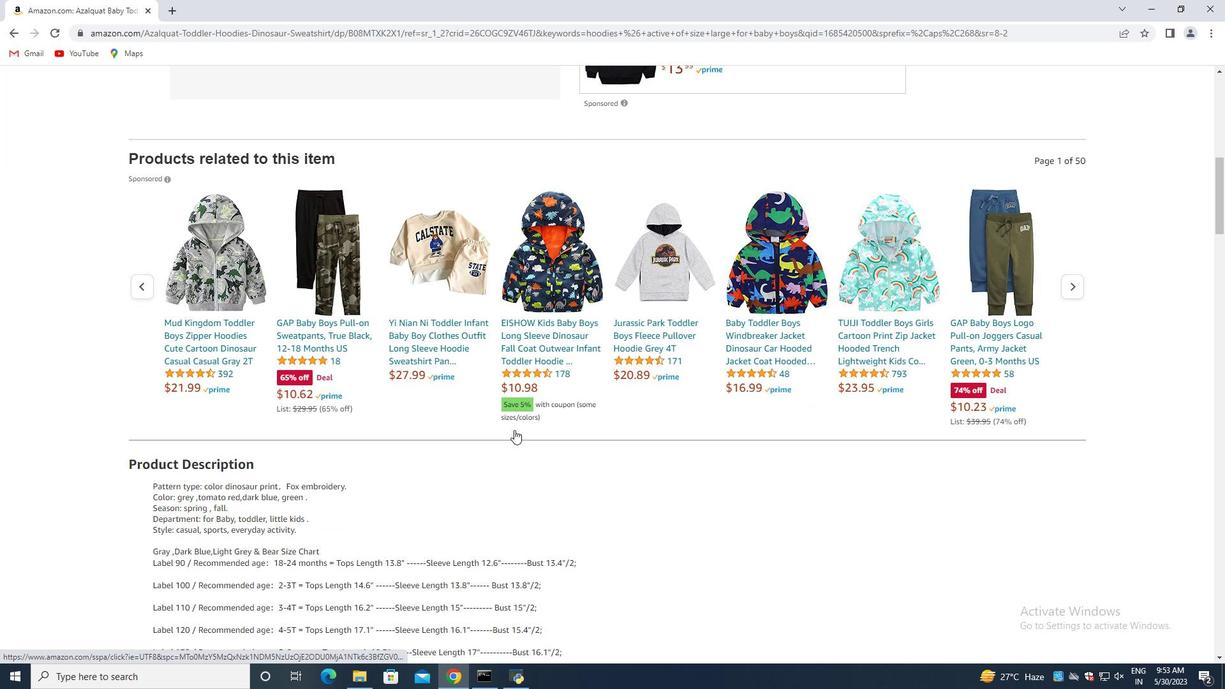 
Action: Mouse scrolled (514, 430) with delta (0, 0)
Screenshot: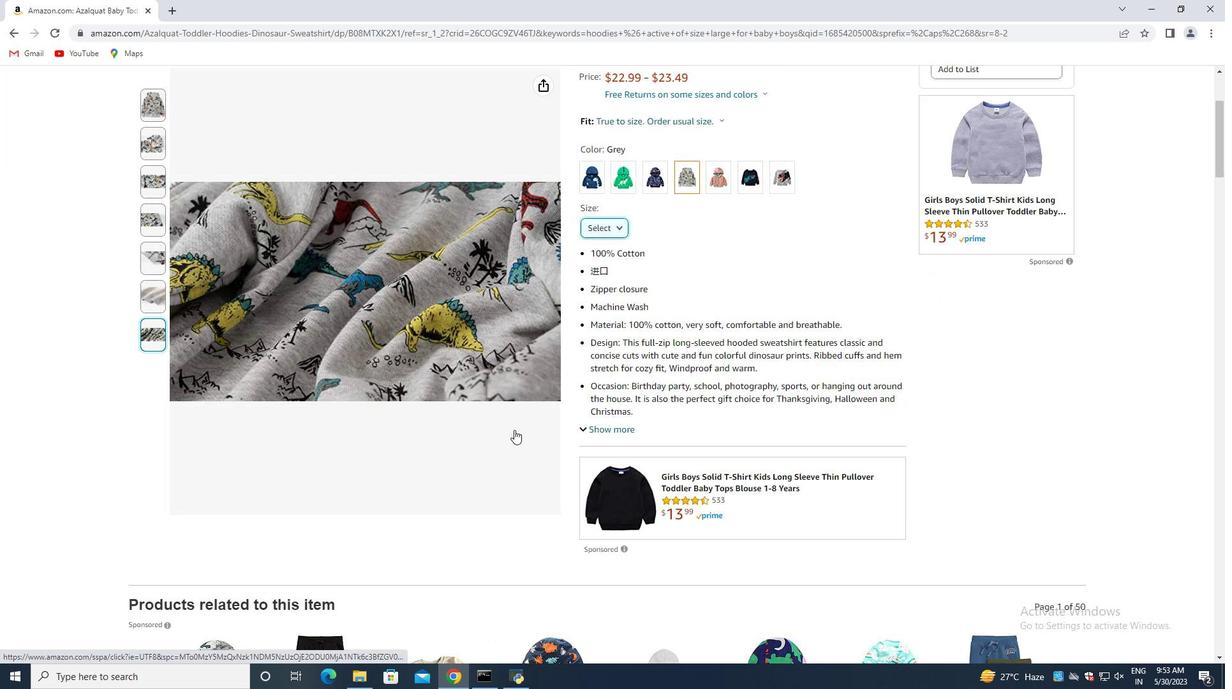 
Action: Mouse scrolled (514, 430) with delta (0, 0)
Screenshot: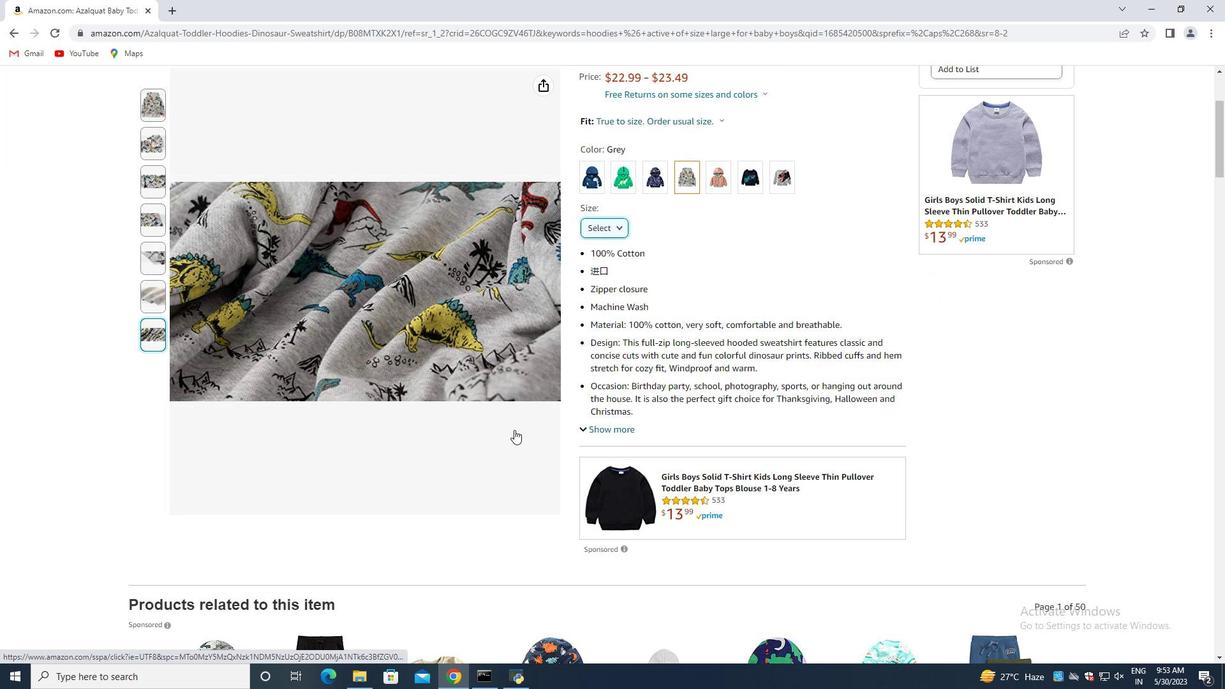 
Action: Mouse scrolled (514, 430) with delta (0, 0)
Screenshot: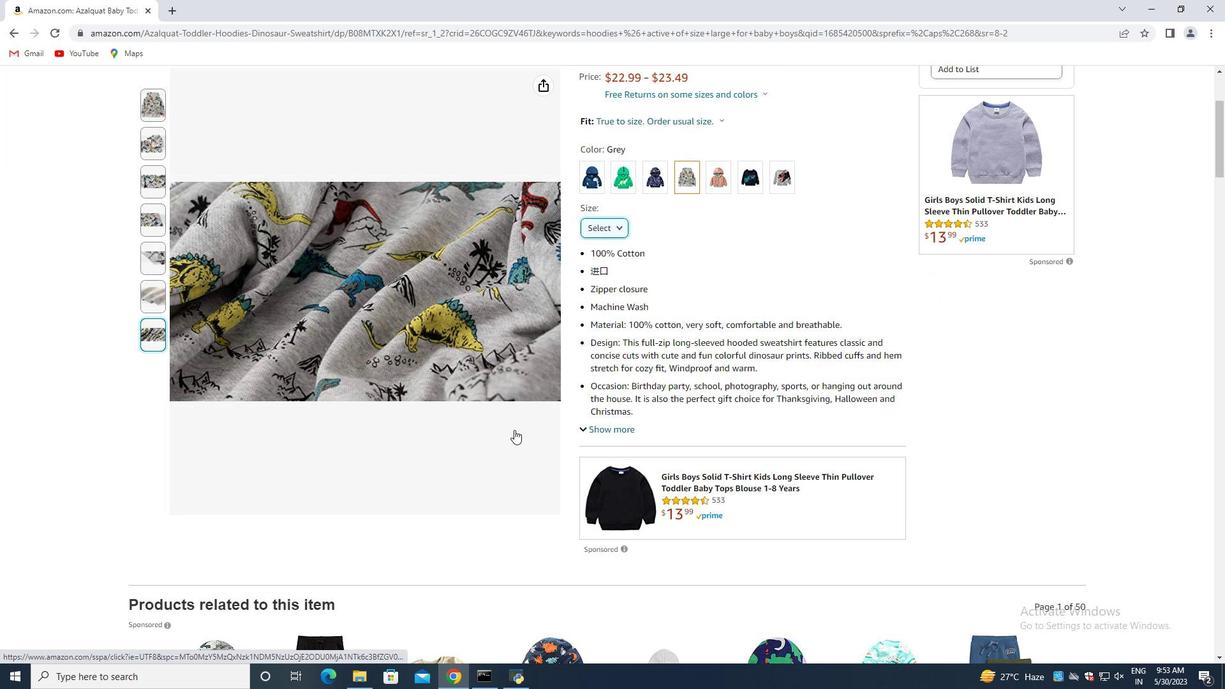 
Action: Mouse scrolled (514, 430) with delta (0, 0)
Screenshot: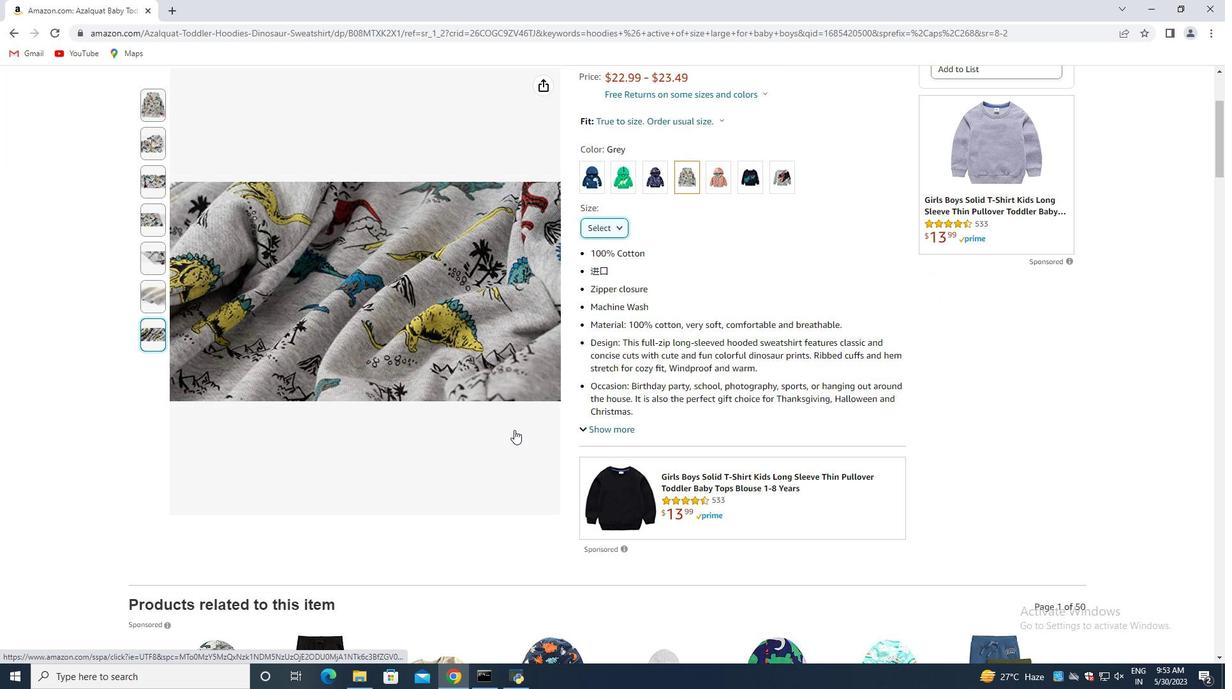 
Action: Mouse scrolled (514, 430) with delta (0, 0)
Screenshot: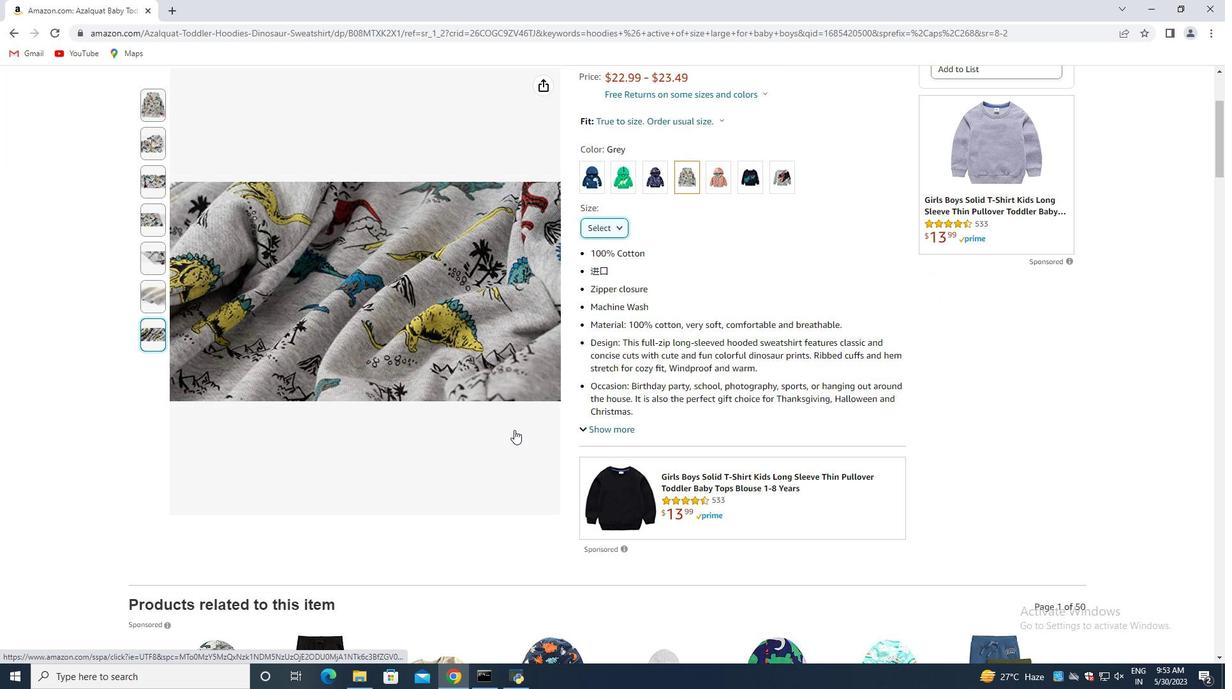 
Action: Mouse scrolled (514, 430) with delta (0, 0)
Screenshot: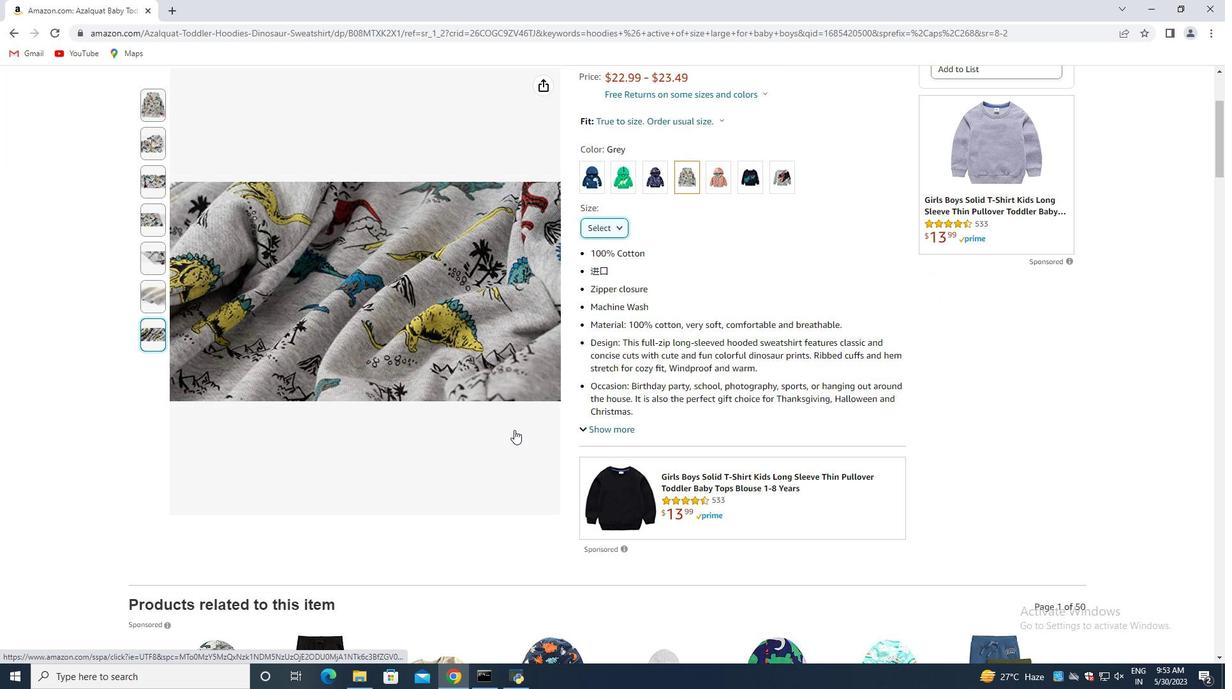 
Action: Mouse scrolled (514, 430) with delta (0, 0)
Screenshot: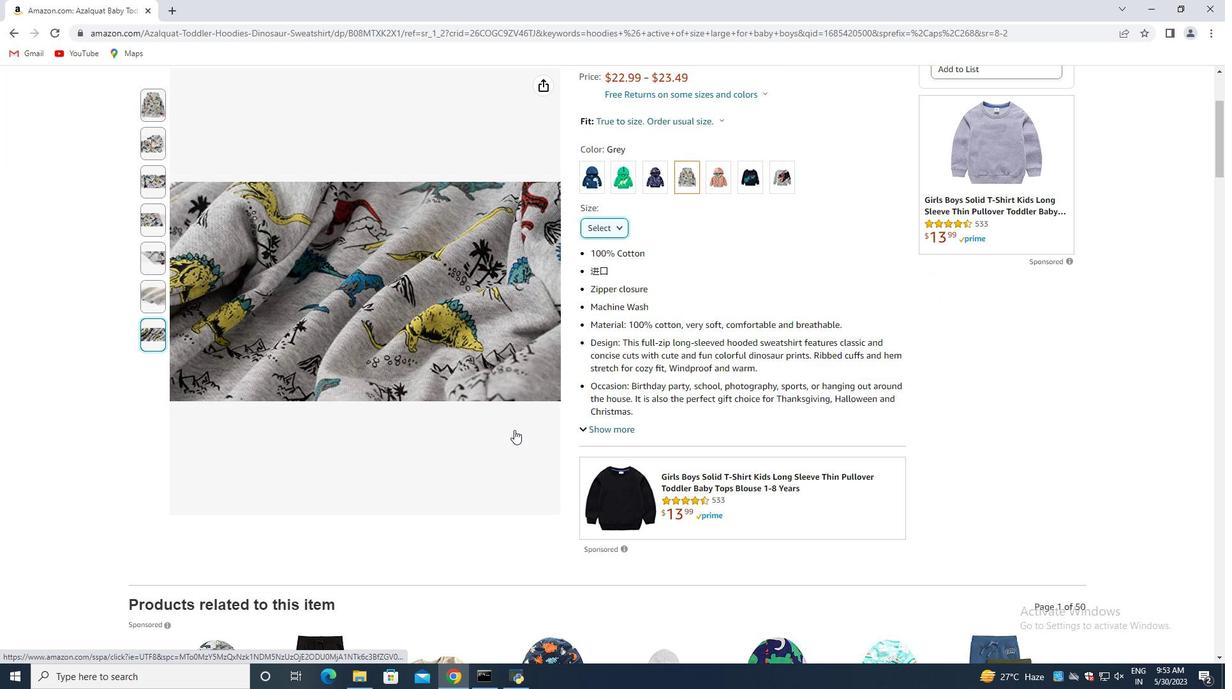 
Action: Mouse moved to (8, 32)
Screenshot: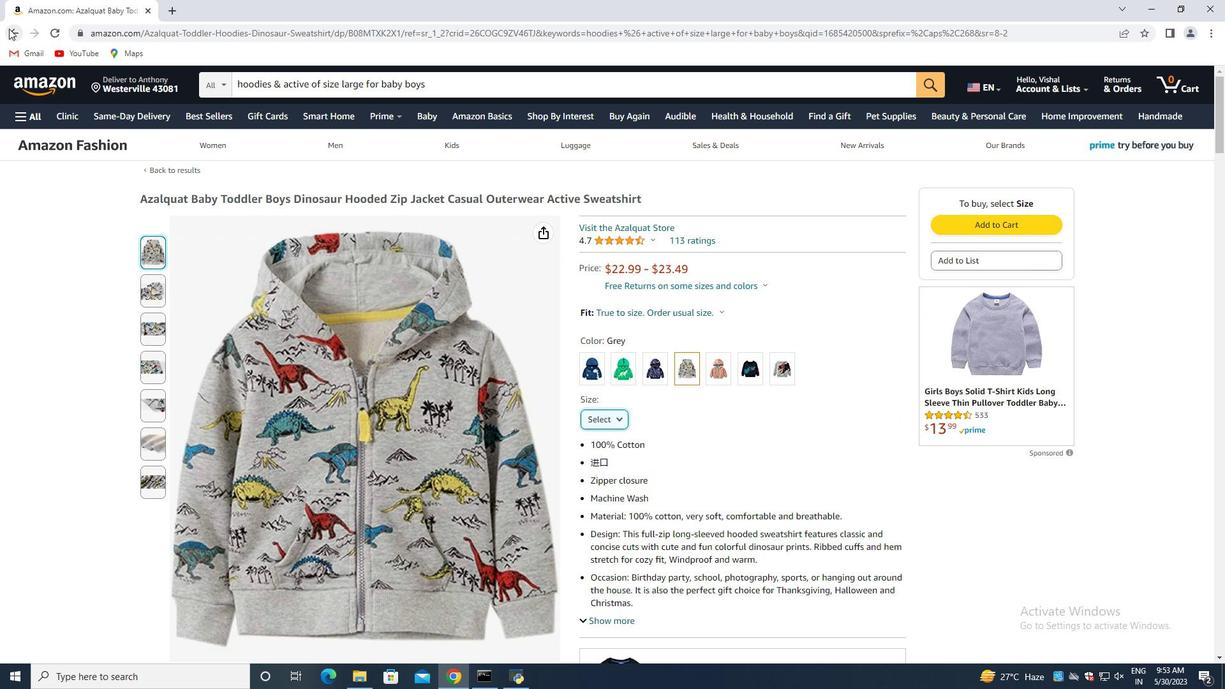 
Action: Mouse pressed left at (8, 32)
Screenshot: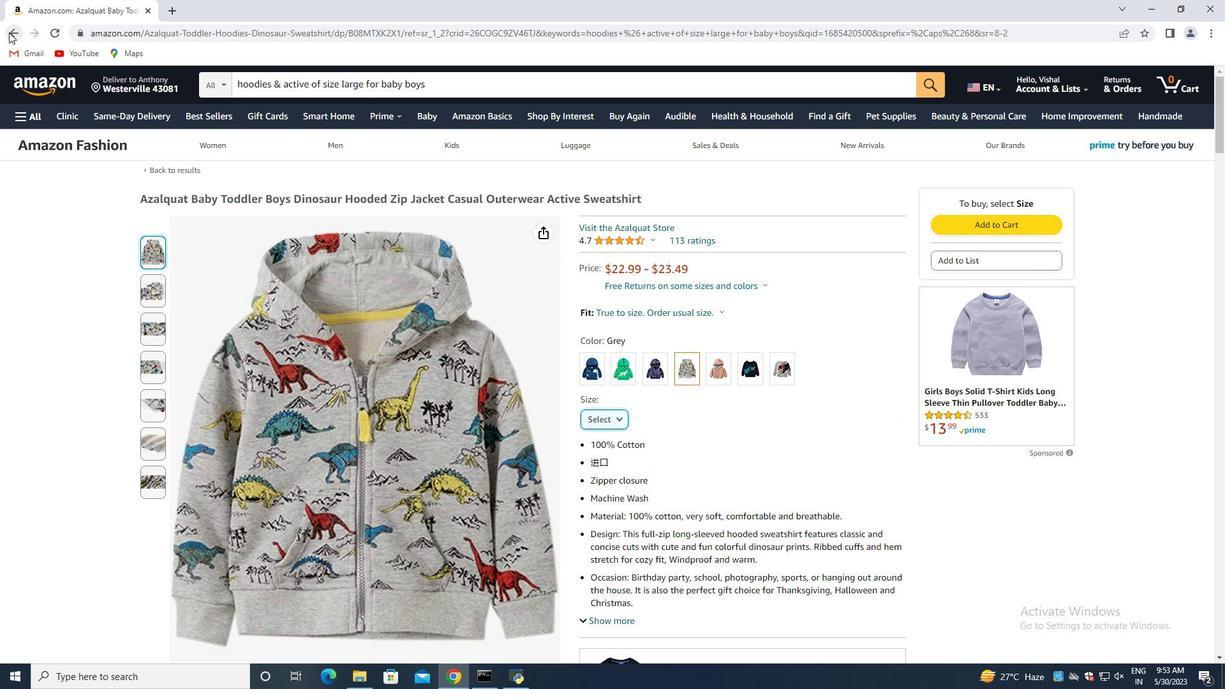 
Action: Mouse moved to (638, 360)
Screenshot: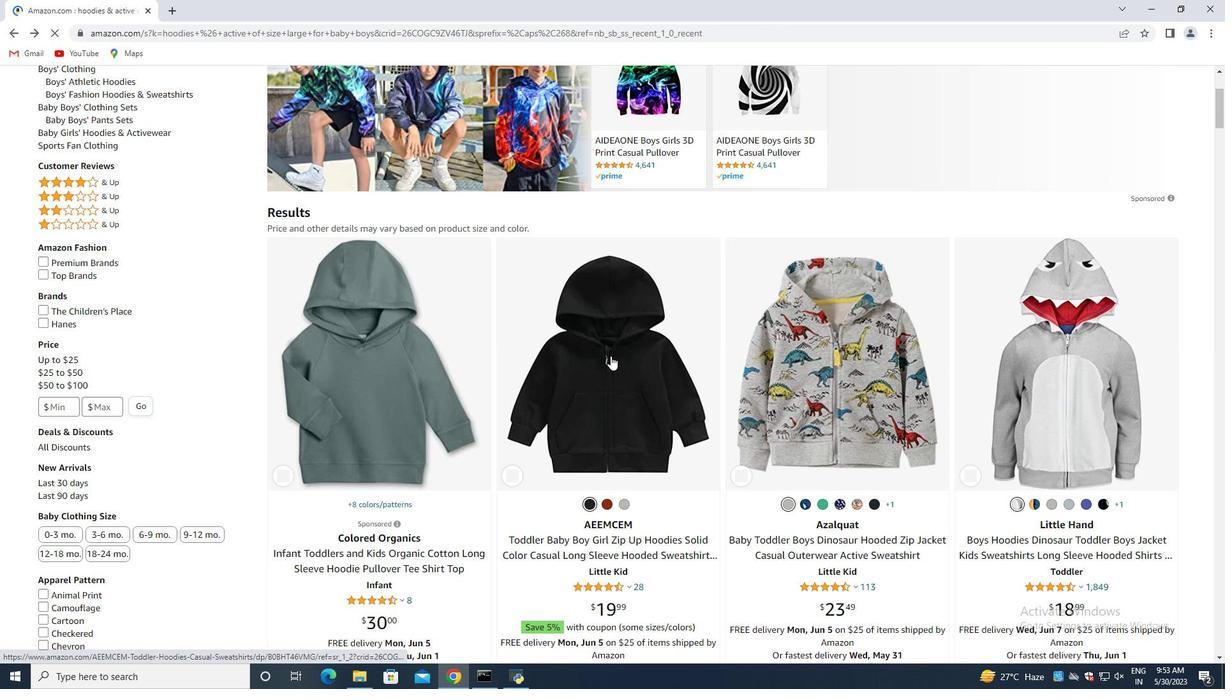 
Action: Mouse pressed left at (638, 360)
Screenshot: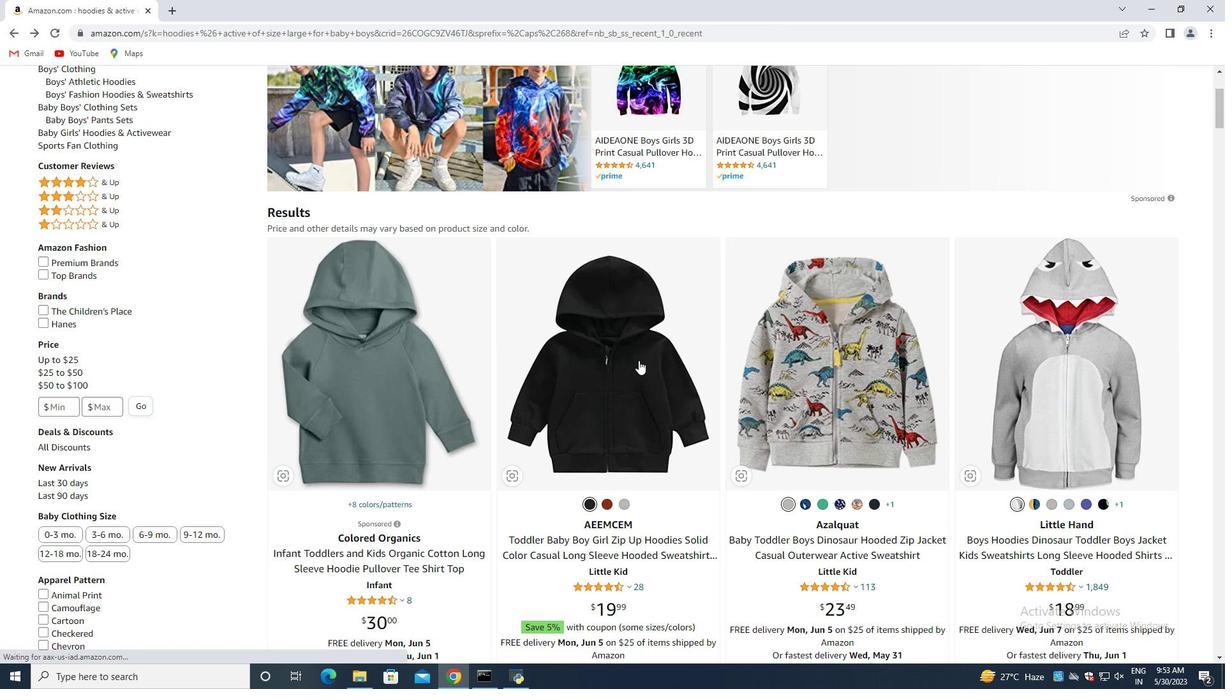 
Action: Mouse moved to (622, 373)
Screenshot: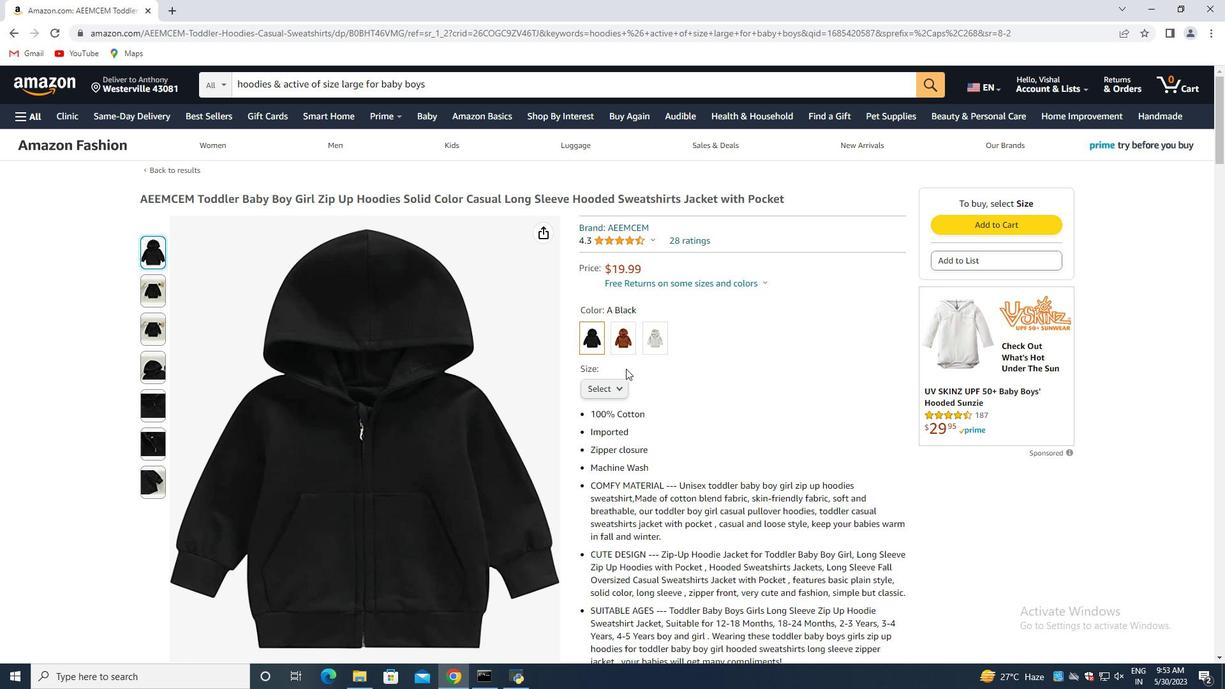 
Action: Mouse scrolled (622, 373) with delta (0, 0)
Screenshot: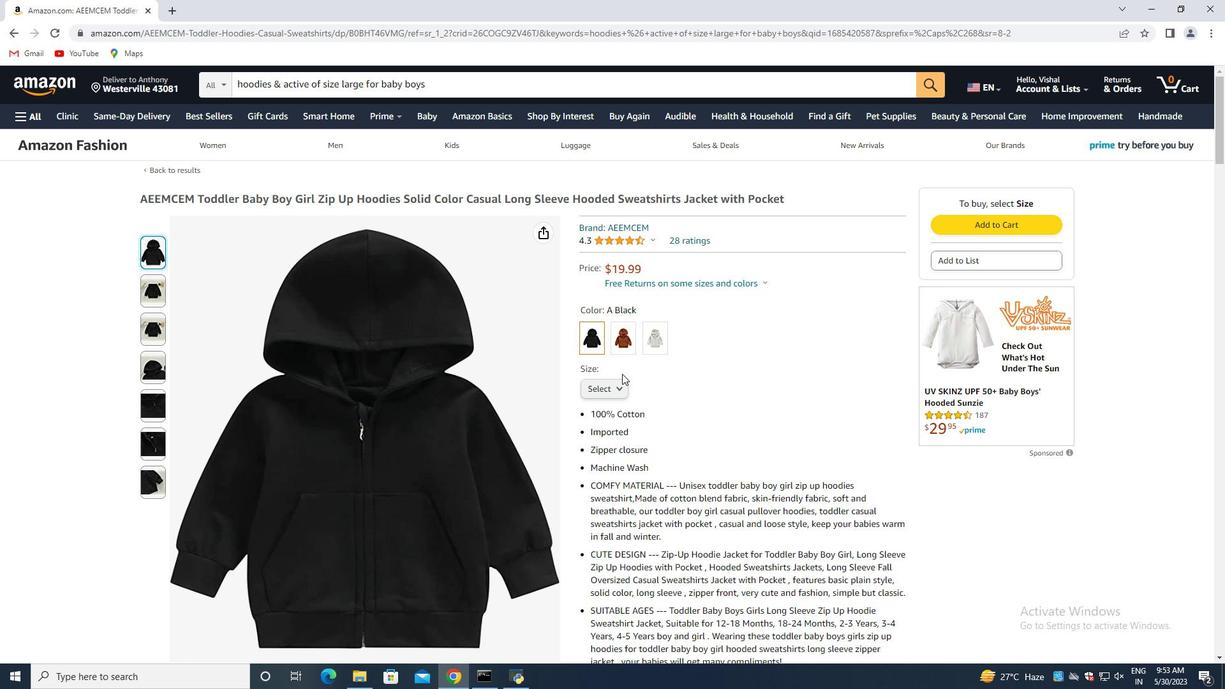 
Action: Mouse scrolled (622, 373) with delta (0, 0)
Screenshot: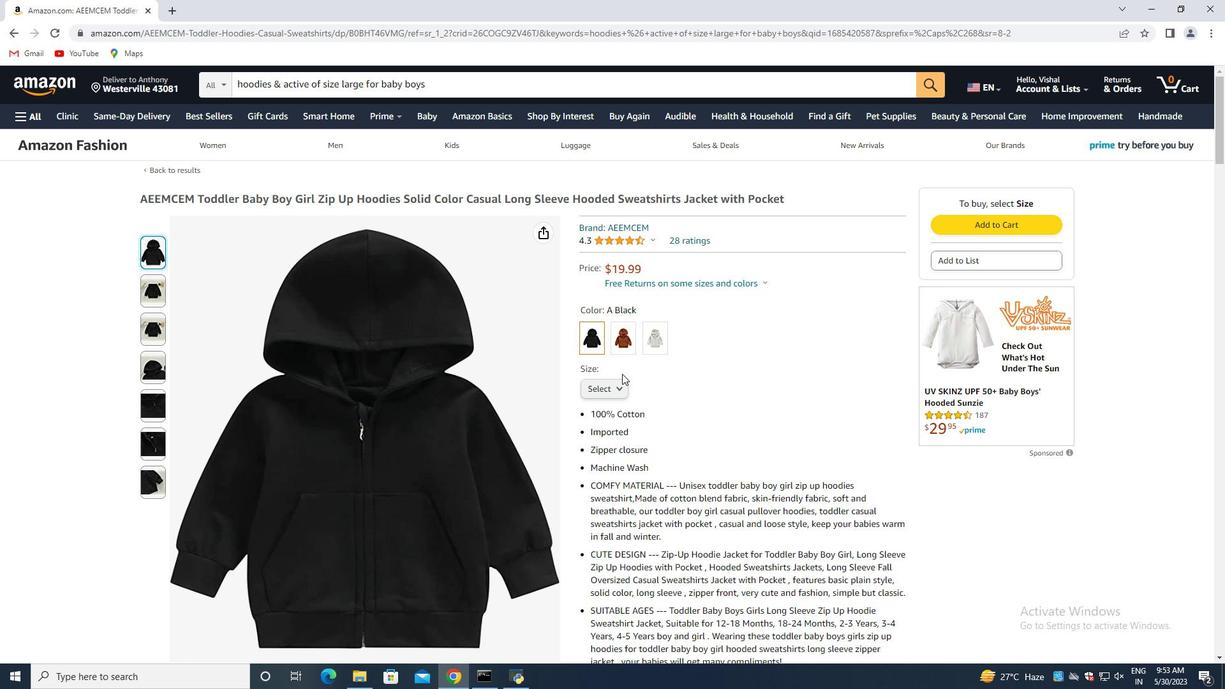
Action: Mouse scrolled (622, 373) with delta (0, 0)
Screenshot: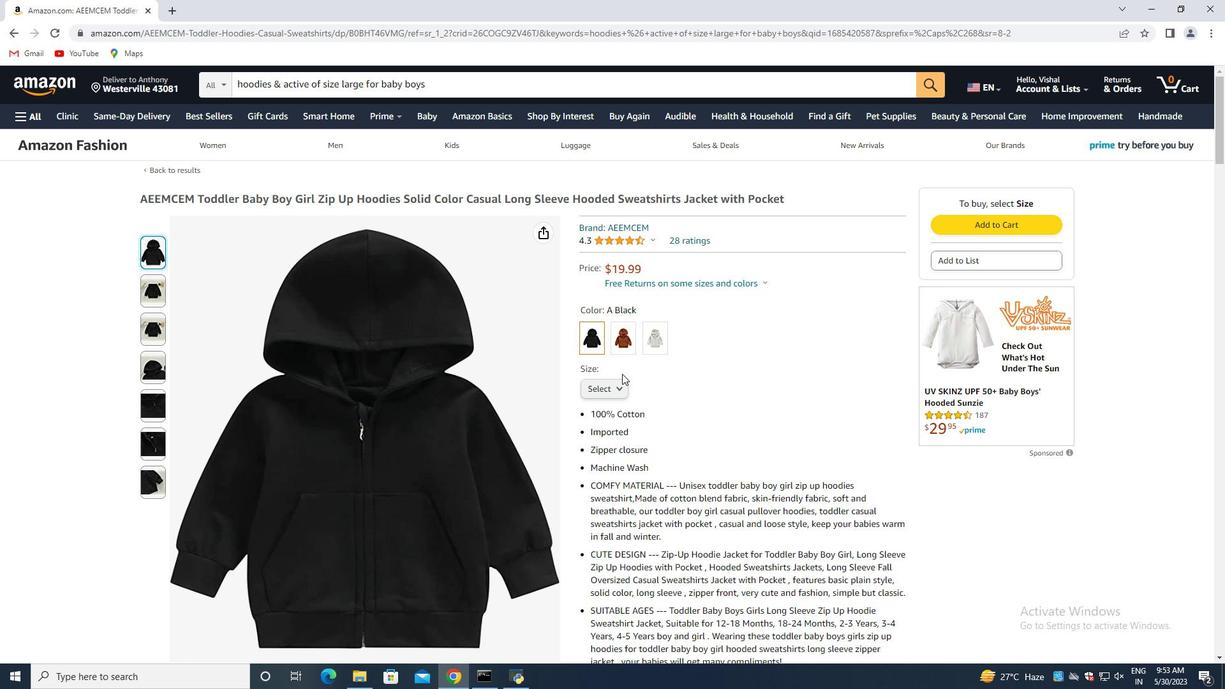 
Action: Mouse scrolled (622, 373) with delta (0, 0)
Screenshot: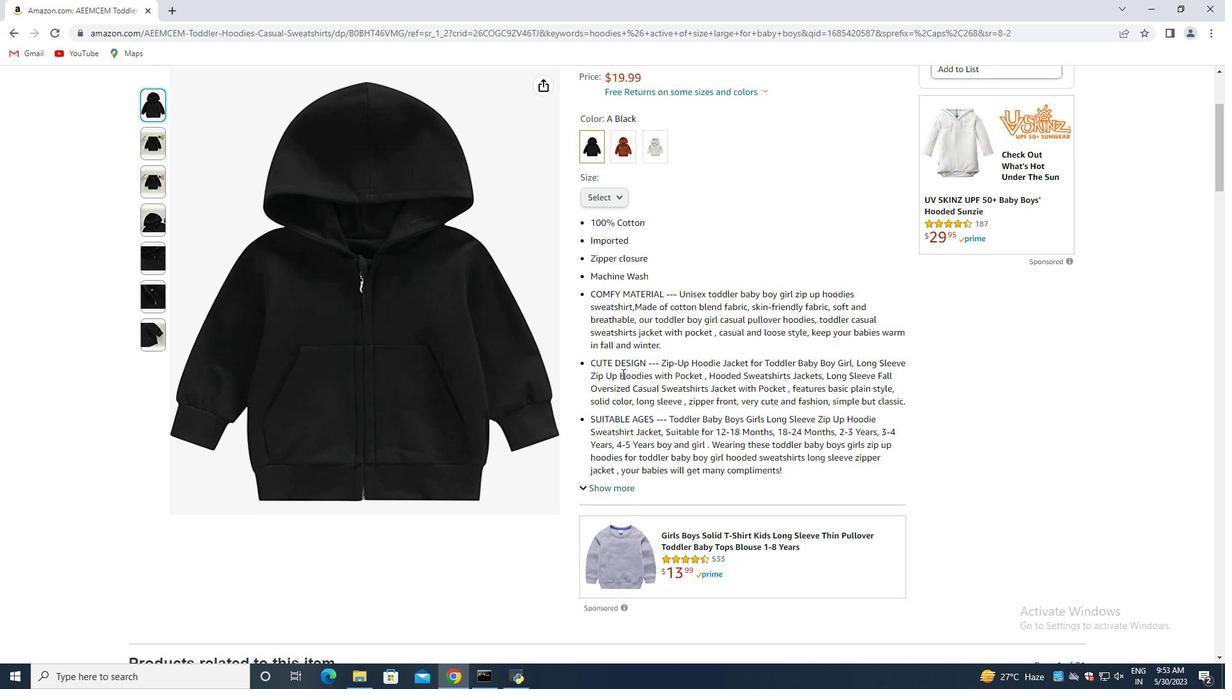 
Action: Mouse moved to (622, 374)
Screenshot: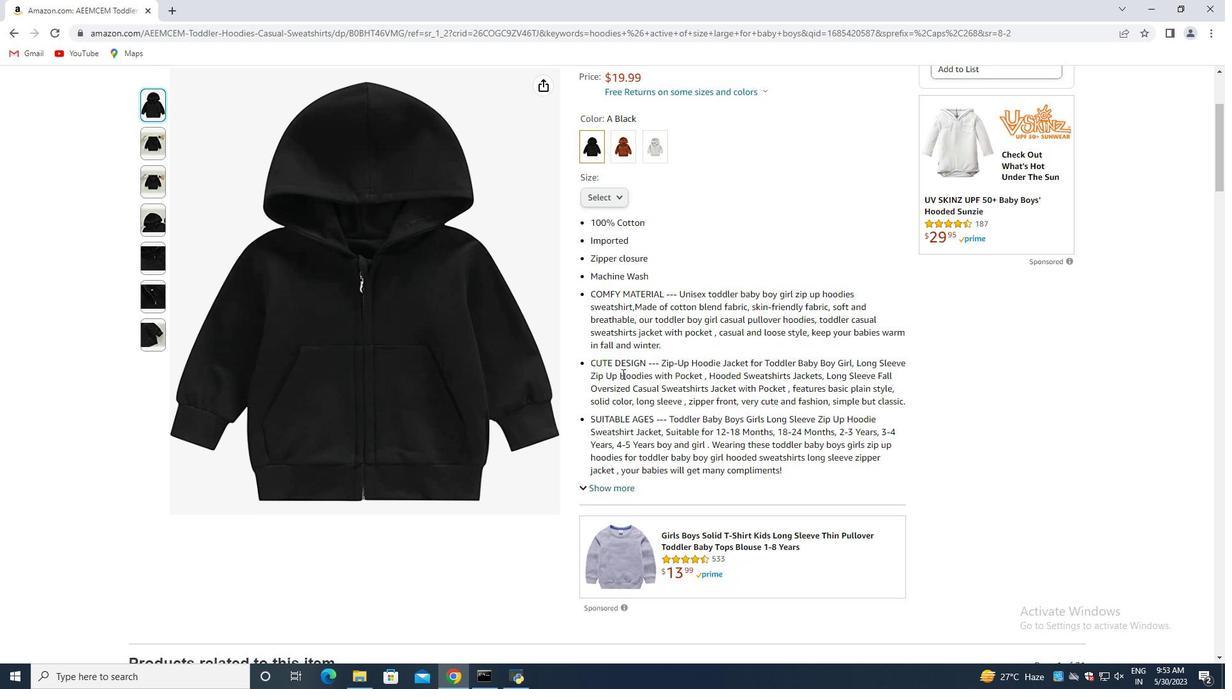 
Action: Mouse scrolled (622, 373) with delta (0, 0)
Screenshot: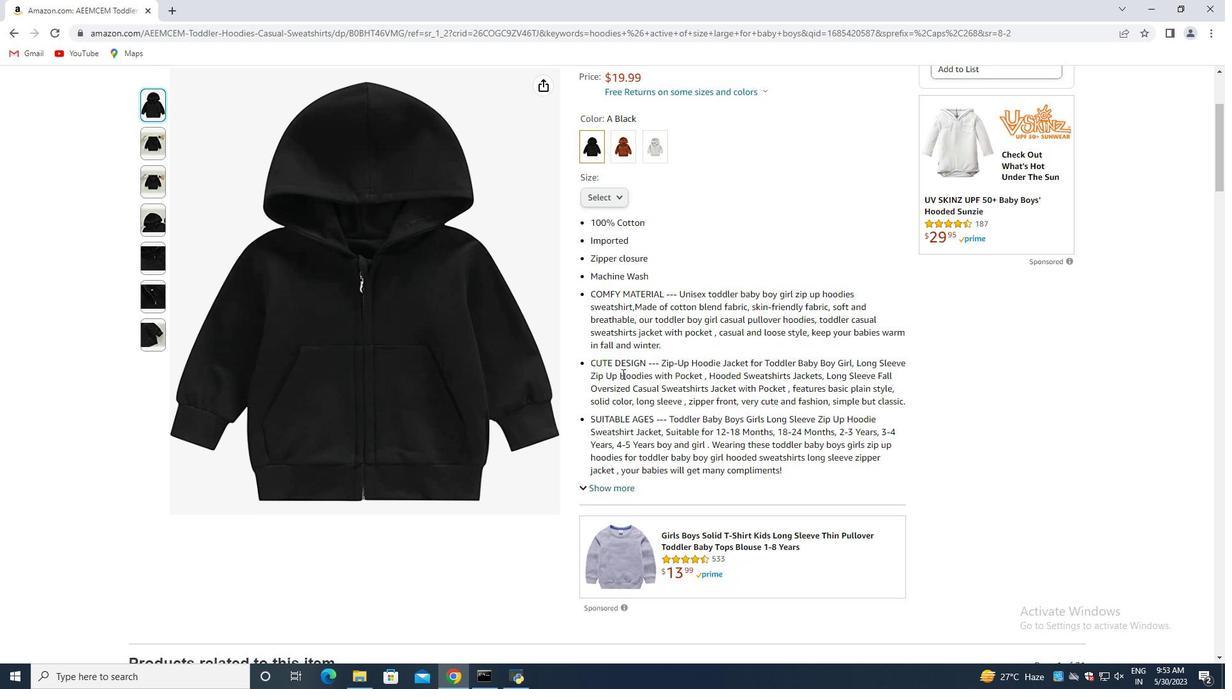 
Action: Mouse moved to (622, 375)
Screenshot: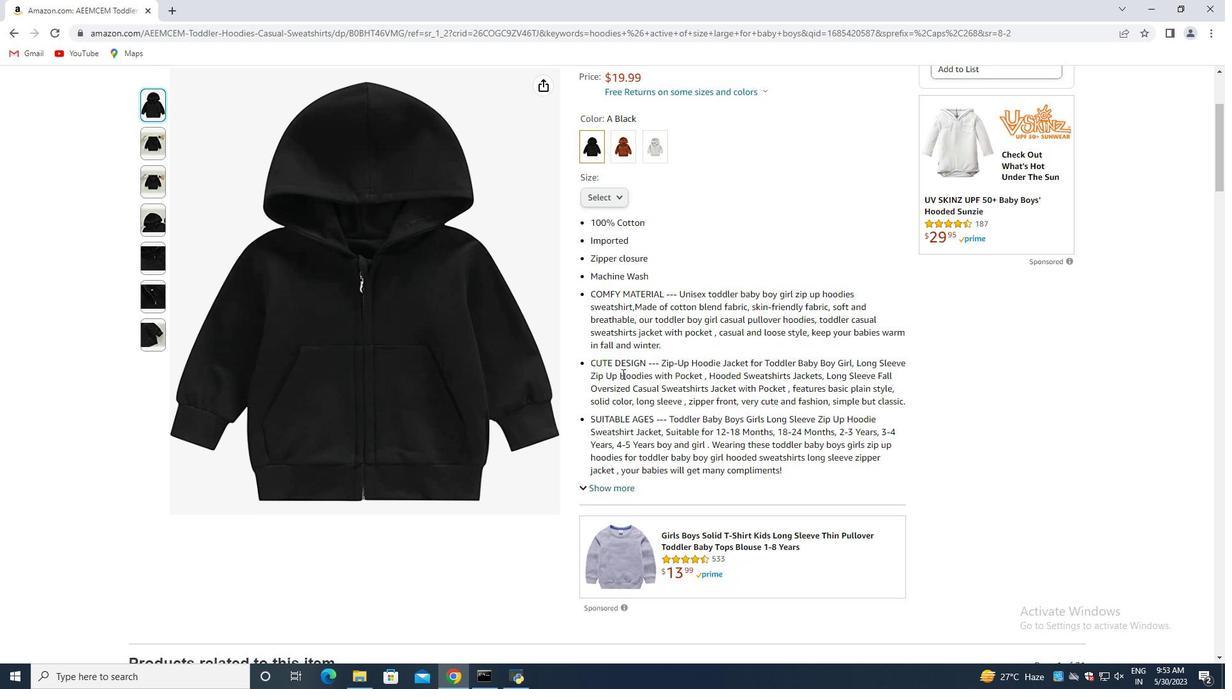 
Action: Mouse scrolled (622, 374) with delta (0, 0)
Screenshot: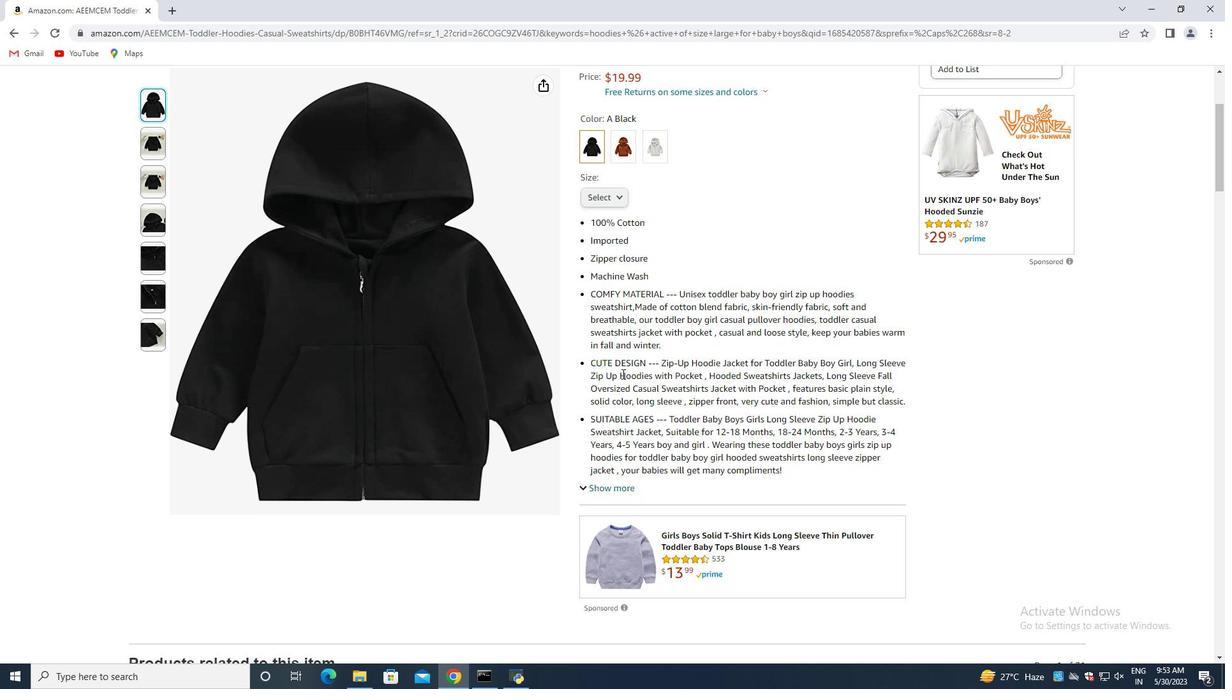 
Action: Mouse moved to (621, 375)
Screenshot: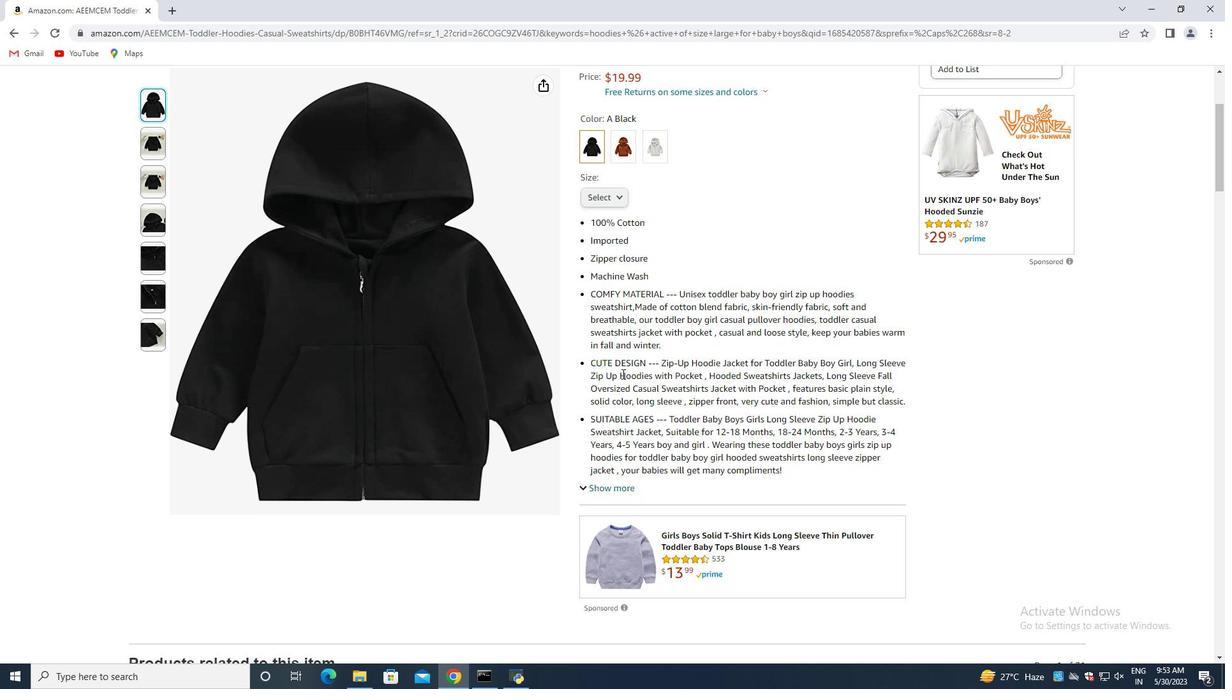 
Action: Mouse scrolled (621, 375) with delta (0, 0)
Screenshot: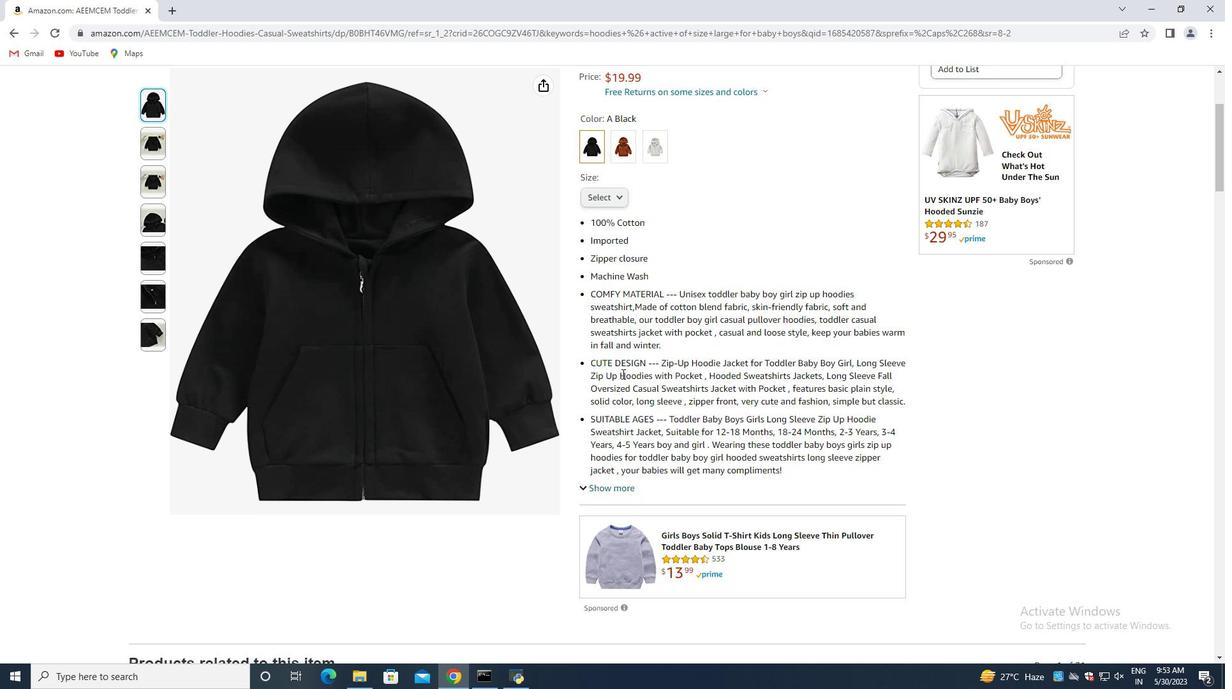 
Action: Mouse moved to (618, 379)
Screenshot: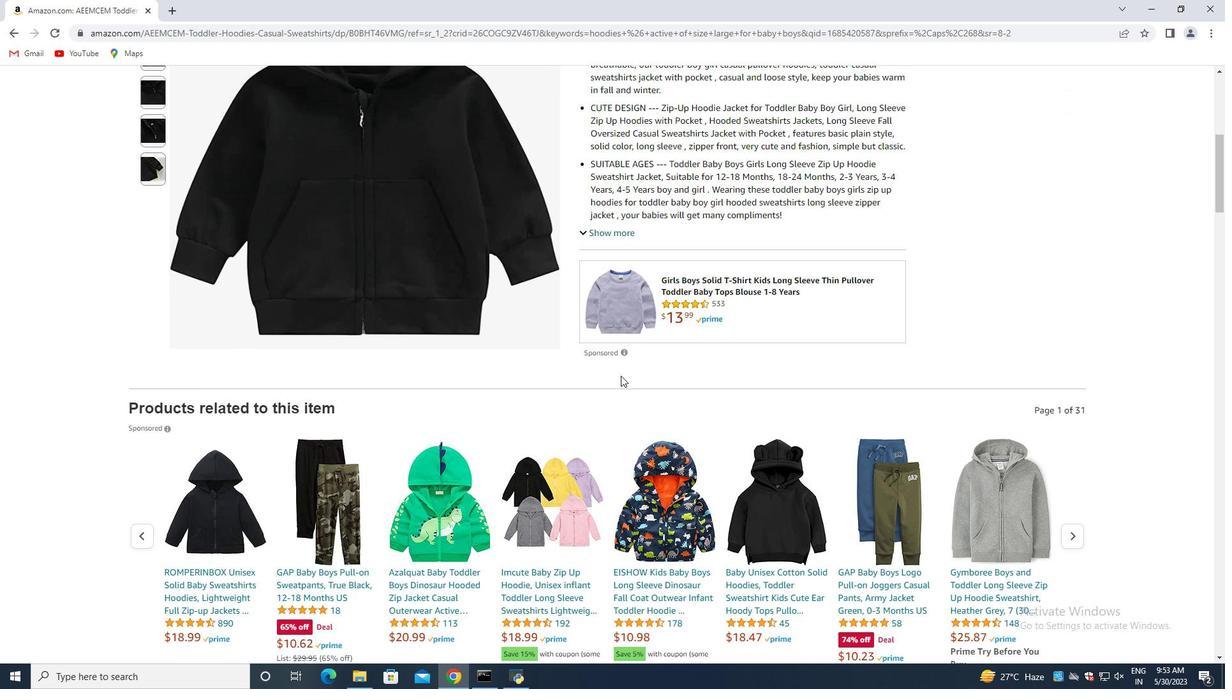 
Action: Mouse scrolled (620, 375) with delta (0, 0)
Screenshot: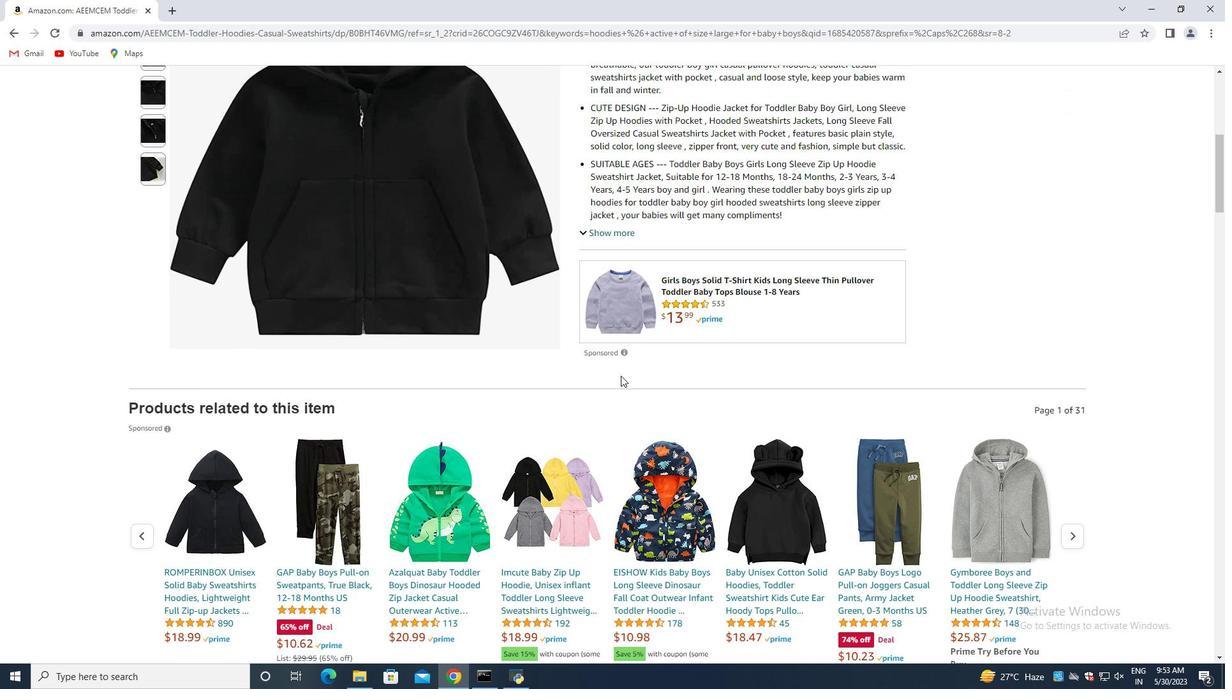 
Action: Mouse scrolled (619, 377) with delta (0, 0)
Screenshot: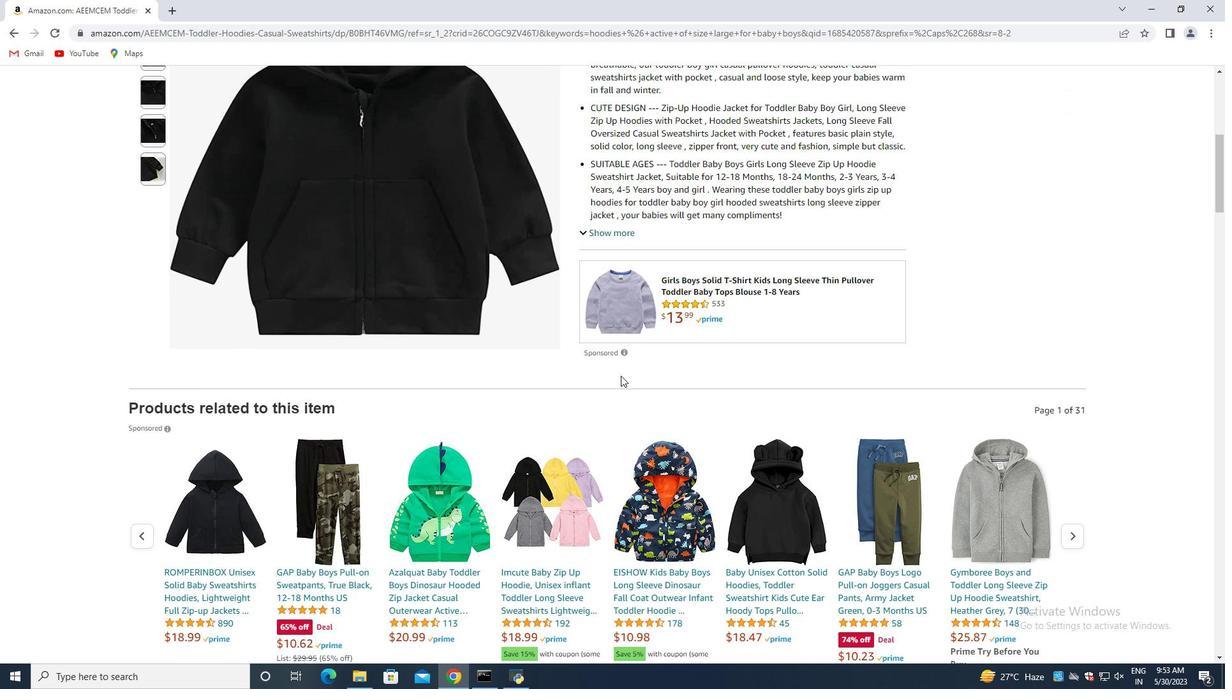 
Action: Mouse scrolled (618, 378) with delta (0, 0)
Screenshot: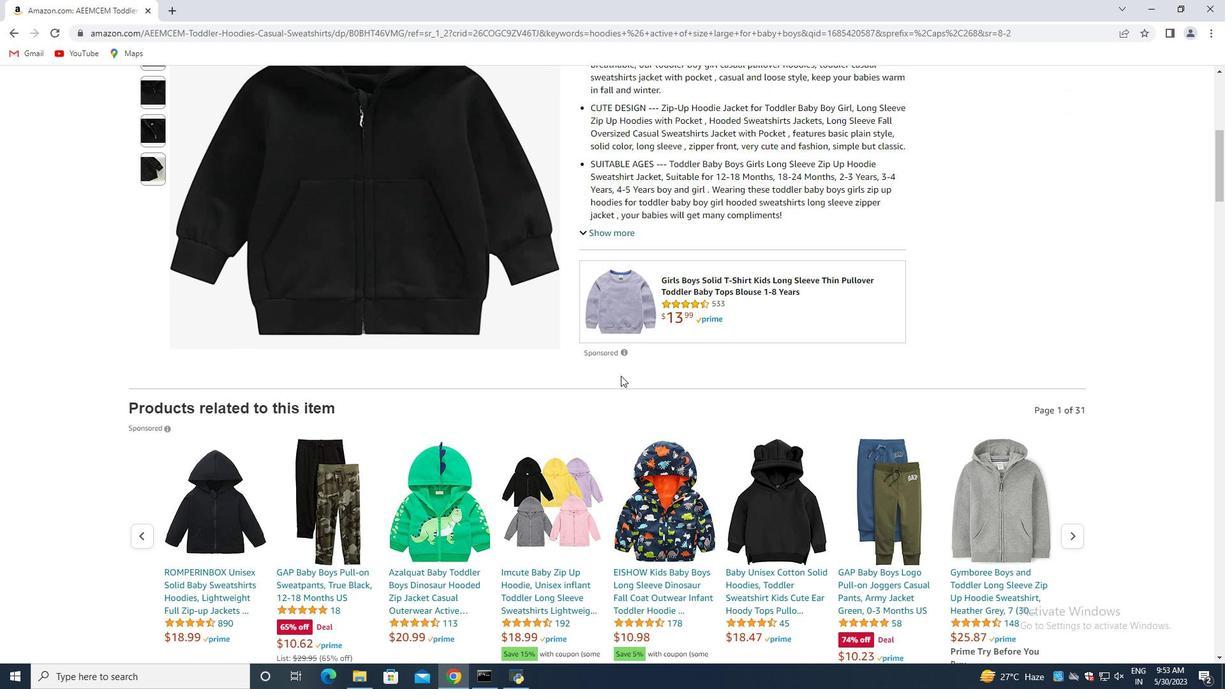 
Action: Mouse scrolled (618, 379) with delta (0, 0)
Screenshot: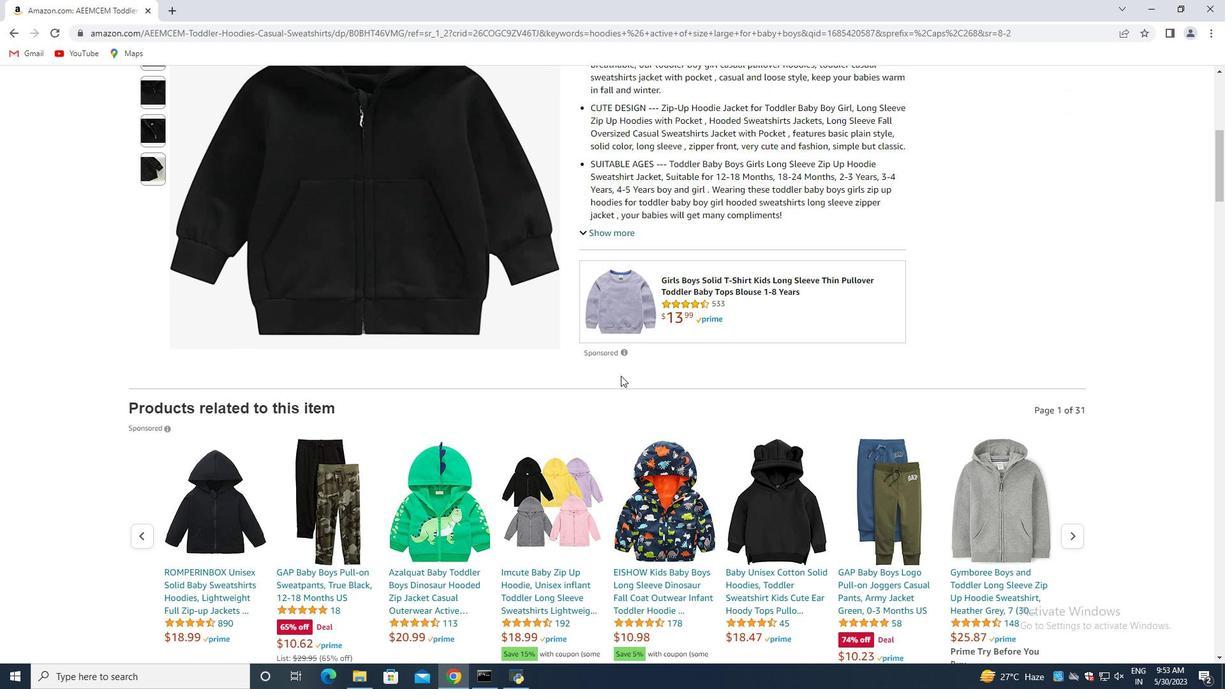 
Action: Mouse scrolled (618, 379) with delta (0, 0)
Screenshot: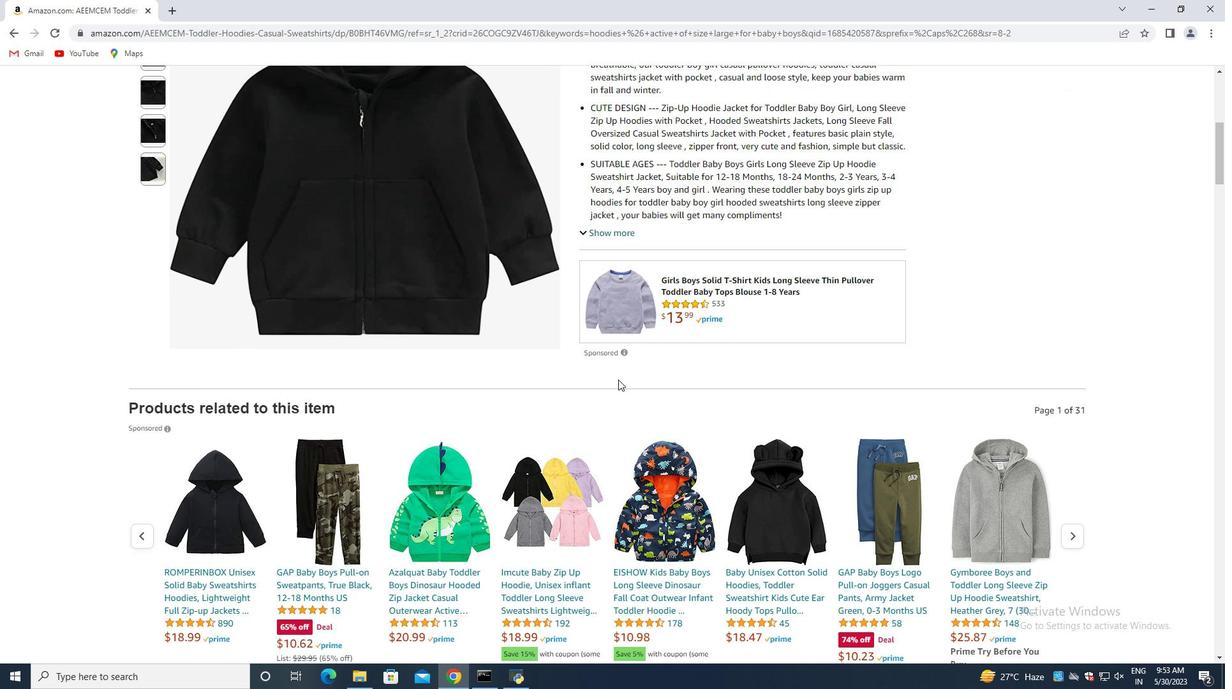 
Action: Mouse moved to (617, 379)
Screenshot: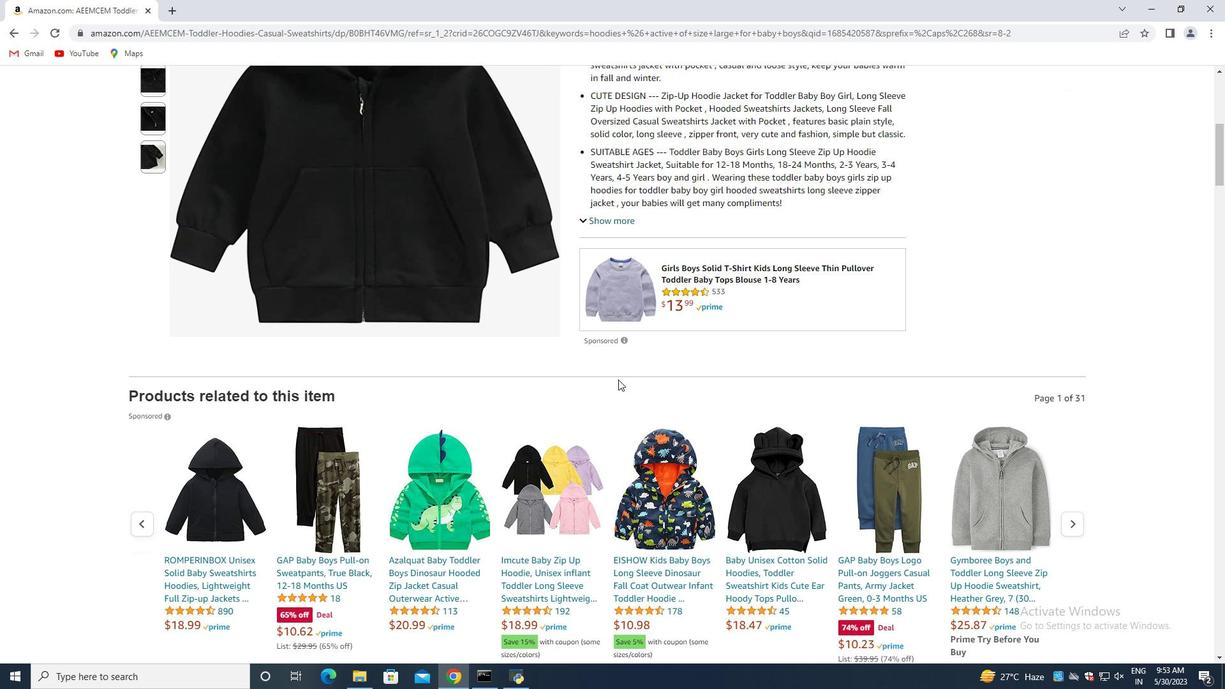 
Action: Mouse scrolled (617, 379) with delta (0, 0)
Screenshot: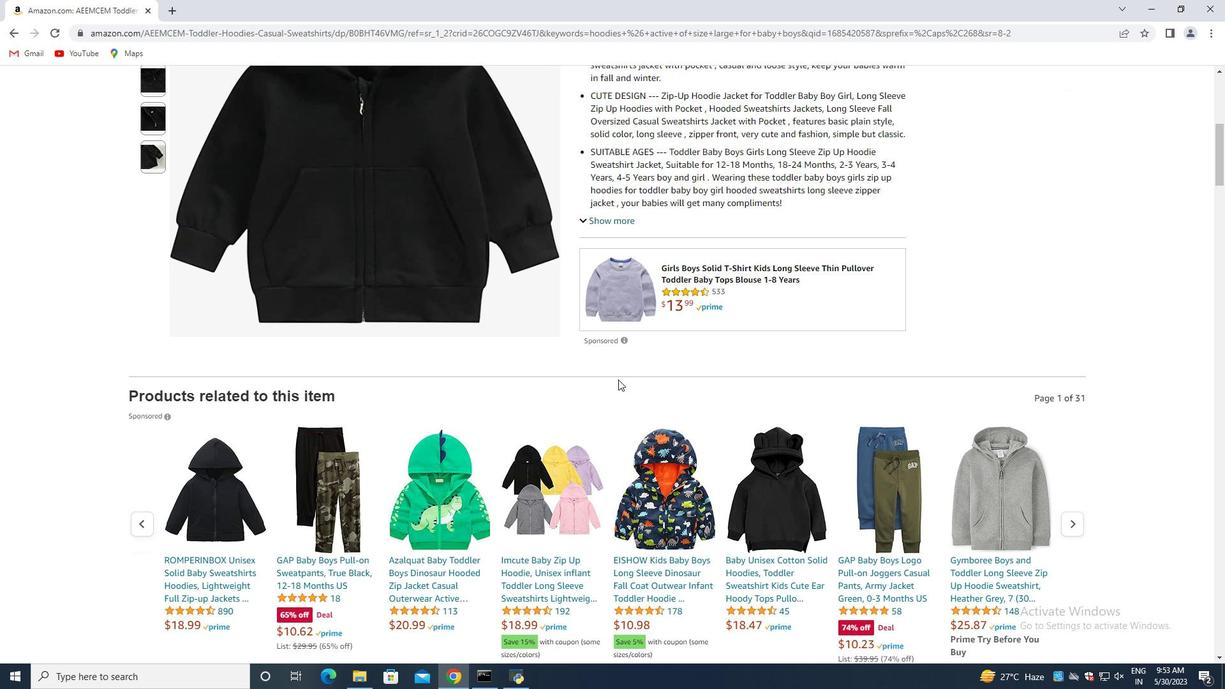 
Action: Mouse moved to (616, 379)
Screenshot: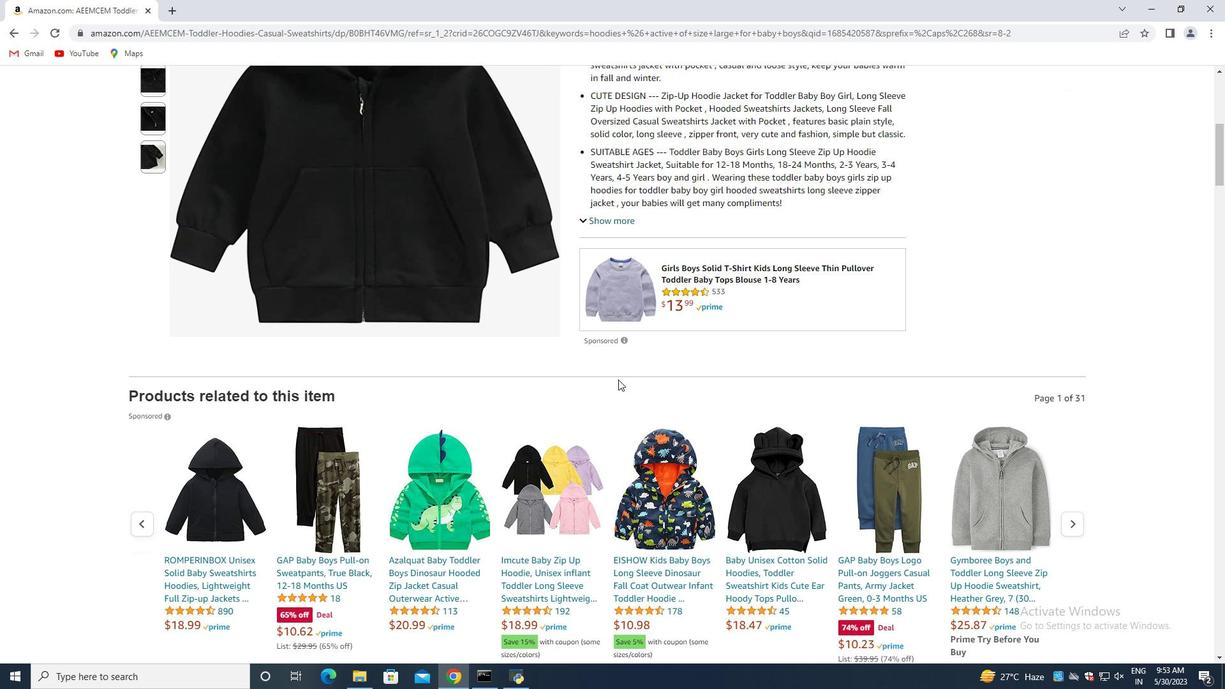 
Action: Mouse scrolled (616, 379) with delta (0, 0)
Screenshot: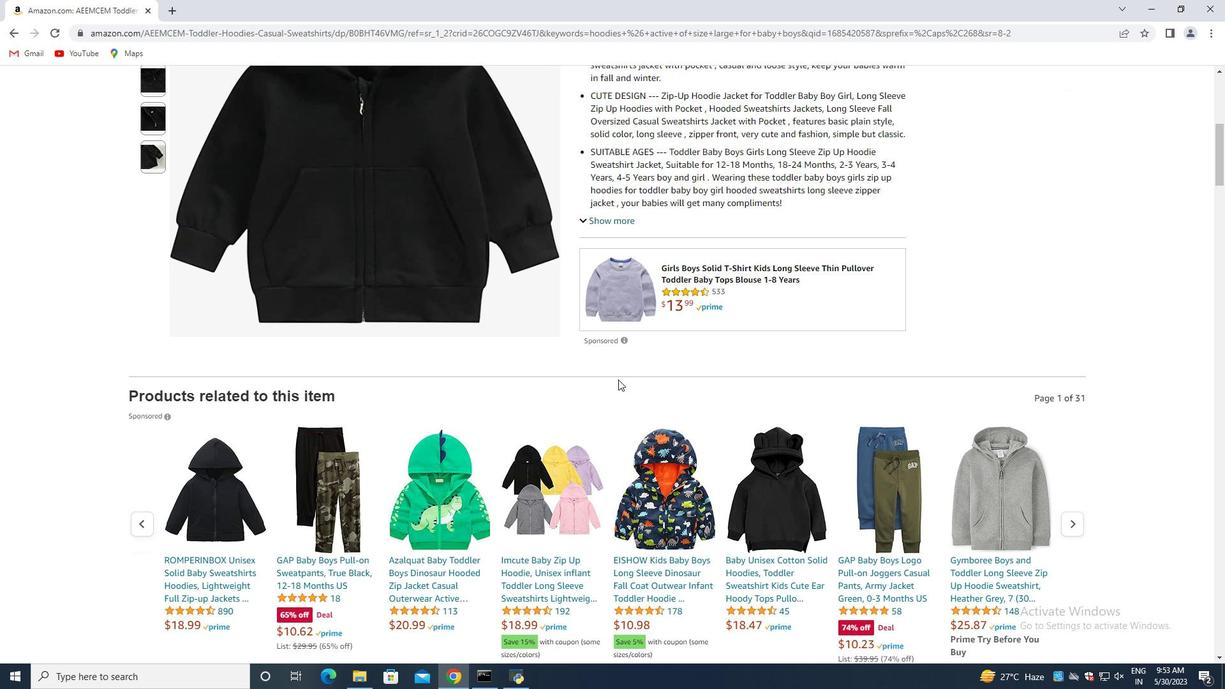 
Action: Mouse moved to (615, 379)
Screenshot: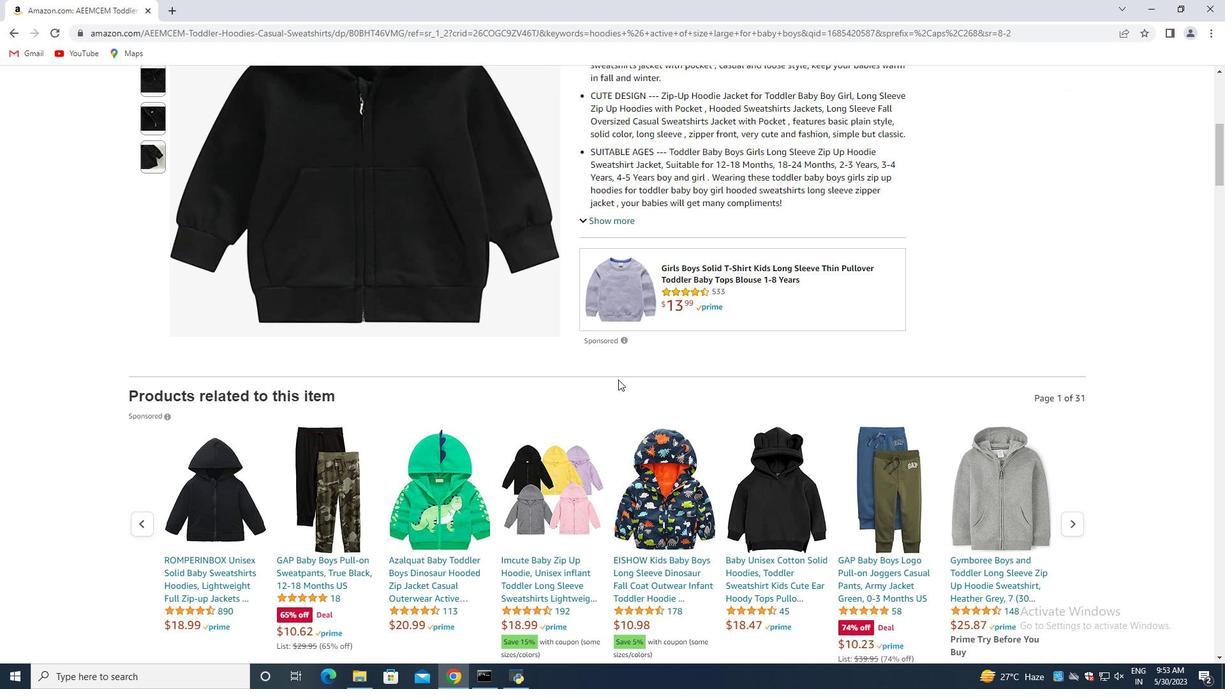 
Action: Mouse scrolled (615, 379) with delta (0, 0)
Screenshot: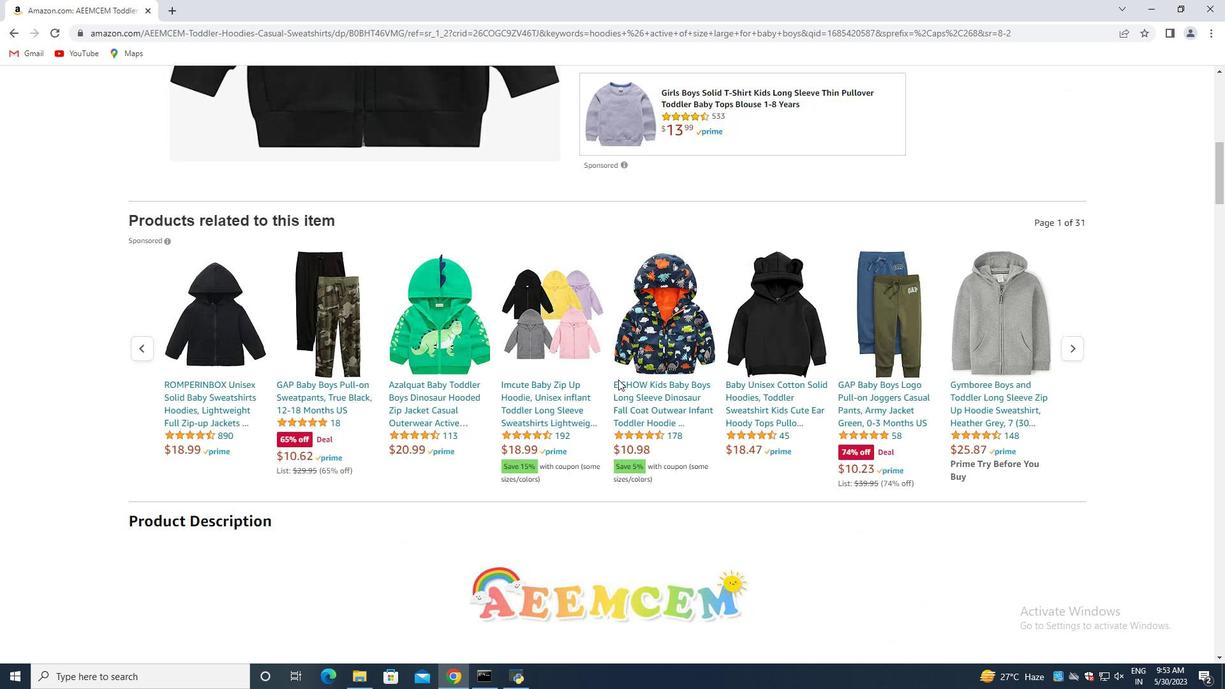 
Action: Mouse scrolled (615, 379) with delta (0, 0)
Screenshot: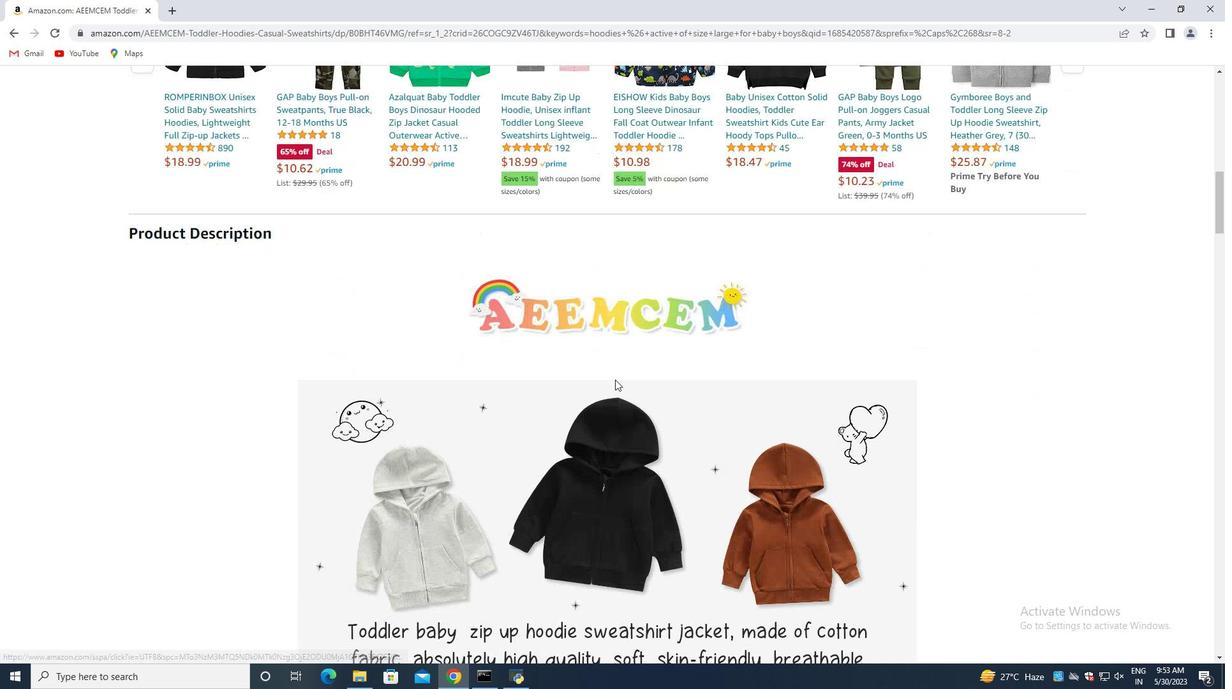 
Action: Mouse scrolled (615, 379) with delta (0, 0)
Screenshot: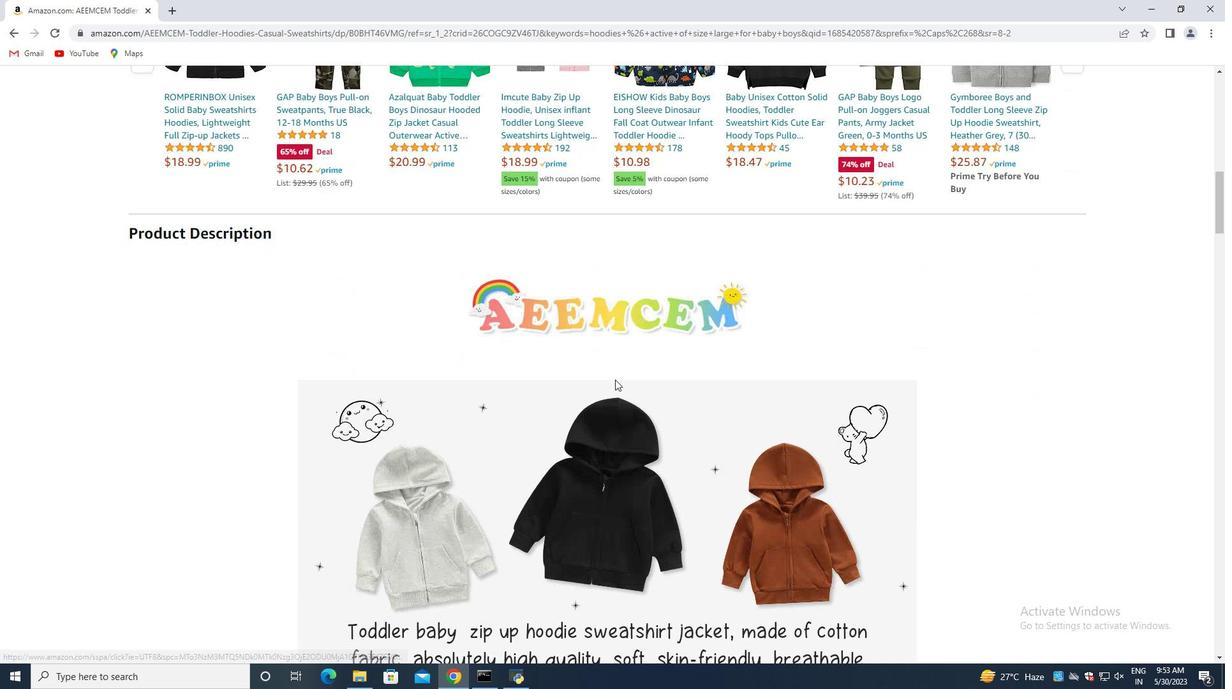 
Action: Mouse scrolled (615, 379) with delta (0, 0)
Screenshot: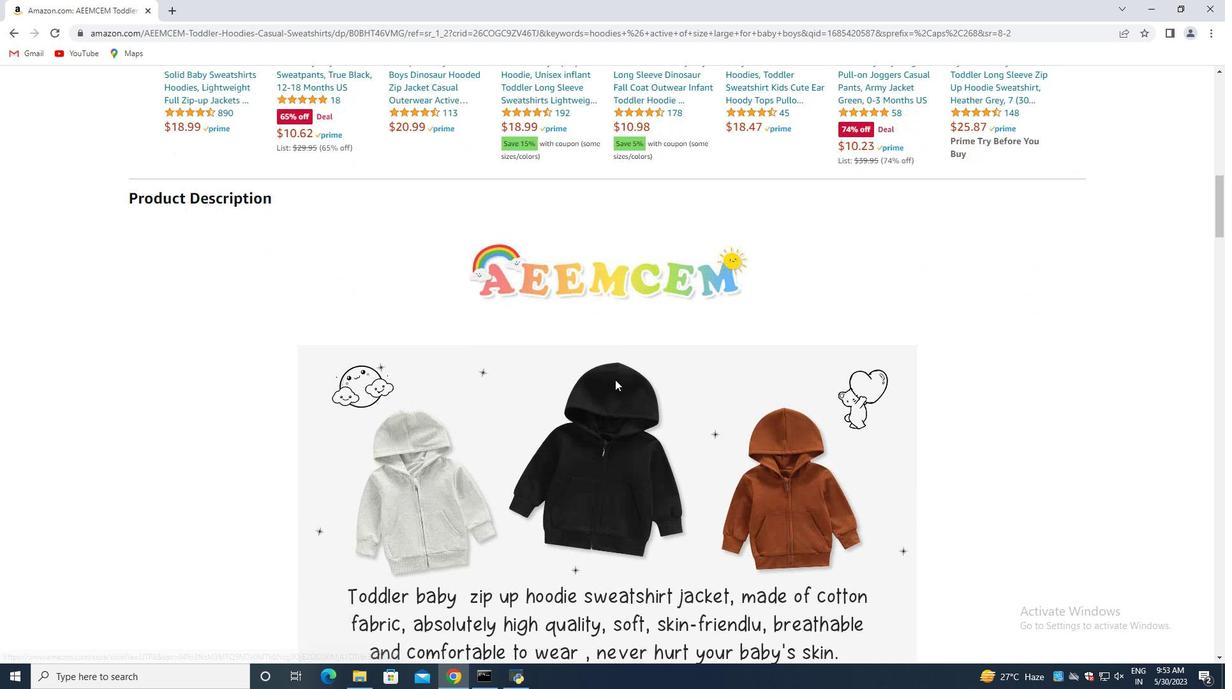 
Action: Mouse scrolled (615, 379) with delta (0, 0)
Screenshot: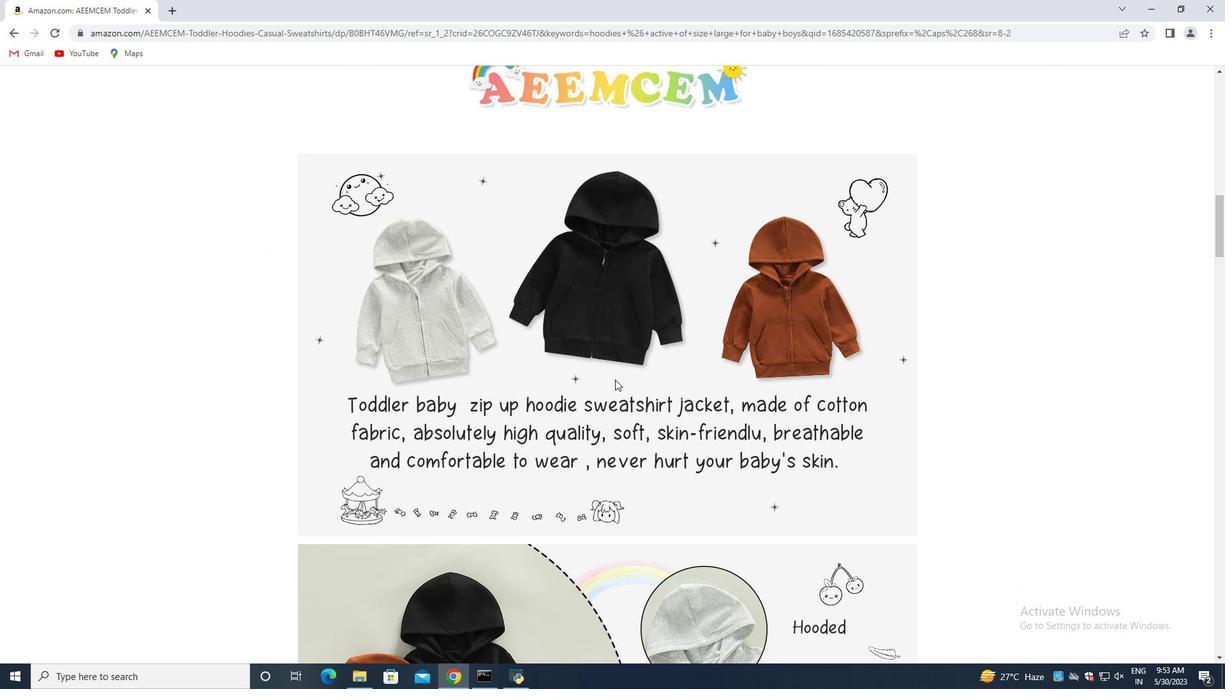 
Action: Mouse moved to (612, 380)
Screenshot: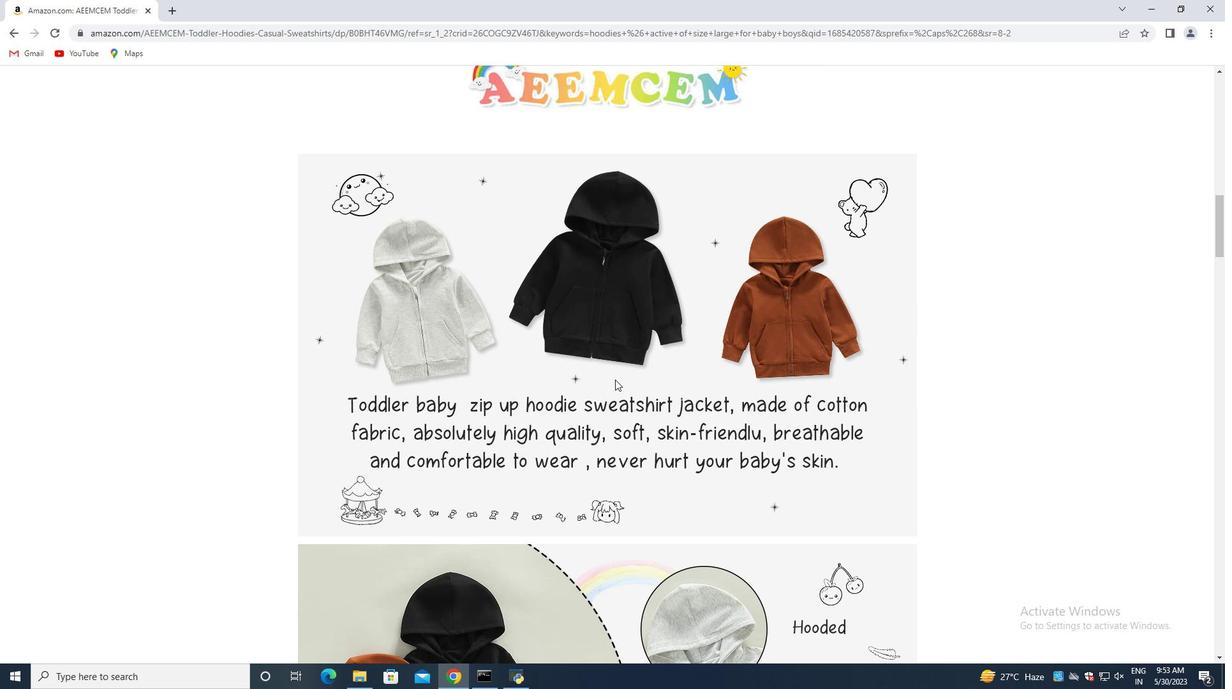 
Action: Mouse scrolled (612, 379) with delta (0, 0)
Screenshot: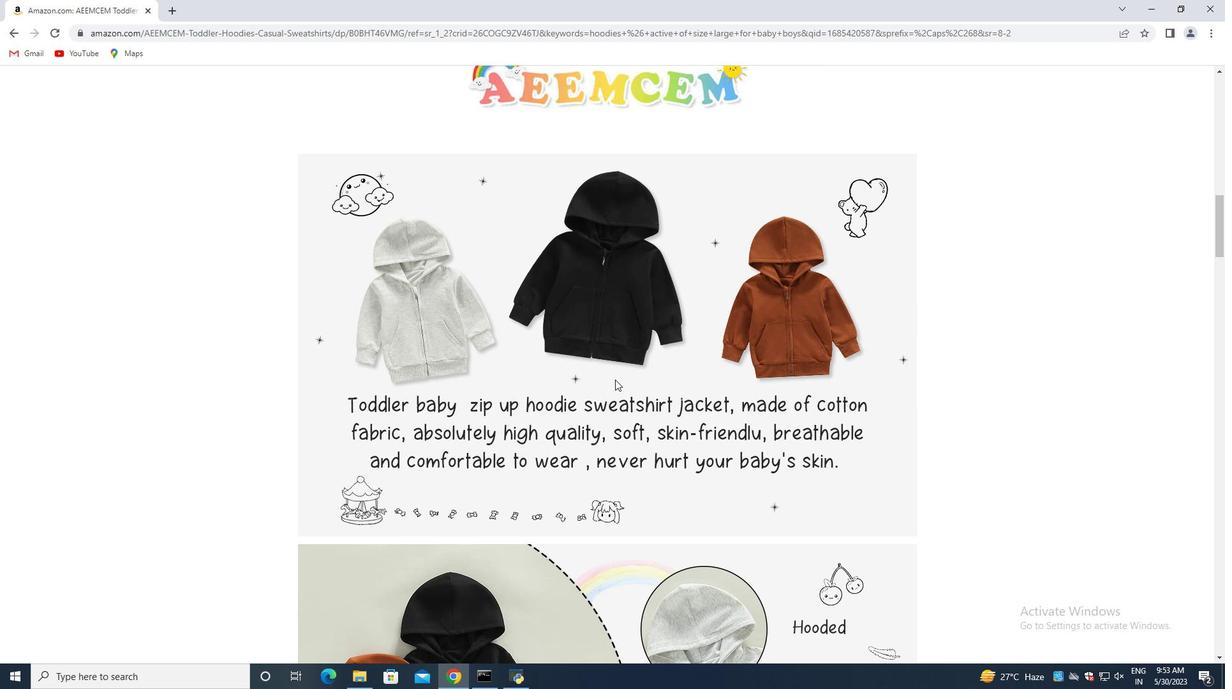 
Action: Mouse scrolled (612, 379) with delta (0, 0)
Screenshot: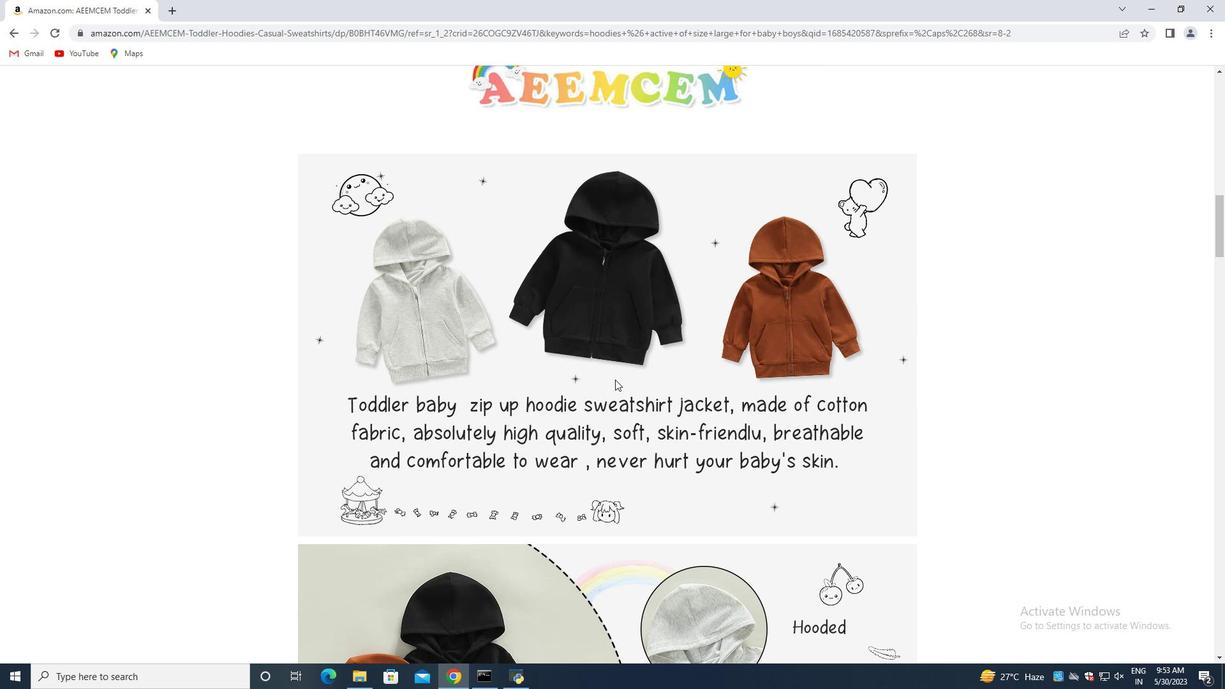 
Action: Mouse scrolled (612, 379) with delta (0, 0)
Screenshot: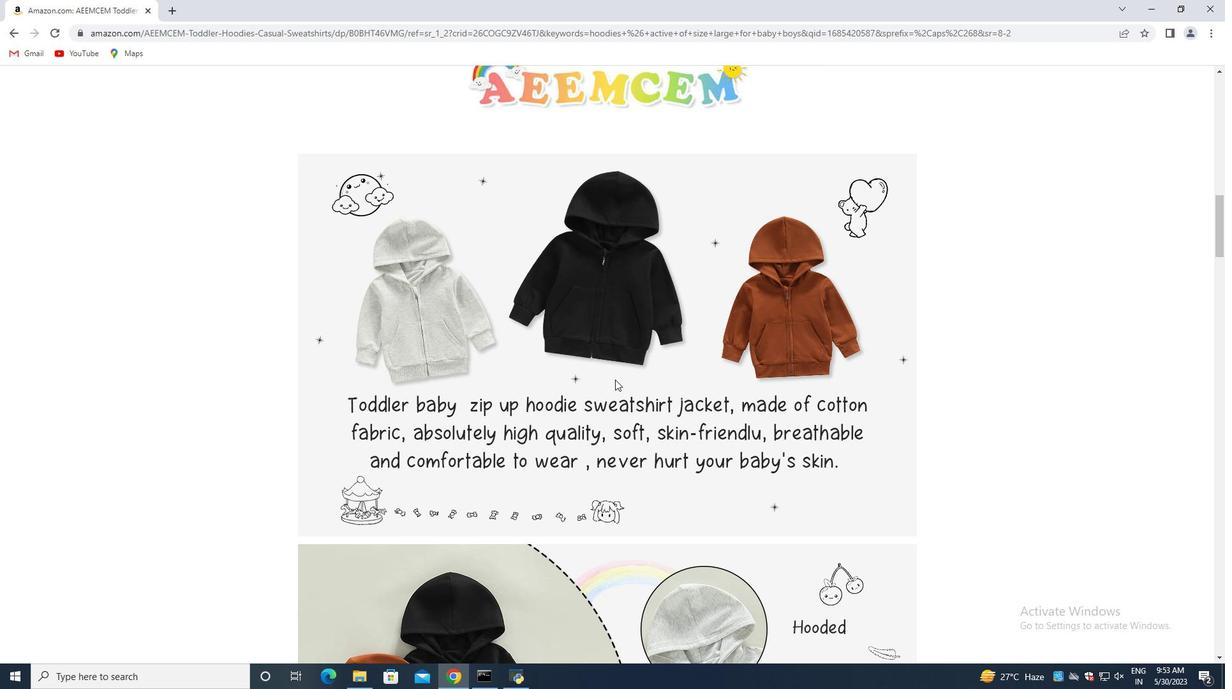 
Action: Mouse moved to (610, 380)
Screenshot: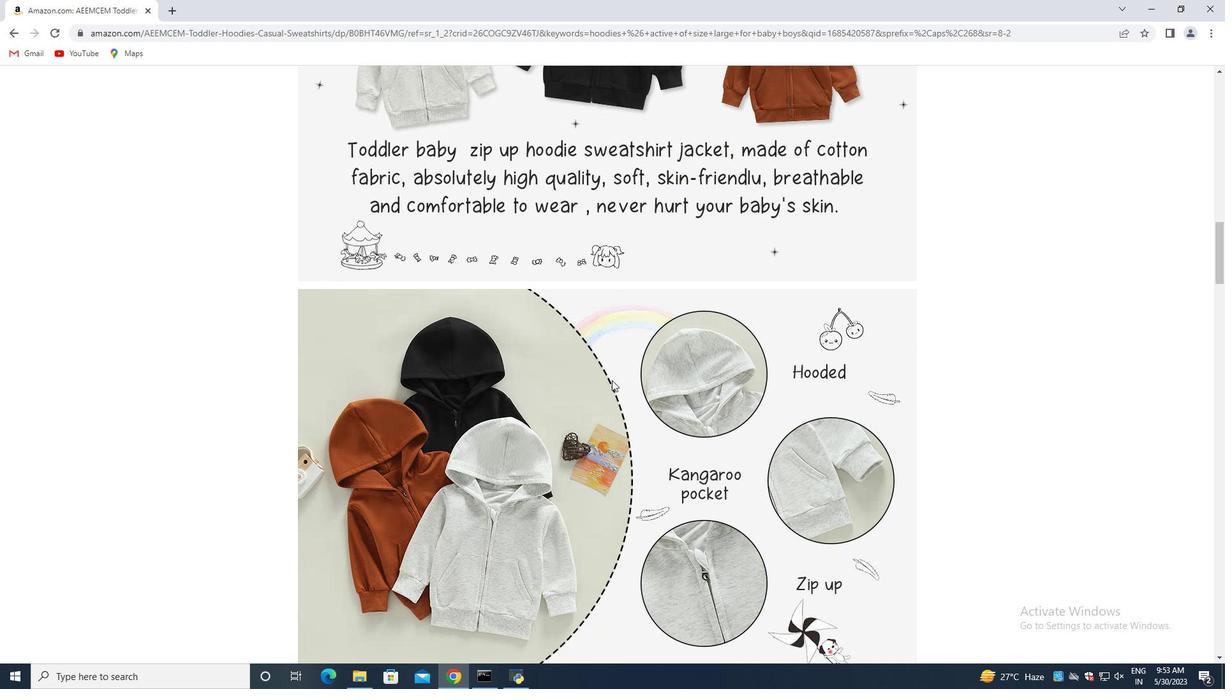 
Action: Mouse scrolled (610, 379) with delta (0, 0)
Screenshot: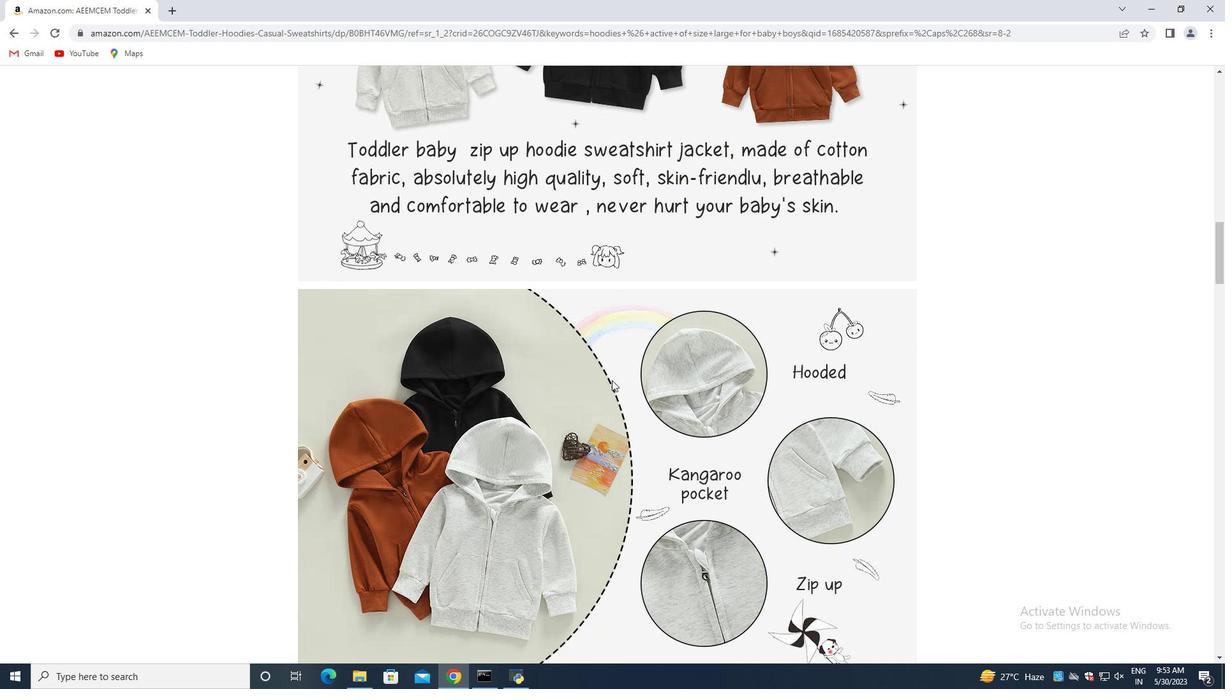 
Action: Mouse moved to (610, 380)
Screenshot: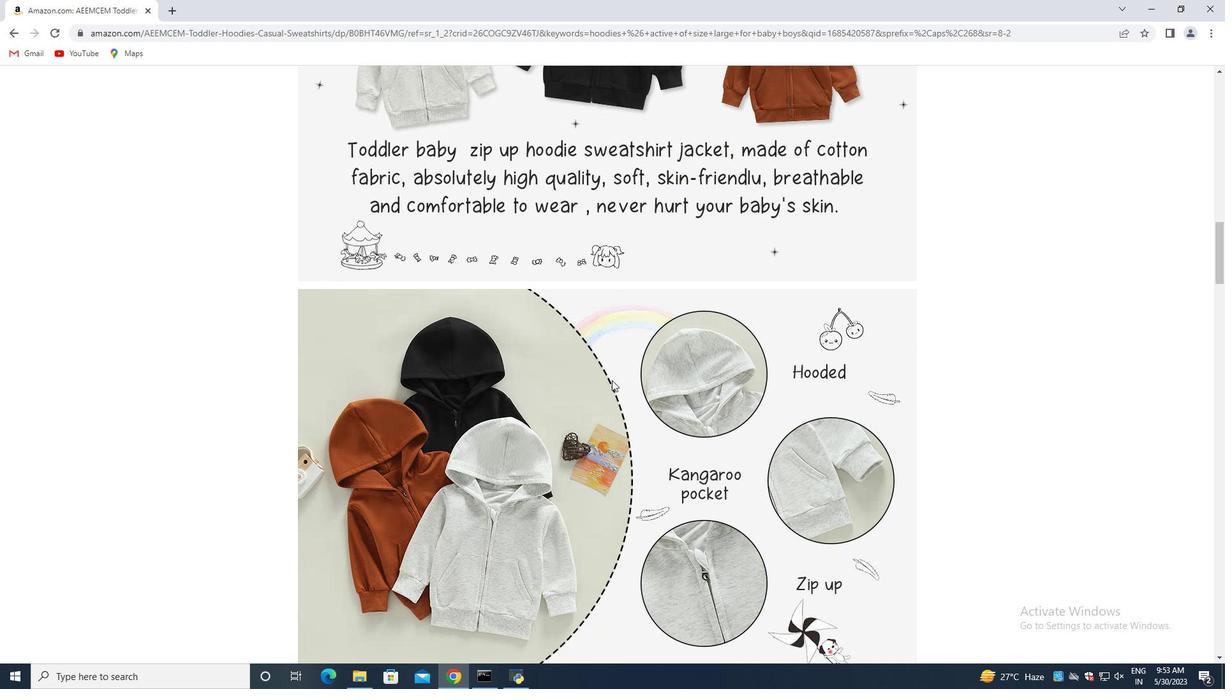 
Action: Mouse scrolled (610, 379) with delta (0, 0)
Screenshot: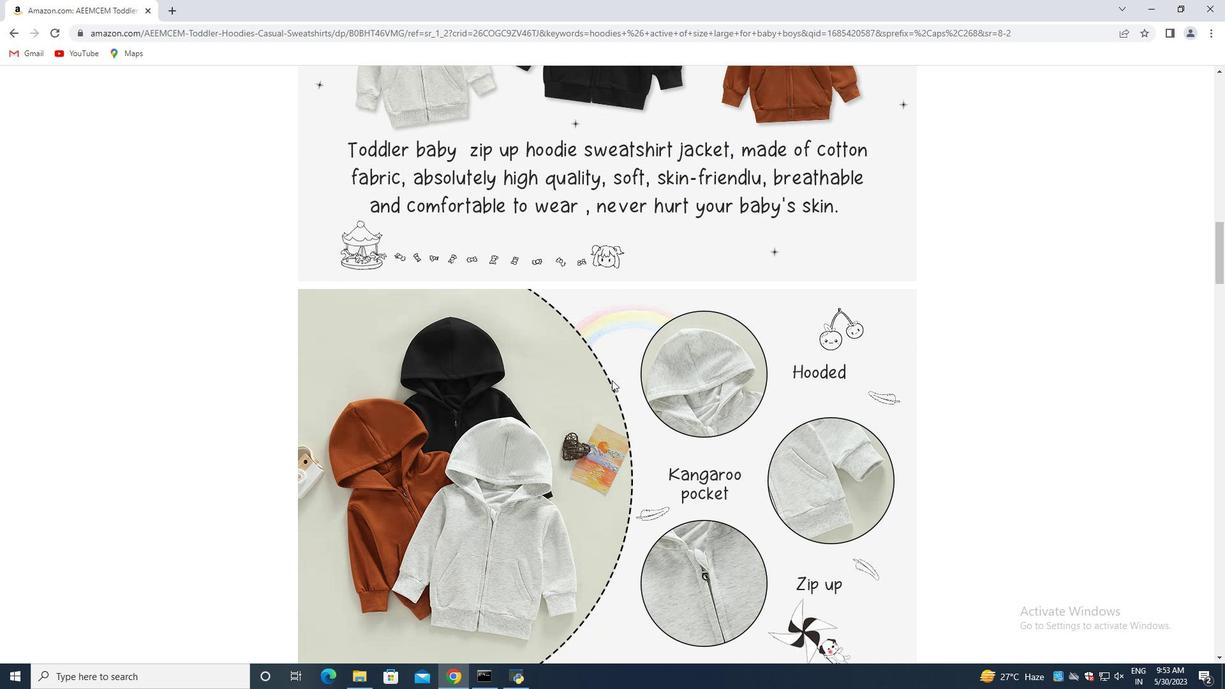 
Action: Mouse scrolled (610, 379) with delta (0, 0)
Screenshot: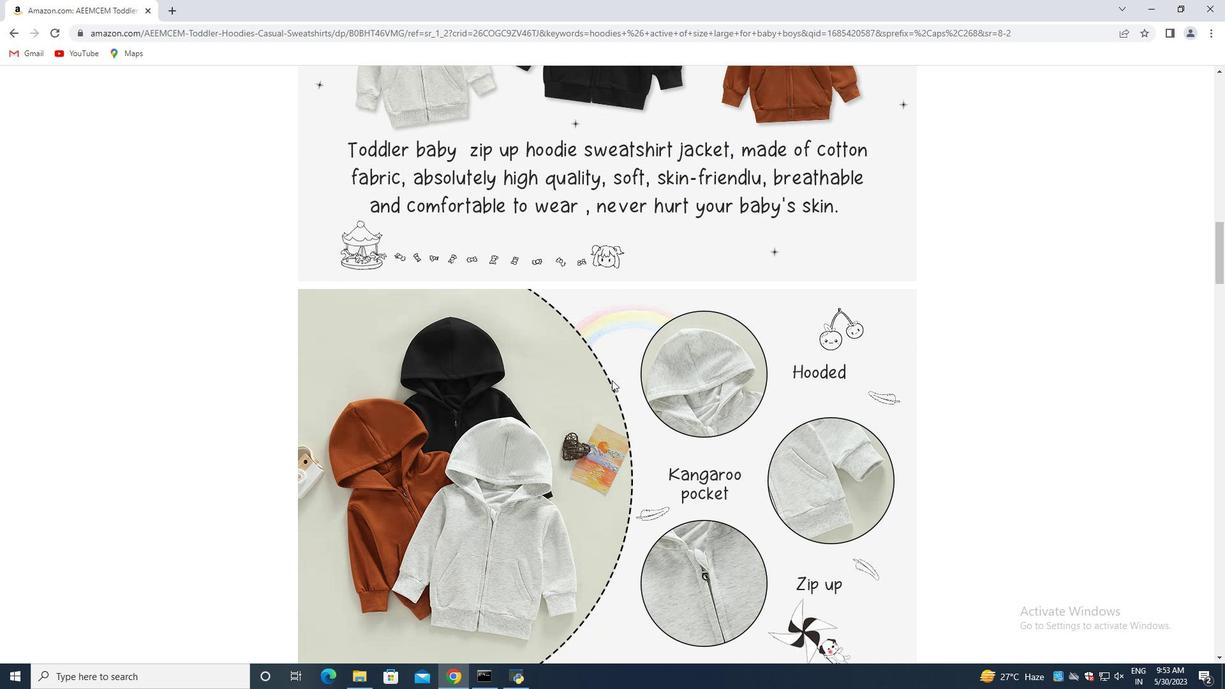 
Action: Mouse moved to (608, 380)
Screenshot: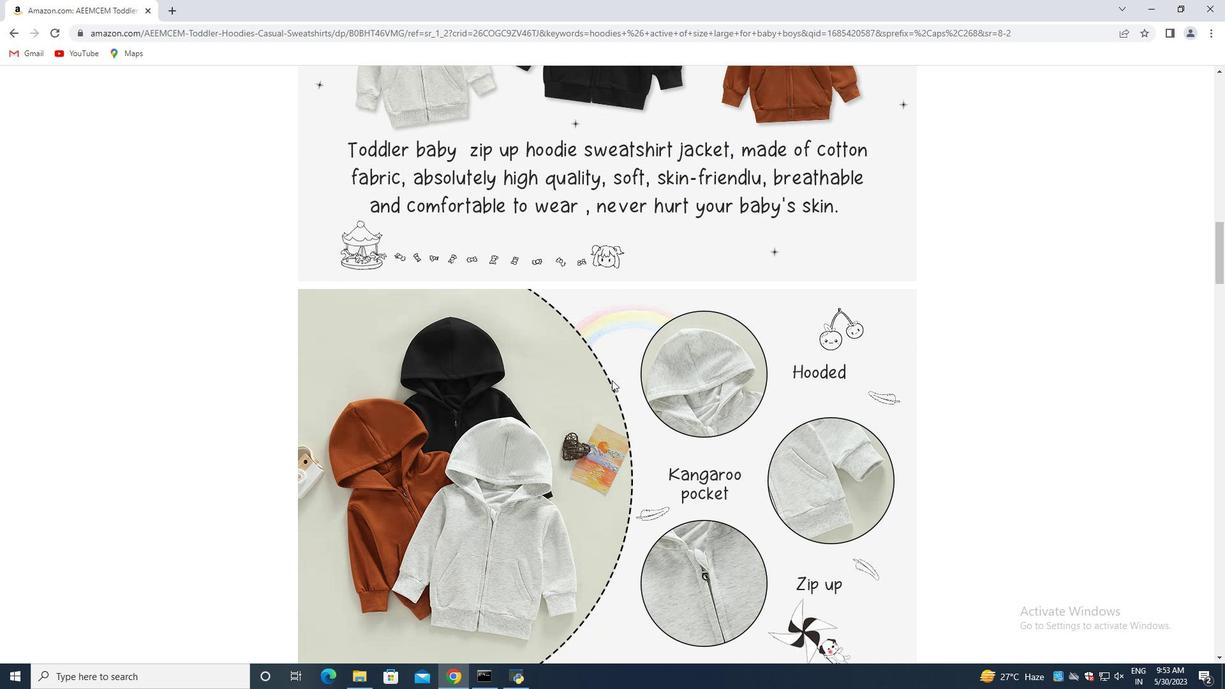 
Action: Mouse scrolled (608, 379) with delta (0, 0)
Screenshot: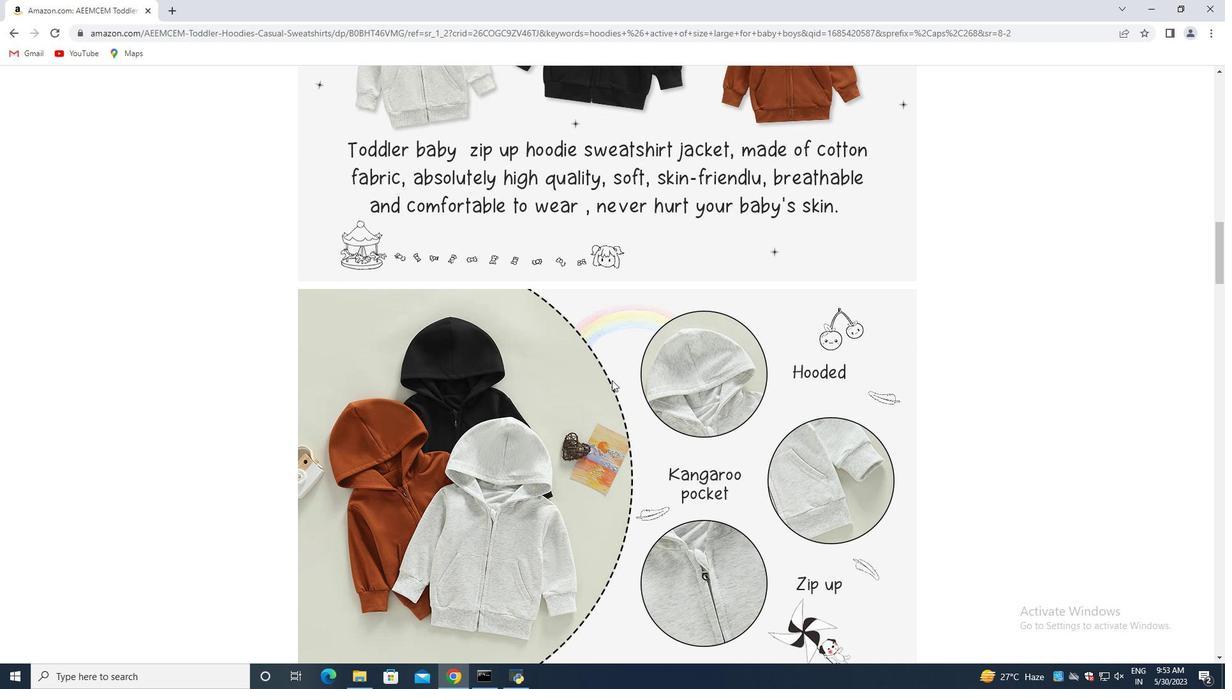 
Action: Mouse moved to (606, 381)
Screenshot: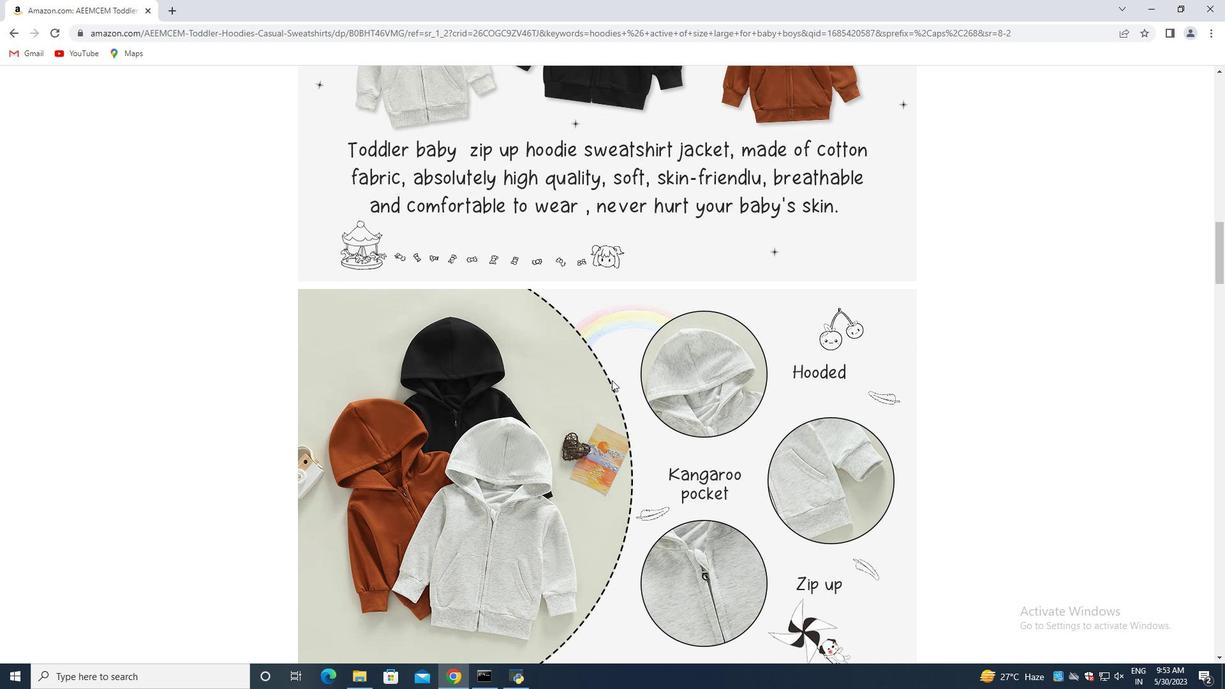 
Action: Mouse scrolled (606, 380) with delta (0, 0)
Screenshot: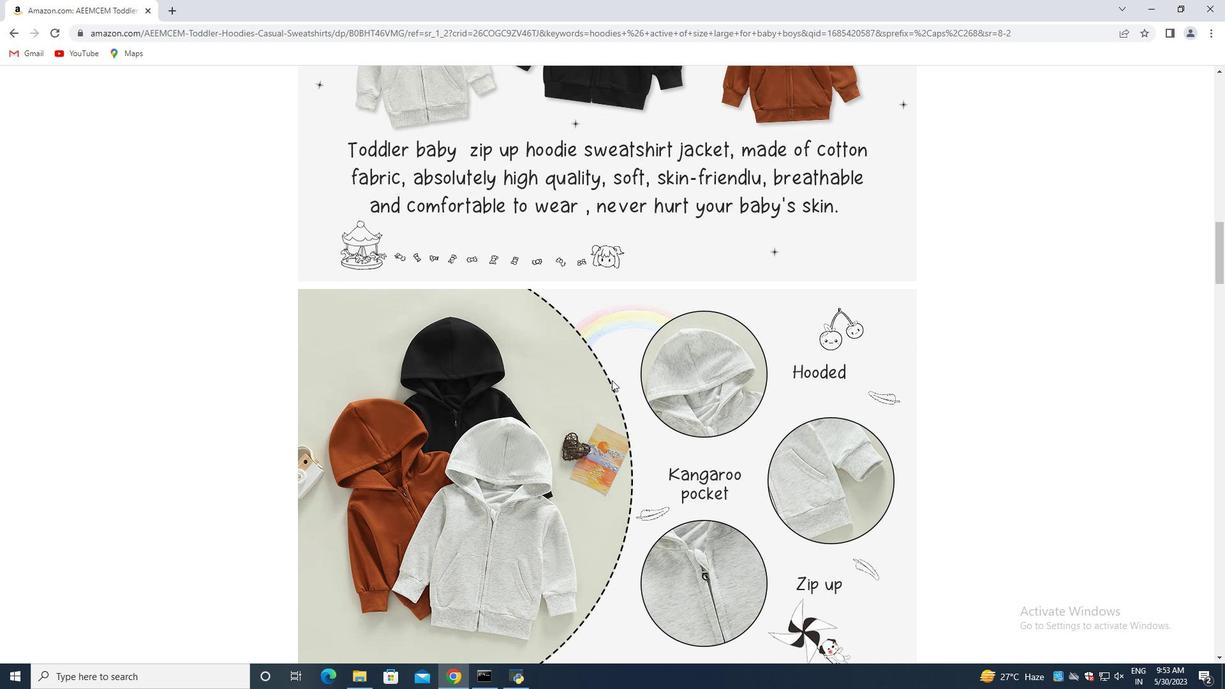 
Action: Mouse moved to (605, 382)
Screenshot: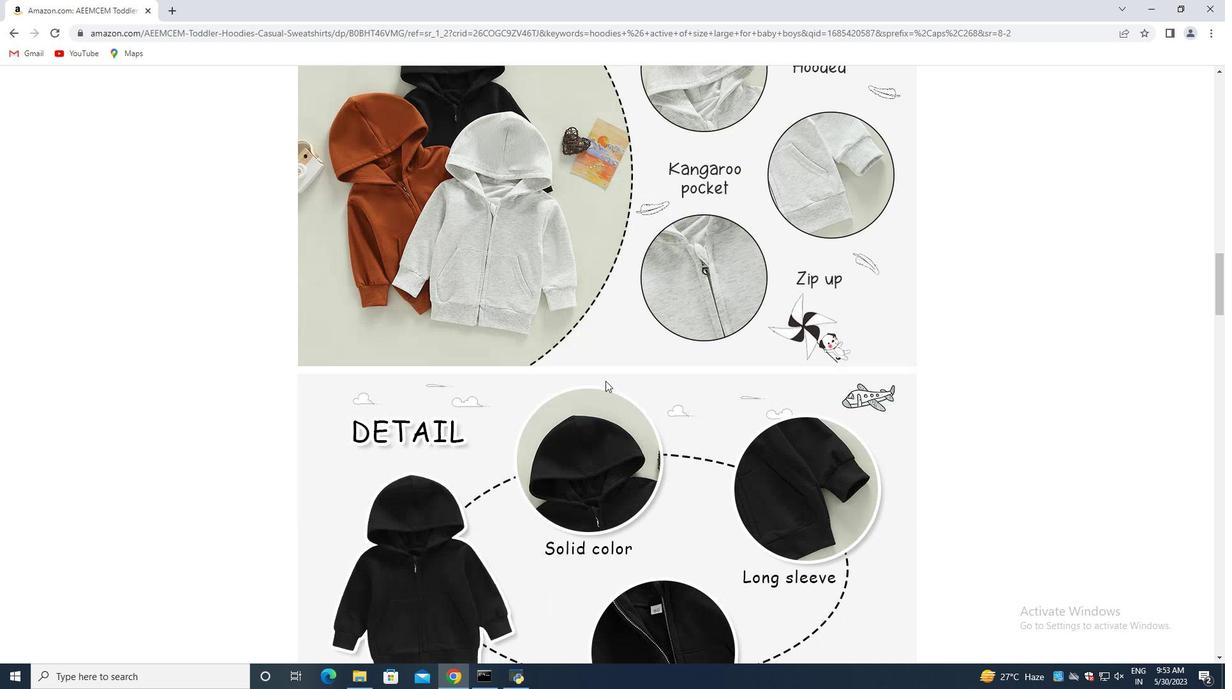 
Action: Mouse scrolled (605, 381) with delta (0, 0)
Screenshot: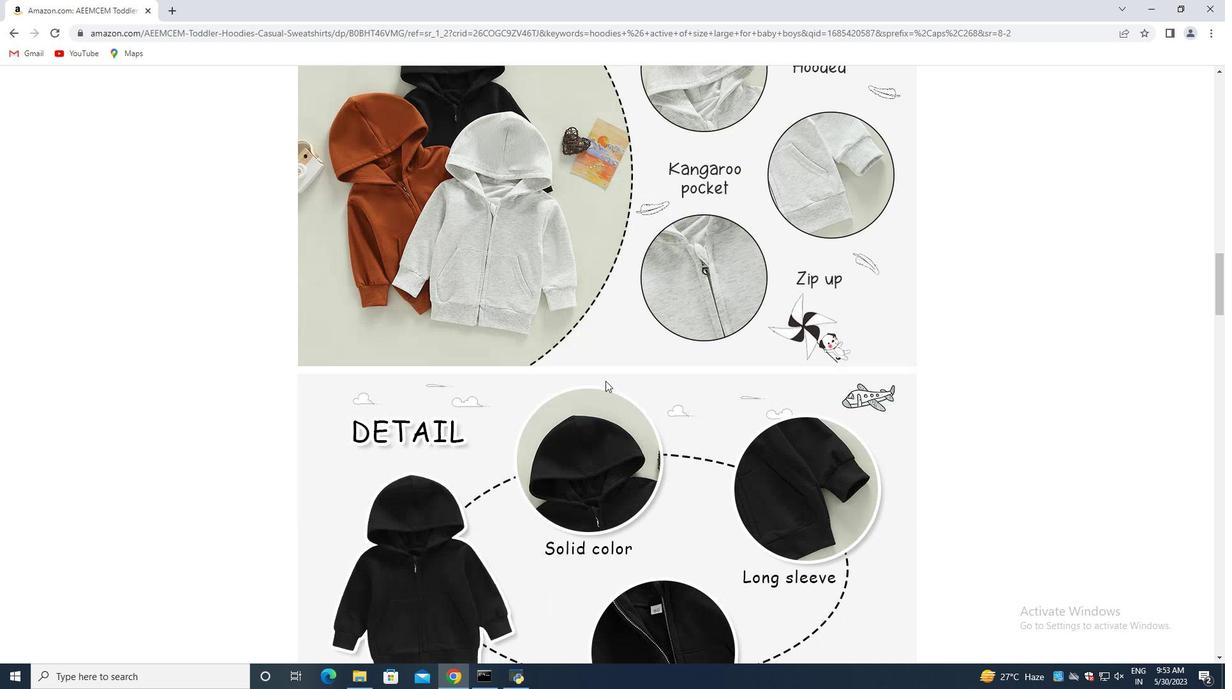 
Action: Mouse moved to (605, 389)
Screenshot: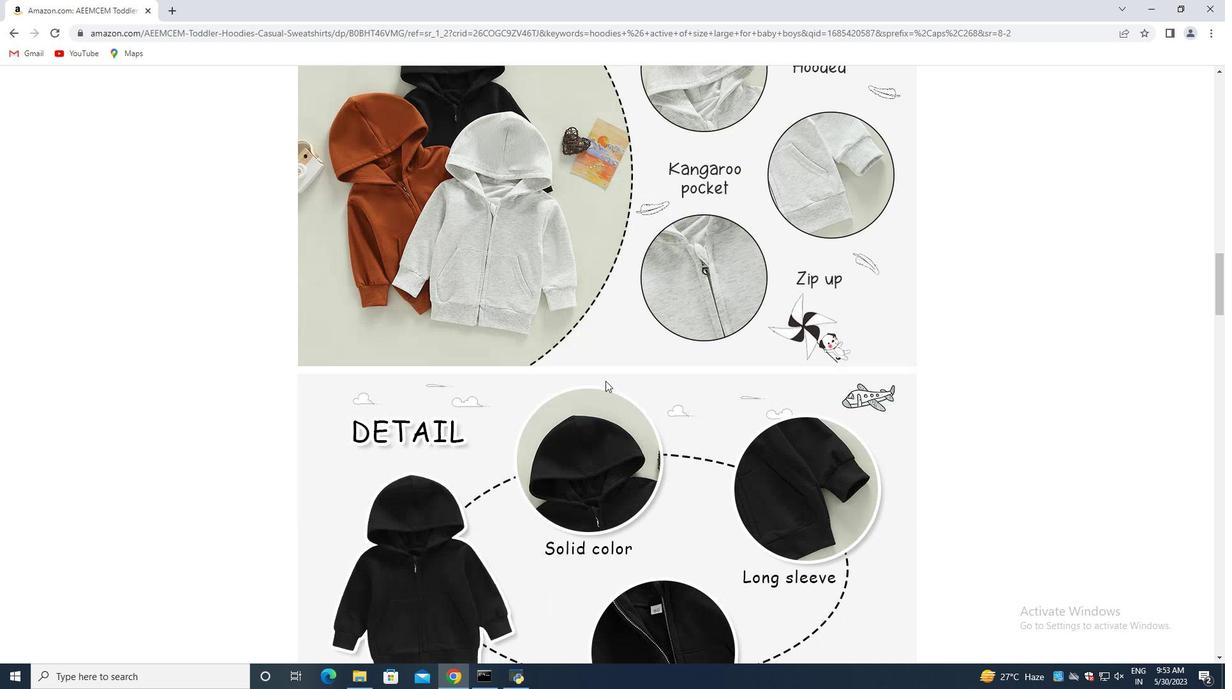 
Action: Mouse scrolled (605, 388) with delta (0, 0)
Screenshot: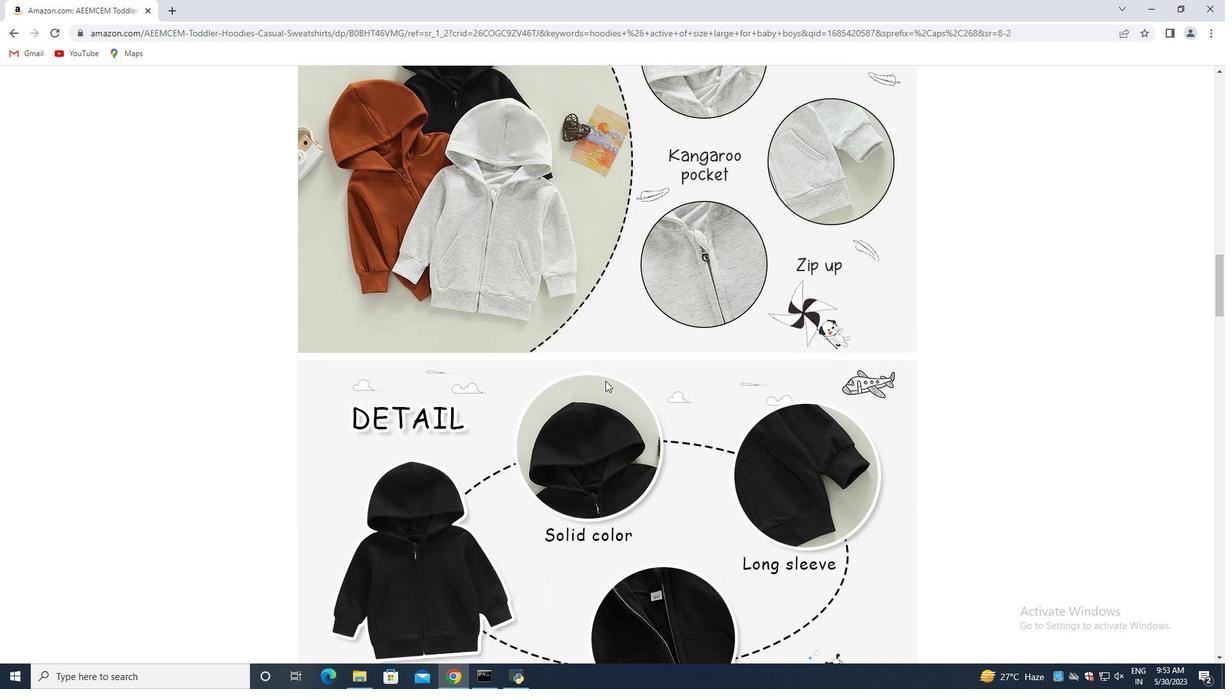 
Action: Mouse moved to (604, 401)
Screenshot: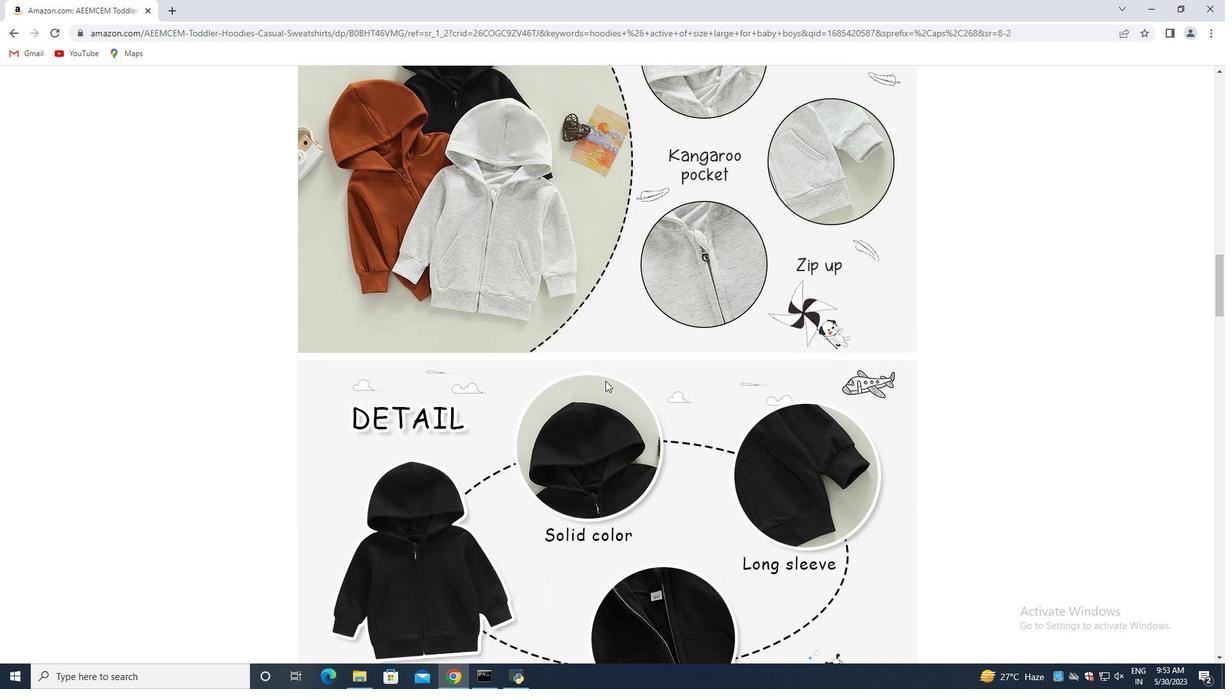 
Action: Mouse scrolled (604, 400) with delta (0, 0)
Screenshot: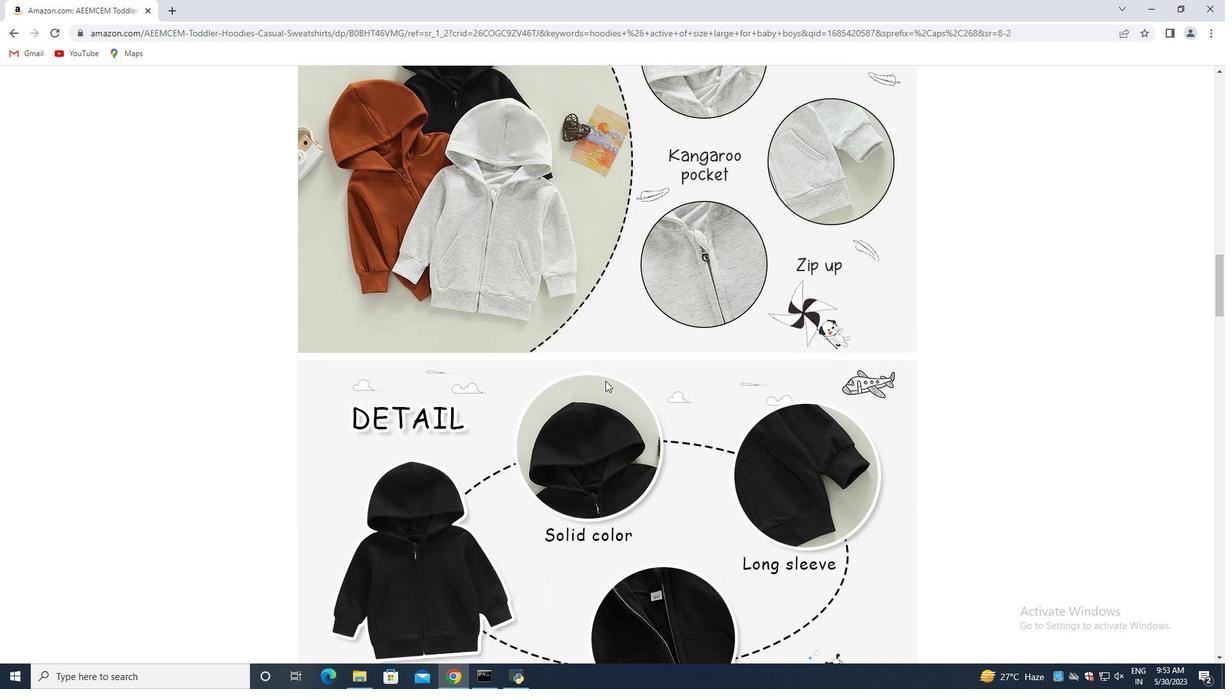 
Action: Mouse moved to (604, 402)
Screenshot: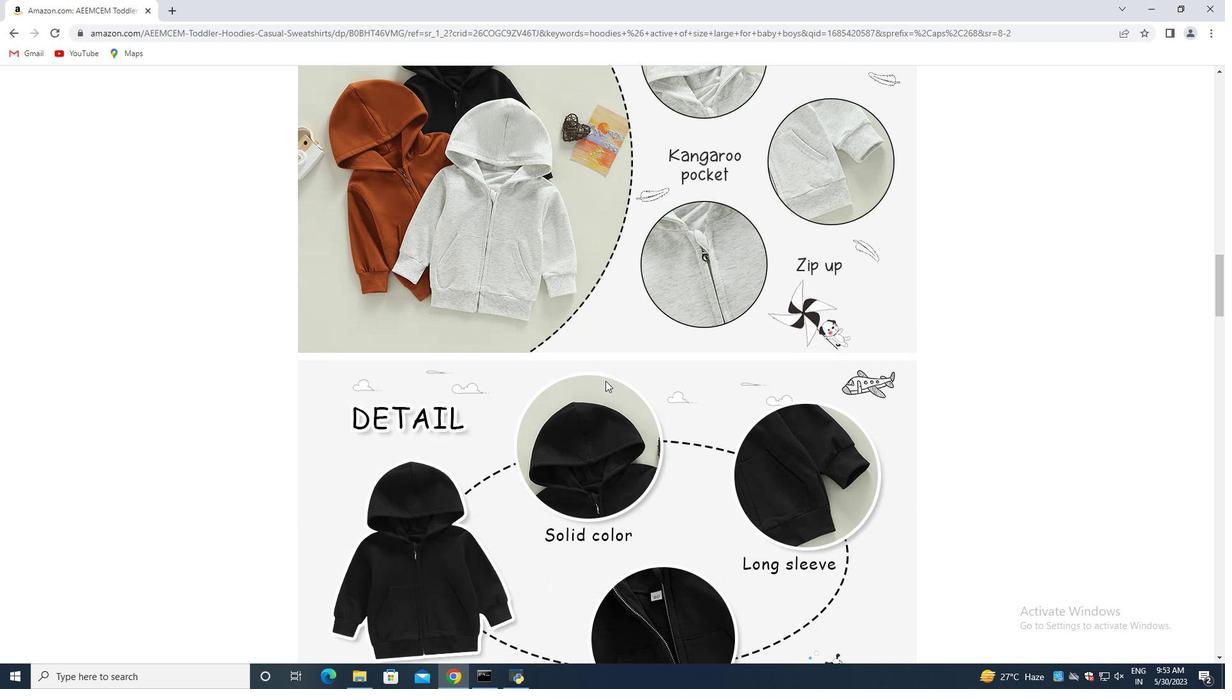 
Action: Mouse scrolled (604, 402) with delta (0, 0)
Screenshot: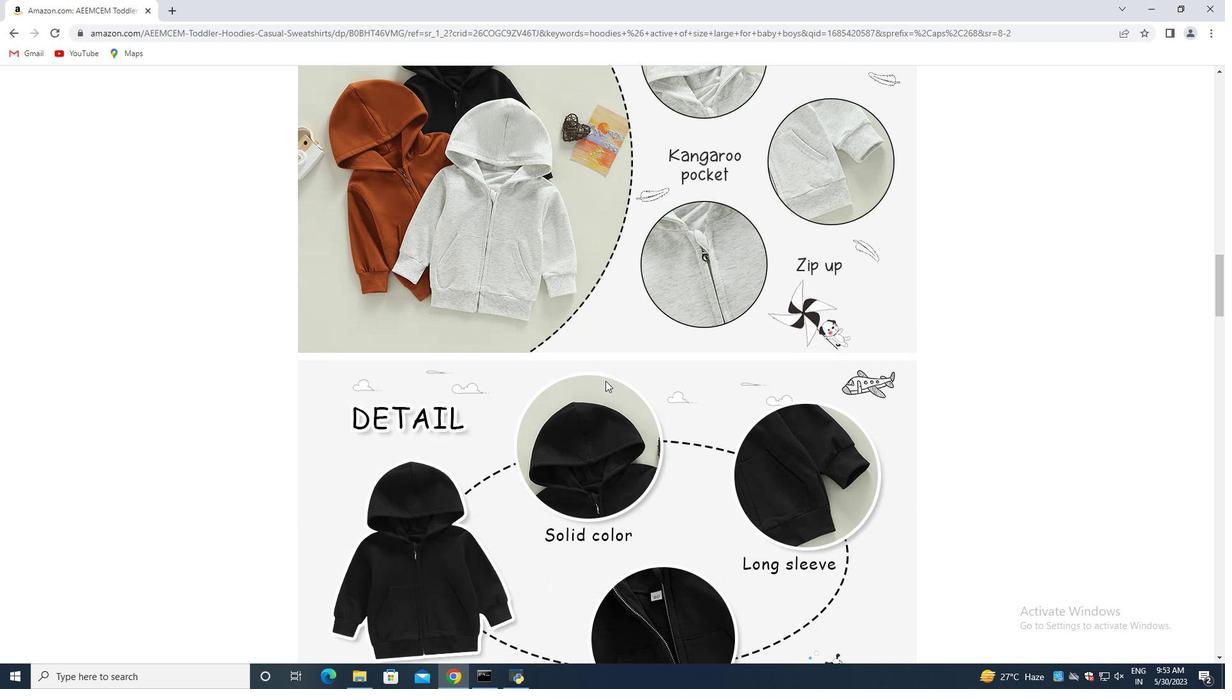 
Action: Mouse moved to (601, 412)
Screenshot: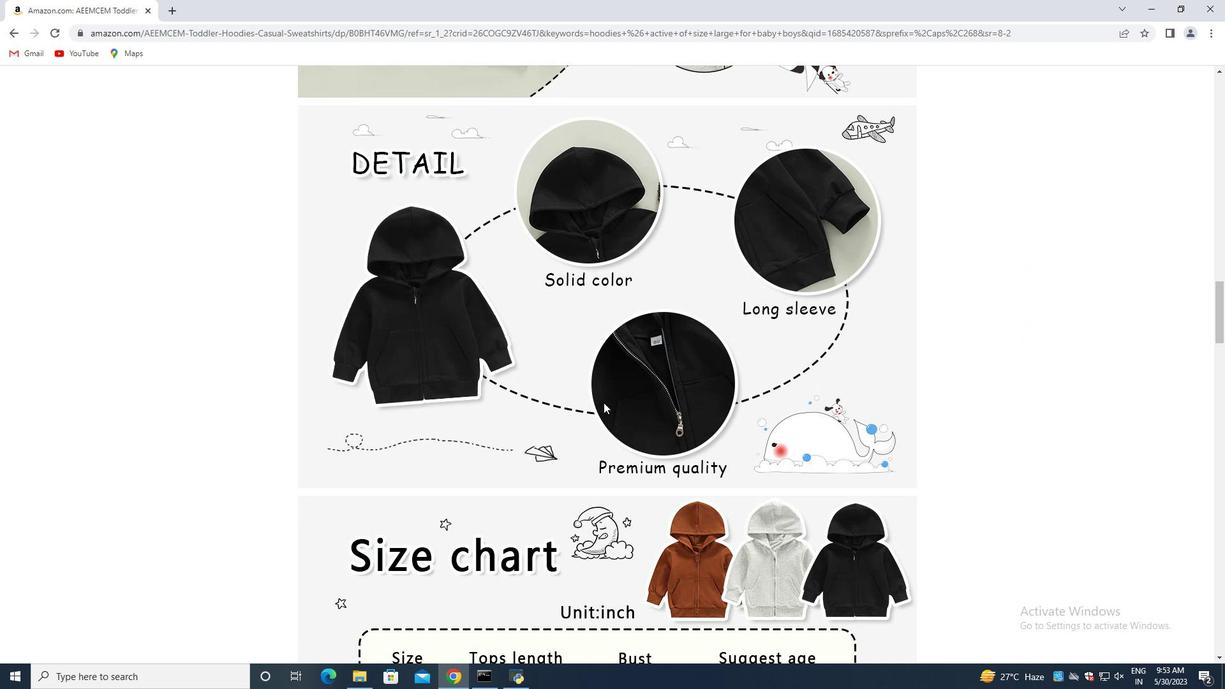 
Action: Mouse scrolled (601, 411) with delta (0, 0)
Screenshot: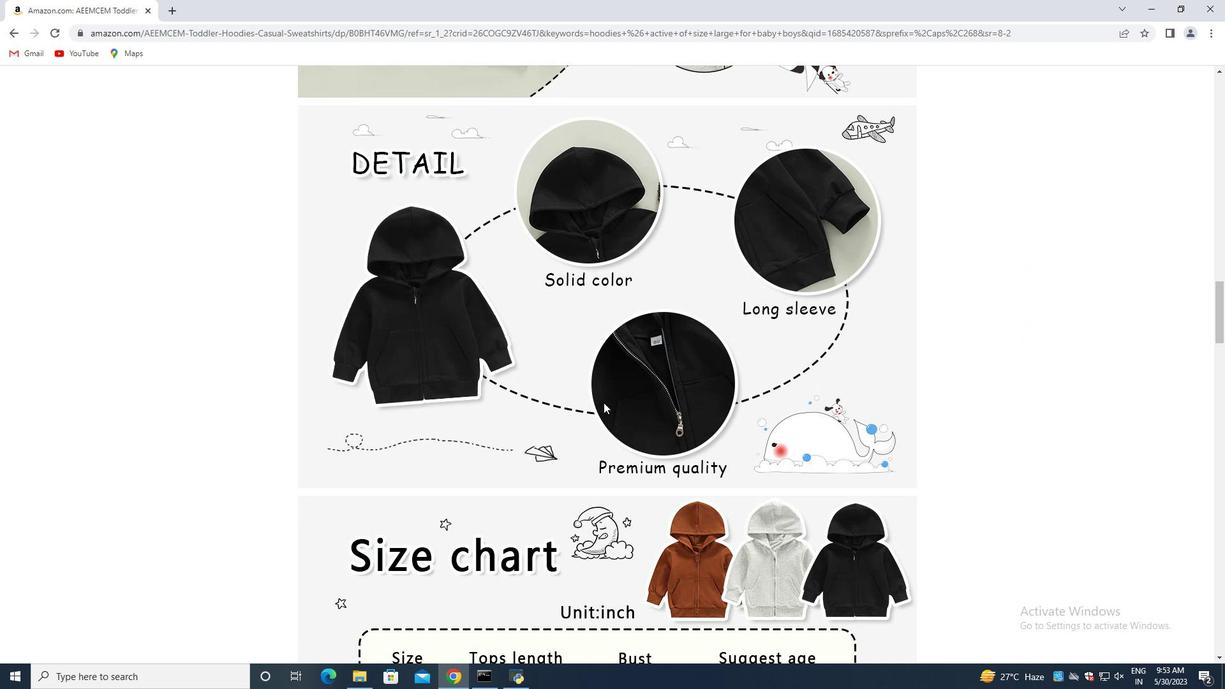 
Action: Mouse moved to (598, 418)
Screenshot: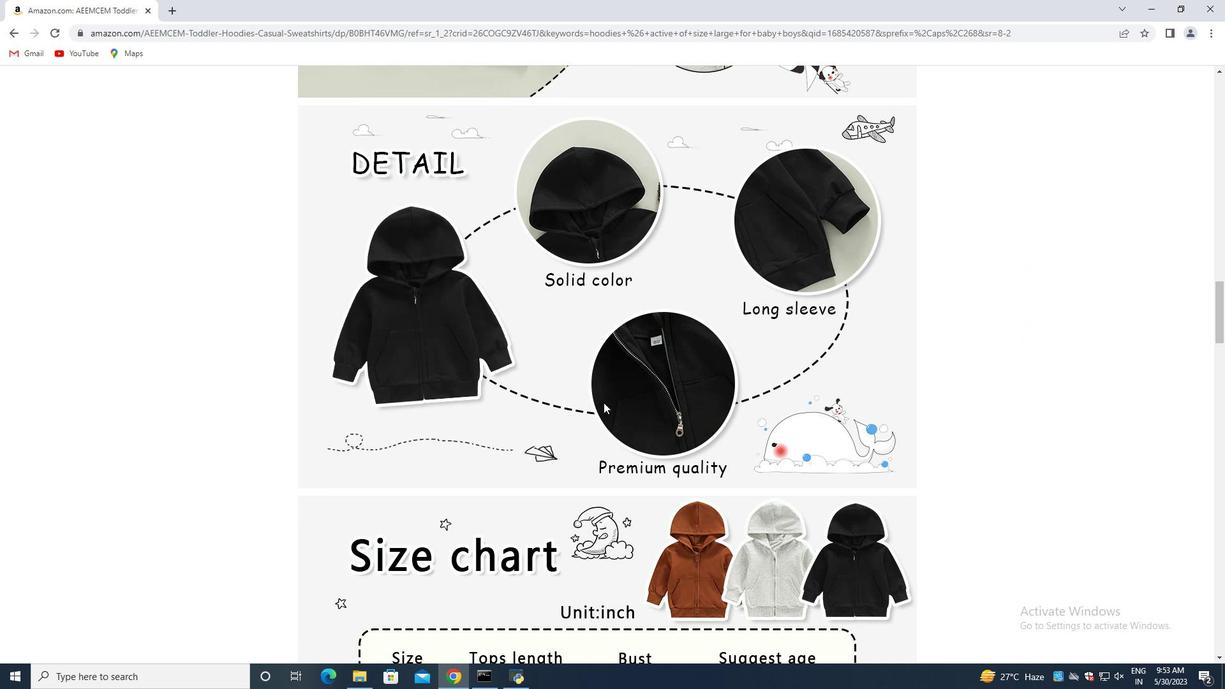 
Action: Mouse scrolled (598, 418) with delta (0, 0)
Screenshot: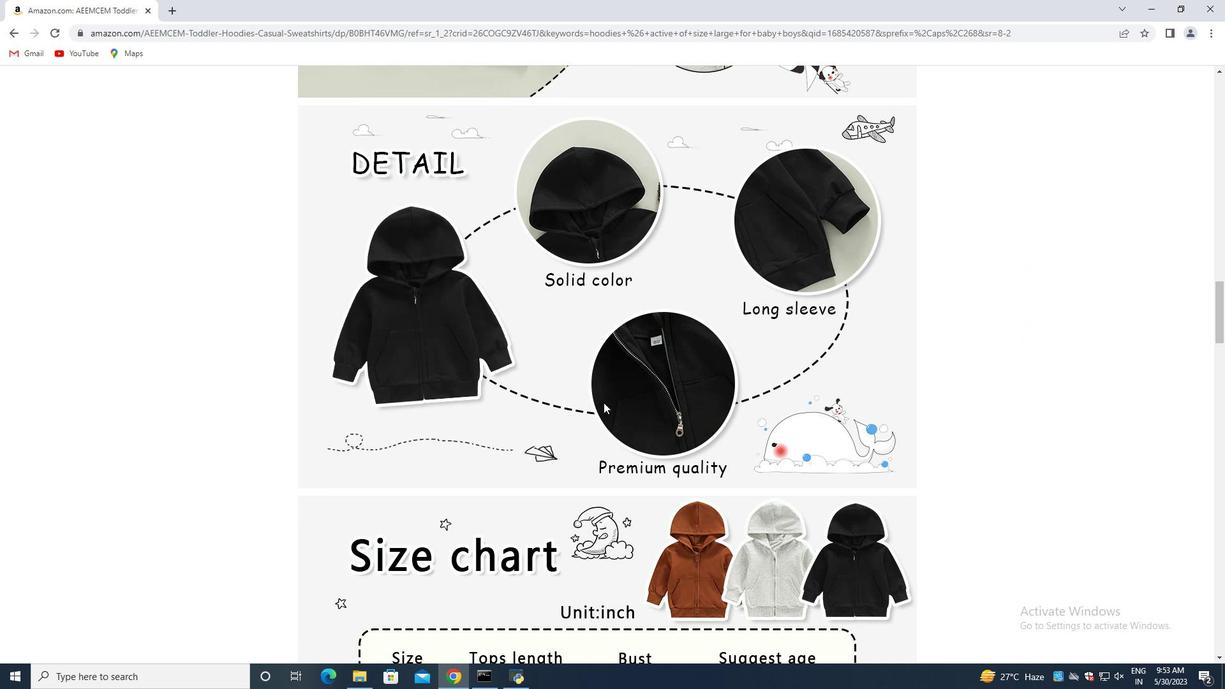 
Action: Mouse moved to (597, 419)
Screenshot: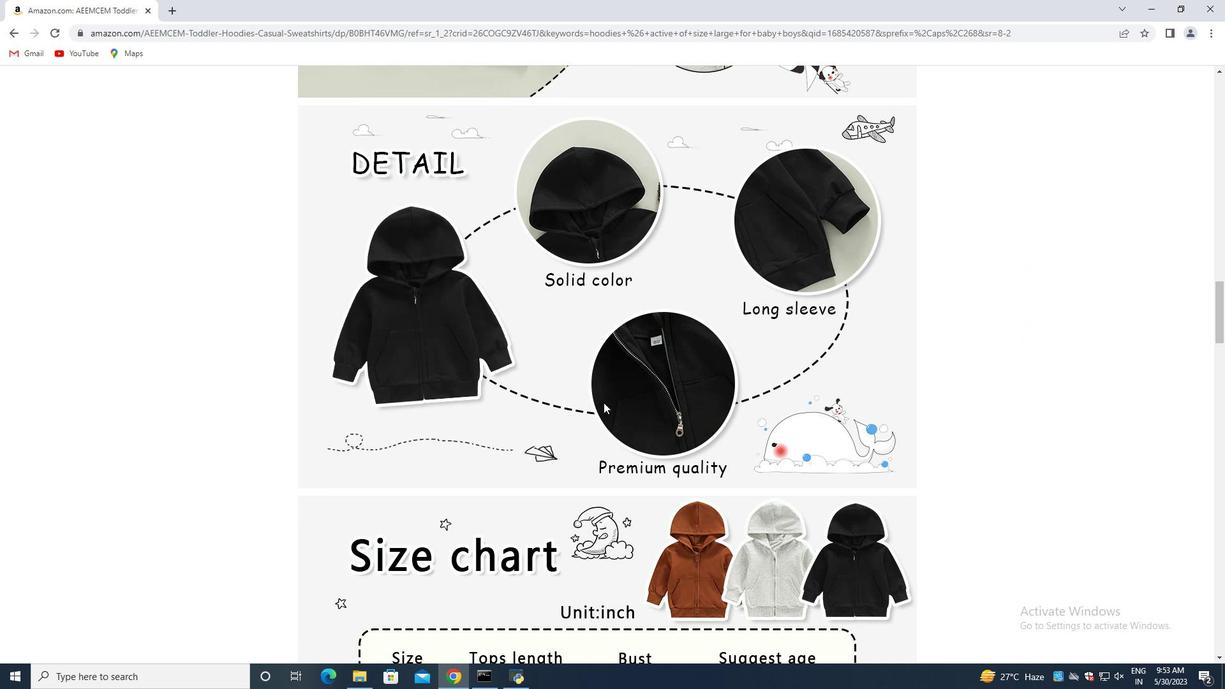 
Action: Mouse scrolled (597, 419) with delta (0, 0)
Screenshot: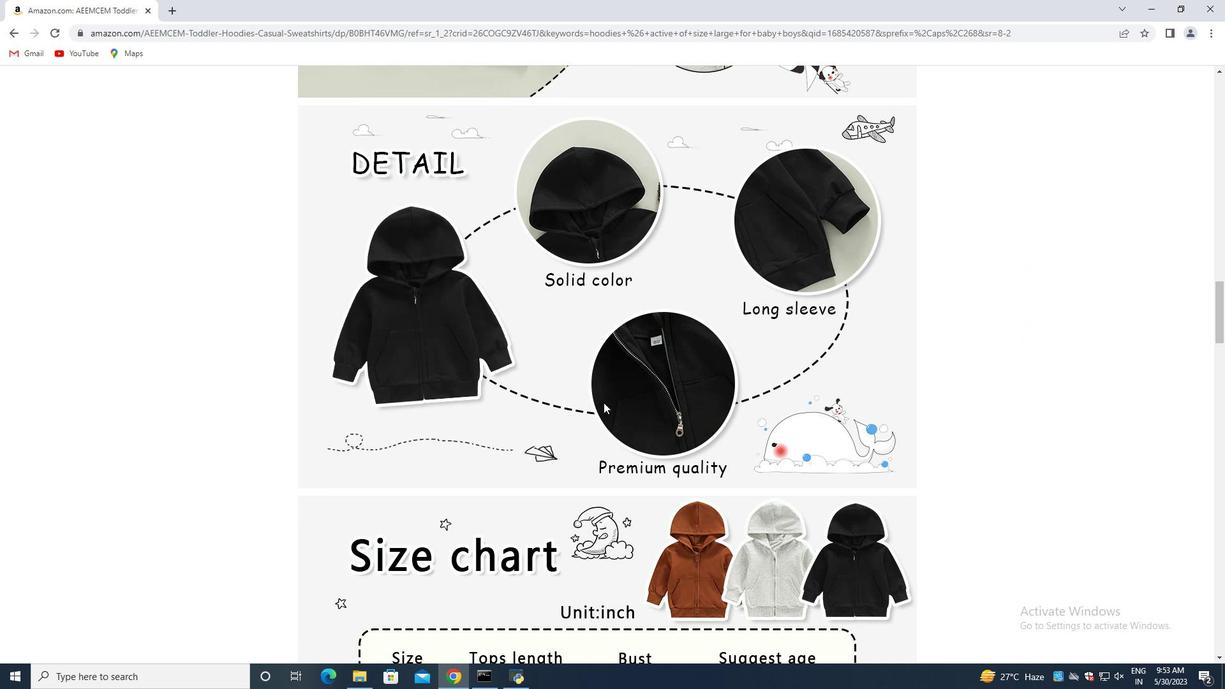 
Action: Mouse moved to (596, 420)
Screenshot: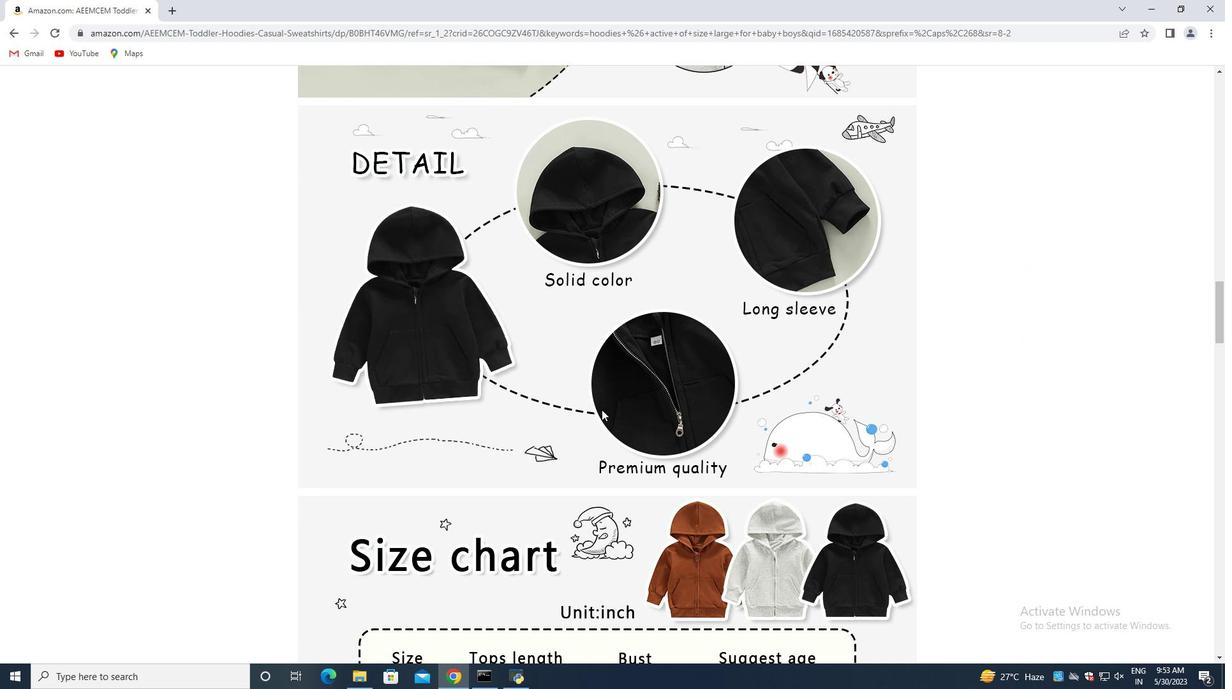 
Action: Mouse scrolled (596, 419) with delta (0, 0)
Screenshot: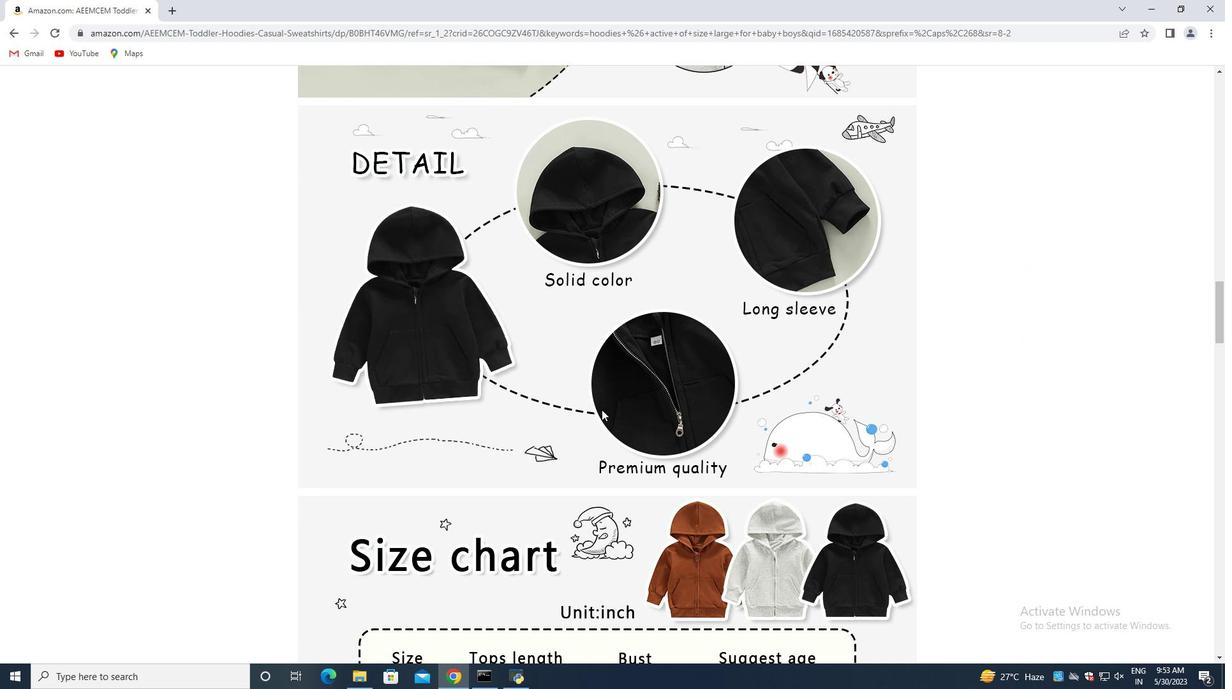 
Action: Mouse moved to (590, 426)
Screenshot: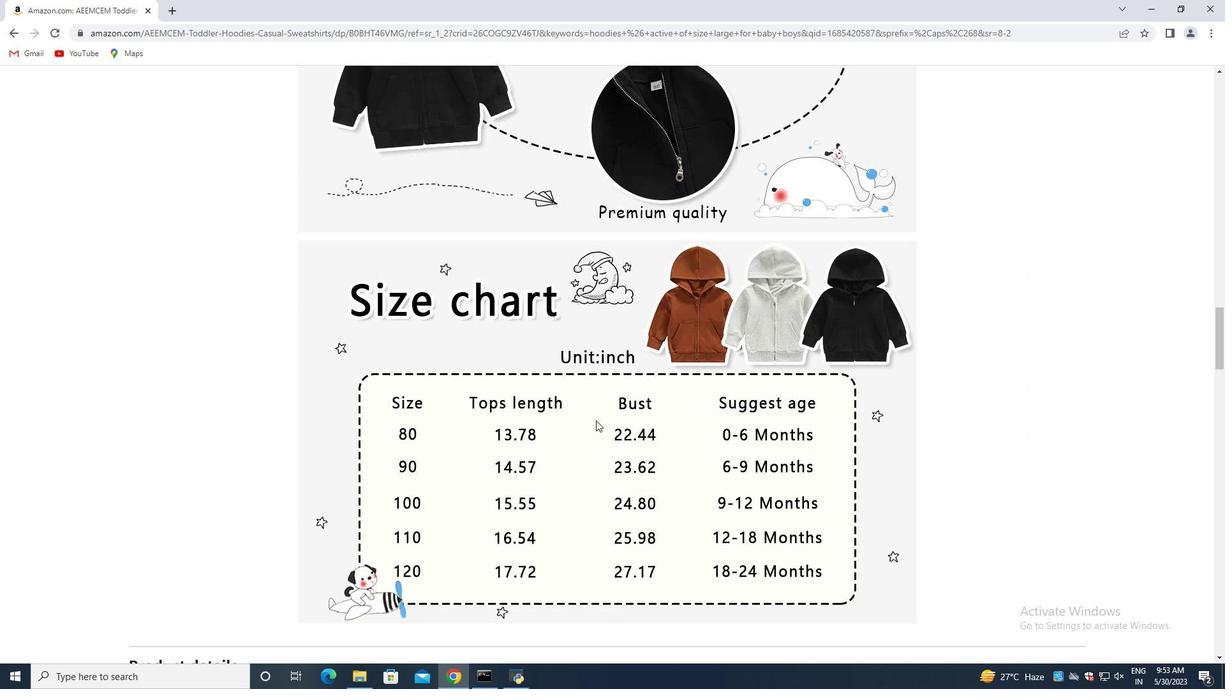 
Action: Mouse scrolled (590, 425) with delta (0, 0)
Screenshot: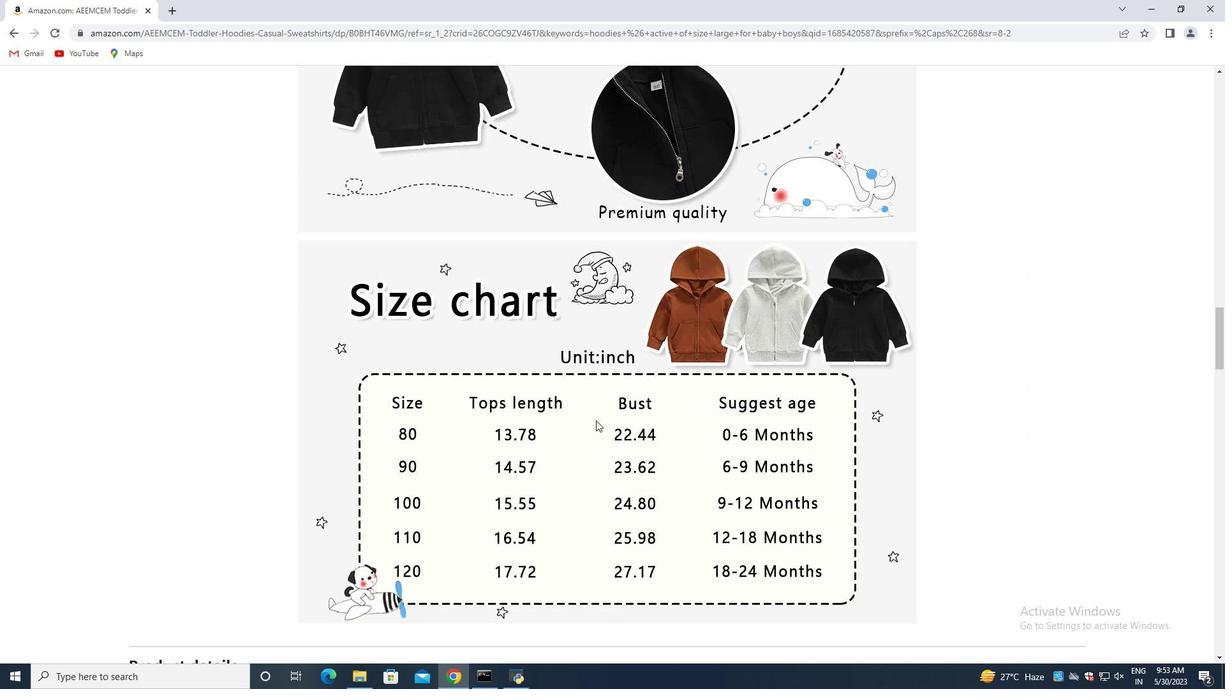 
Action: Mouse moved to (583, 434)
Screenshot: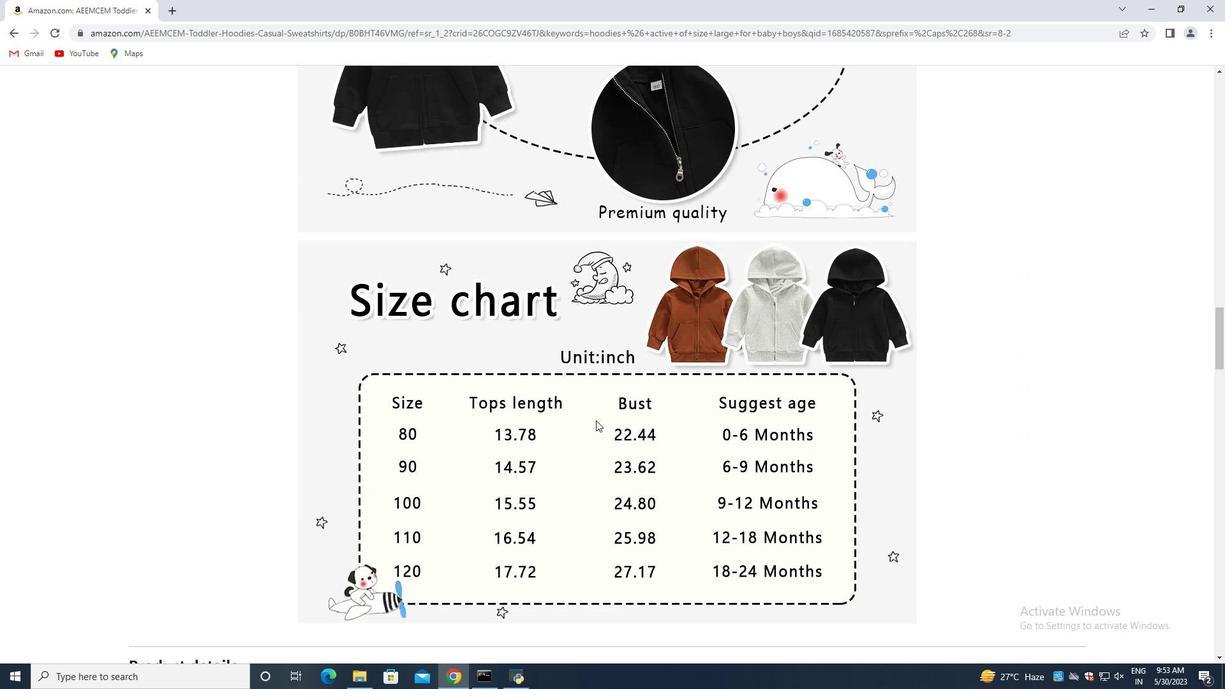 
Action: Mouse scrolled (583, 433) with delta (0, 0)
Screenshot: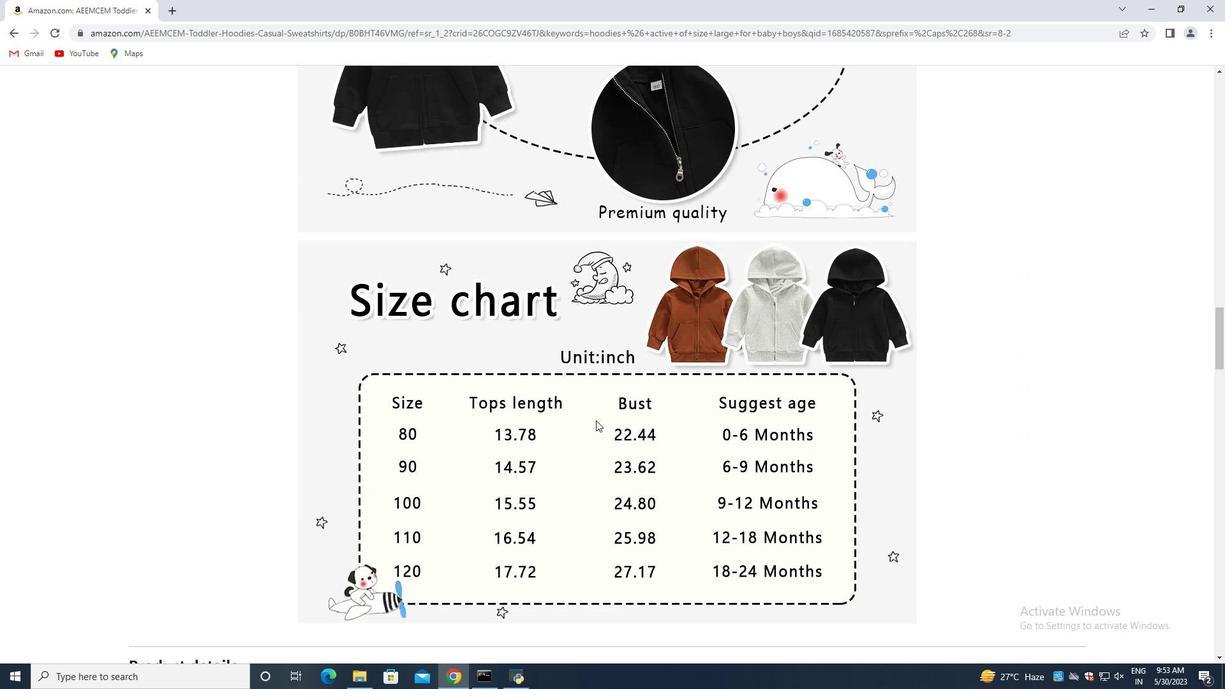 
Action: Mouse moved to (574, 440)
Screenshot: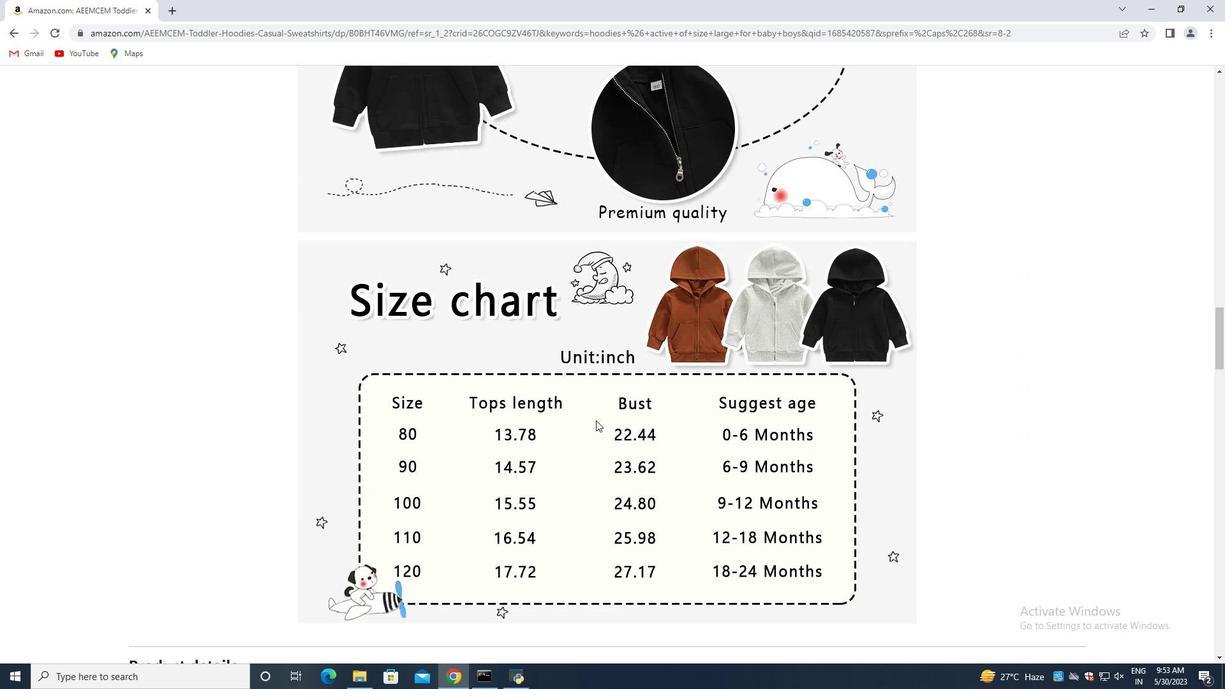 
Action: Mouse scrolled (574, 439) with delta (0, 0)
Screenshot: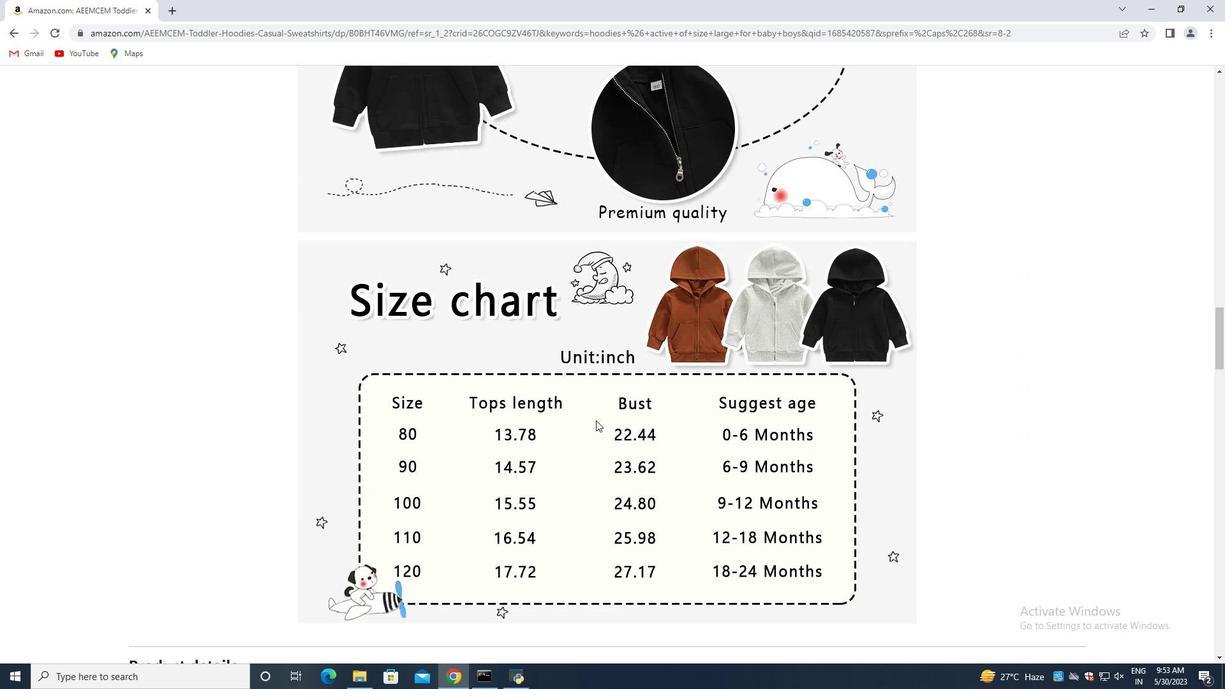 
Action: Mouse moved to (562, 441)
Screenshot: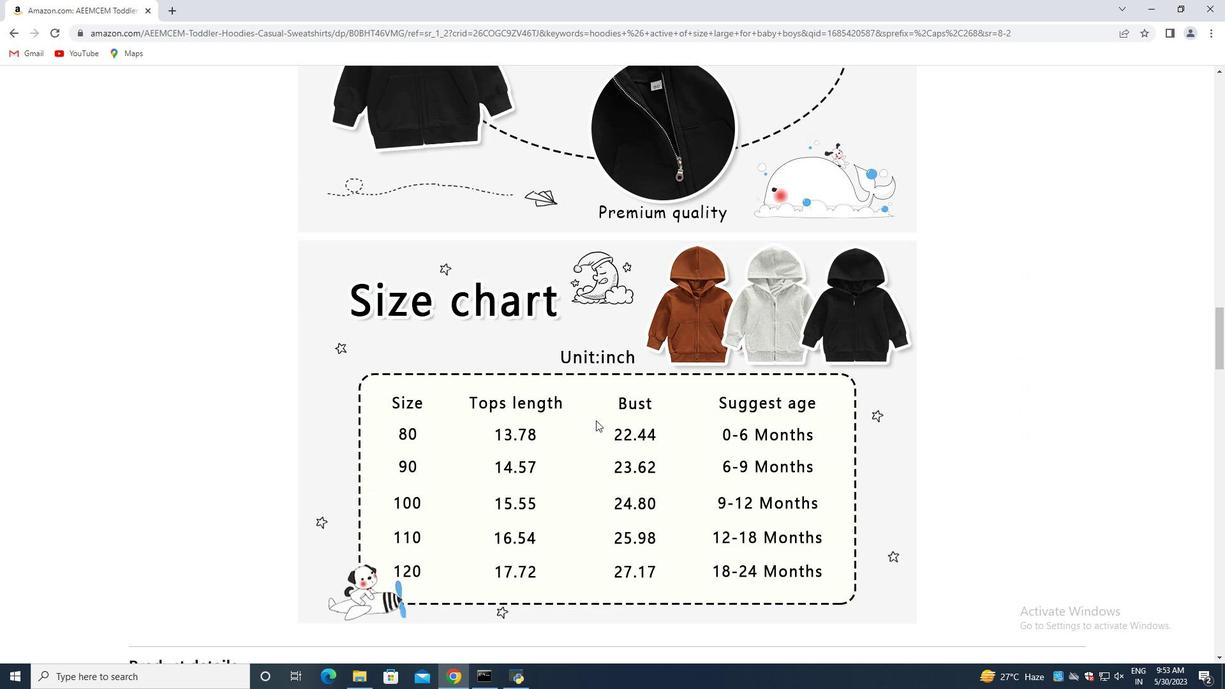 
Action: Mouse scrolled (562, 440) with delta (0, 0)
Screenshot: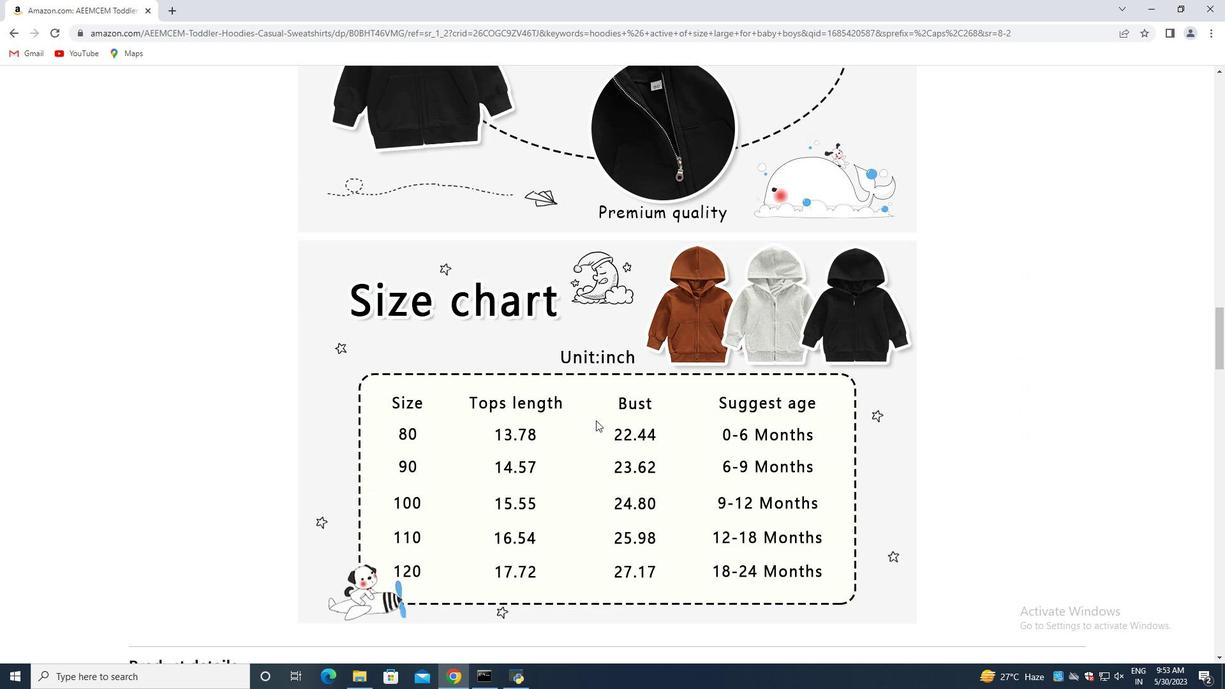 
Action: Mouse moved to (541, 441)
Screenshot: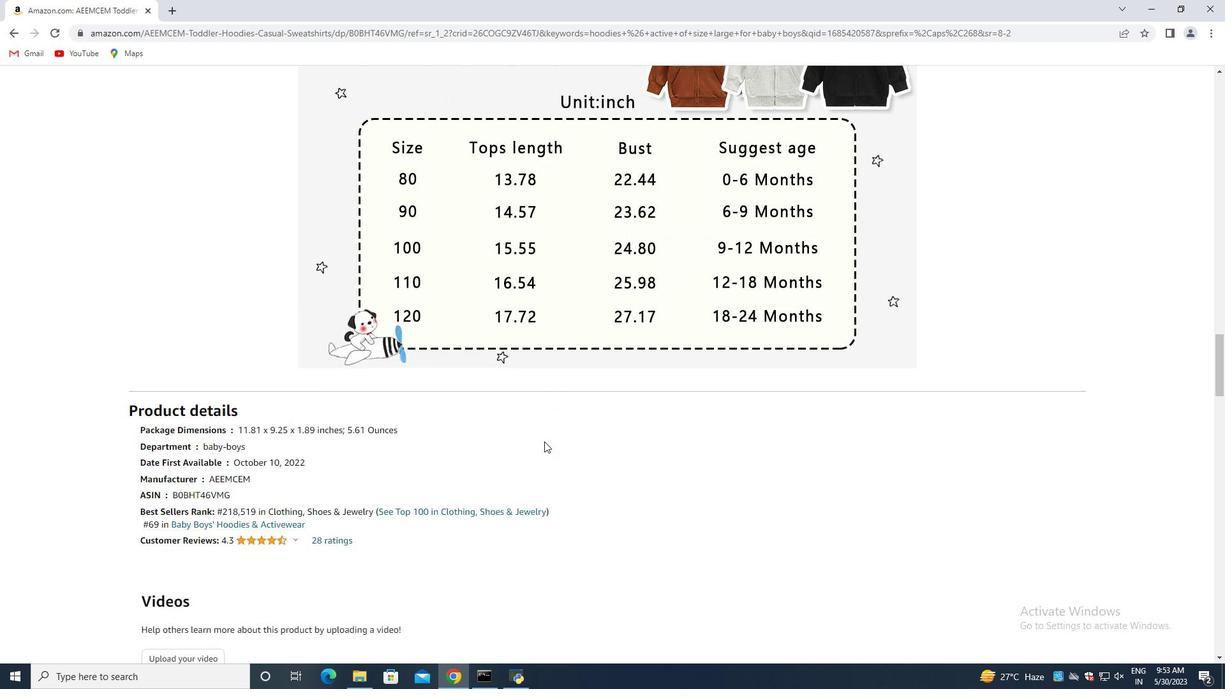 
Action: Mouse scrolled (541, 440) with delta (0, 0)
Screenshot: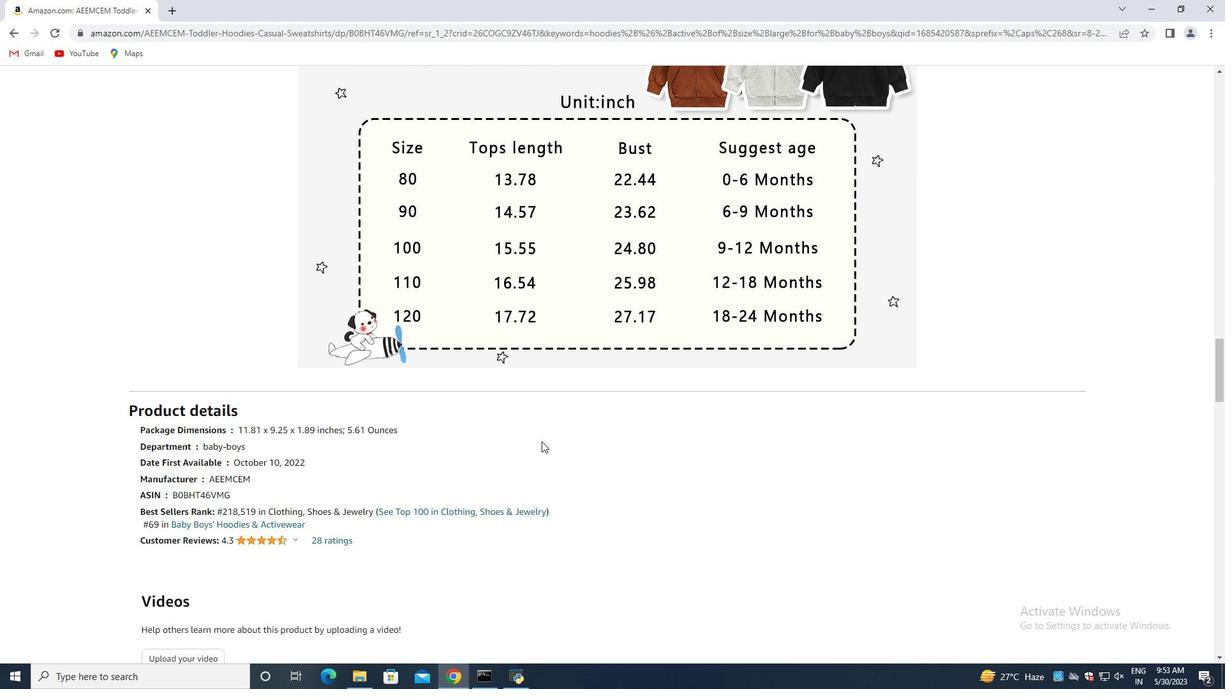 
Action: Mouse scrolled (541, 440) with delta (0, 0)
Screenshot: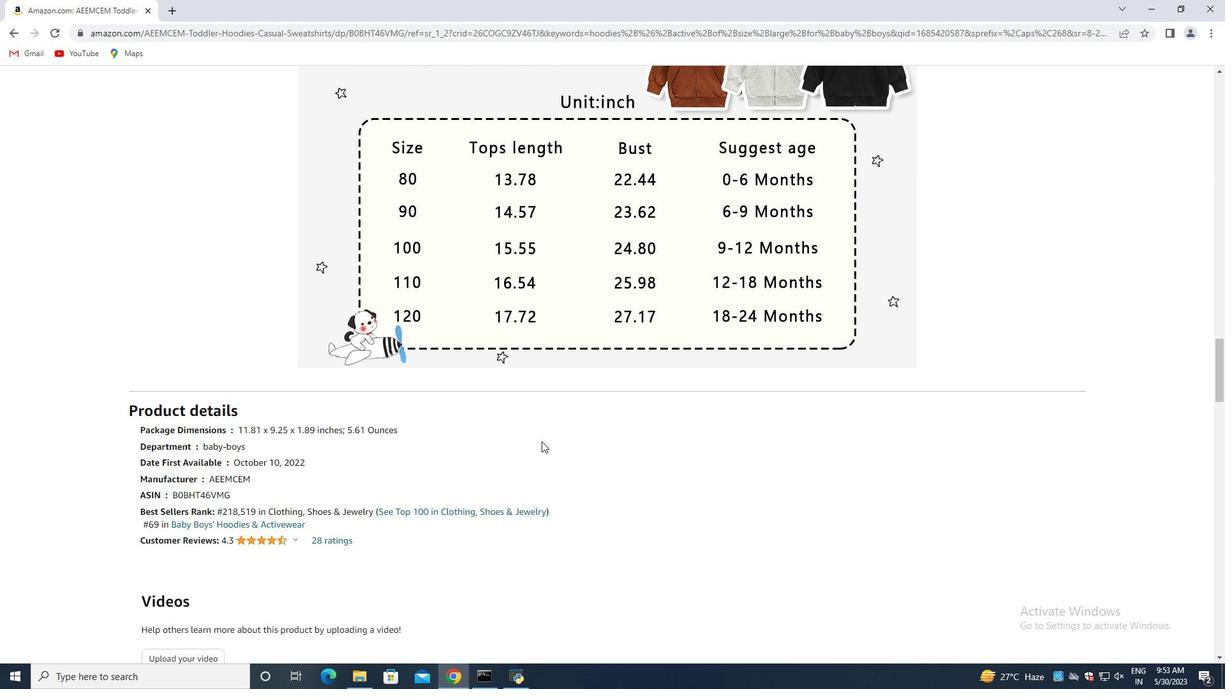 
Action: Mouse scrolled (541, 440) with delta (0, 0)
Screenshot: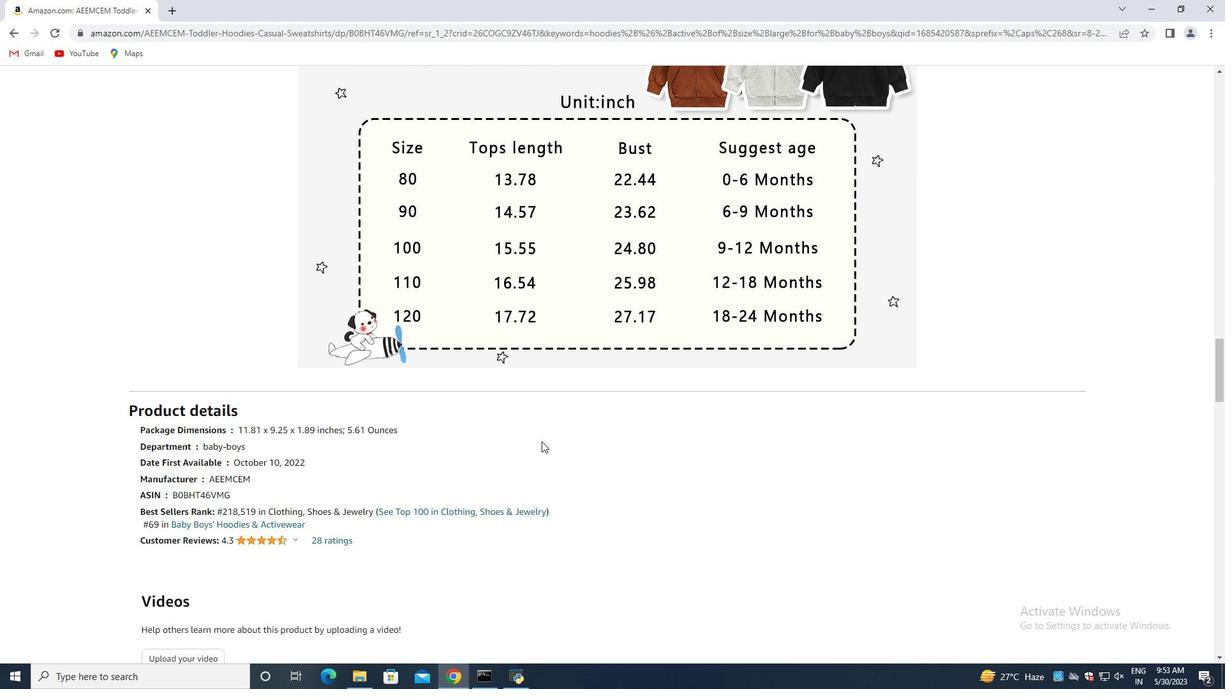 
Action: Mouse moved to (496, 428)
Screenshot: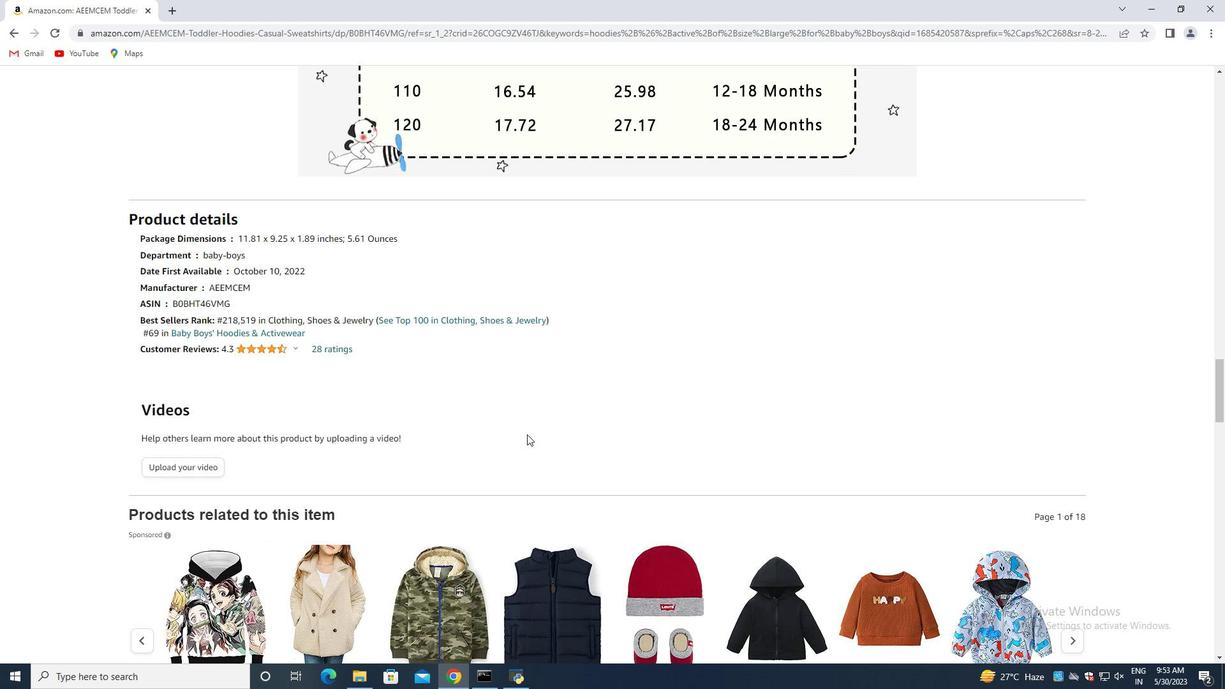 
Action: Mouse scrolled (496, 428) with delta (0, 0)
Screenshot: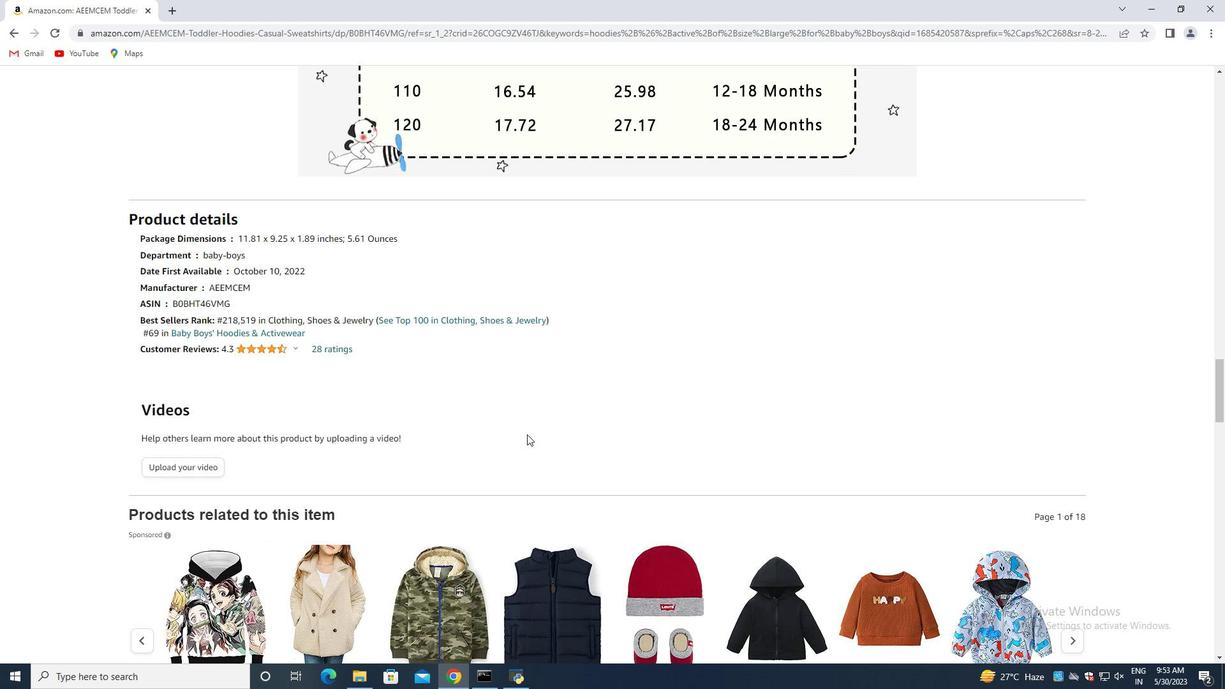 
Action: Mouse moved to (488, 428)
Screenshot: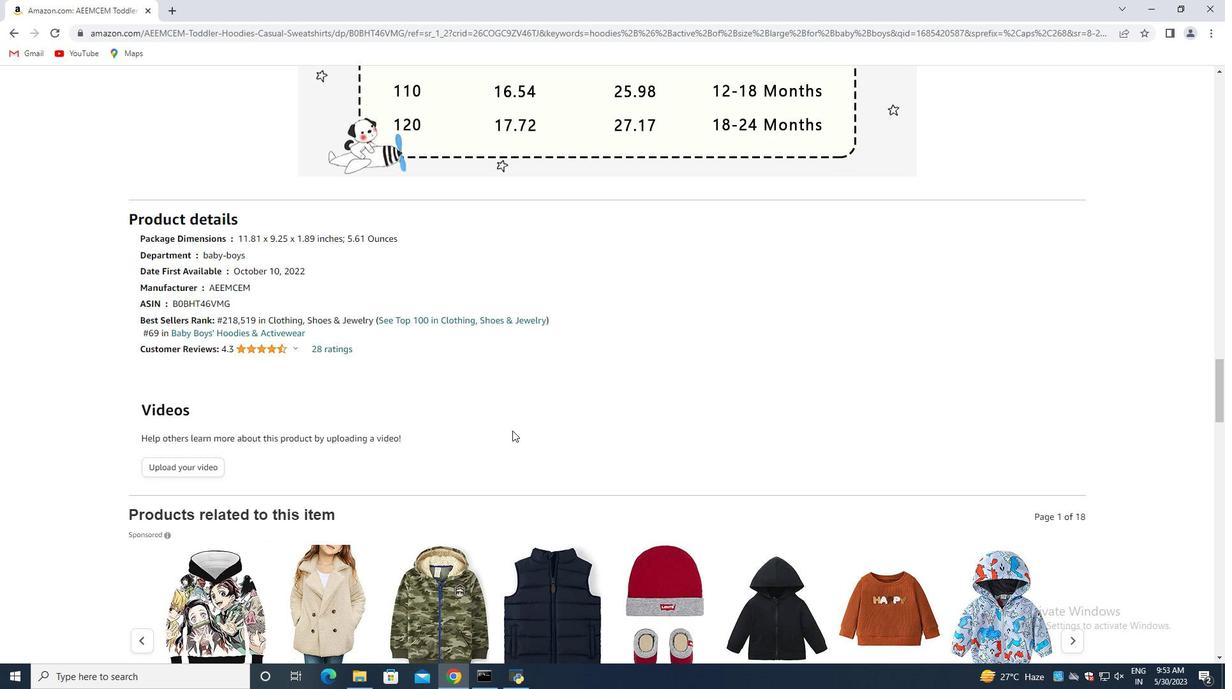 
Action: Mouse scrolled (488, 427) with delta (0, 0)
Screenshot: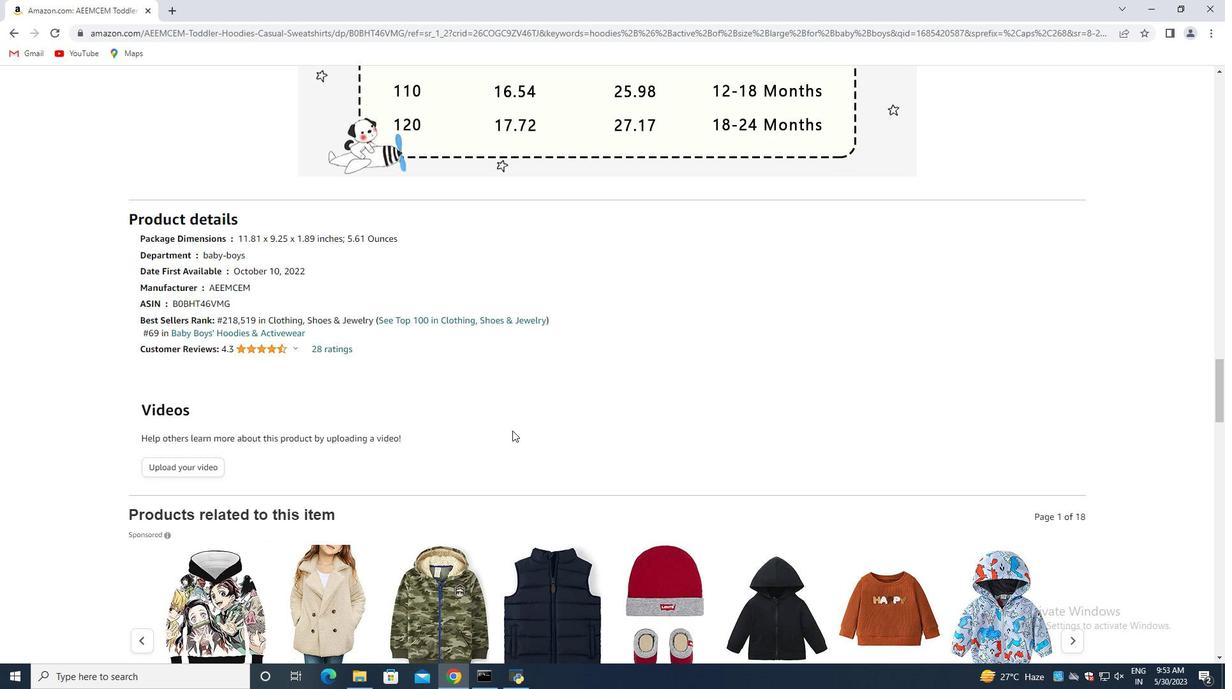 
Action: Mouse moved to (481, 426)
Screenshot: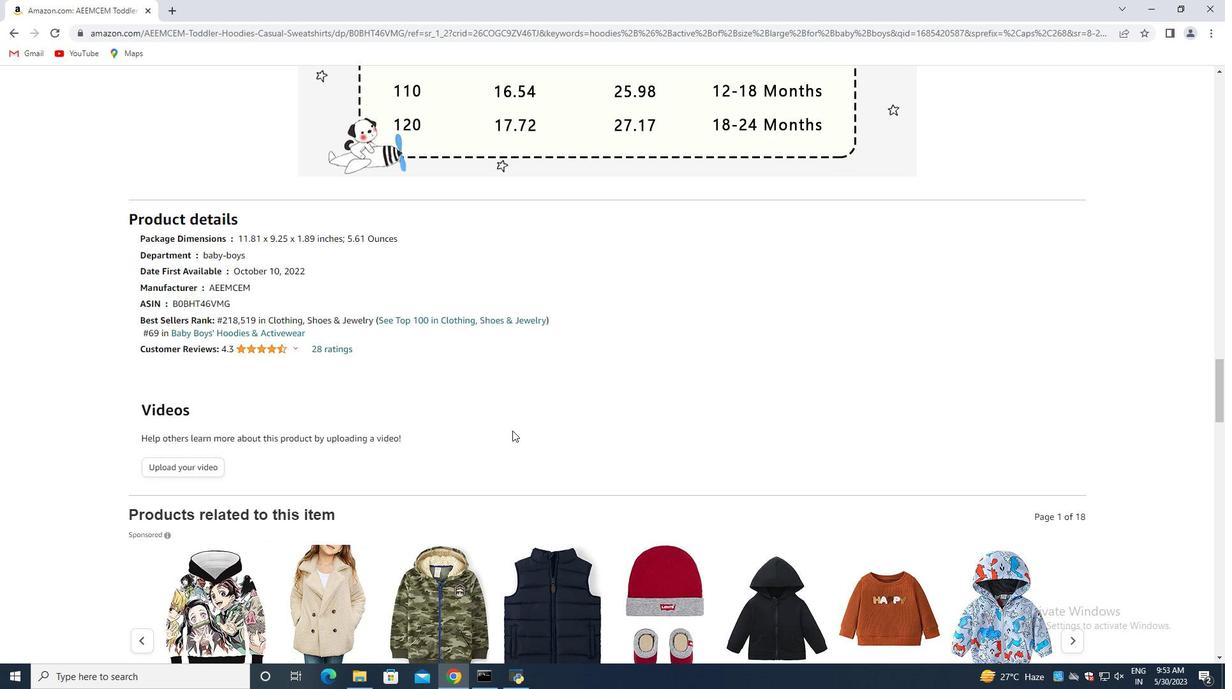 
Action: Mouse scrolled (481, 426) with delta (0, 0)
Screenshot: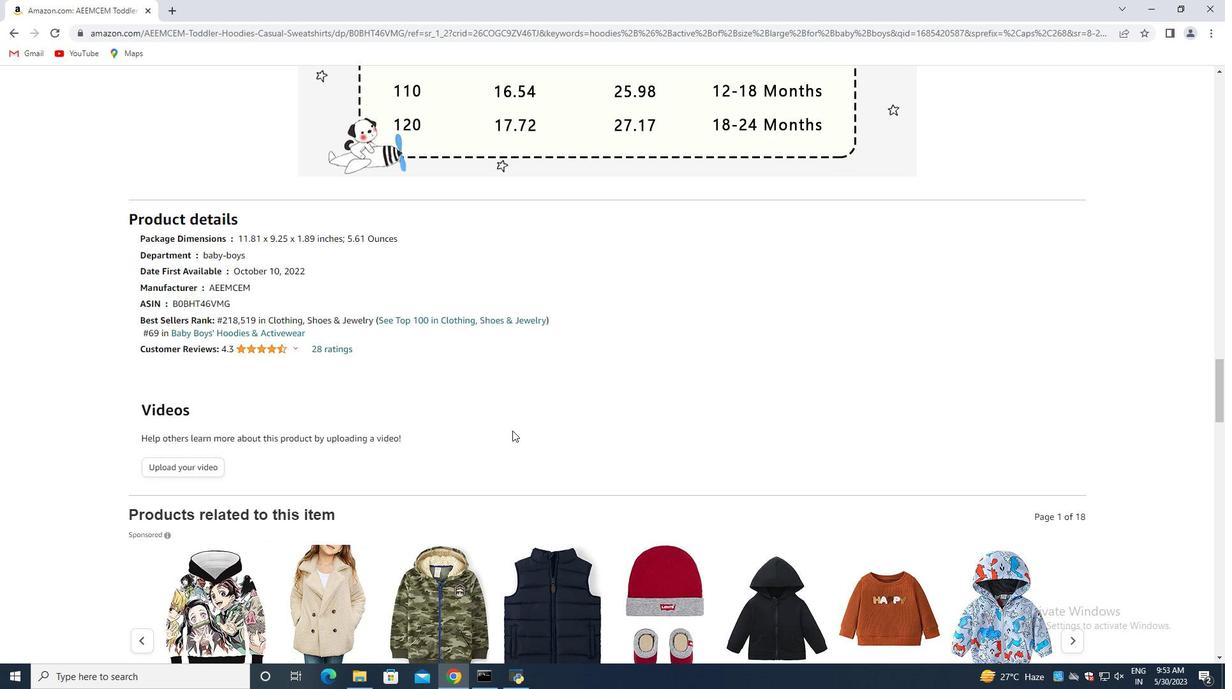 
Action: Mouse moved to (478, 425)
Screenshot: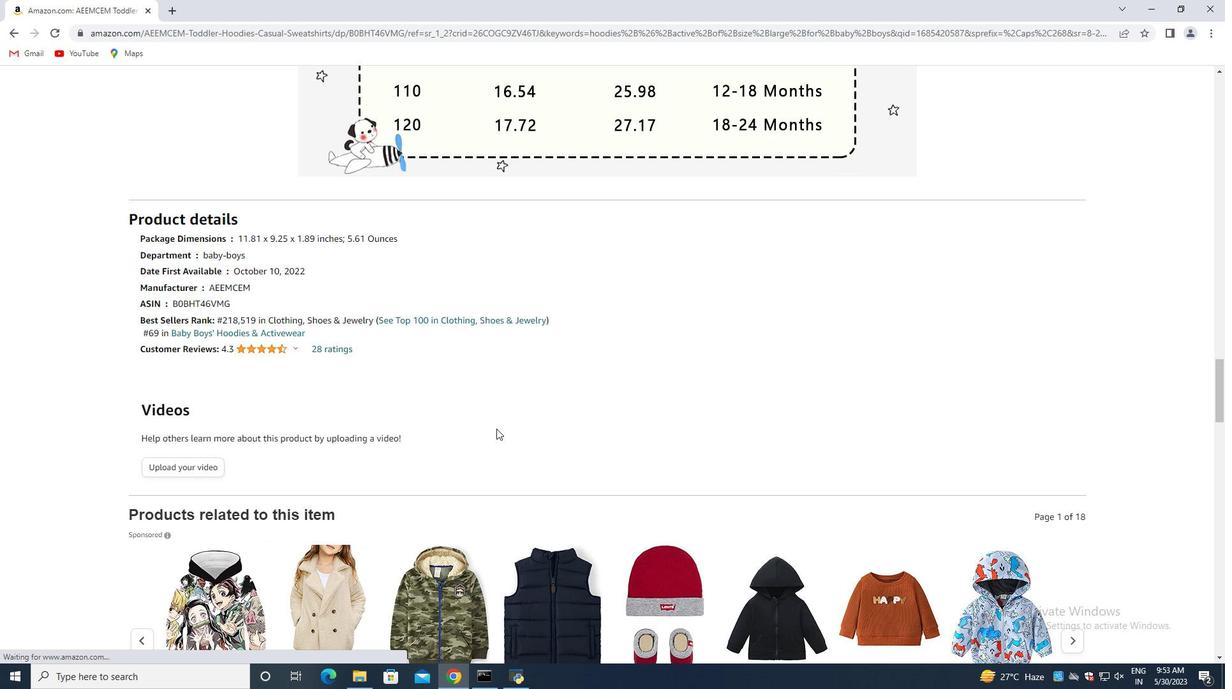 
Action: Mouse scrolled (478, 424) with delta (0, 0)
Screenshot: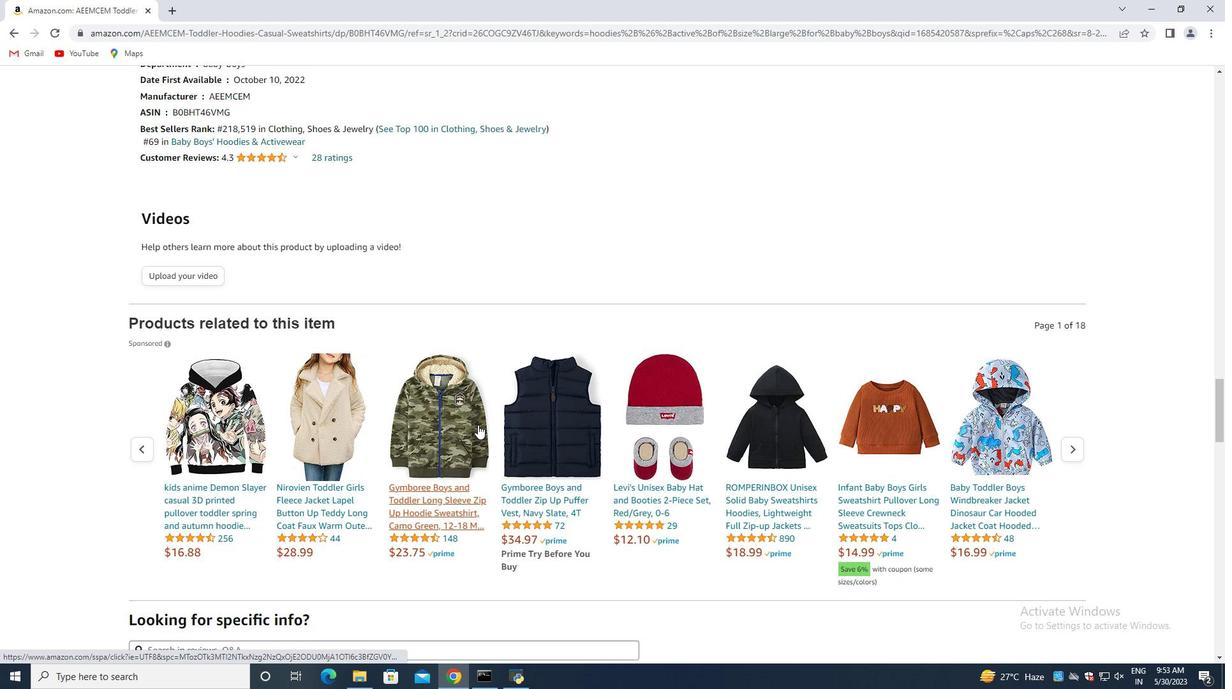 
Action: Mouse moved to (478, 425)
Screenshot: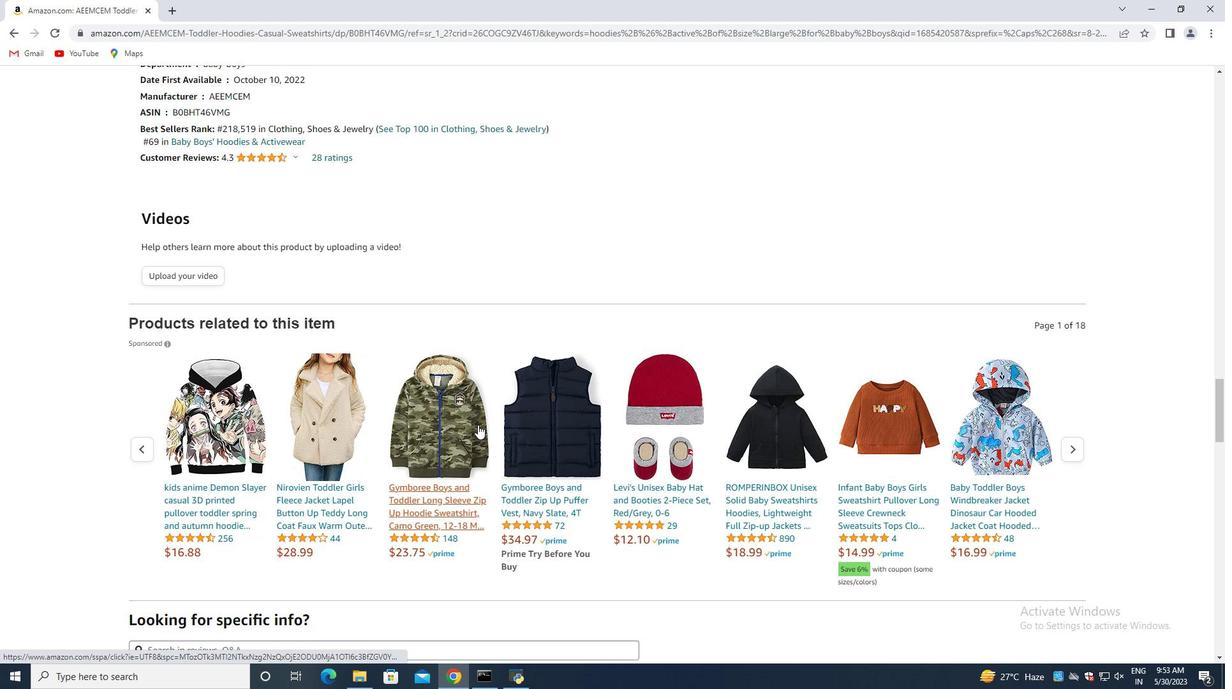 
Action: Mouse scrolled (478, 424) with delta (0, 0)
Screenshot: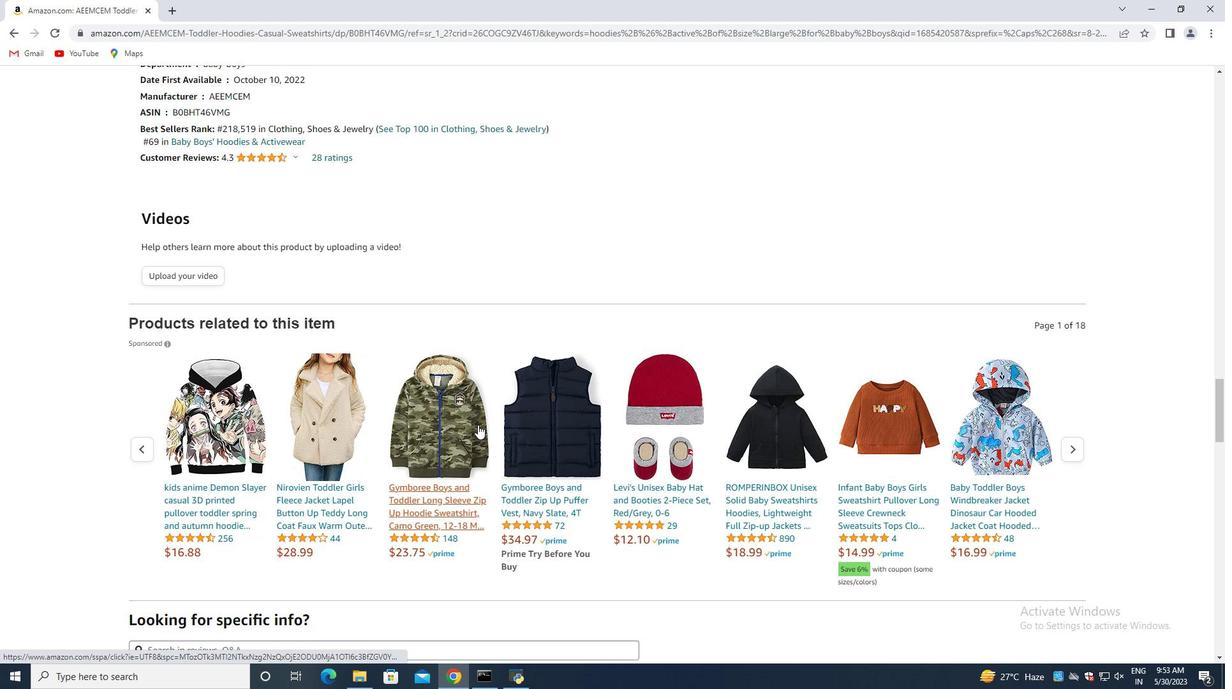 
Action: Mouse moved to (477, 425)
Screenshot: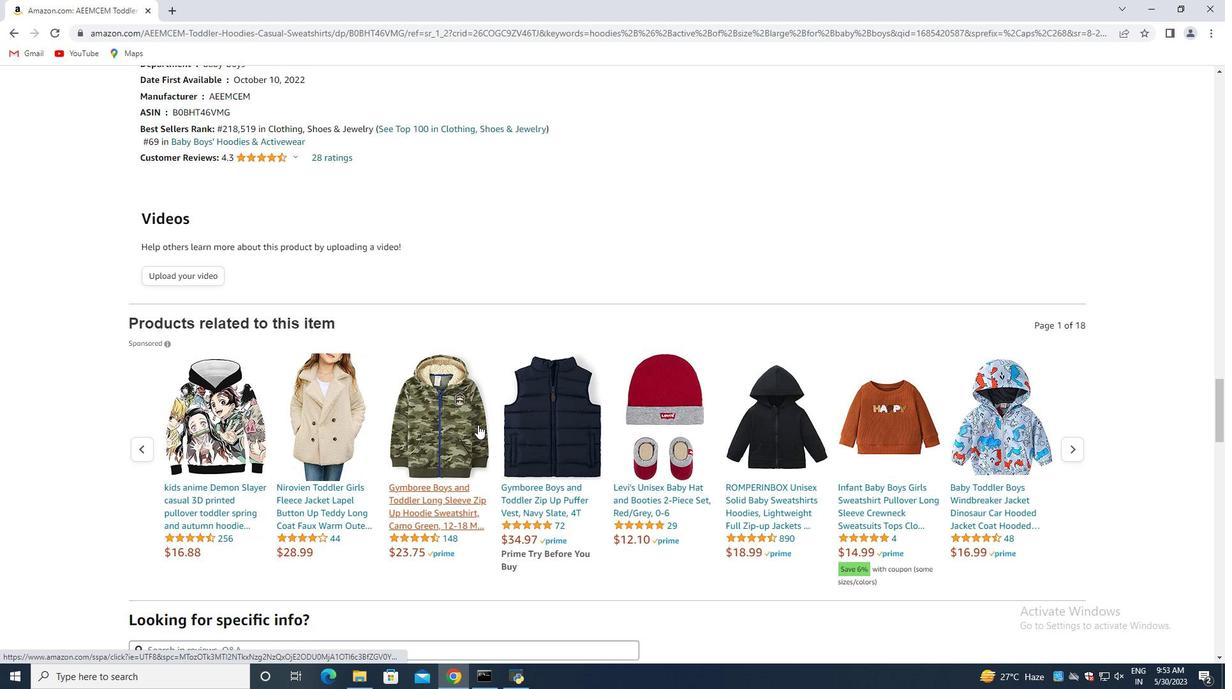 
Action: Mouse scrolled (477, 424) with delta (0, 0)
Screenshot: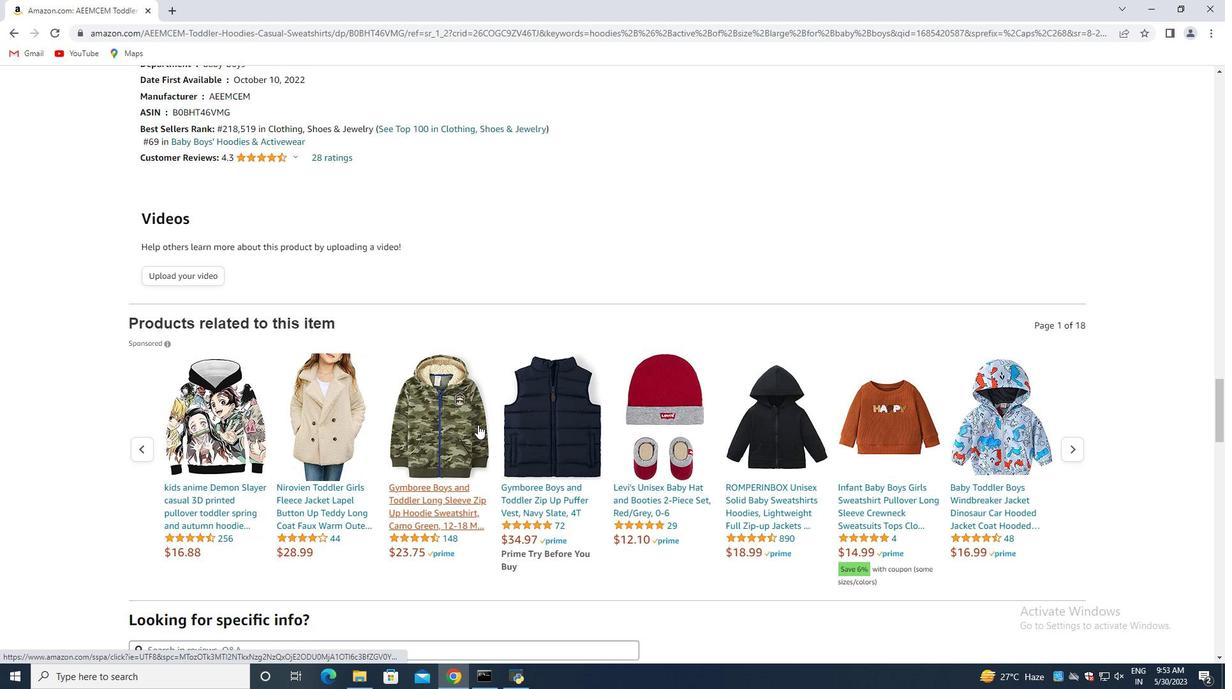 
Action: Mouse scrolled (477, 424) with delta (0, 0)
Screenshot: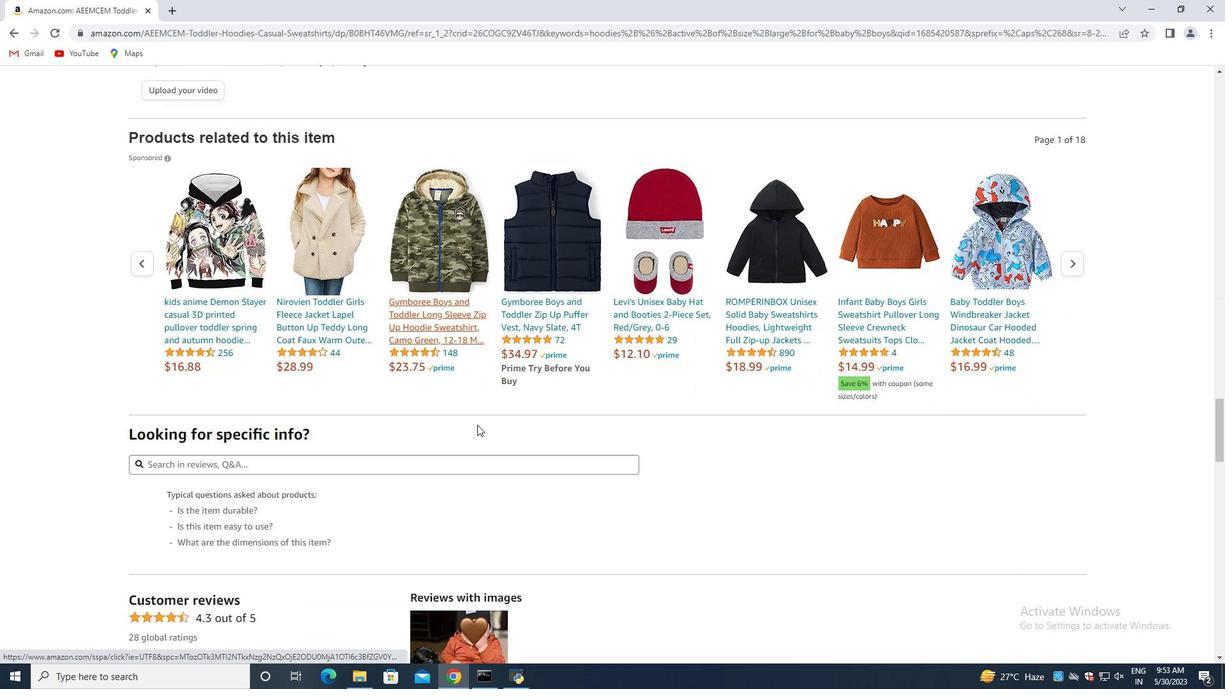 
Action: Mouse moved to (477, 425)
Screenshot: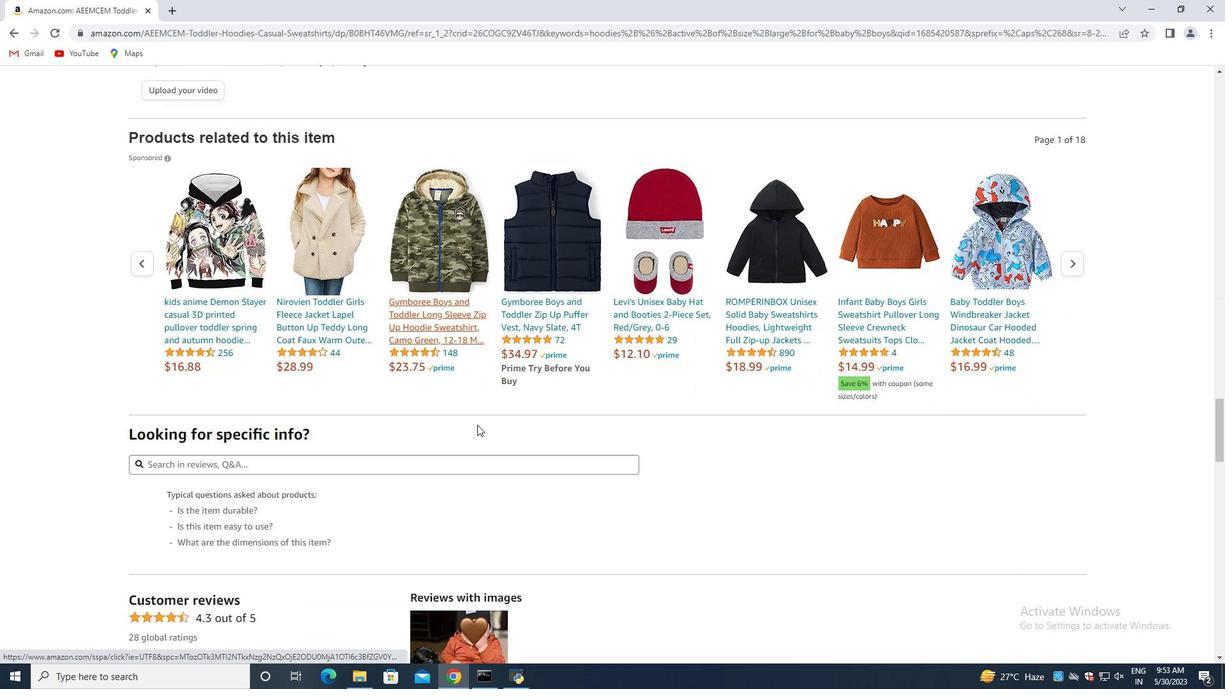 
Action: Mouse scrolled (477, 425) with delta (0, 0)
Screenshot: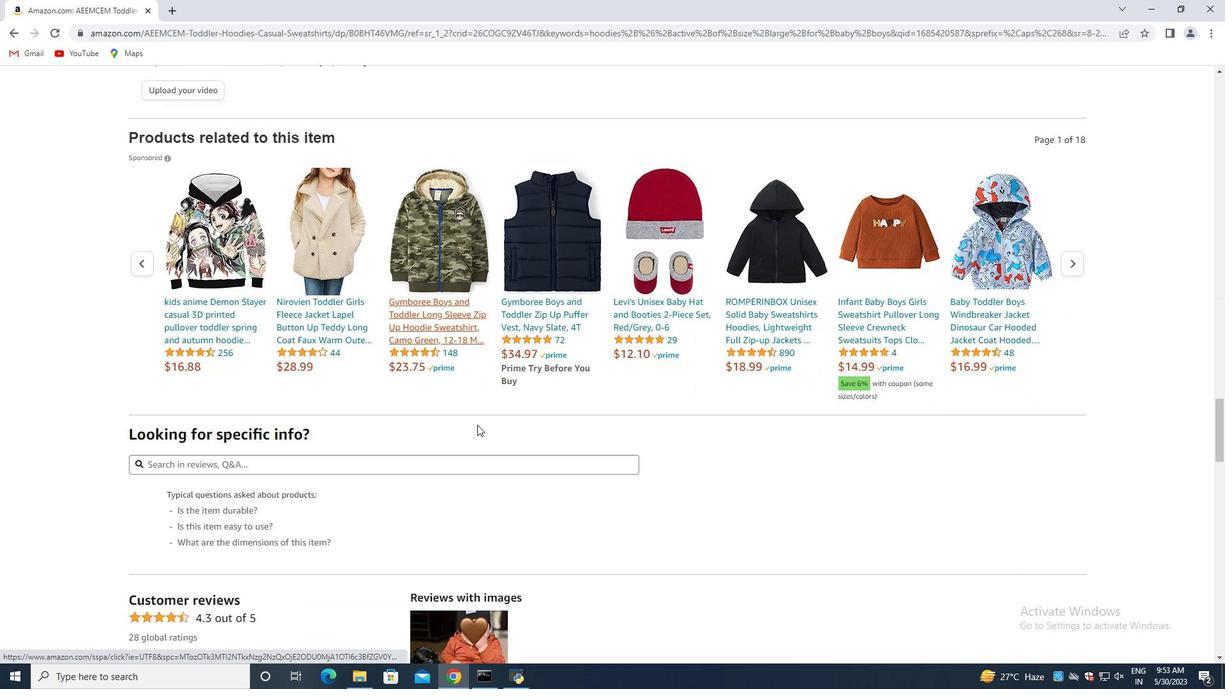 
Action: Mouse moved to (477, 426)
